 Task: Look for Airbnb options in Urmston, United Kingdom from 1st November, 2023 to 9th November, 2023 for 6 adults.3 bedrooms having 3 beds and 3 bathrooms. Property type can be house. Look for 3 properties as per requirement.
Action: Mouse moved to (455, 88)
Screenshot: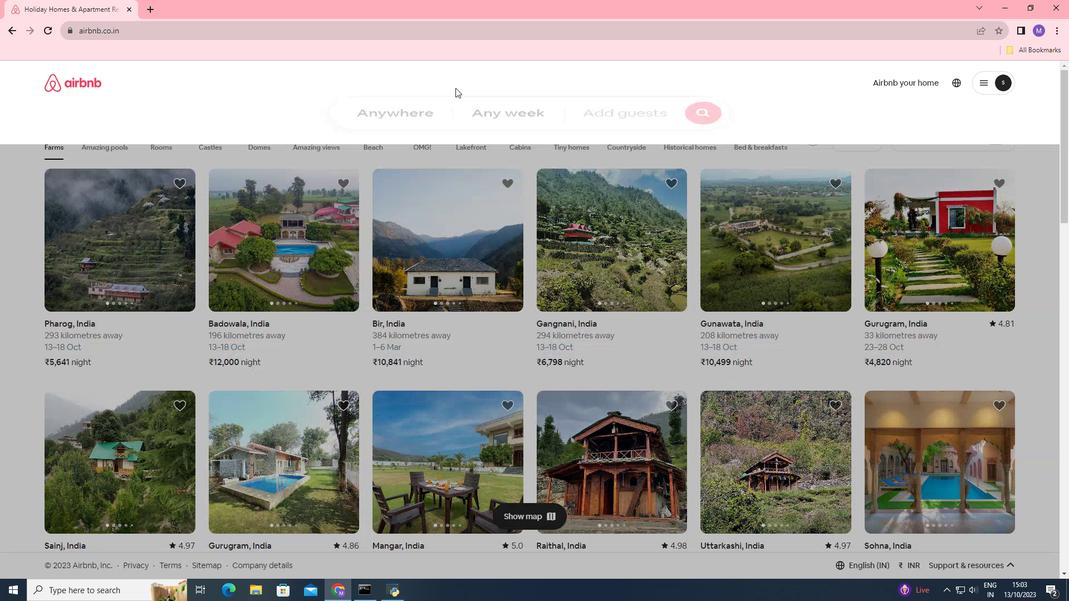 
Action: Mouse pressed left at (455, 88)
Screenshot: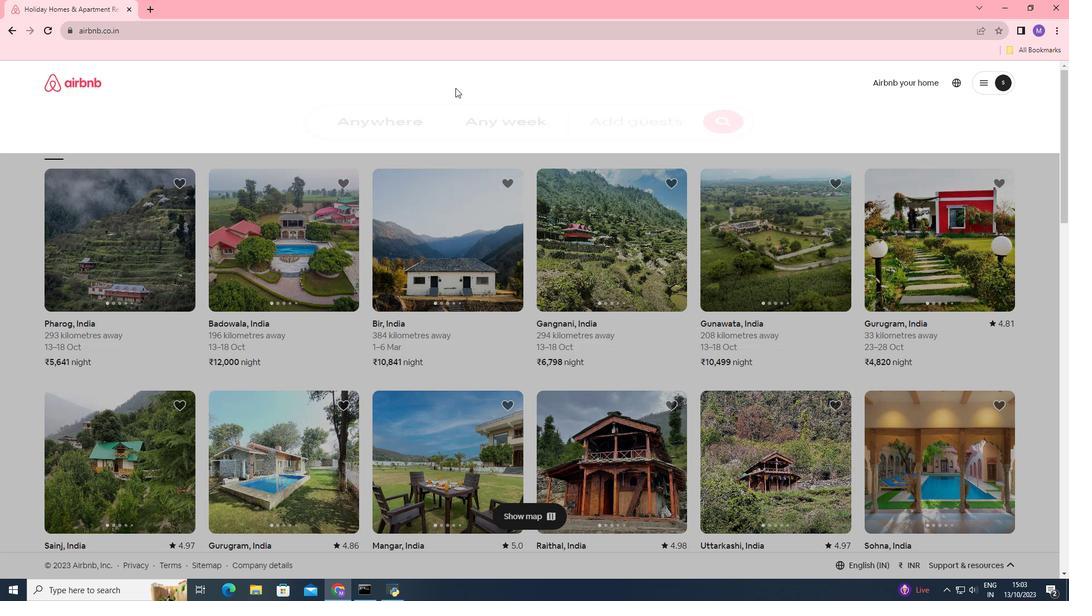 
Action: Mouse moved to (348, 128)
Screenshot: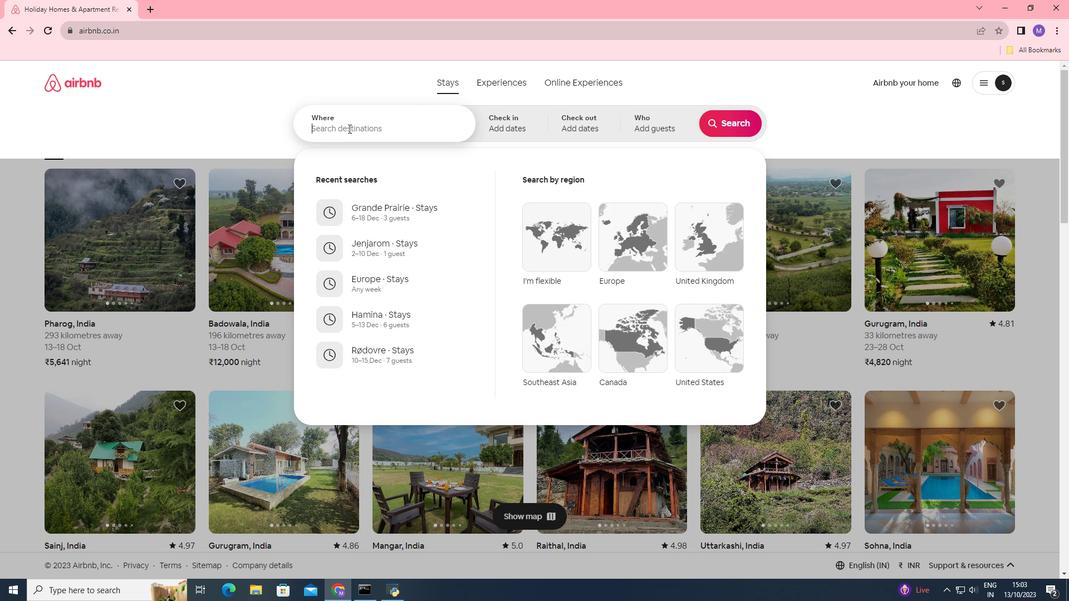 
Action: Mouse pressed left at (348, 128)
Screenshot: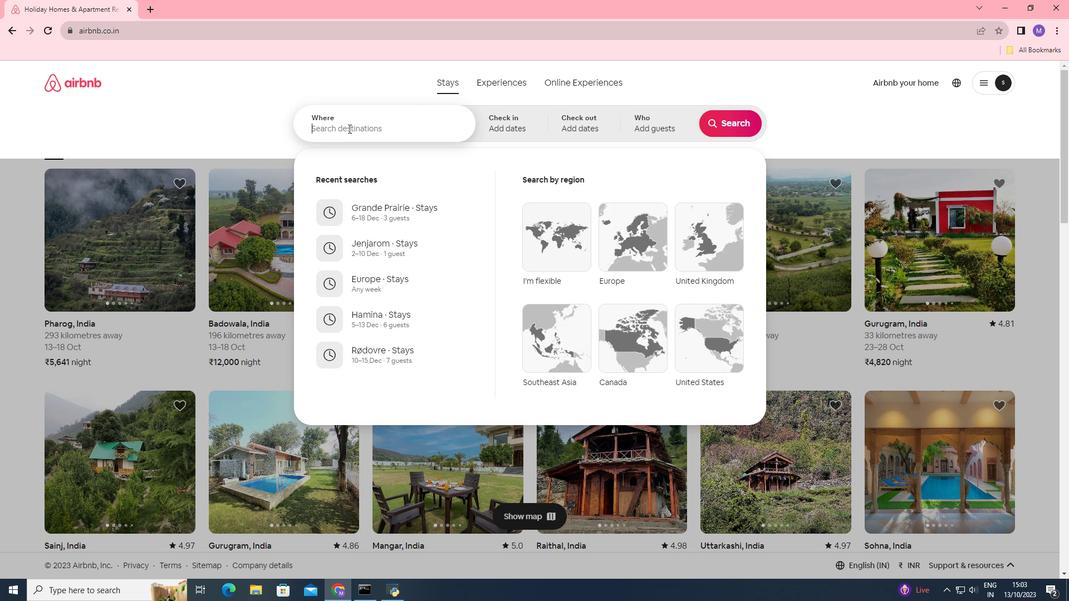 
Action: Key pressed <Key.shift_r><Key.shift_r><Key.shift_r><Key.shift_r><Key.shift_r><Key.shift_r><Key.shift_r><Key.shift_r><Key.shift_r><Key.shift_r><Key.shift_r><Key.shift_r><Key.shift_r><Key.shift_r><Key.shift_r><Key.shift_r><Key.shift_r><Key.shift_r><Key.shift_r><Key.shift_r><Key.shift_r><Key.shift_r><Key.shift_r><Key.shift_r><Key.shift_r><Key.shift_r><Key.shift_r><Key.shift_r><Key.shift_r>Urmston,<Key.space><Key.shift_r><Key.shift_r><Key.shift_r><Key.shift_r><Key.shift_r>United<Key.space><Key.shift><Key.shift><Key.shift><Key.shift><Key.shift><Key.shift><Key.shift><Key.shift><Key.shift>Kingdom
Screenshot: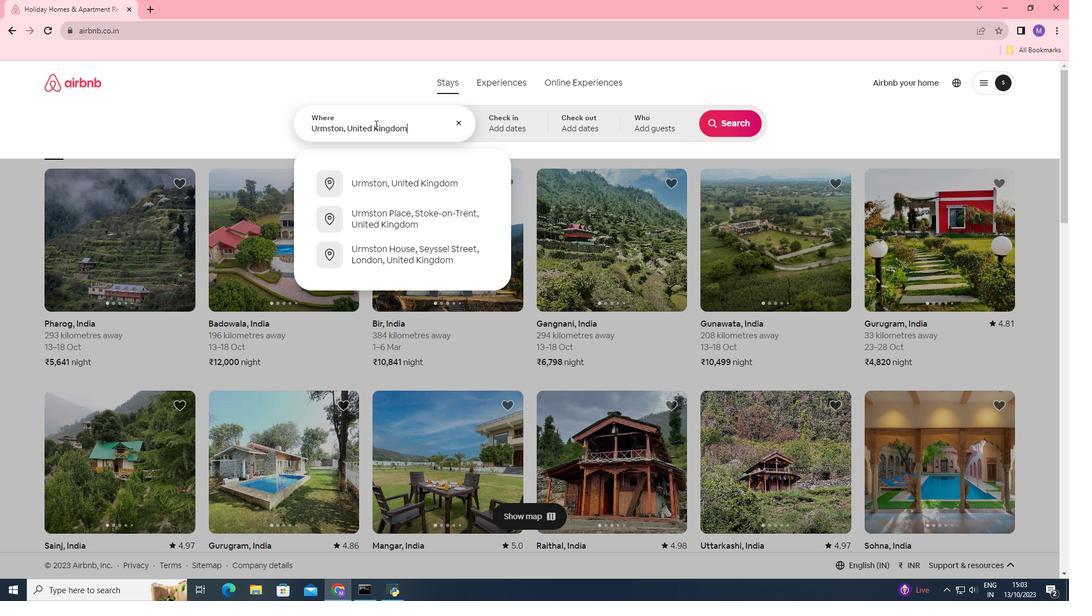 
Action: Mouse moved to (512, 124)
Screenshot: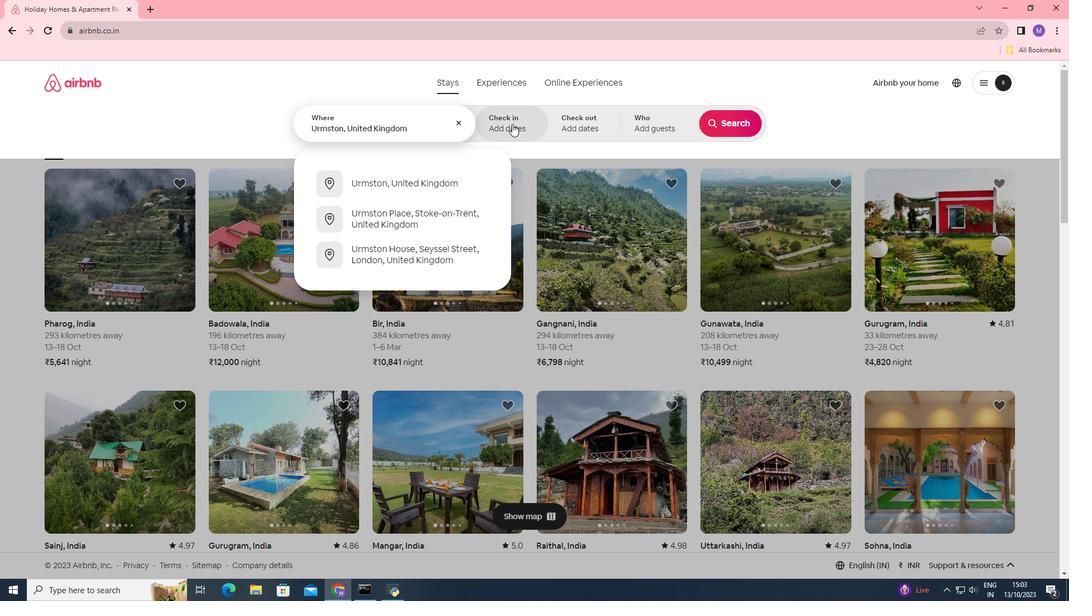 
Action: Mouse pressed left at (512, 124)
Screenshot: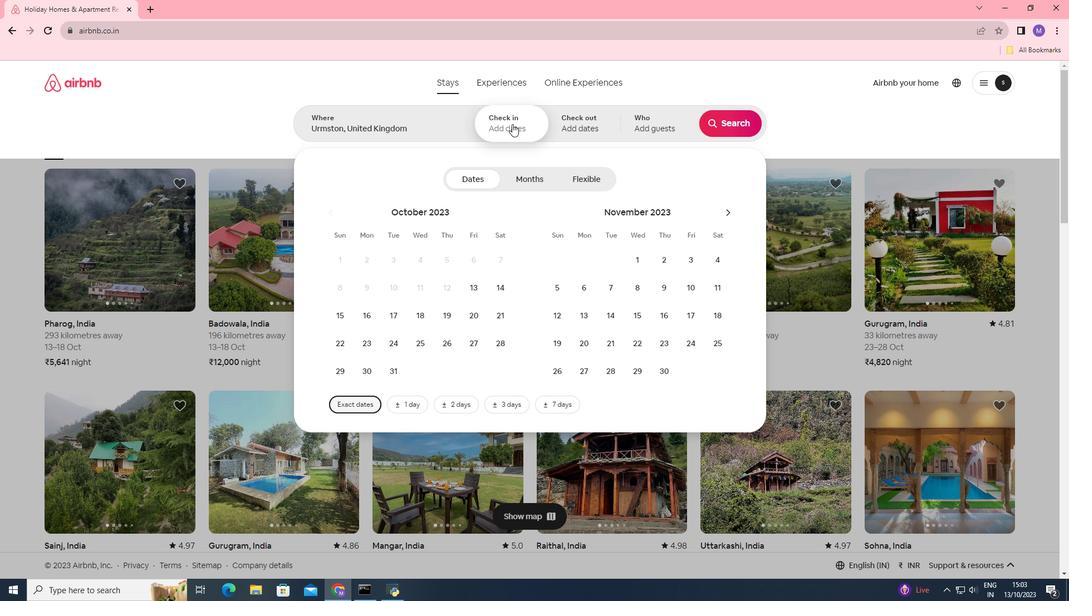 
Action: Mouse moved to (635, 252)
Screenshot: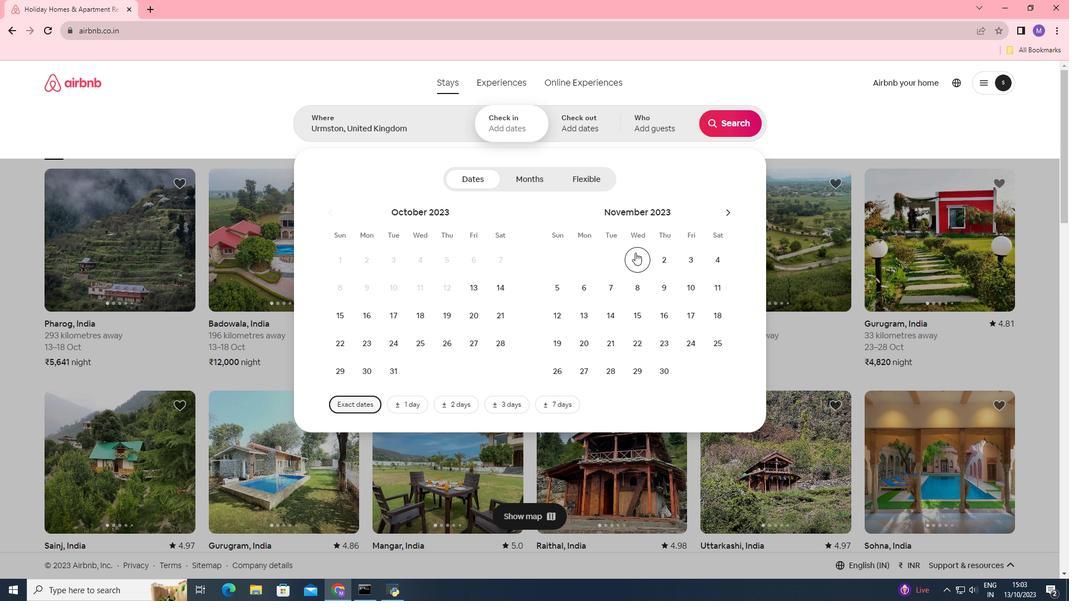 
Action: Mouse pressed left at (635, 252)
Screenshot: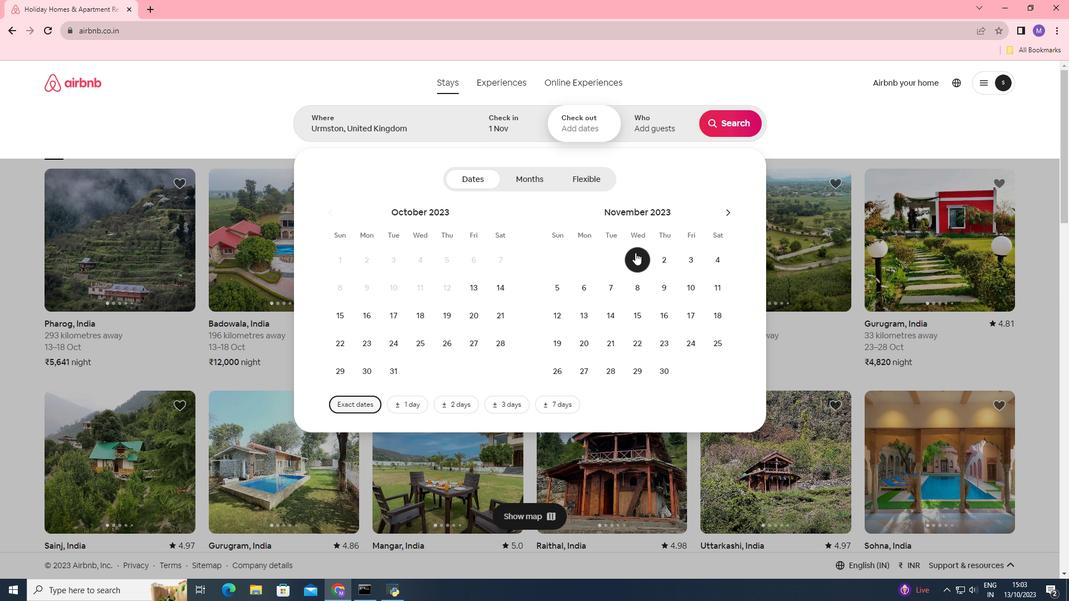 
Action: Mouse moved to (657, 289)
Screenshot: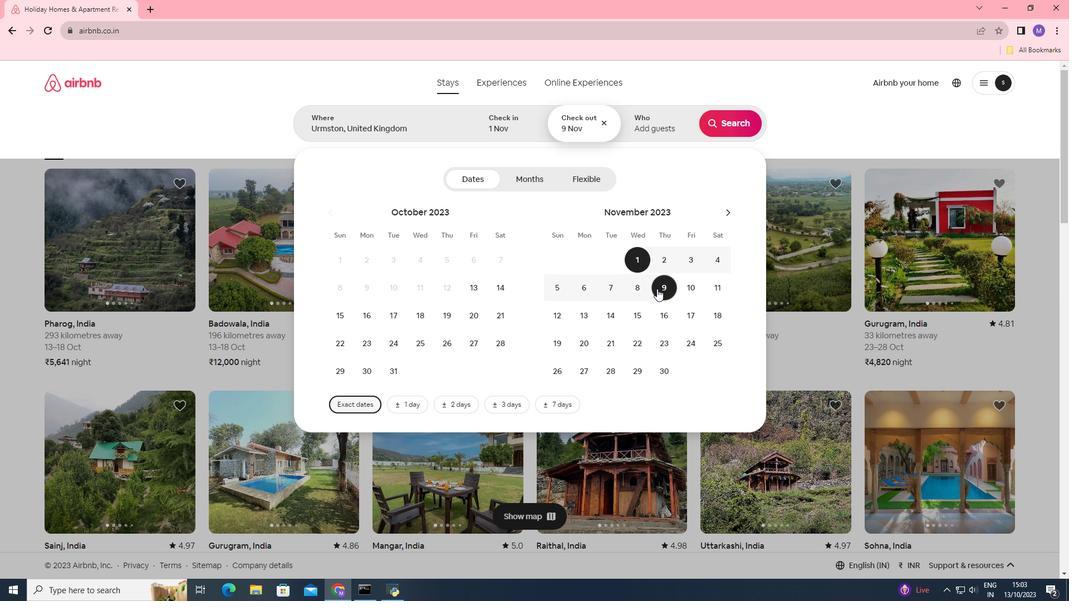 
Action: Mouse pressed left at (657, 289)
Screenshot: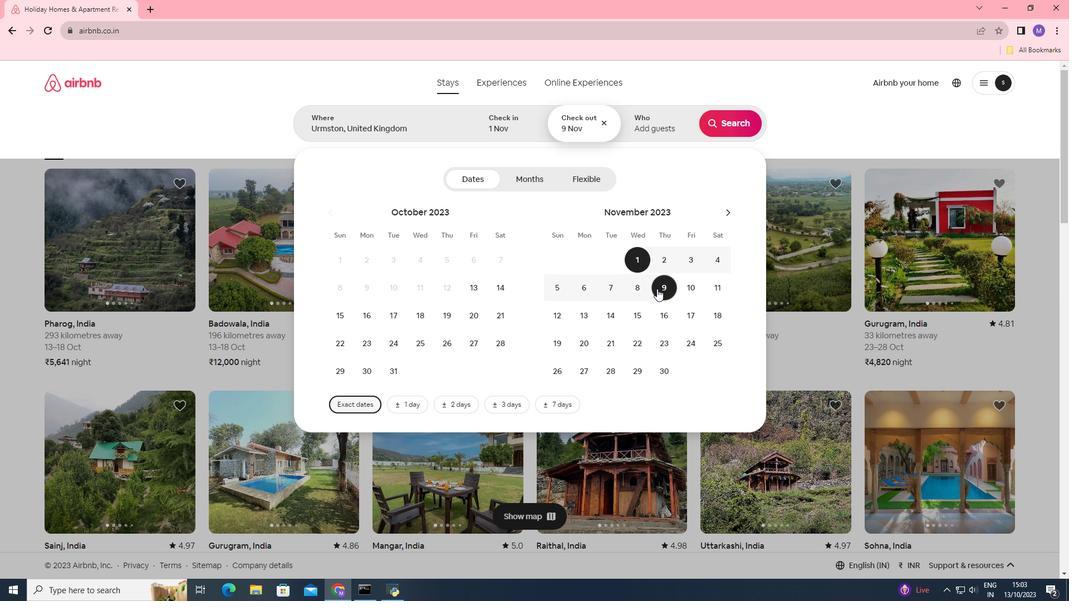 
Action: Mouse moved to (664, 127)
Screenshot: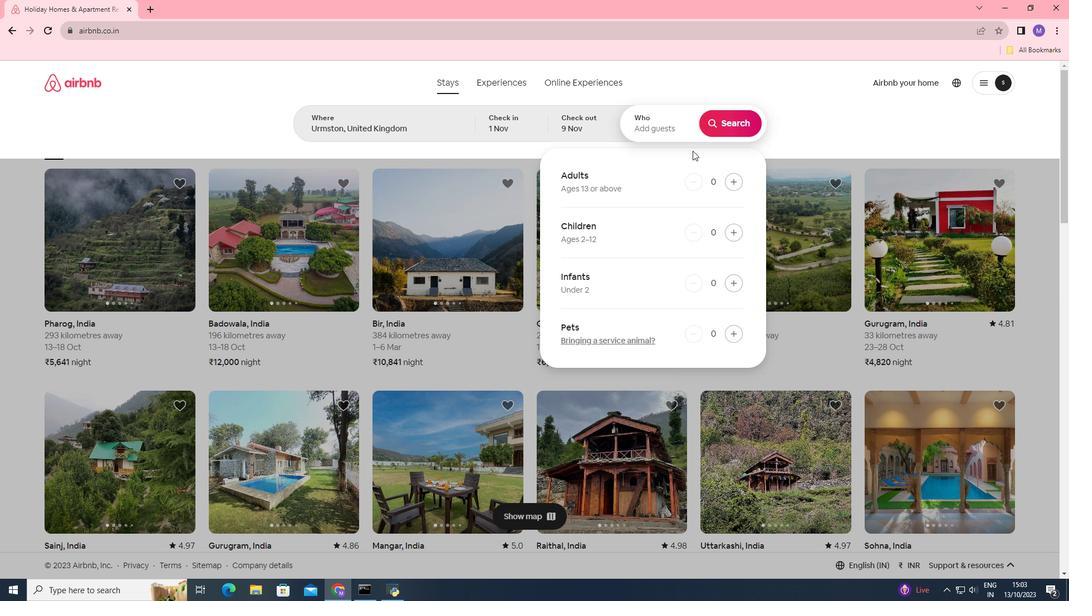 
Action: Mouse pressed left at (664, 127)
Screenshot: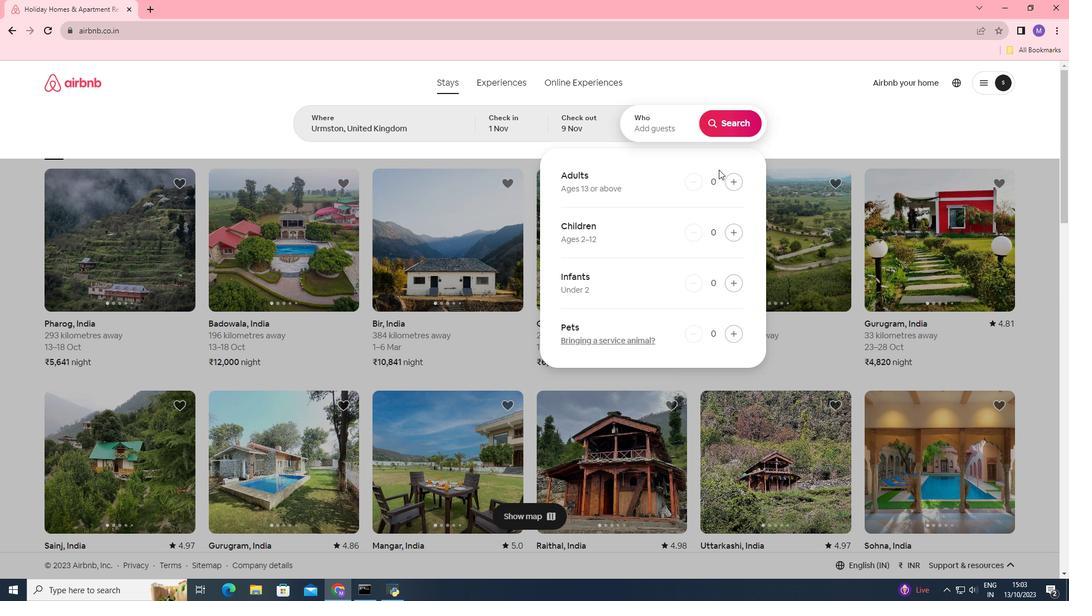 
Action: Mouse moved to (733, 179)
Screenshot: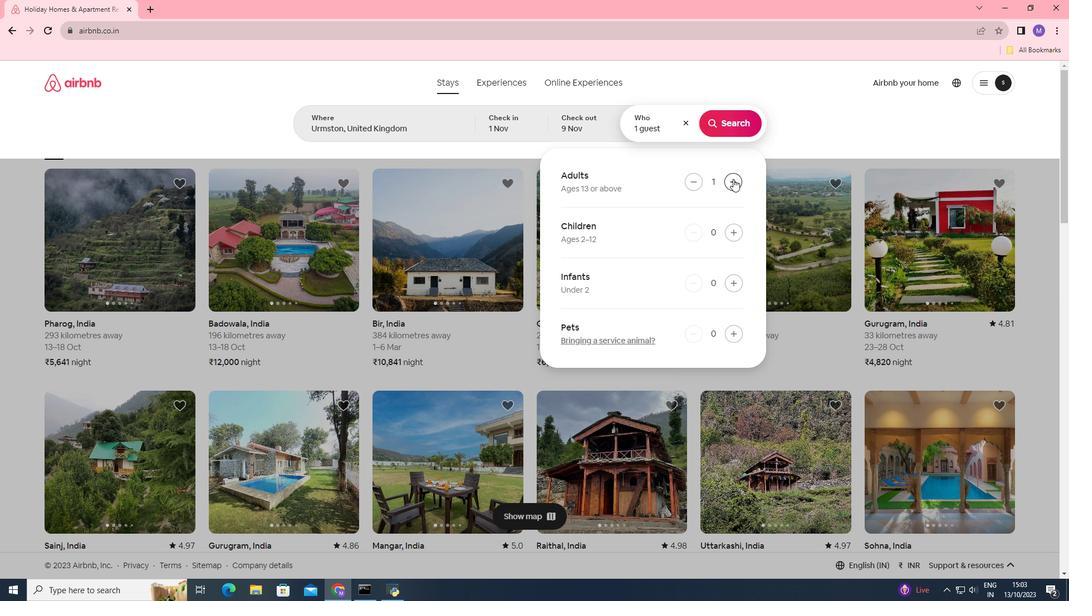 
Action: Mouse pressed left at (733, 179)
Screenshot: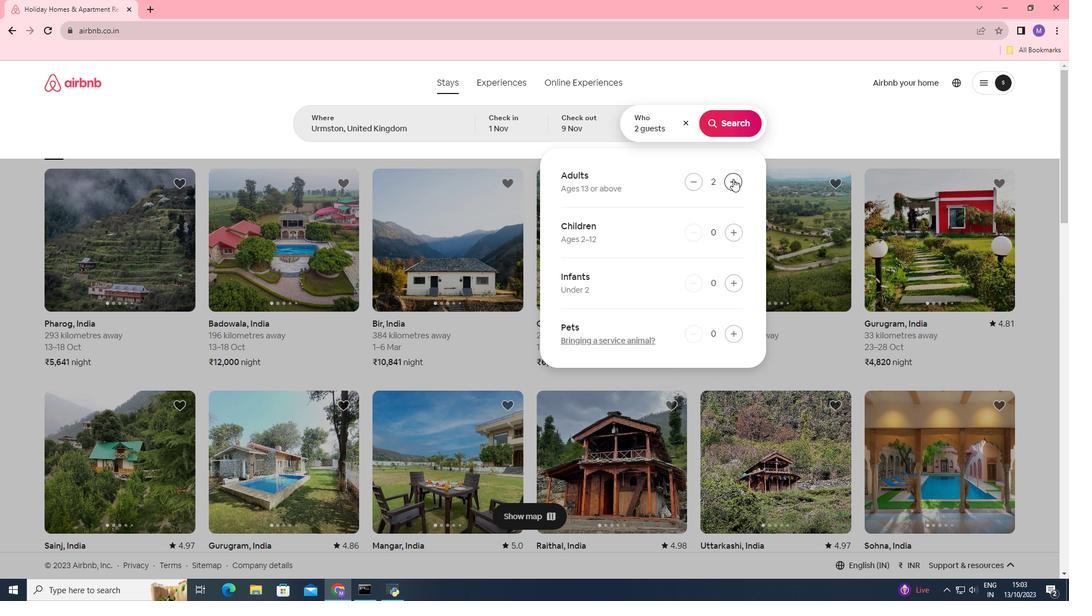 
Action: Mouse pressed left at (733, 179)
Screenshot: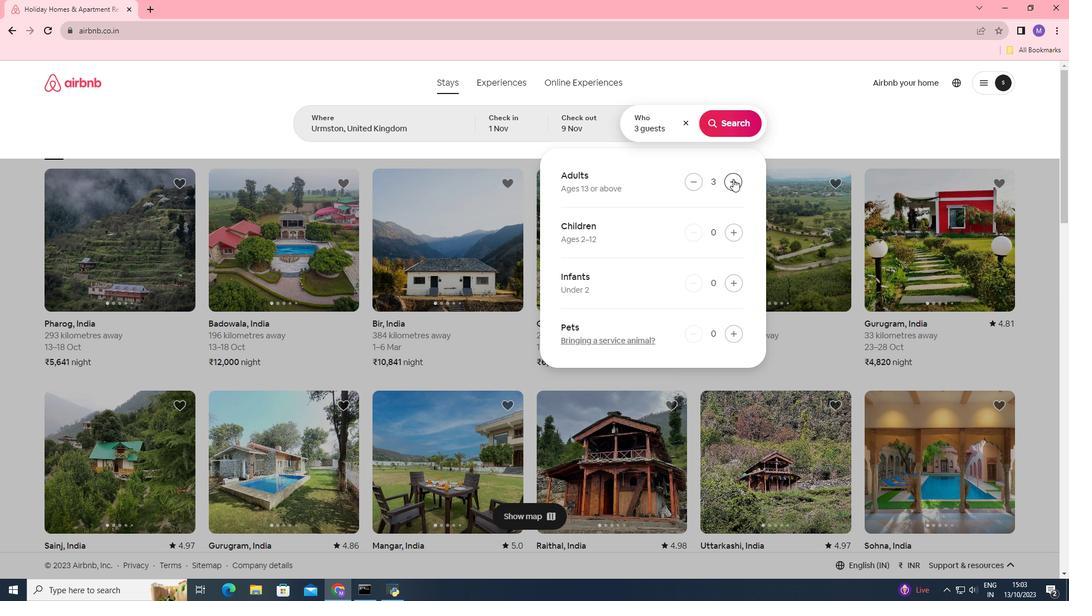 
Action: Mouse pressed left at (733, 179)
Screenshot: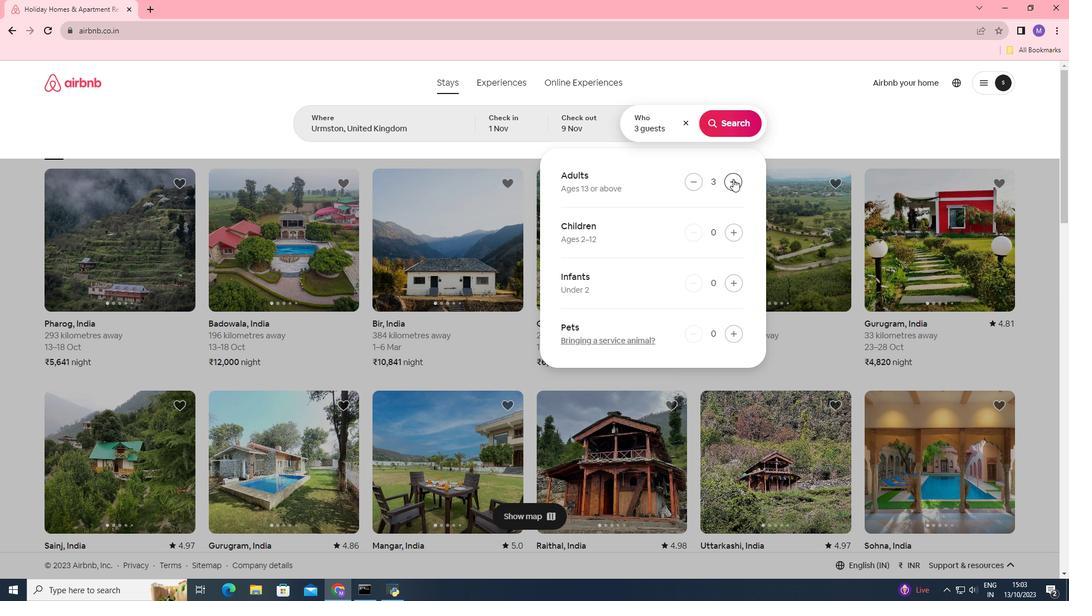 
Action: Mouse pressed left at (733, 179)
Screenshot: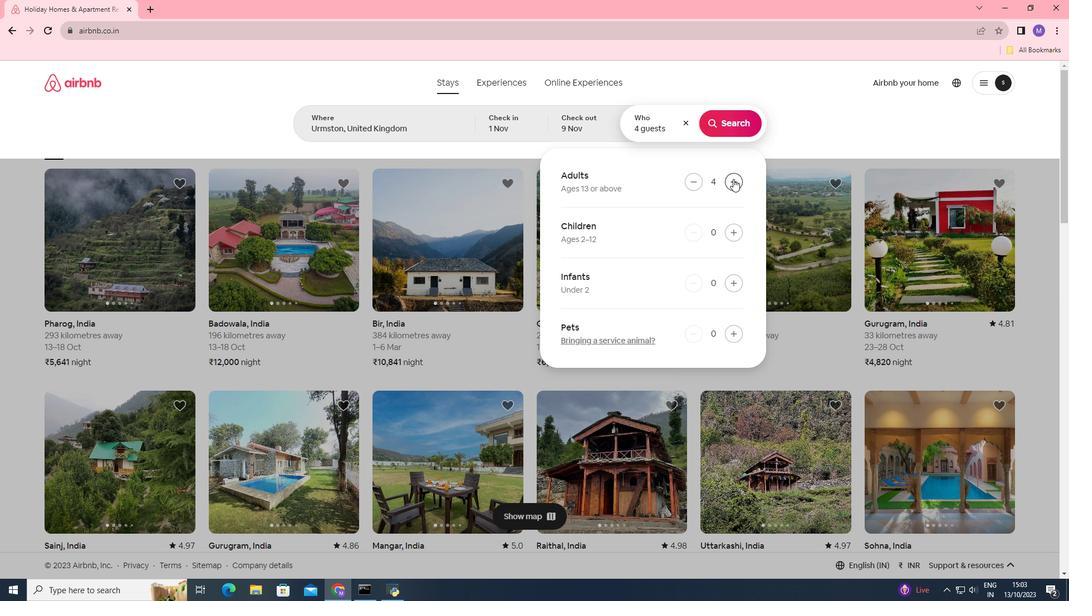 
Action: Mouse pressed left at (733, 179)
Screenshot: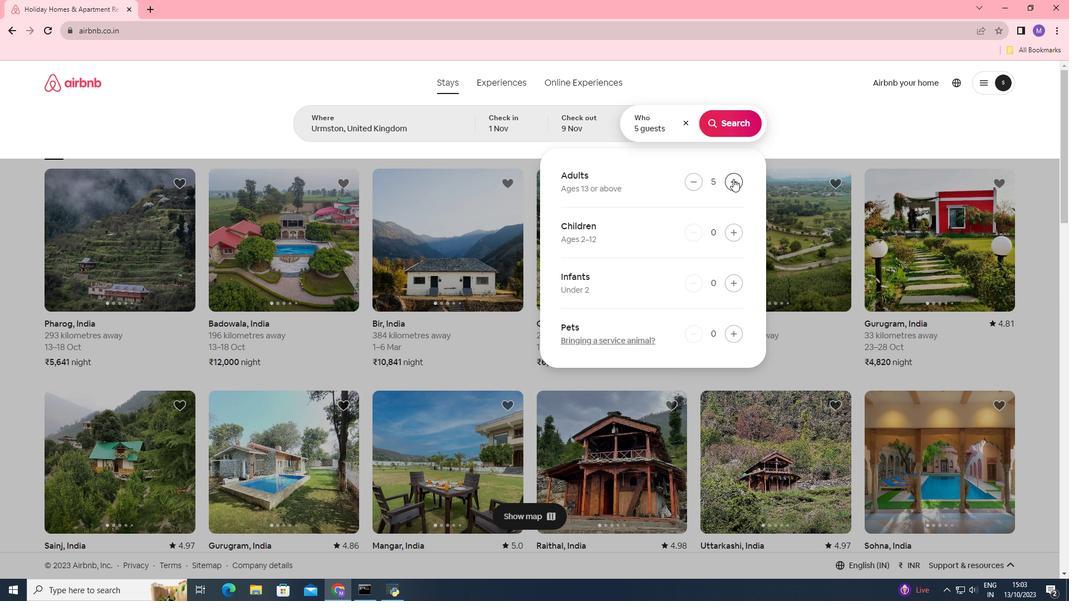 
Action: Mouse pressed left at (733, 179)
Screenshot: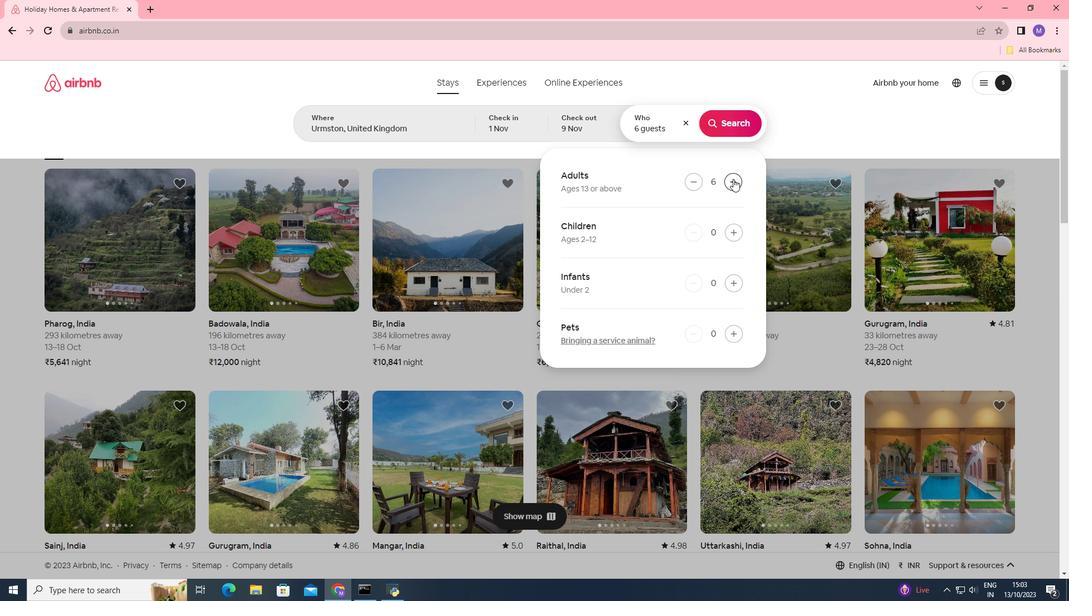 
Action: Mouse moved to (728, 122)
Screenshot: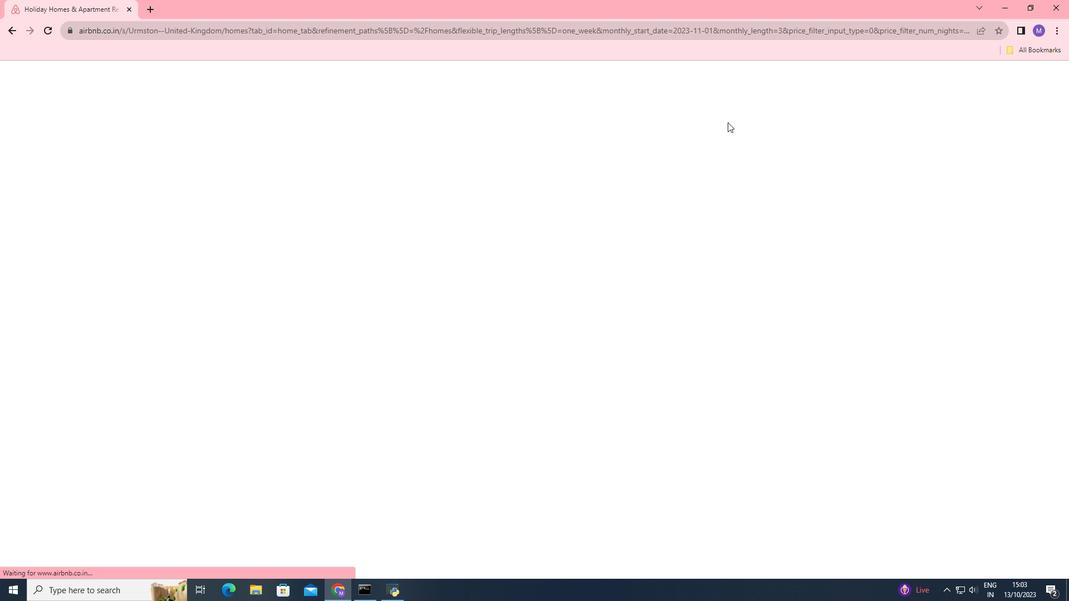 
Action: Mouse pressed left at (728, 122)
Screenshot: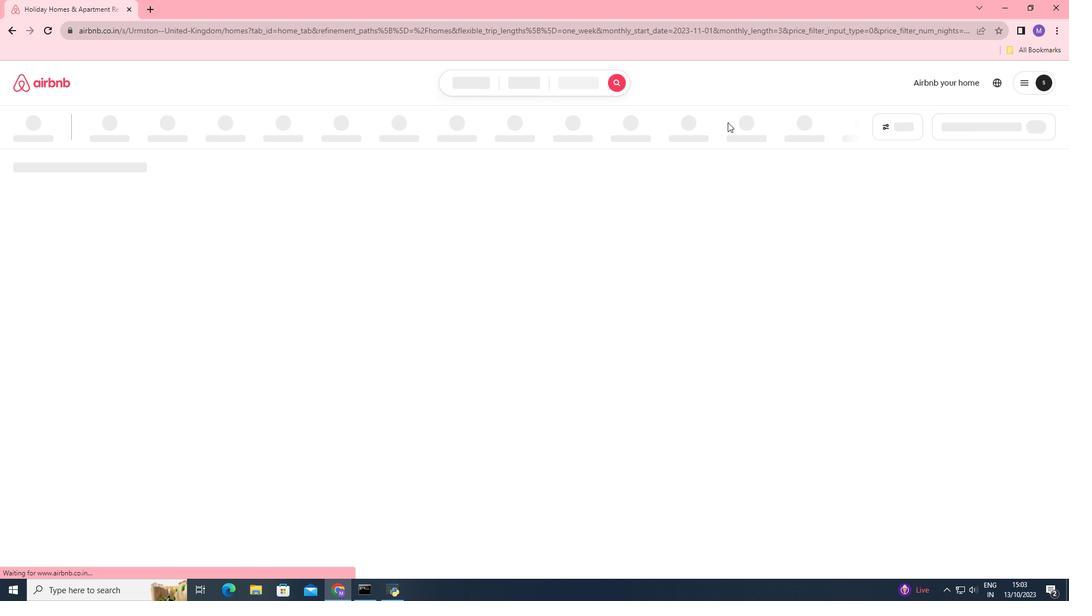 
Action: Mouse moved to (883, 132)
Screenshot: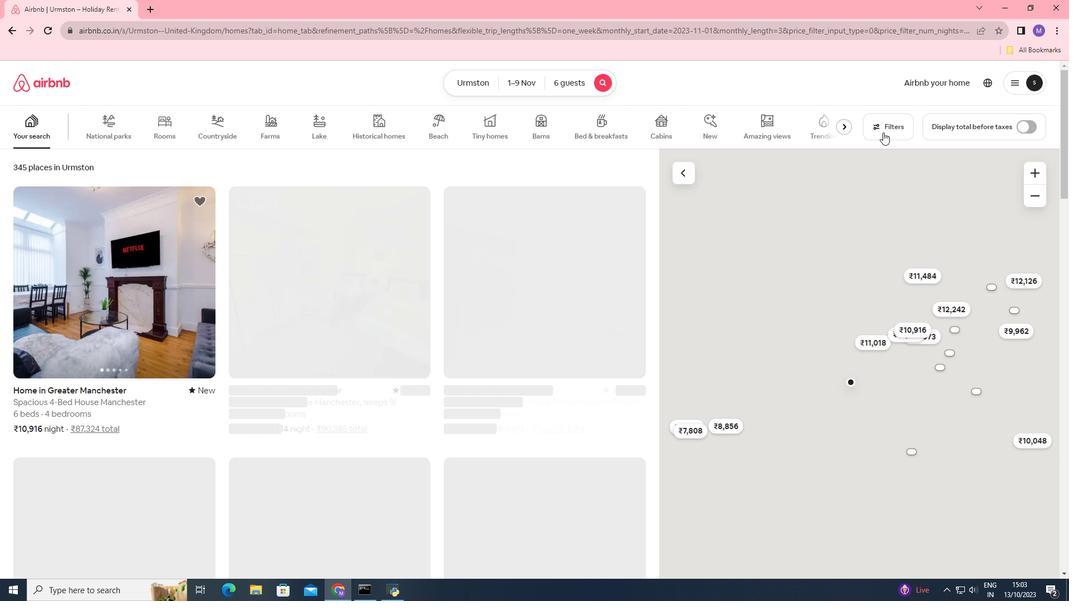 
Action: Mouse pressed left at (883, 132)
Screenshot: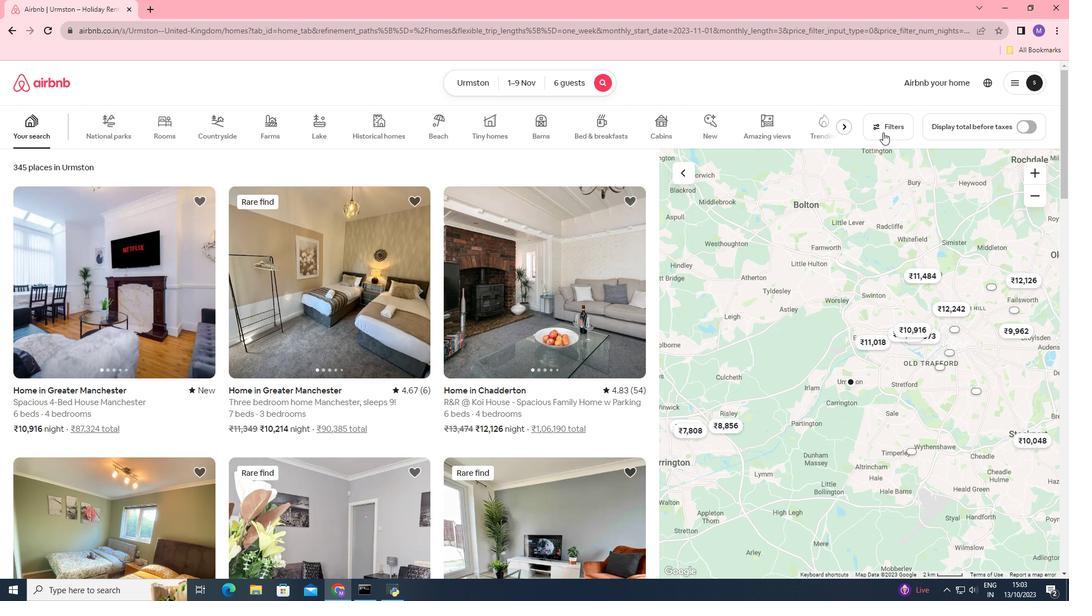 
Action: Mouse moved to (568, 264)
Screenshot: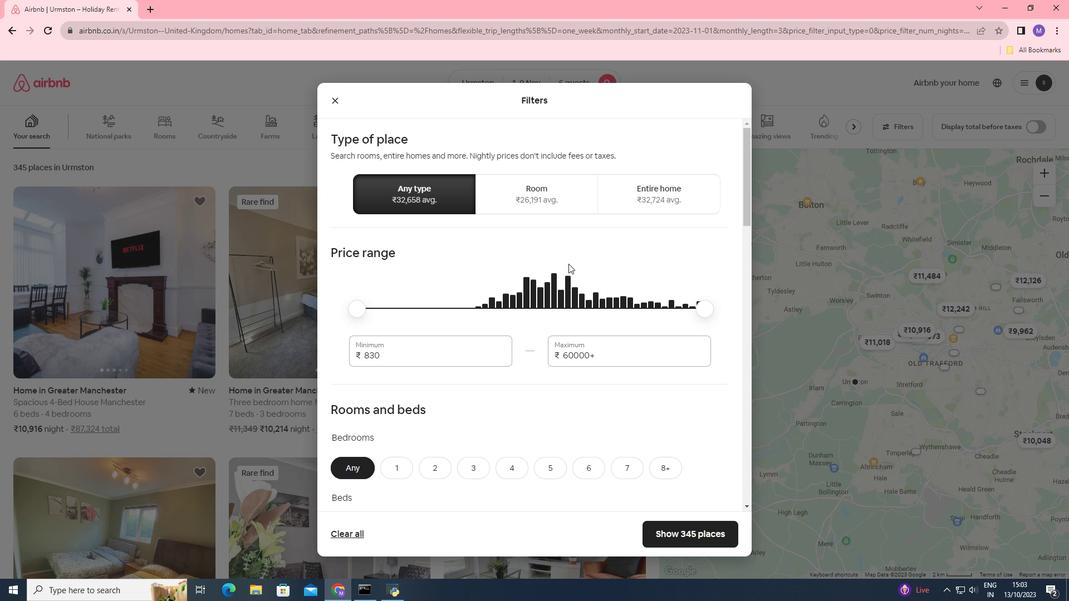 
Action: Mouse scrolled (568, 263) with delta (0, 0)
Screenshot: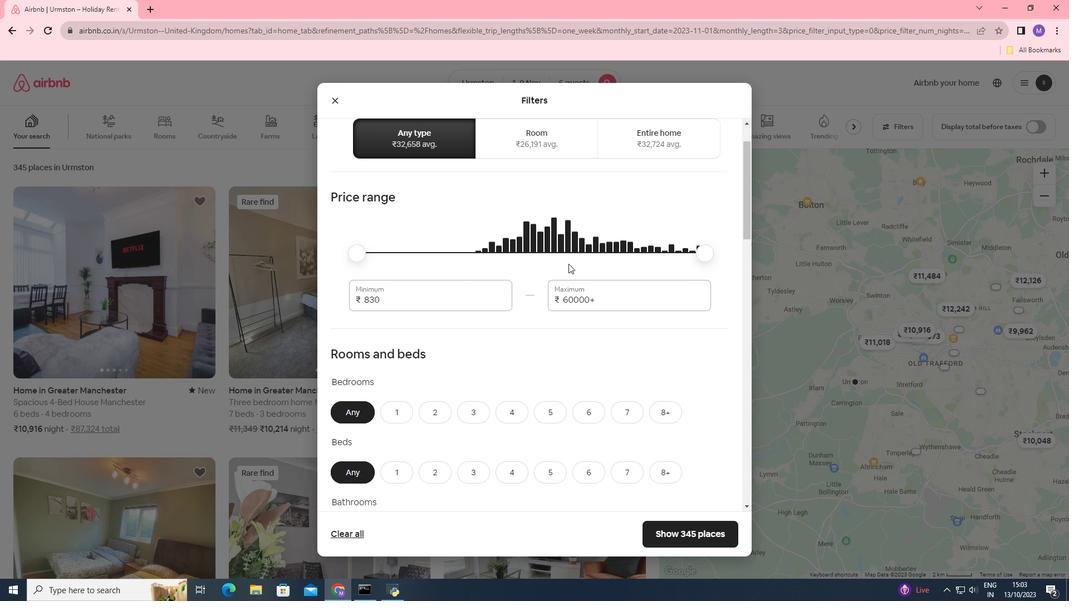 
Action: Mouse moved to (567, 268)
Screenshot: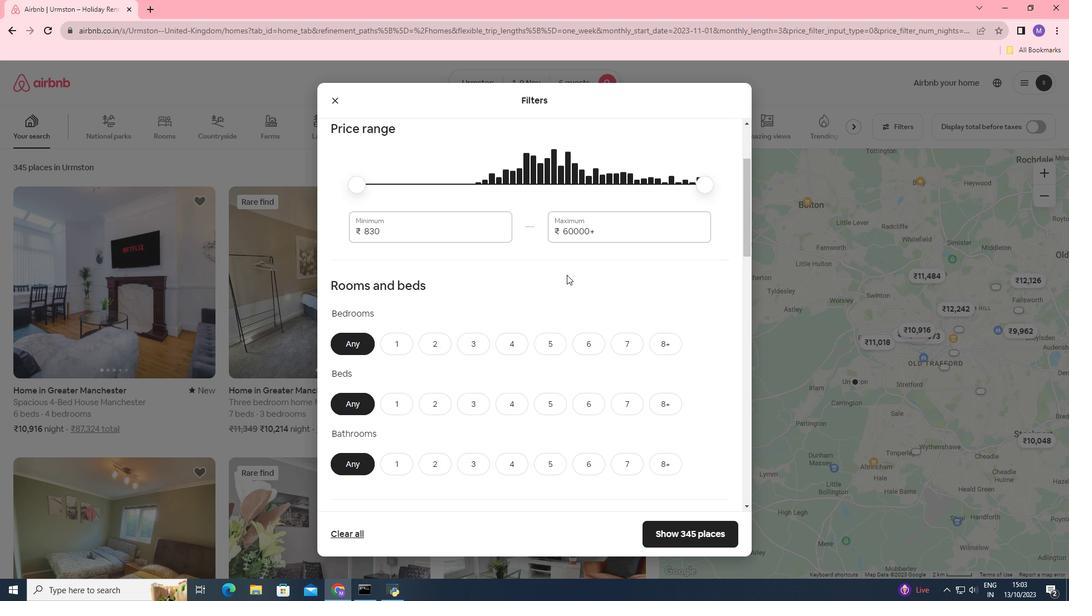 
Action: Mouse scrolled (567, 267) with delta (0, 0)
Screenshot: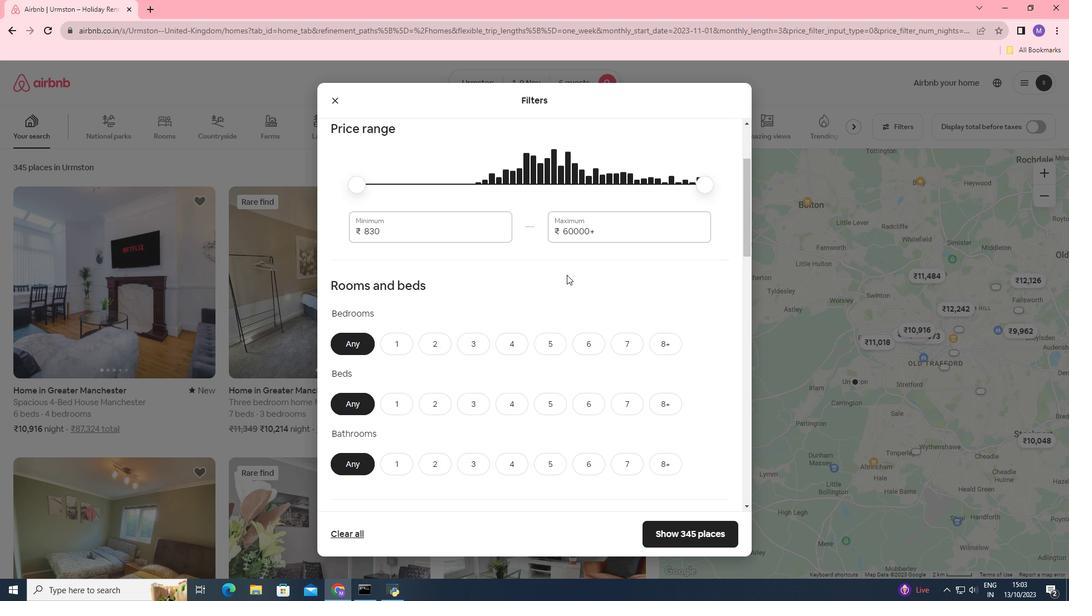 
Action: Mouse moved to (567, 275)
Screenshot: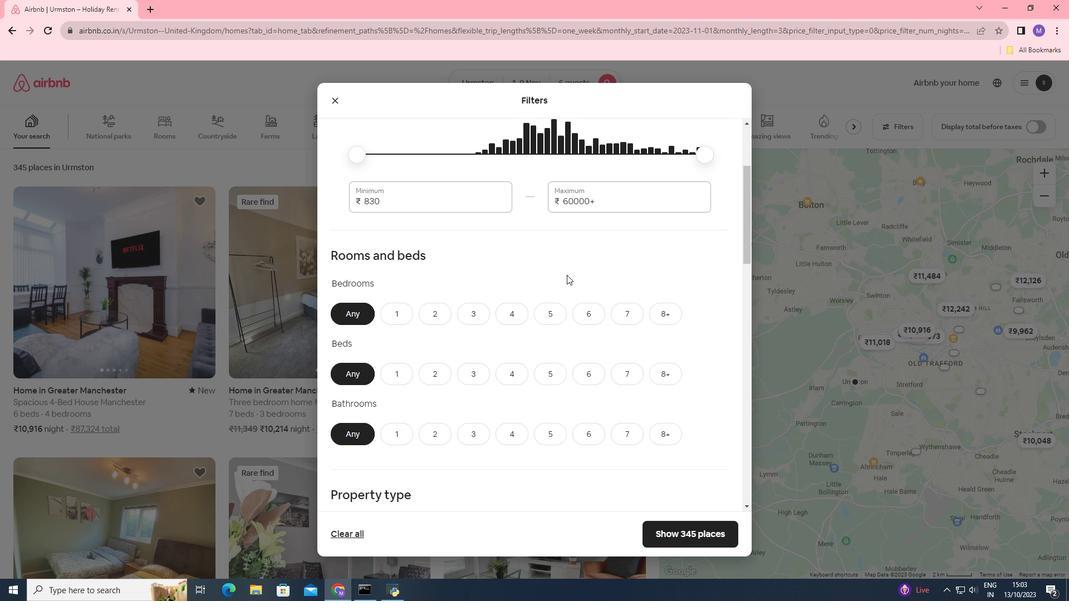
Action: Mouse scrolled (567, 274) with delta (0, 0)
Screenshot: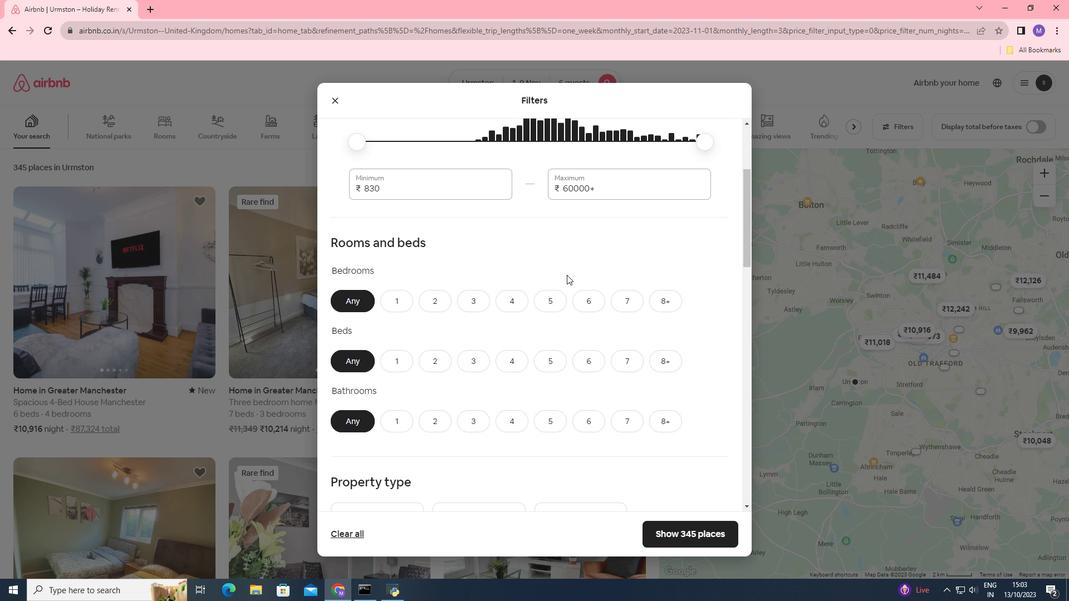 
Action: Mouse moved to (471, 300)
Screenshot: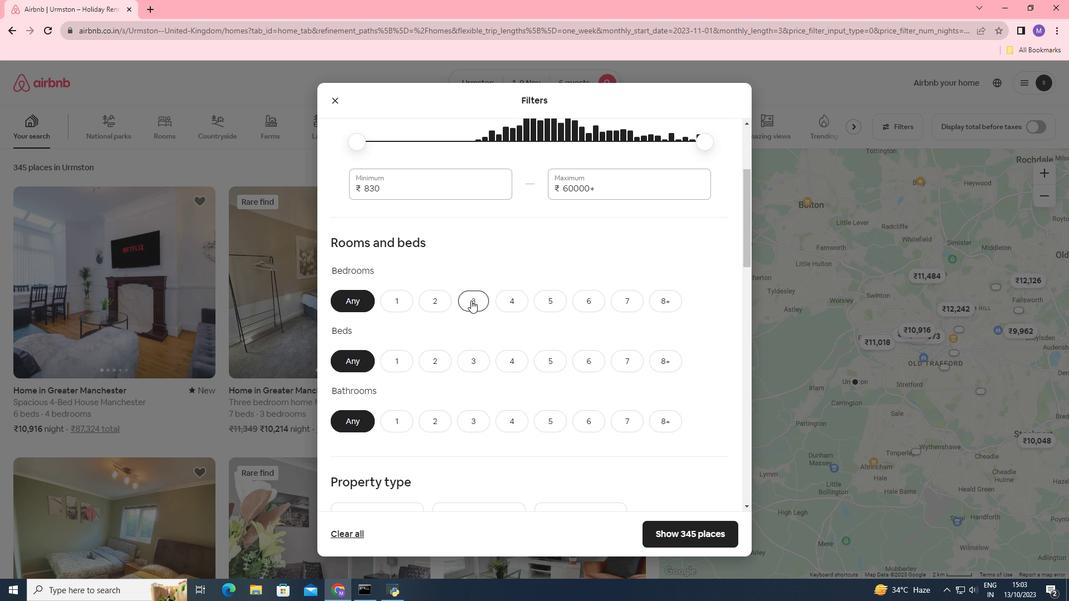 
Action: Mouse pressed left at (471, 300)
Screenshot: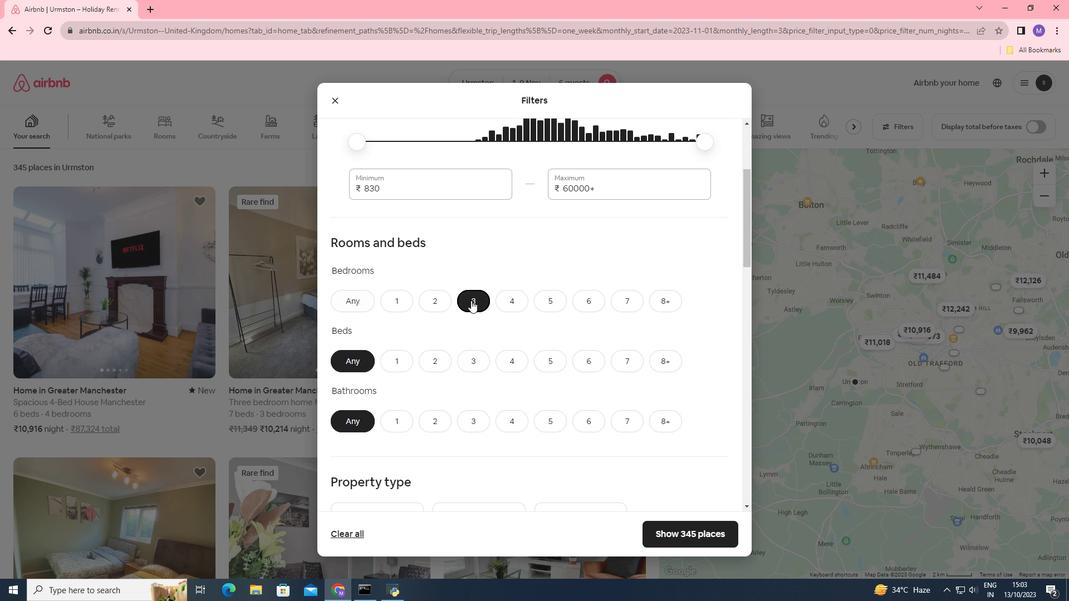
Action: Mouse moved to (462, 369)
Screenshot: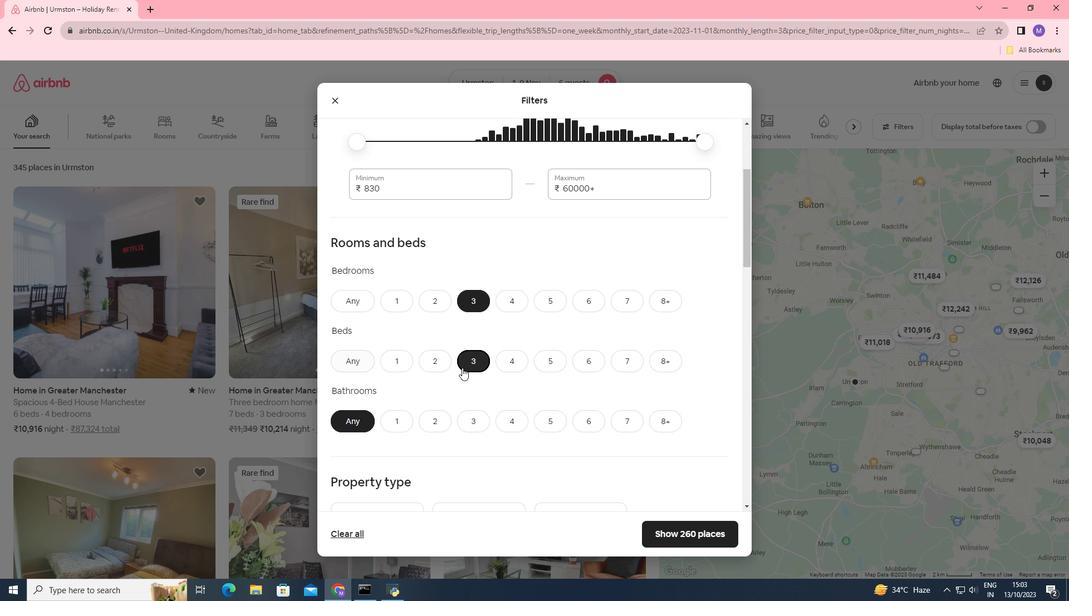 
Action: Mouse pressed left at (462, 369)
Screenshot: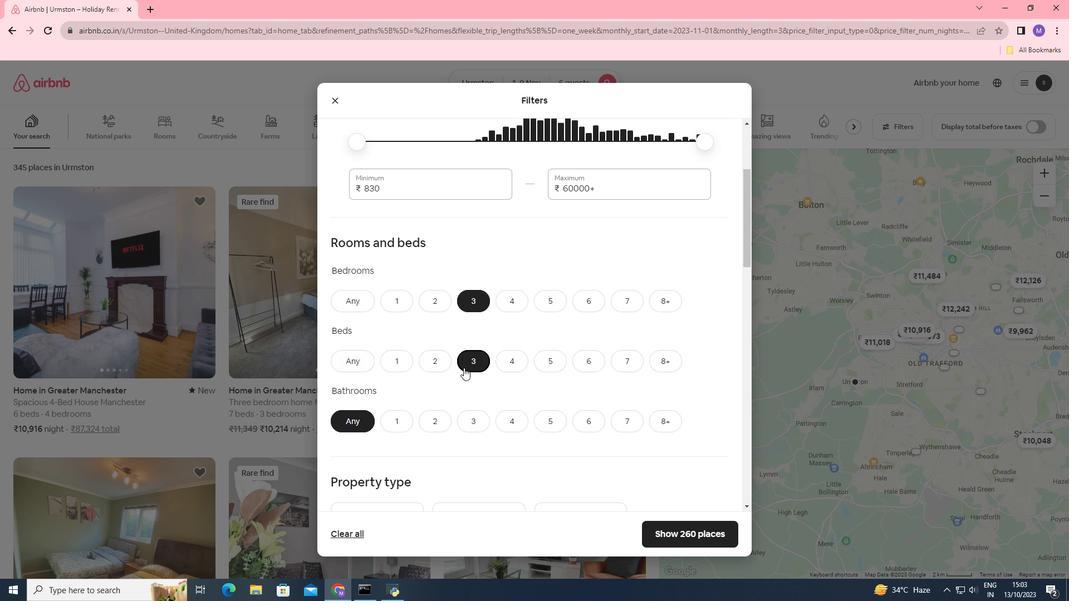 
Action: Mouse moved to (477, 420)
Screenshot: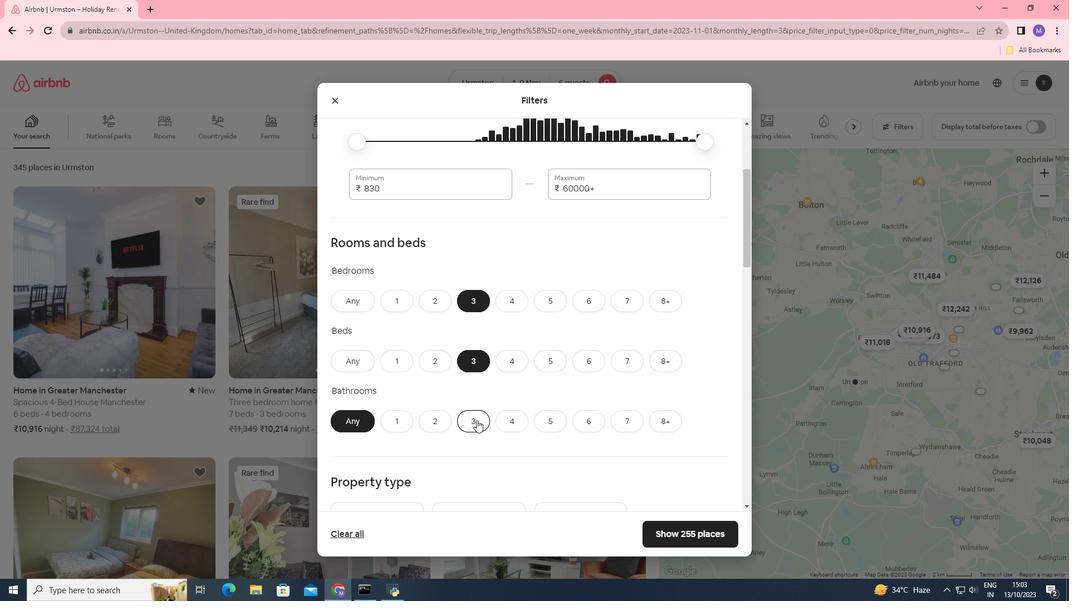
Action: Mouse pressed left at (477, 420)
Screenshot: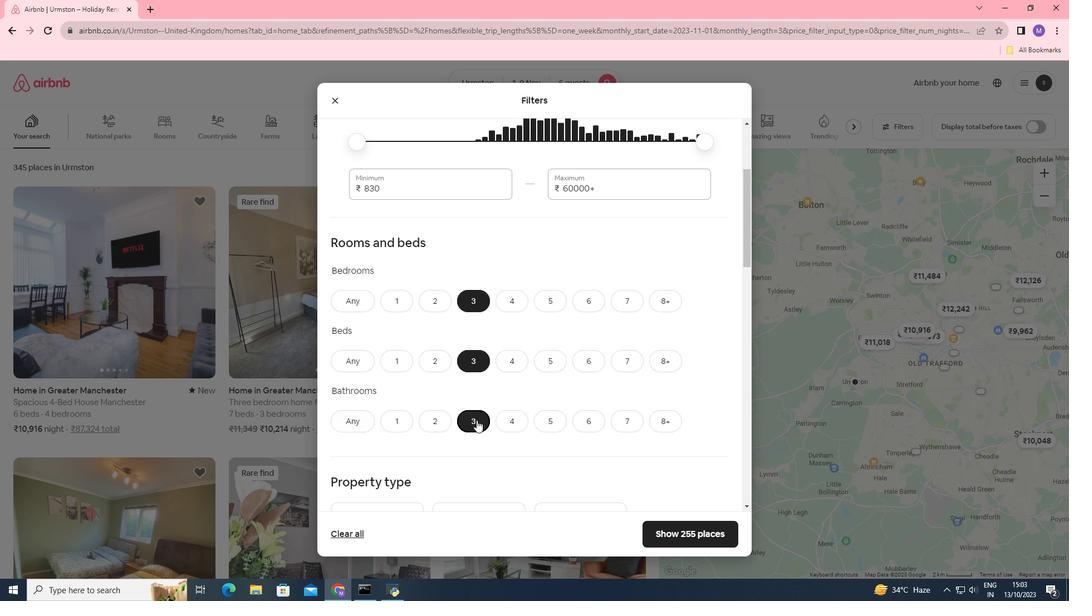 
Action: Mouse moved to (620, 370)
Screenshot: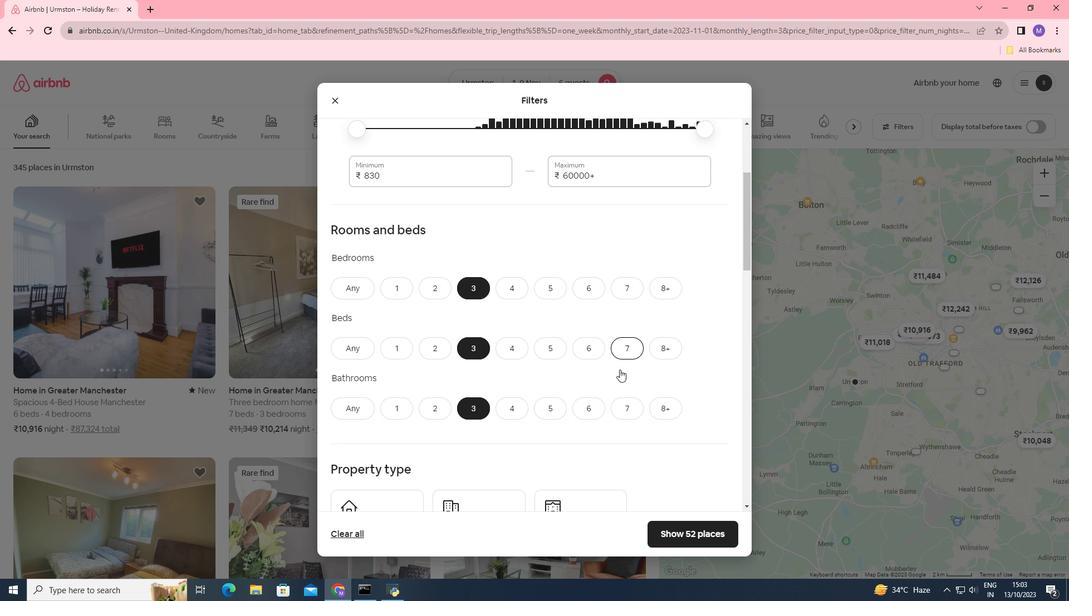 
Action: Mouse scrolled (620, 369) with delta (0, 0)
Screenshot: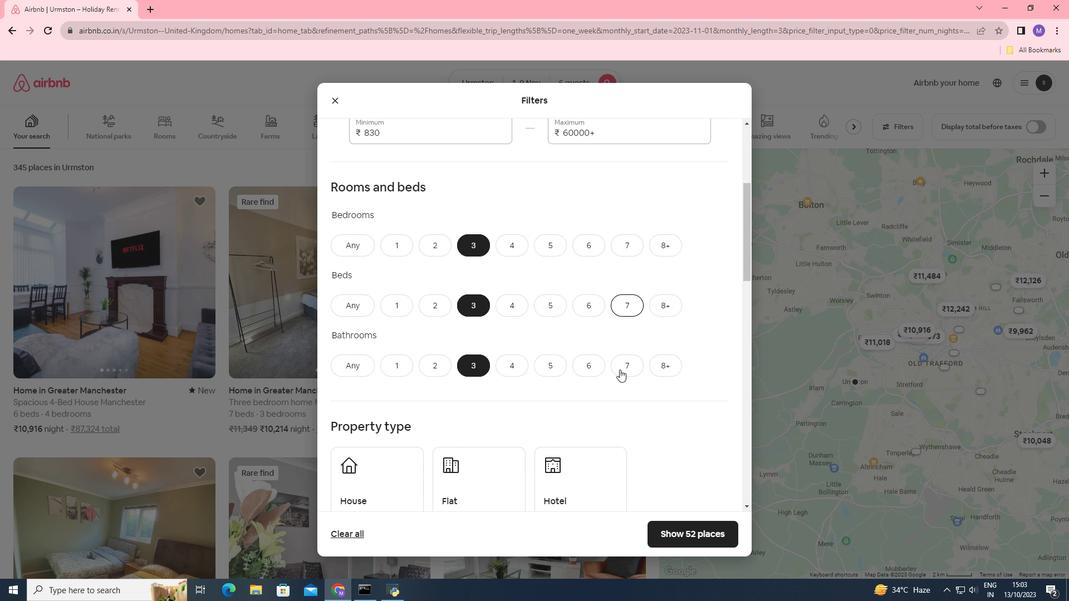 
Action: Mouse scrolled (620, 369) with delta (0, 0)
Screenshot: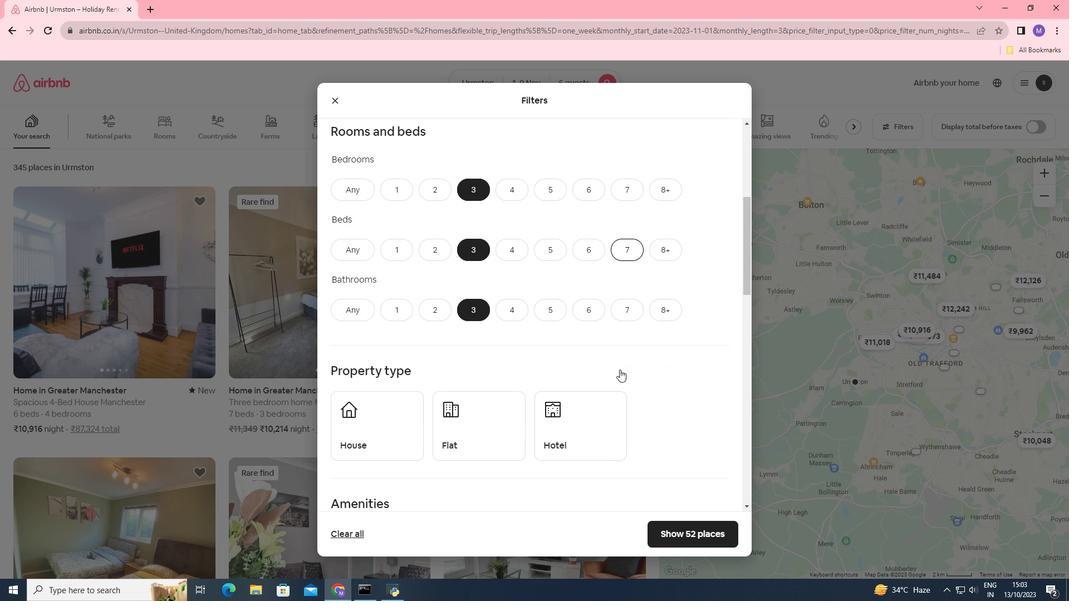 
Action: Mouse moved to (404, 433)
Screenshot: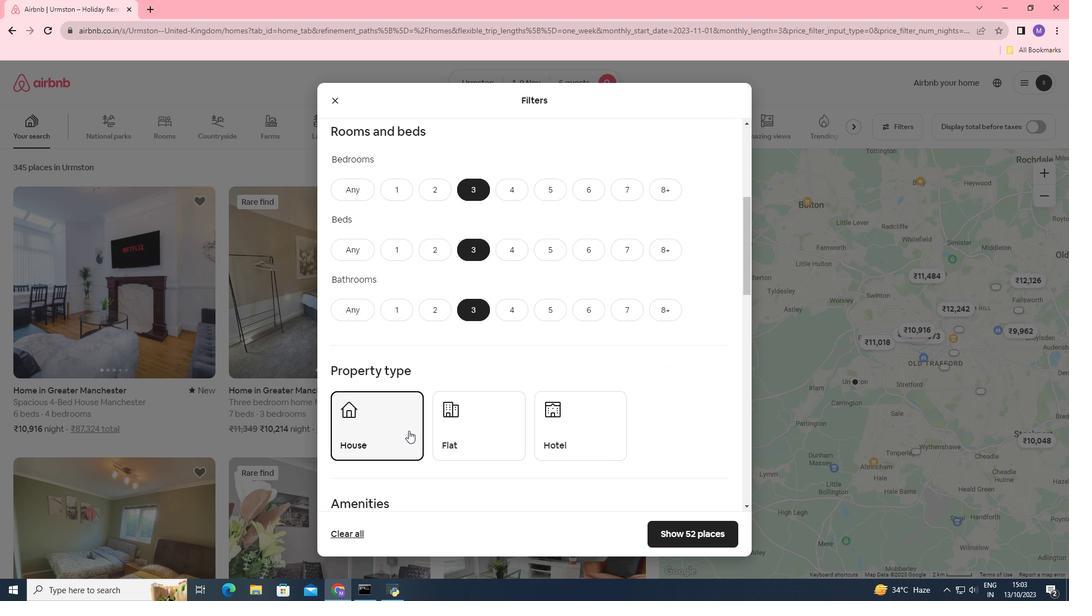 
Action: Mouse pressed left at (404, 433)
Screenshot: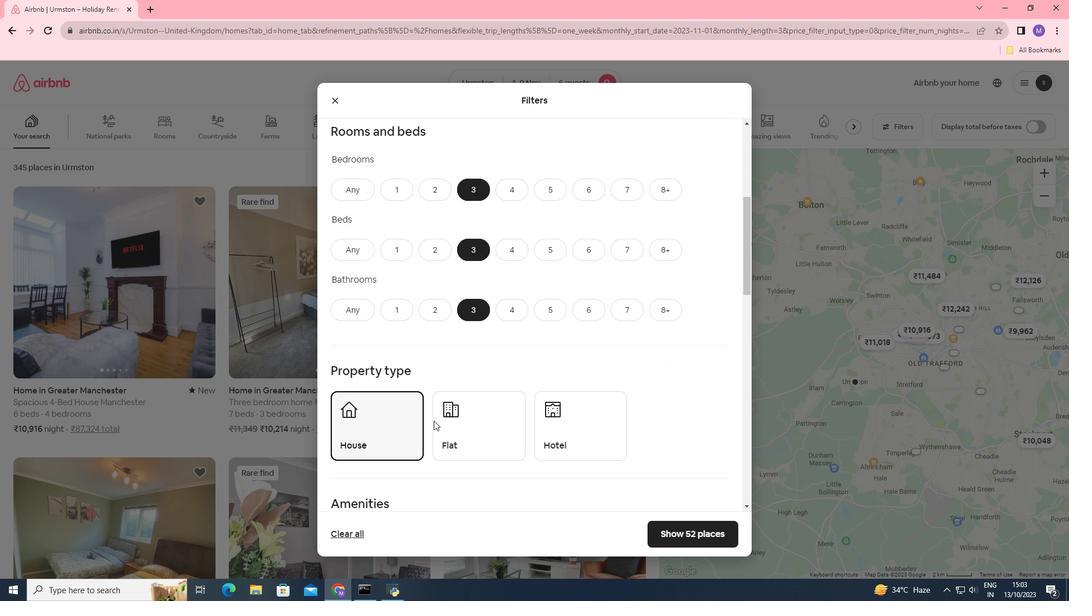 
Action: Mouse moved to (566, 362)
Screenshot: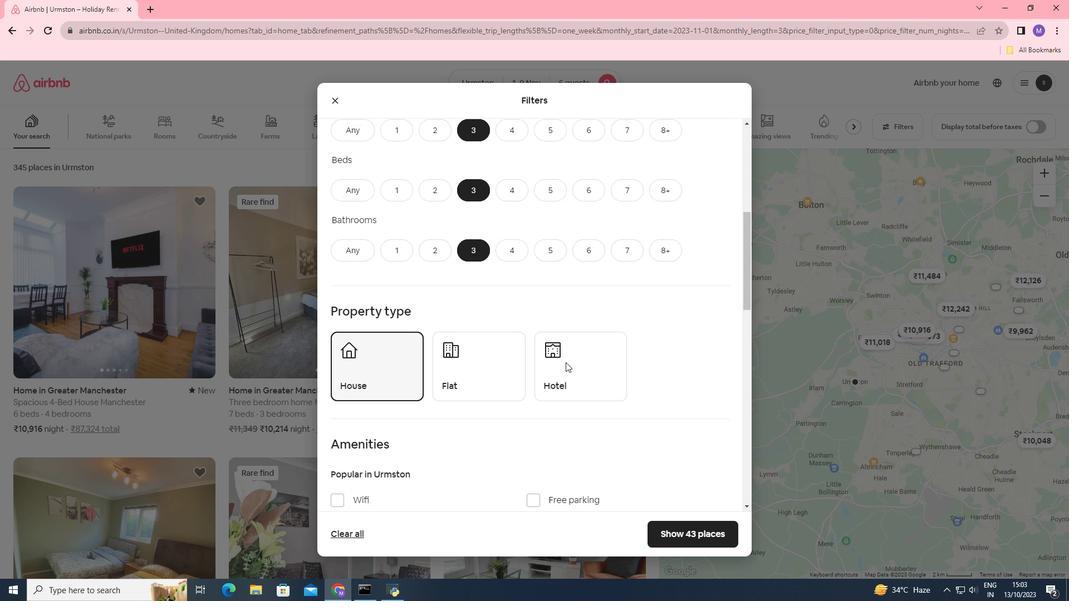 
Action: Mouse scrolled (566, 362) with delta (0, 0)
Screenshot: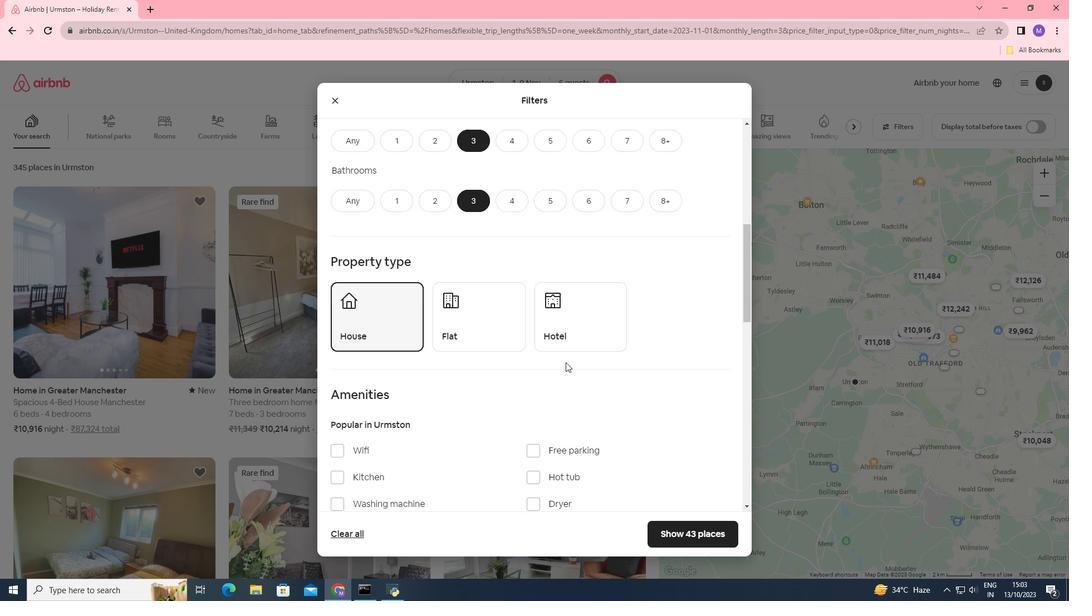 
Action: Mouse scrolled (566, 362) with delta (0, 0)
Screenshot: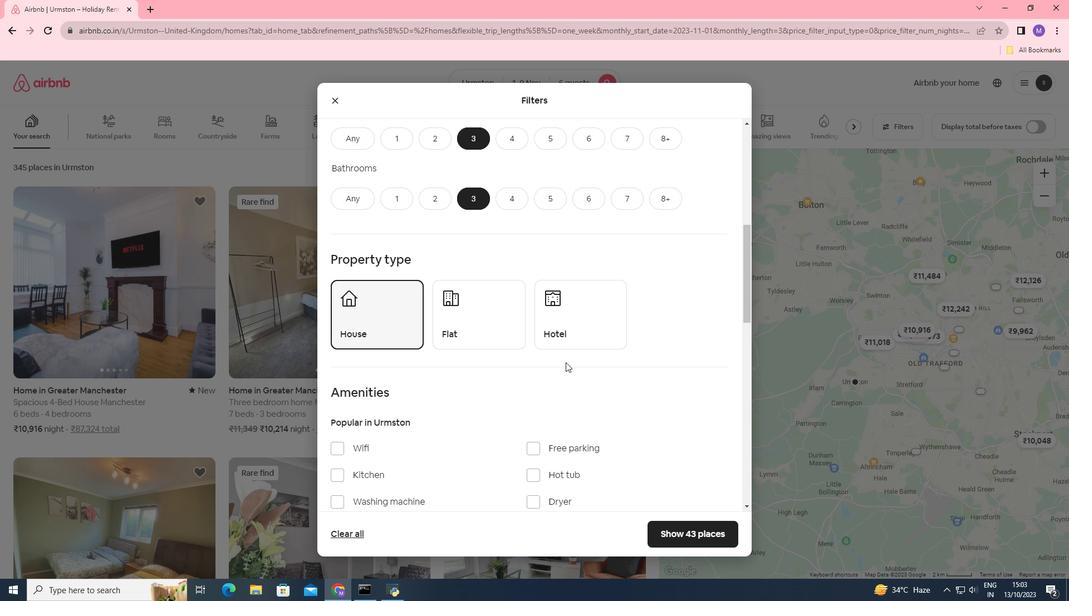 
Action: Mouse scrolled (566, 362) with delta (0, 0)
Screenshot: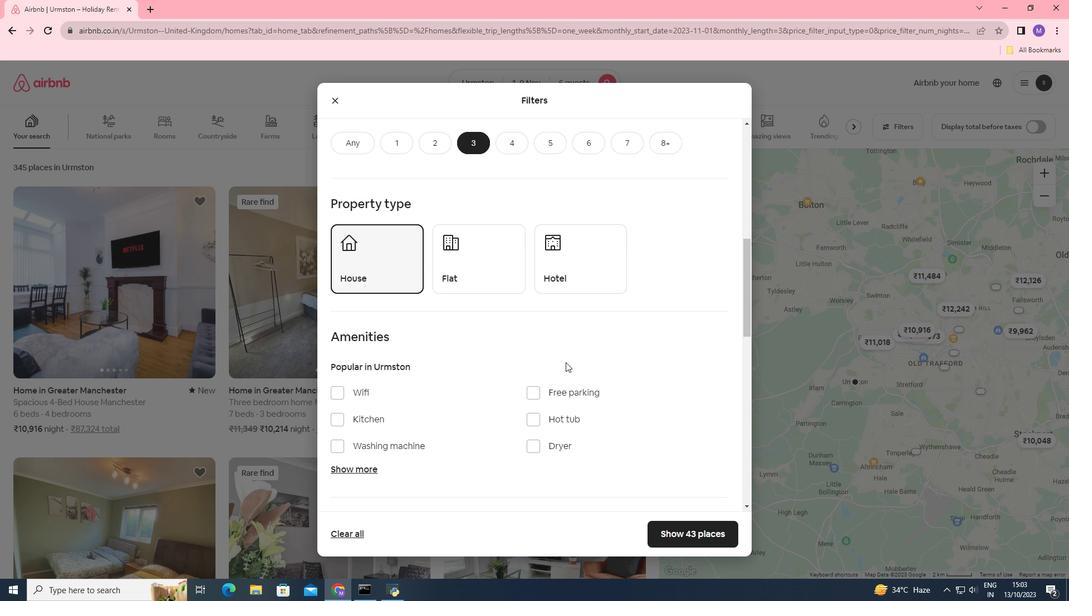 
Action: Mouse scrolled (566, 362) with delta (0, 0)
Screenshot: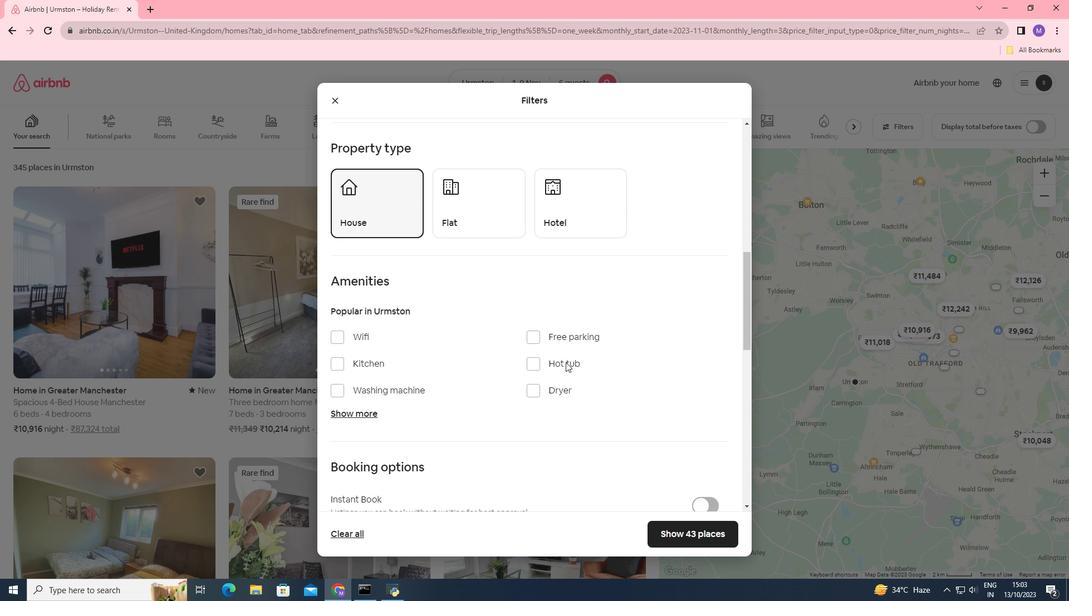 
Action: Mouse moved to (697, 528)
Screenshot: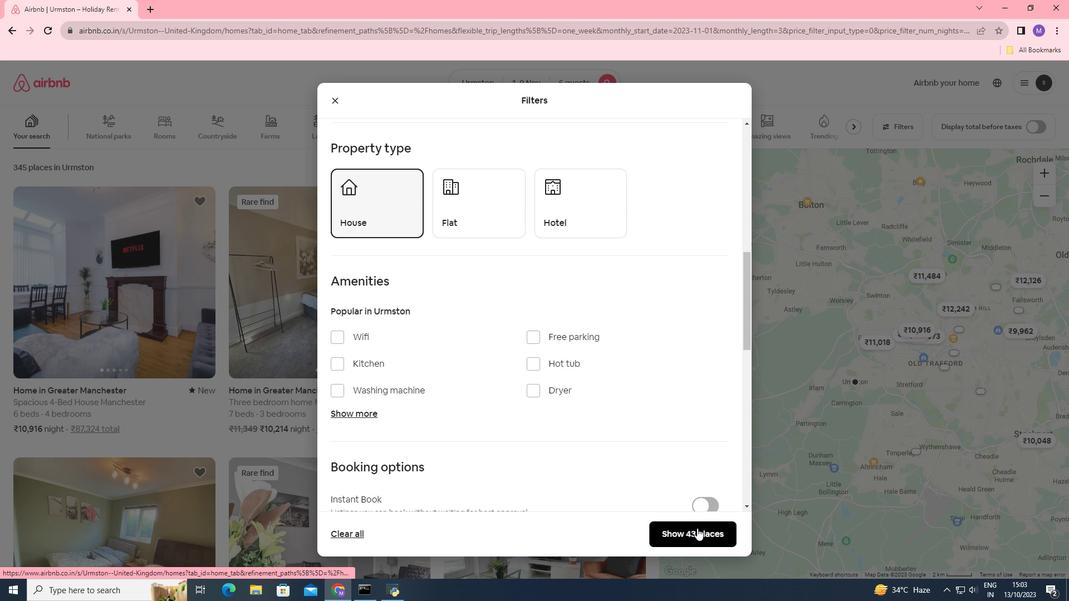 
Action: Mouse pressed left at (697, 528)
Screenshot: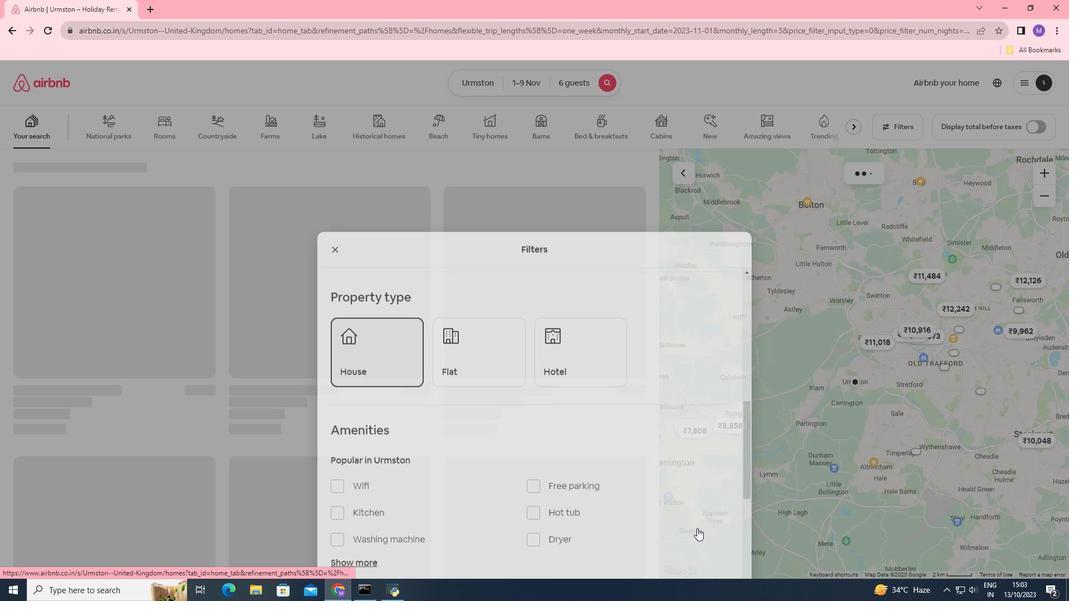 
Action: Mouse moved to (173, 300)
Screenshot: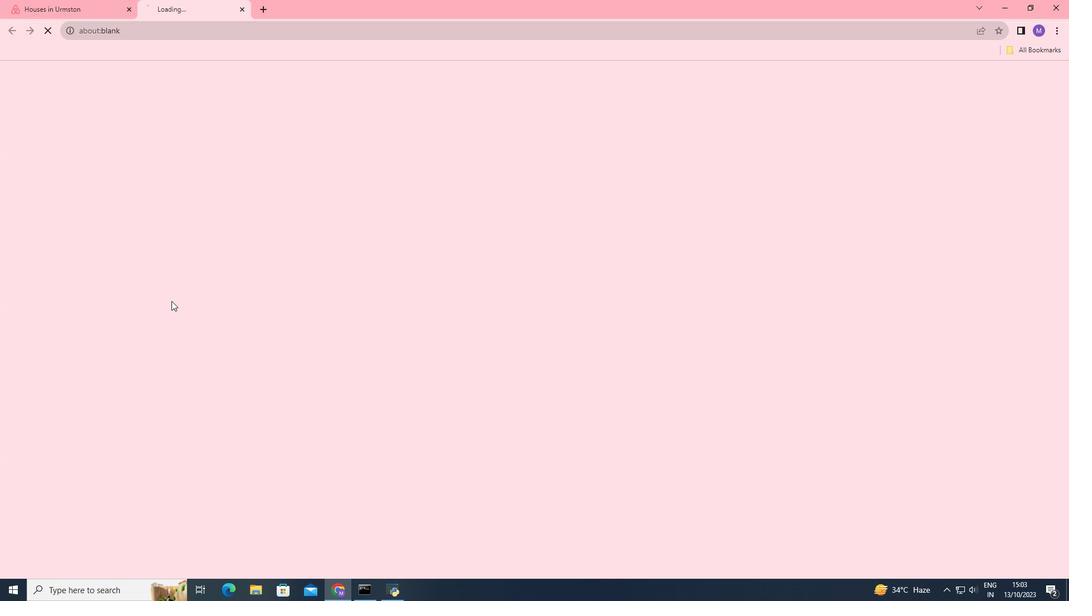 
Action: Mouse pressed left at (173, 300)
Screenshot: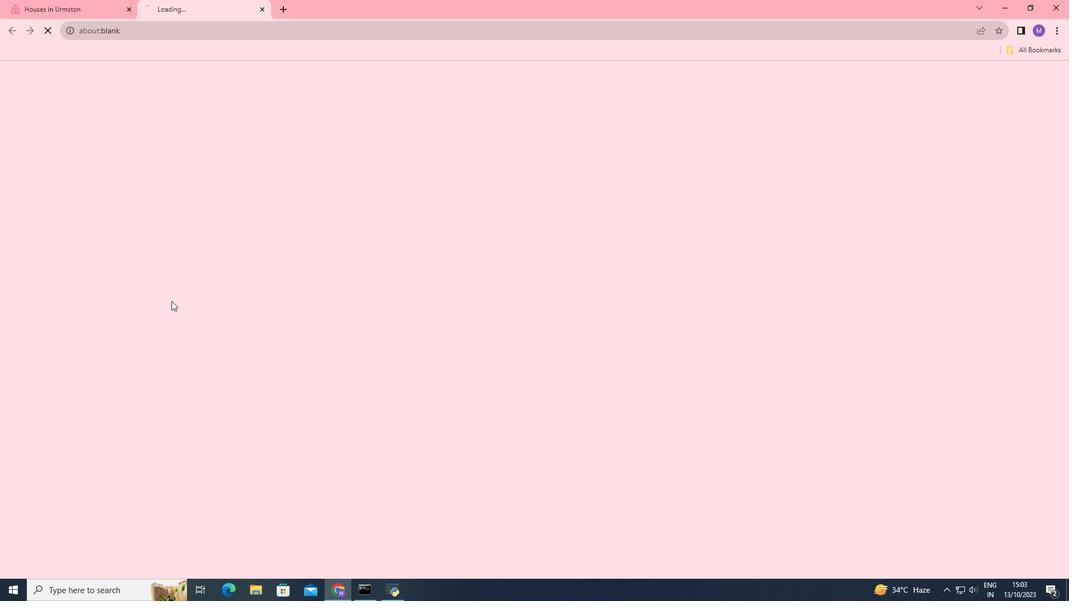 
Action: Mouse moved to (765, 414)
Screenshot: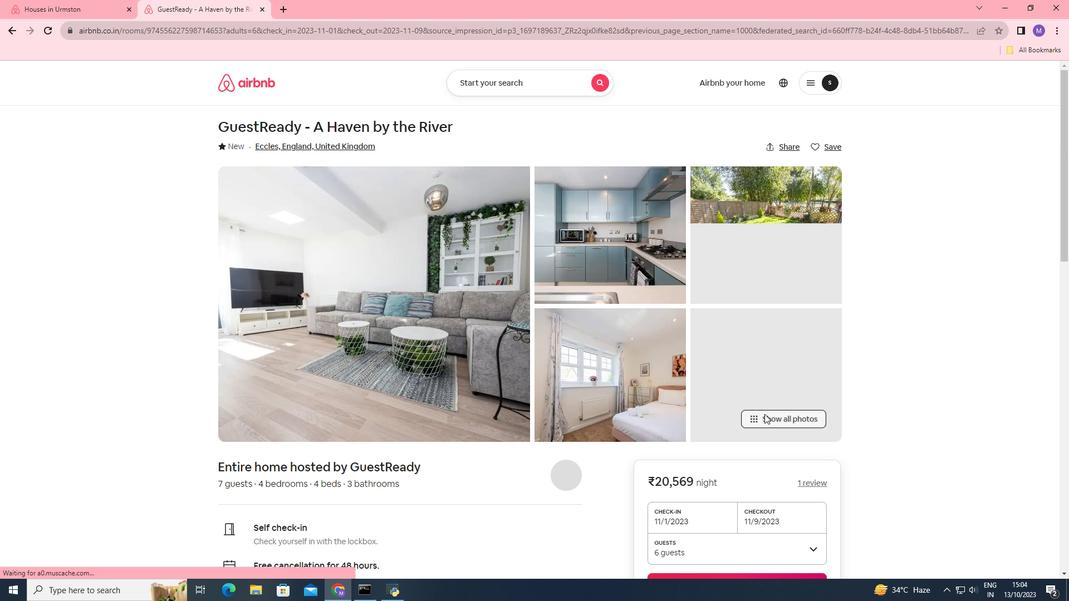
Action: Mouse pressed left at (765, 414)
Screenshot: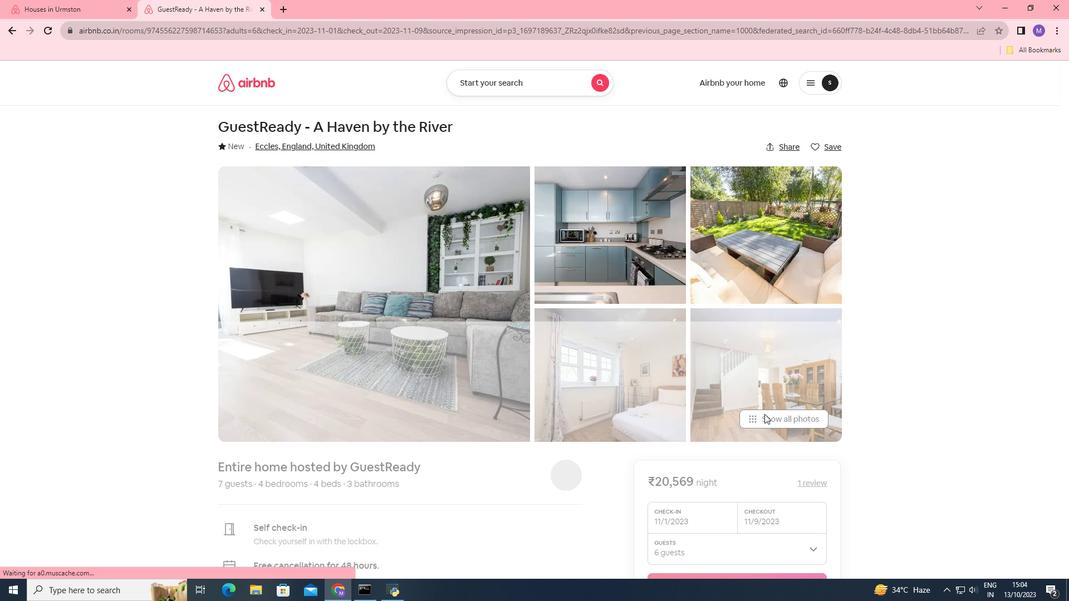 
Action: Mouse moved to (583, 373)
Screenshot: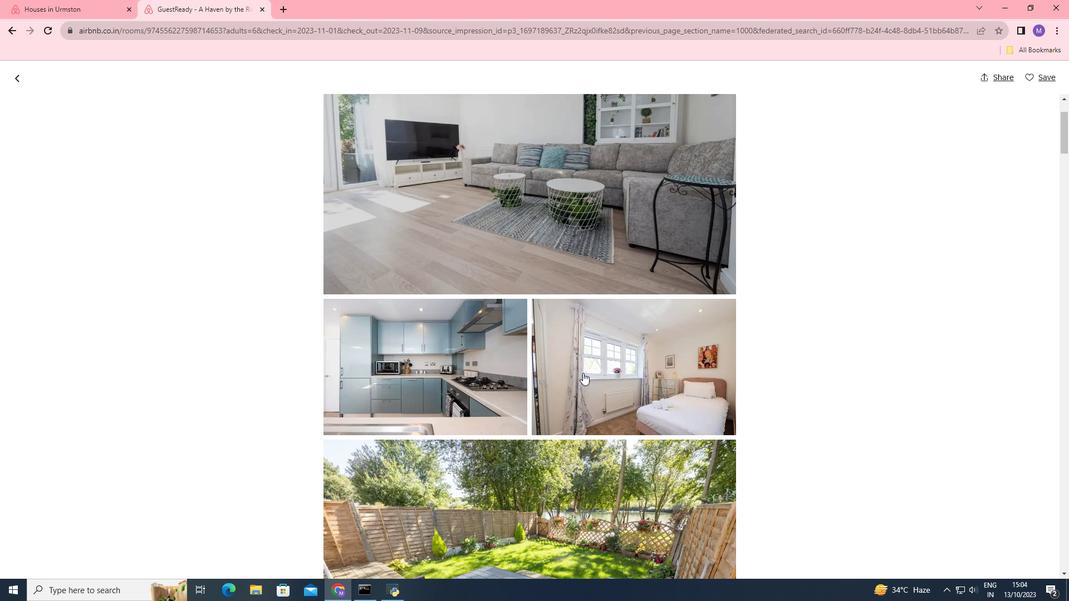 
Action: Mouse scrolled (583, 372) with delta (0, 0)
Screenshot: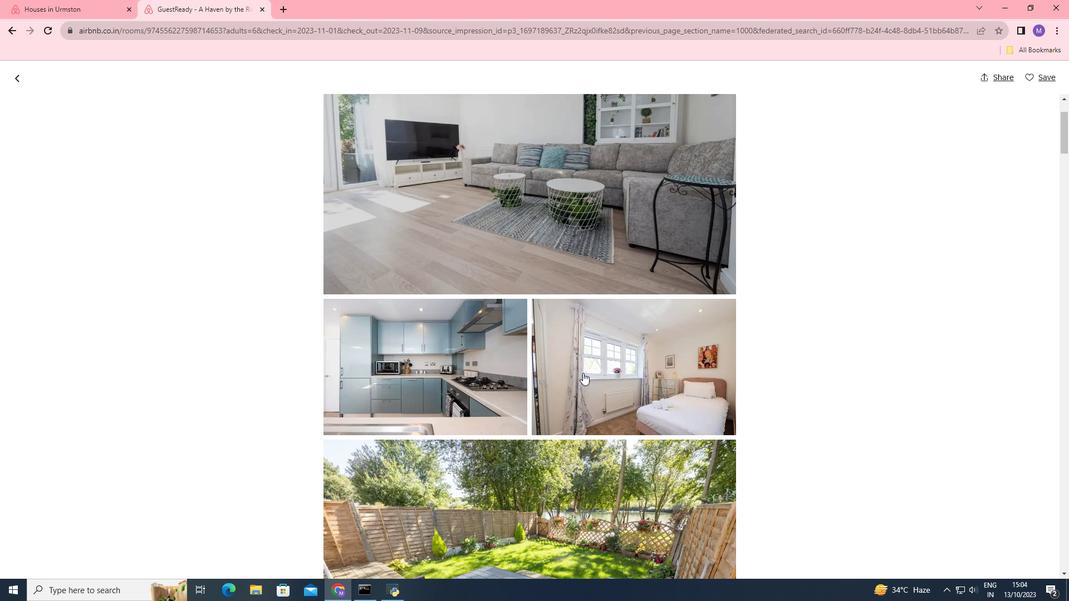 
Action: Mouse scrolled (583, 372) with delta (0, 0)
Screenshot: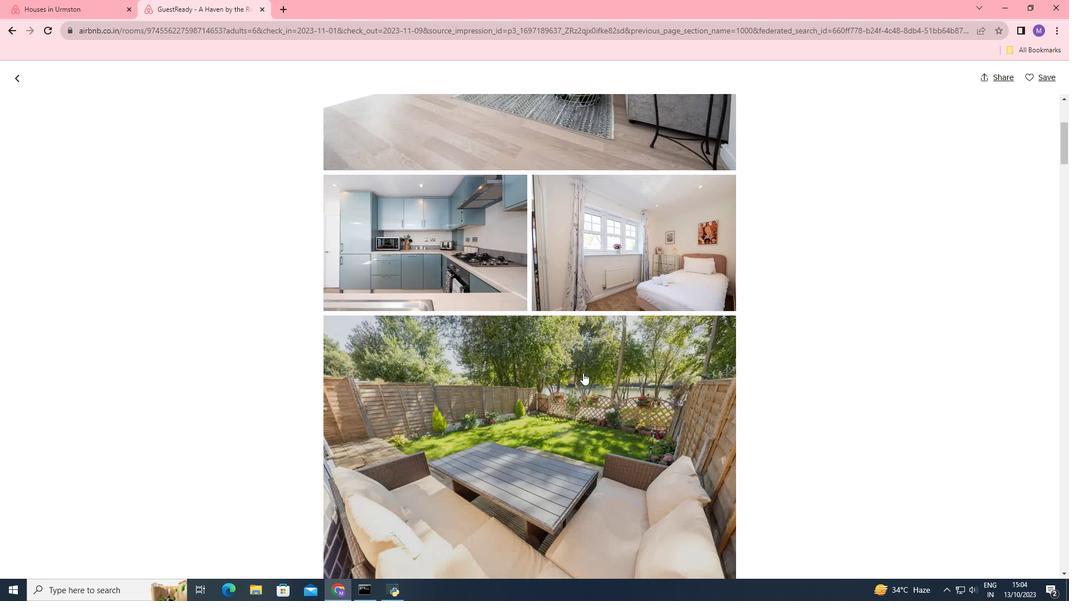 
Action: Mouse scrolled (583, 372) with delta (0, 0)
Screenshot: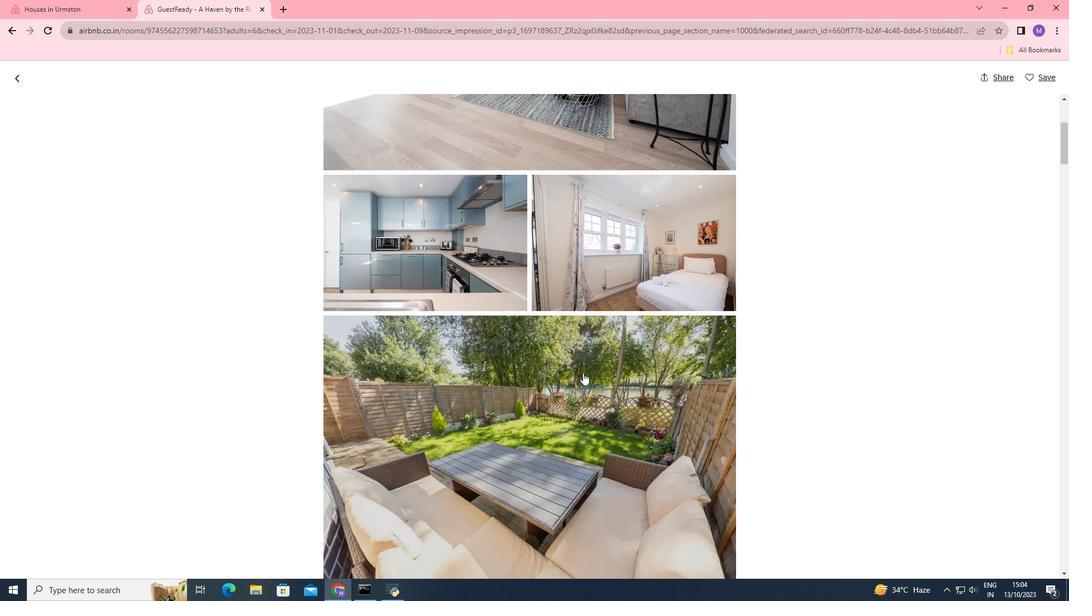 
Action: Mouse scrolled (583, 372) with delta (0, 0)
Screenshot: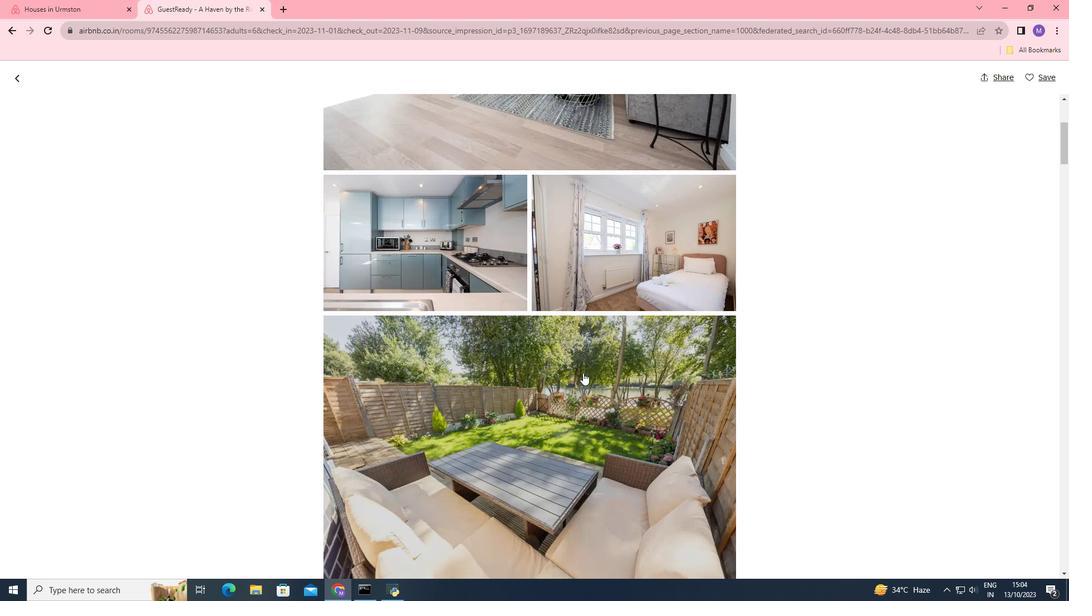 
Action: Mouse moved to (572, 376)
Screenshot: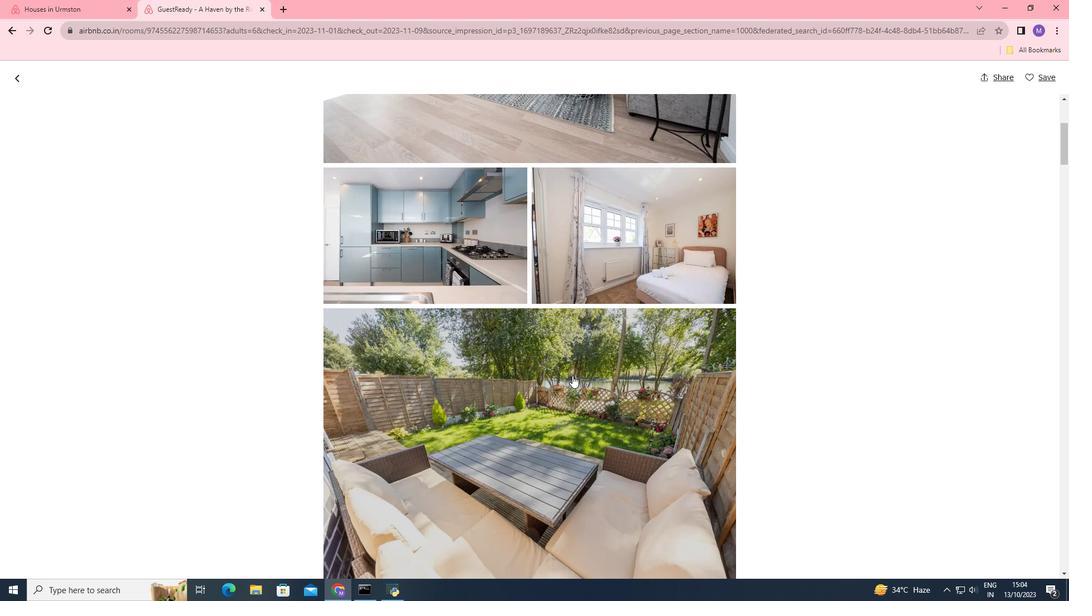 
Action: Mouse scrolled (572, 375) with delta (0, 0)
Screenshot: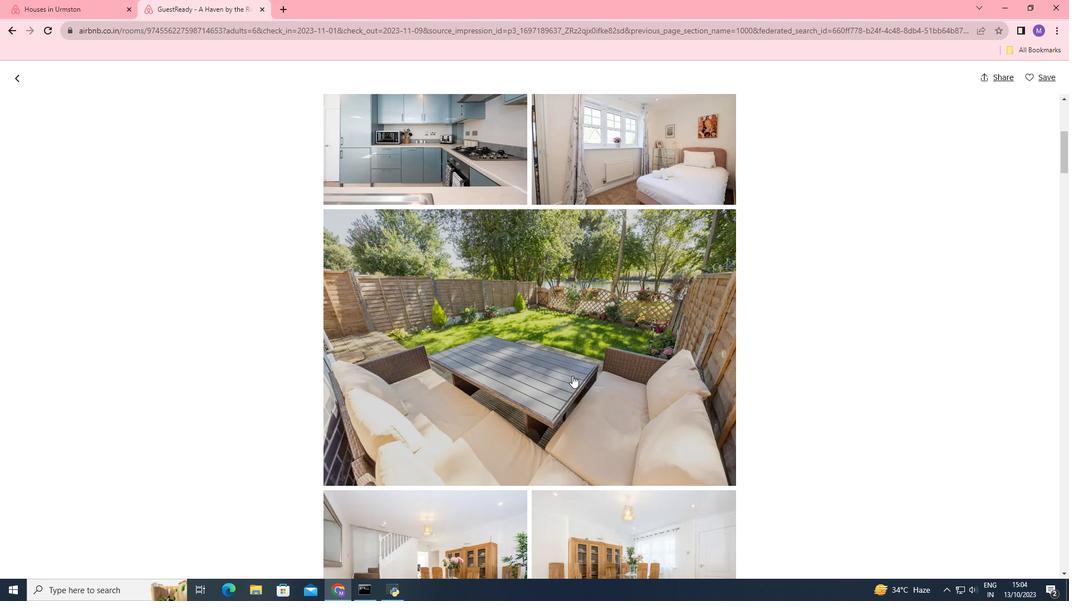 
Action: Mouse scrolled (572, 375) with delta (0, 0)
Screenshot: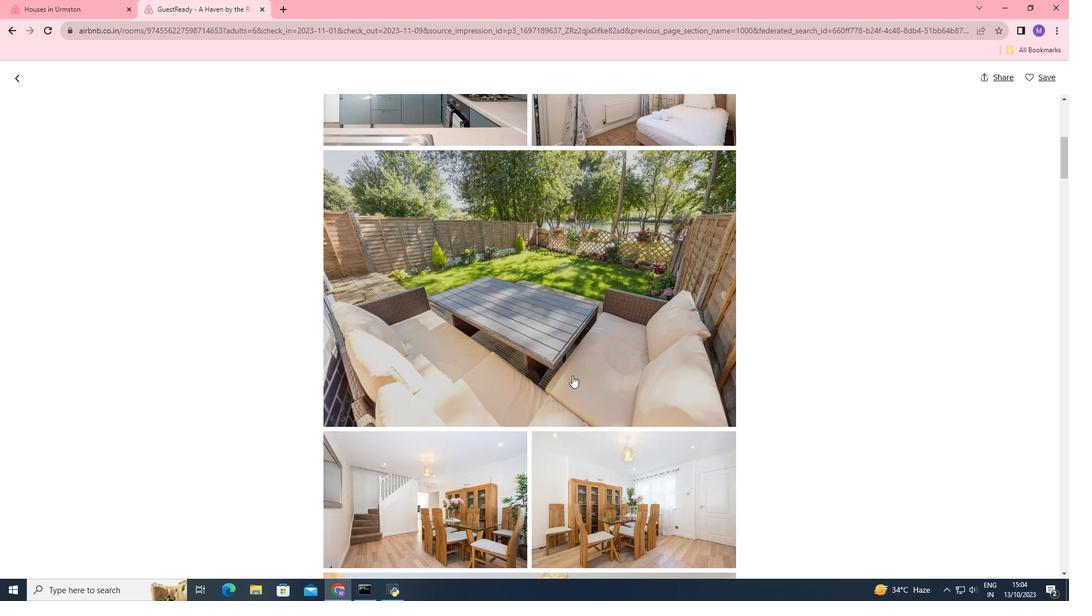 
Action: Mouse scrolled (572, 375) with delta (0, 0)
Screenshot: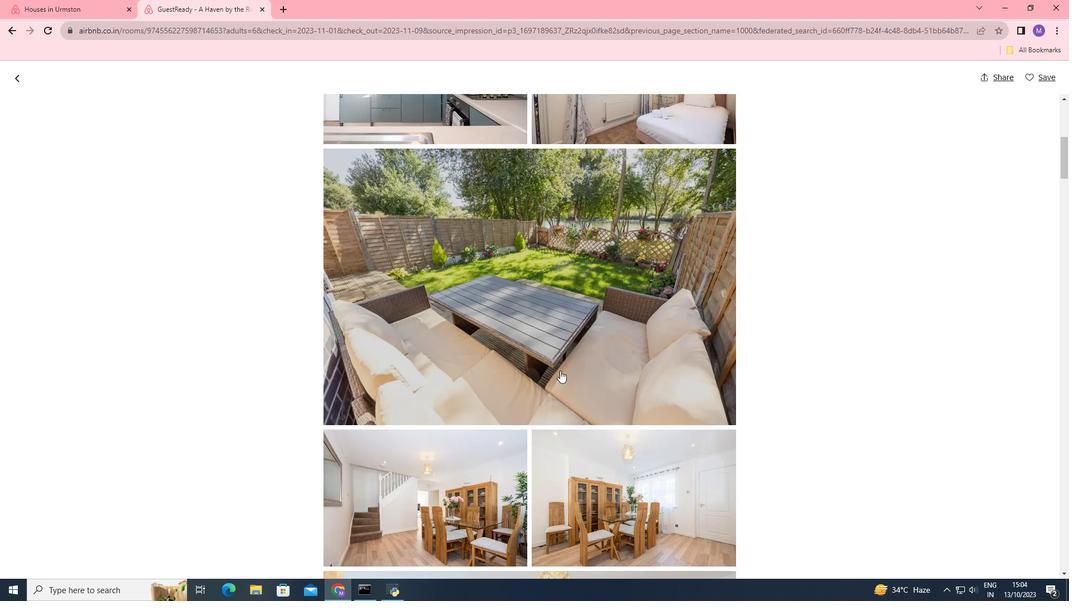 
Action: Mouse moved to (556, 361)
Screenshot: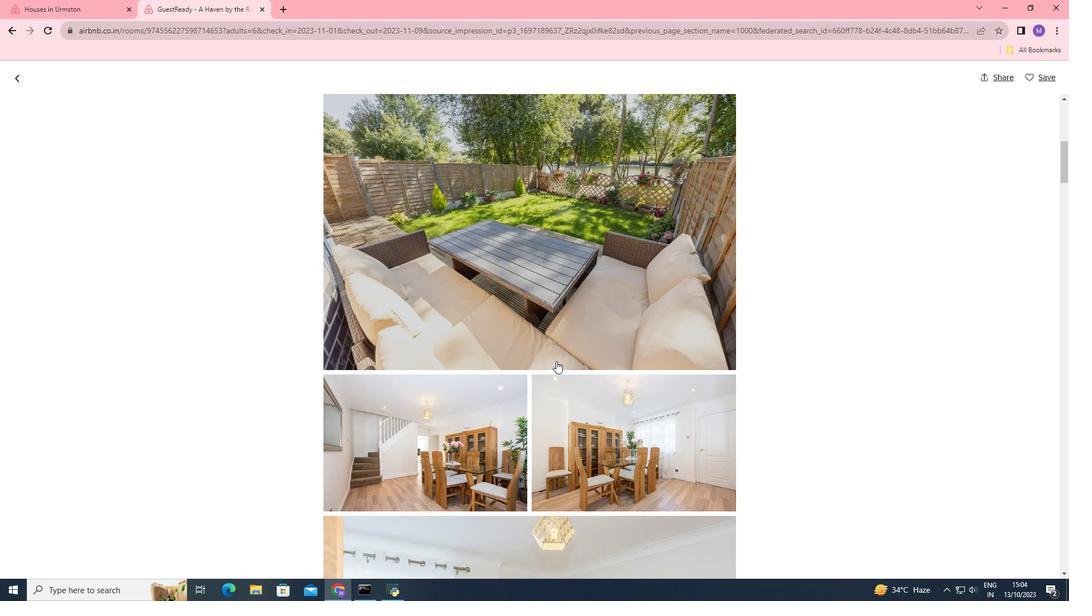 
Action: Mouse scrolled (556, 361) with delta (0, 0)
Screenshot: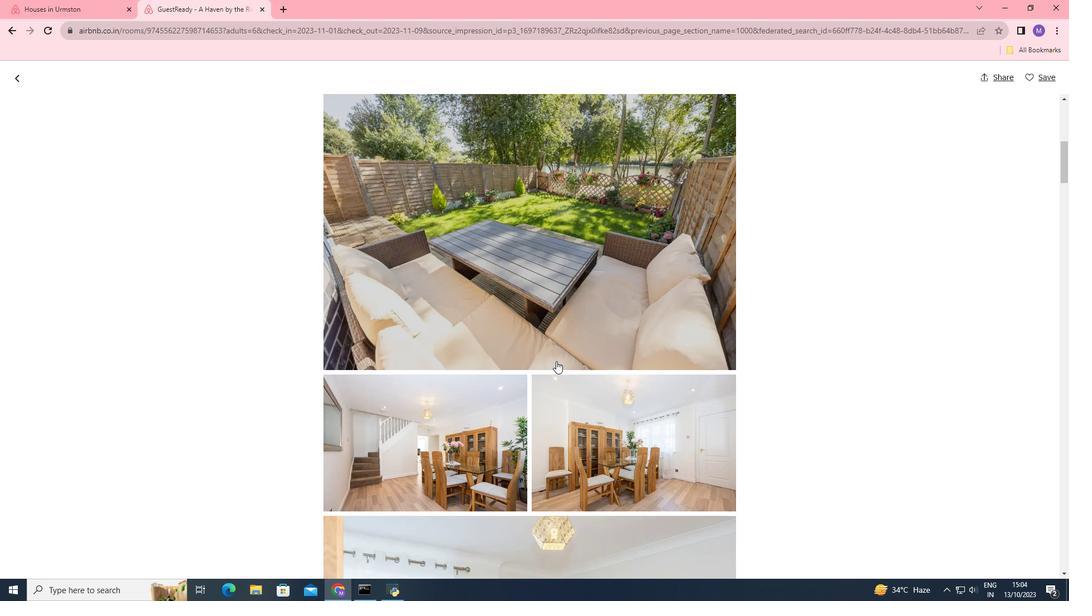 
Action: Mouse scrolled (556, 361) with delta (0, 0)
Screenshot: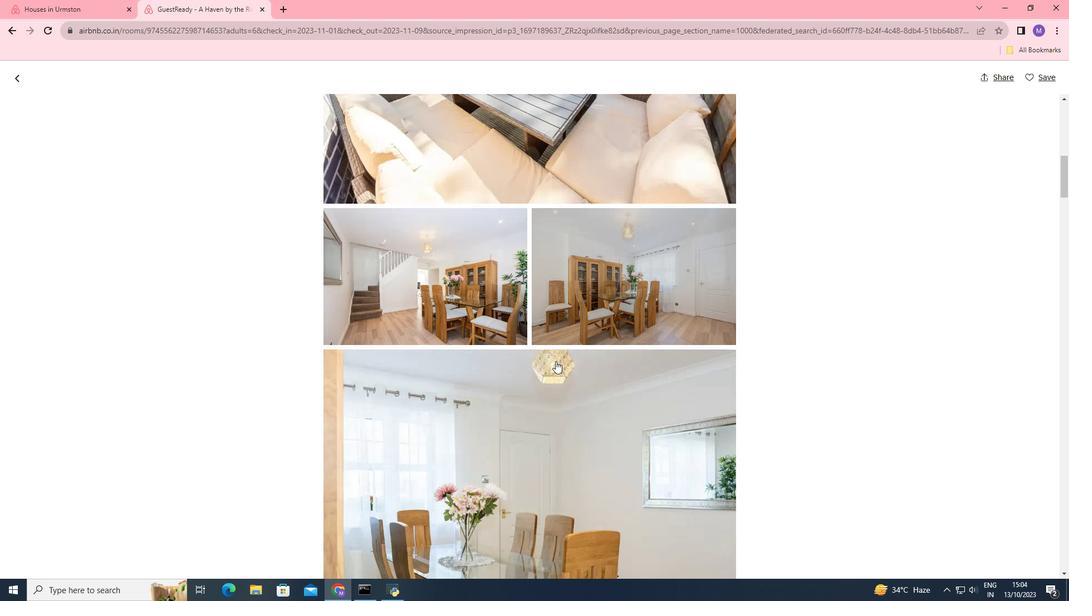 
Action: Mouse scrolled (556, 361) with delta (0, 0)
Screenshot: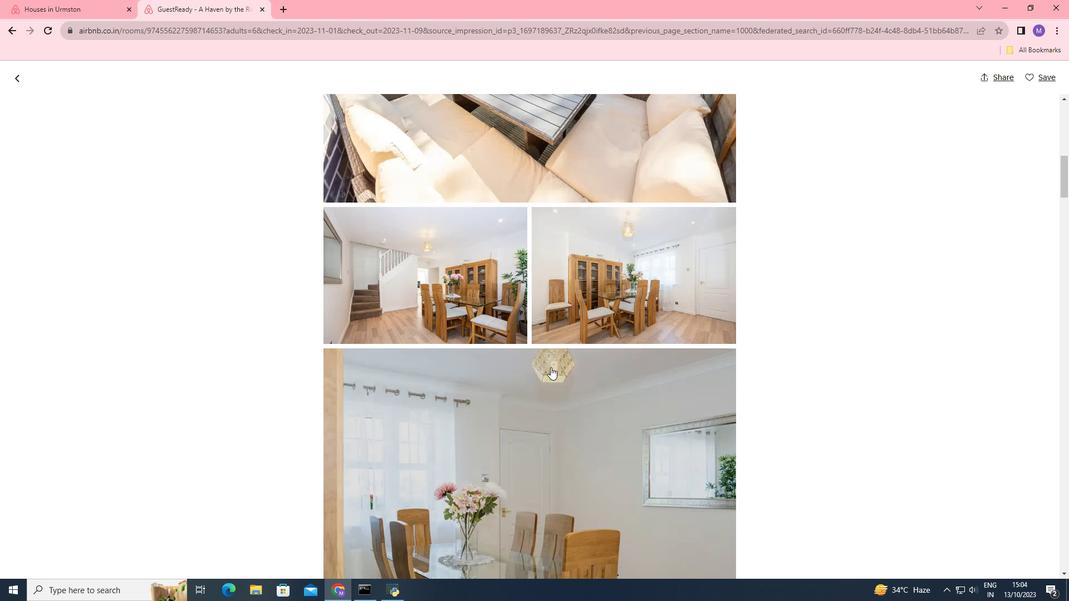 
Action: Mouse scrolled (556, 361) with delta (0, 0)
Screenshot: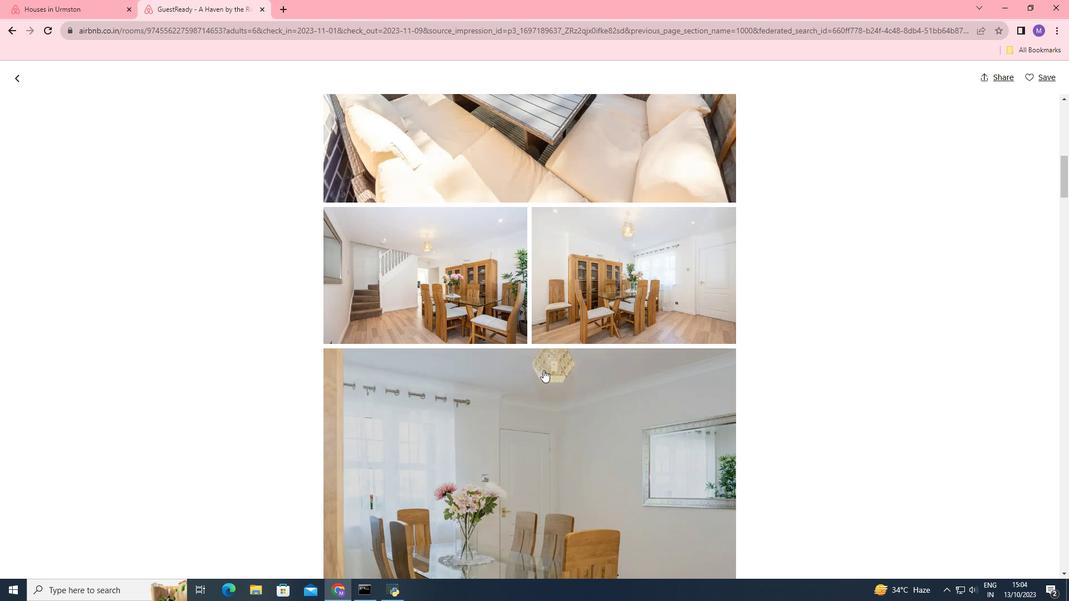 
Action: Mouse moved to (540, 371)
Screenshot: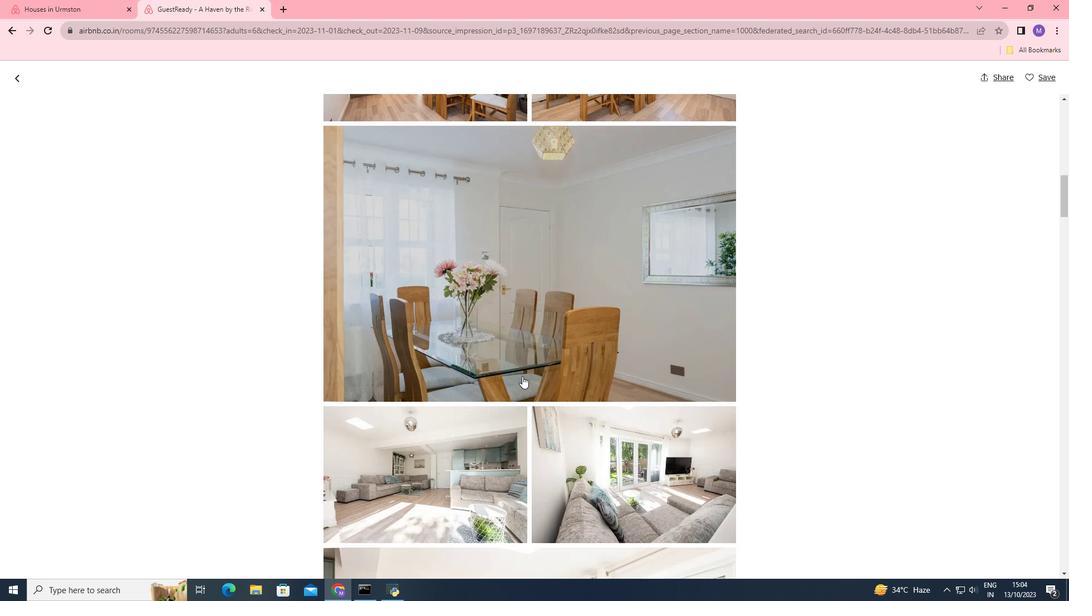 
Action: Mouse scrolled (540, 371) with delta (0, 0)
Screenshot: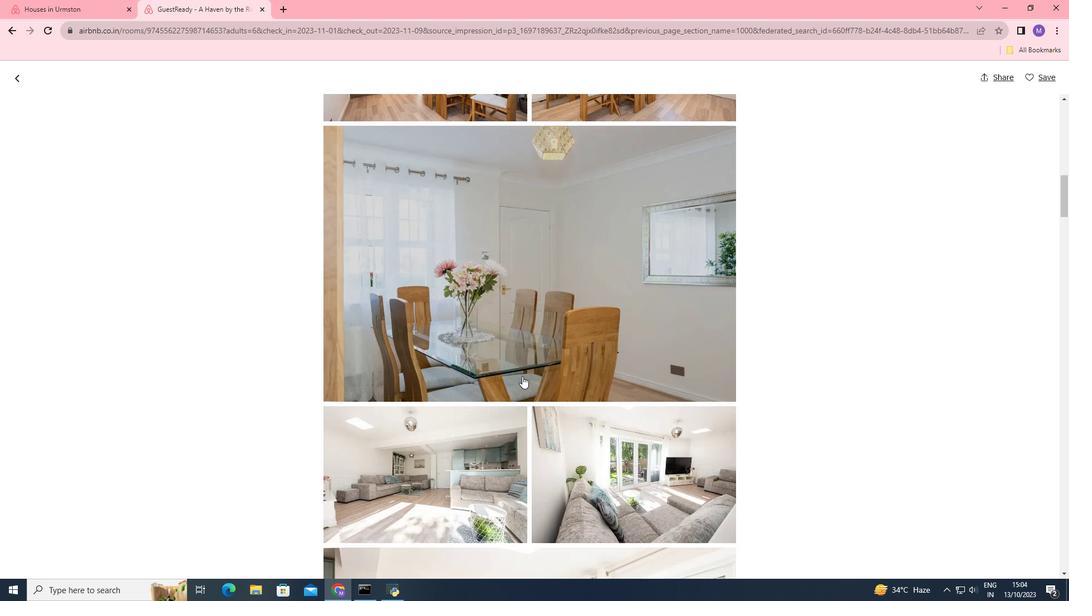 
Action: Mouse moved to (539, 371)
Screenshot: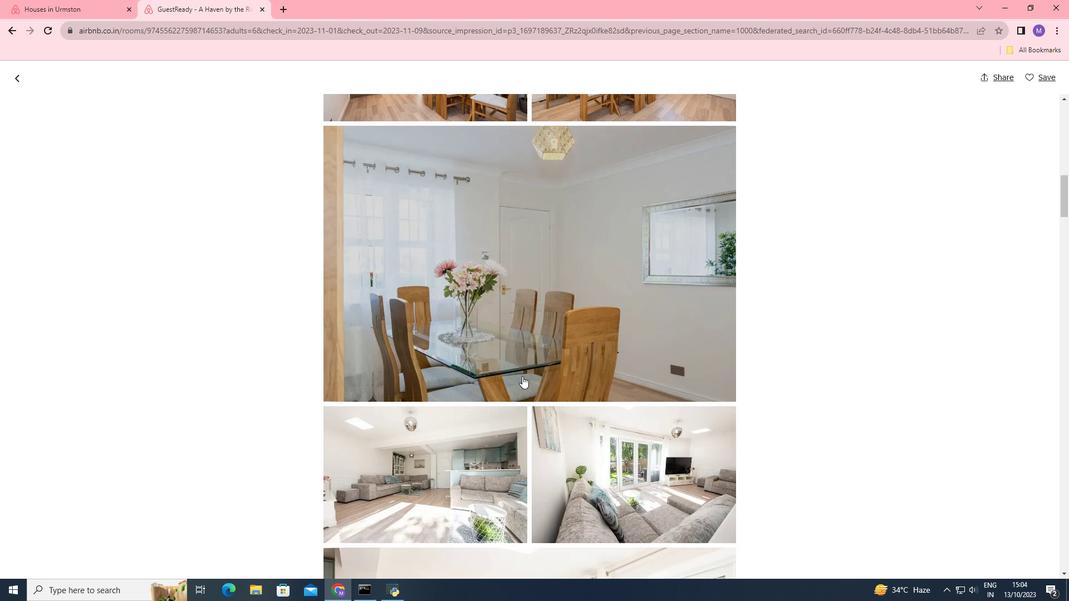 
Action: Mouse scrolled (539, 371) with delta (0, 0)
Screenshot: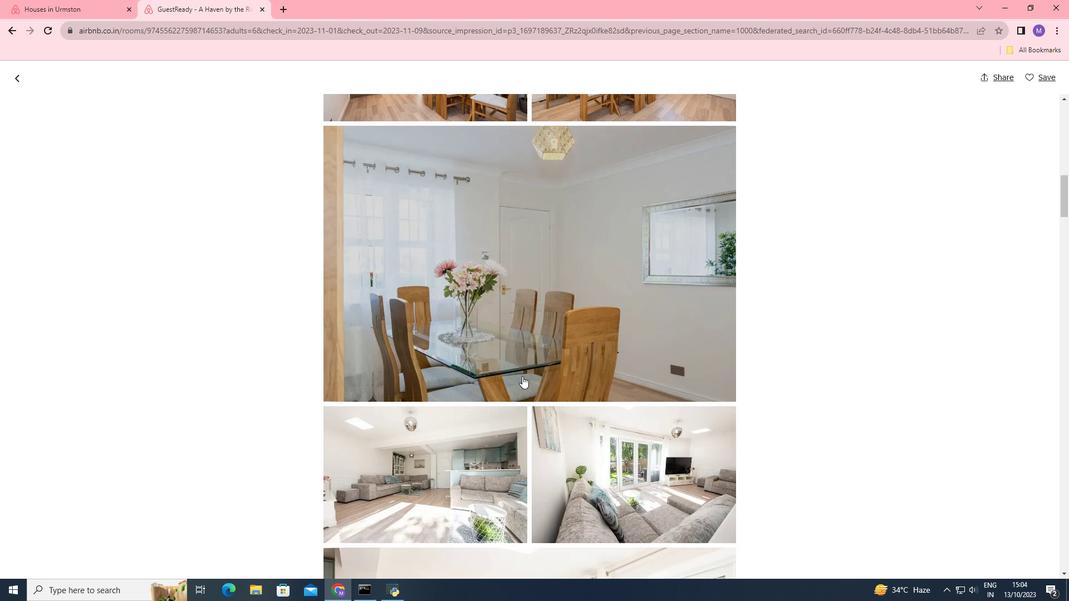 
Action: Mouse scrolled (539, 371) with delta (0, 0)
Screenshot: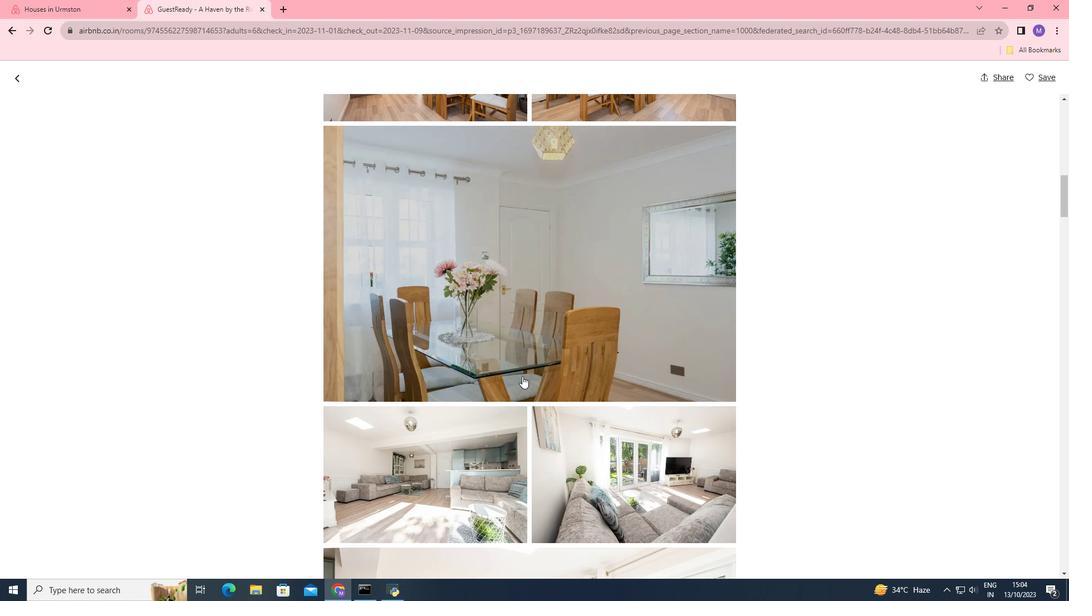 
Action: Mouse moved to (538, 372)
Screenshot: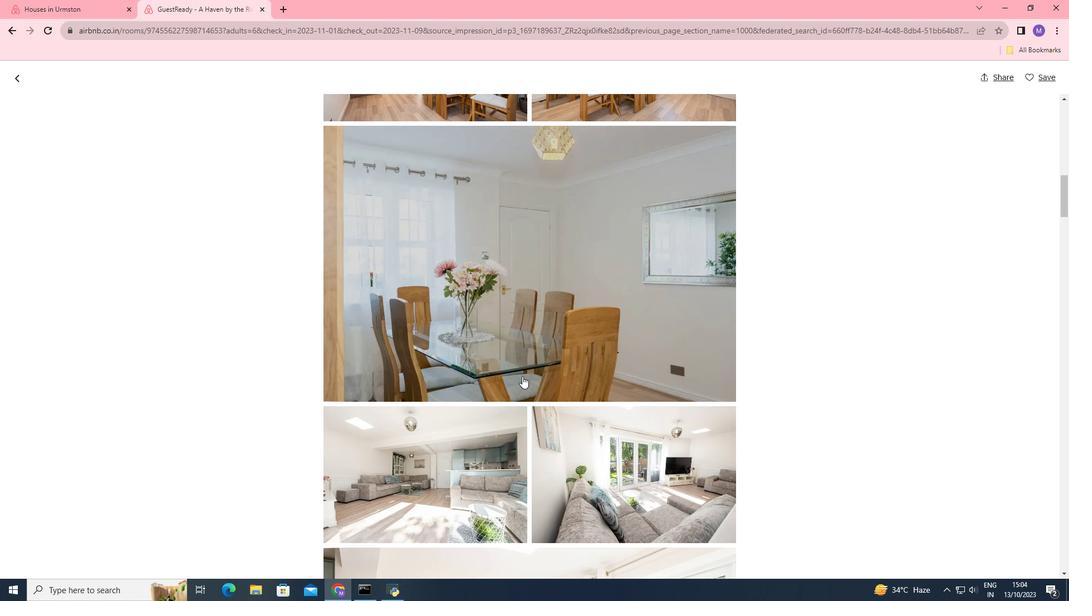 
Action: Mouse scrolled (538, 371) with delta (0, 0)
Screenshot: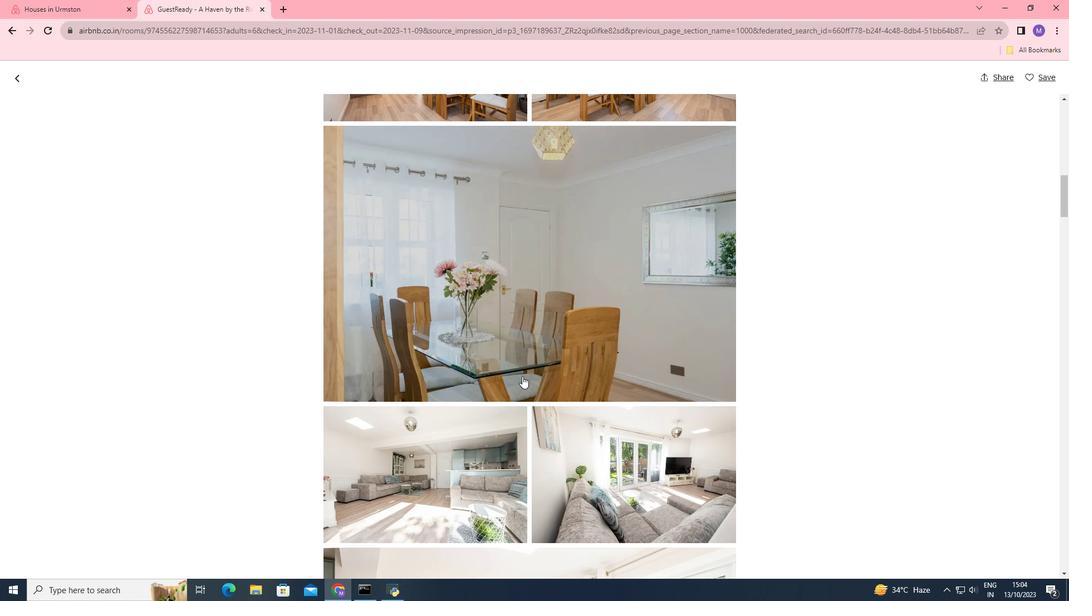 
Action: Mouse moved to (521, 376)
Screenshot: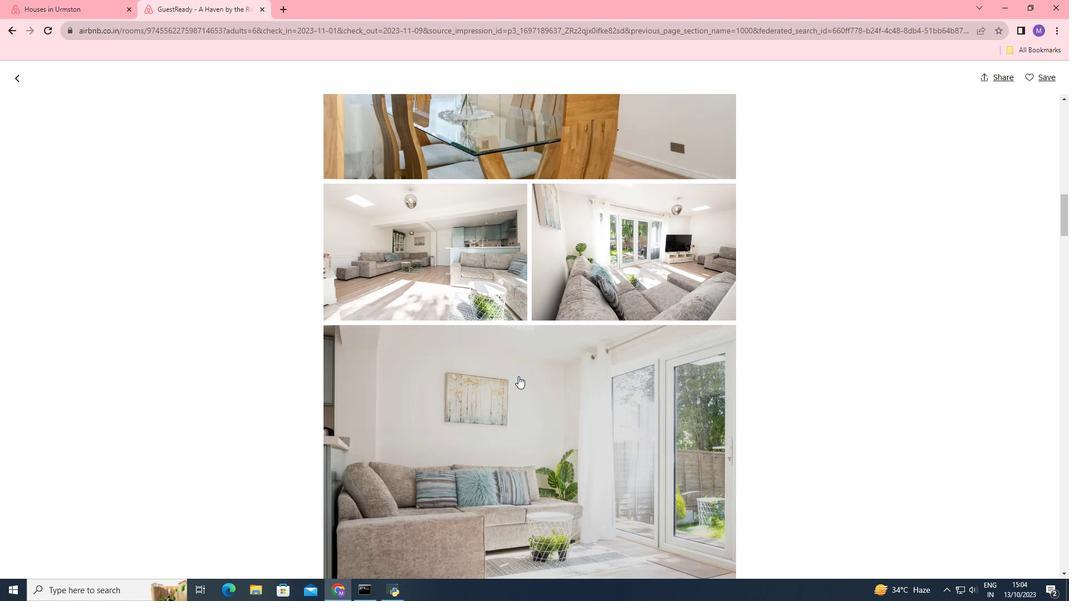 
Action: Mouse scrolled (521, 376) with delta (0, 0)
Screenshot: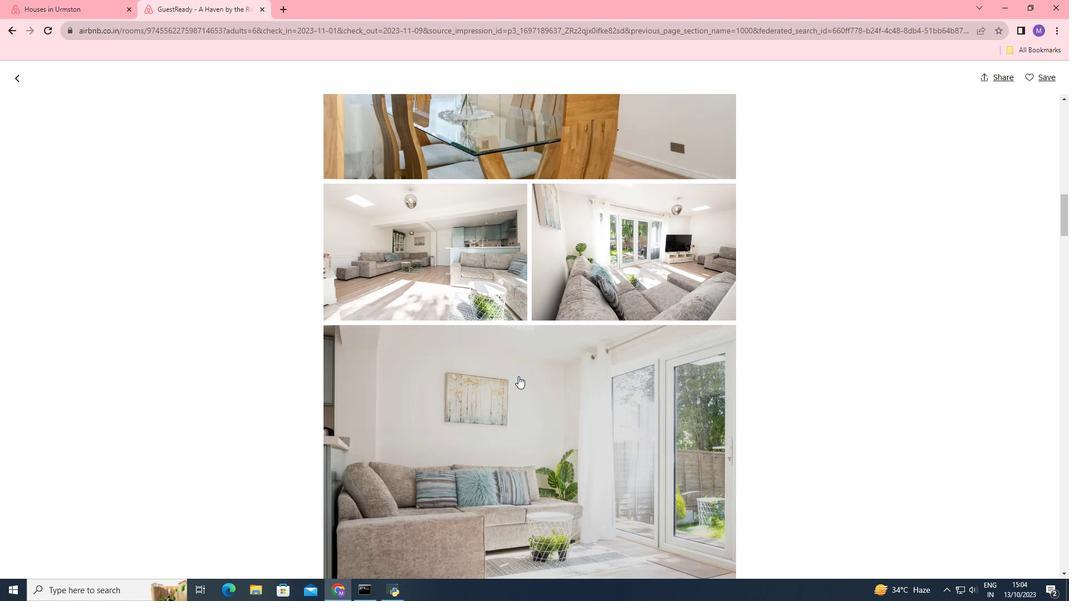 
Action: Mouse moved to (518, 376)
Screenshot: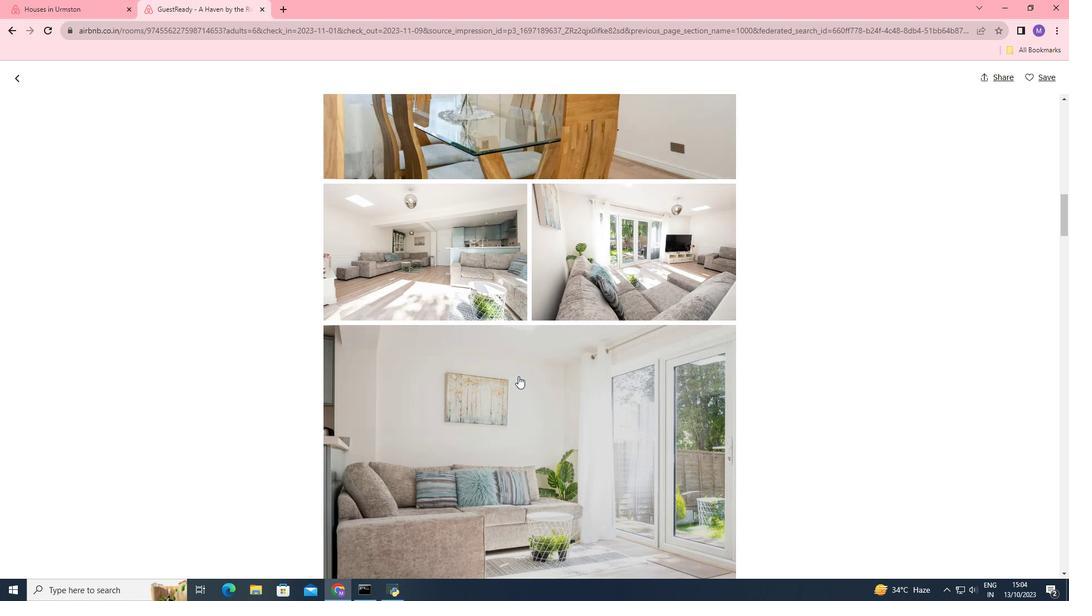 
Action: Mouse scrolled (518, 376) with delta (0, 0)
Screenshot: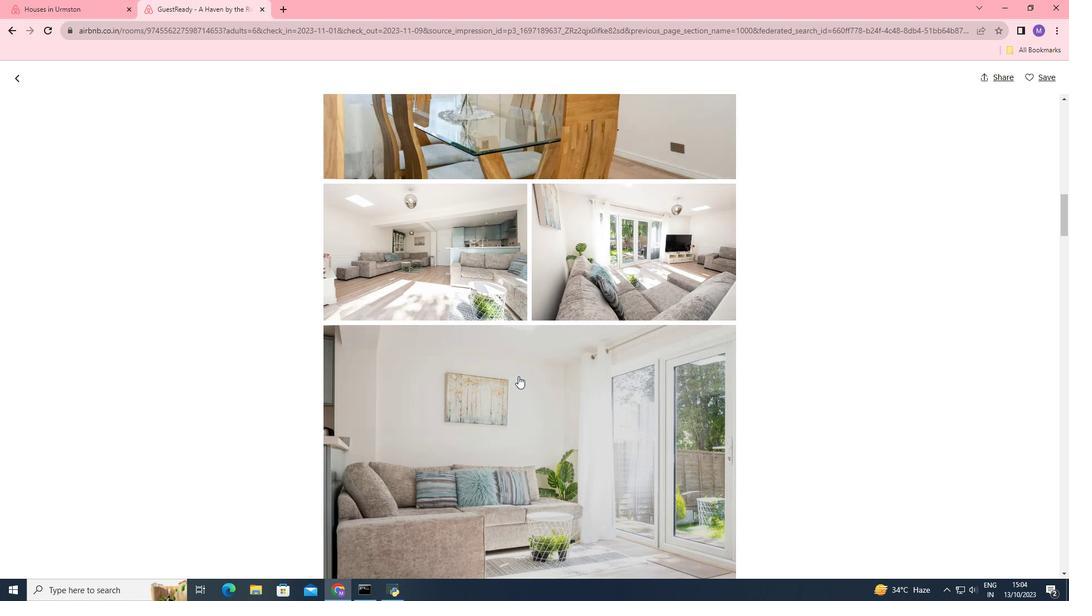 
Action: Mouse moved to (518, 376)
Screenshot: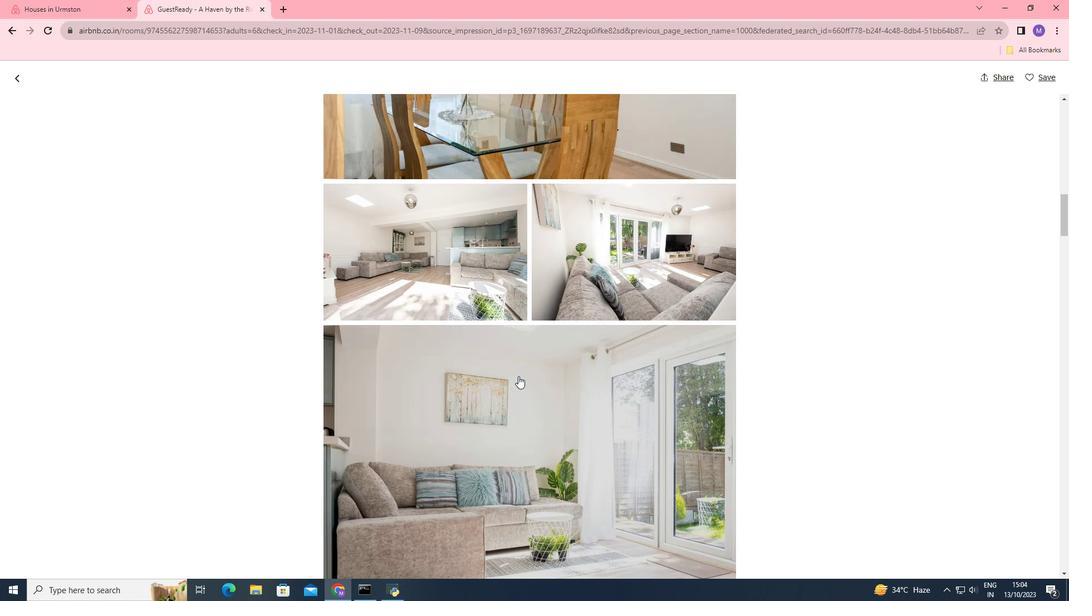 
Action: Mouse scrolled (518, 376) with delta (0, 0)
Screenshot: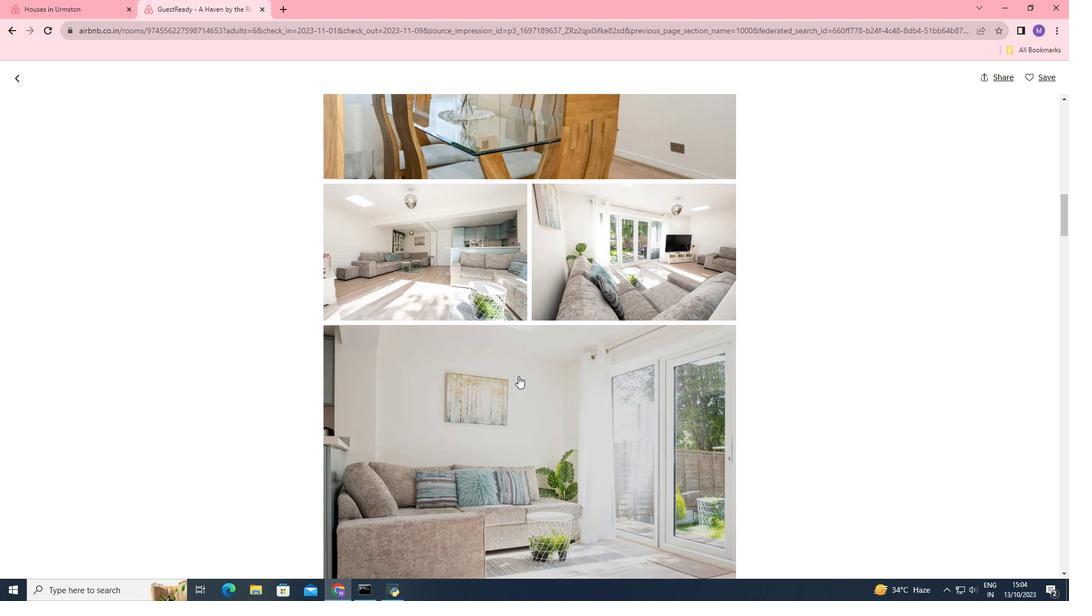 
Action: Mouse scrolled (518, 376) with delta (0, 0)
Screenshot: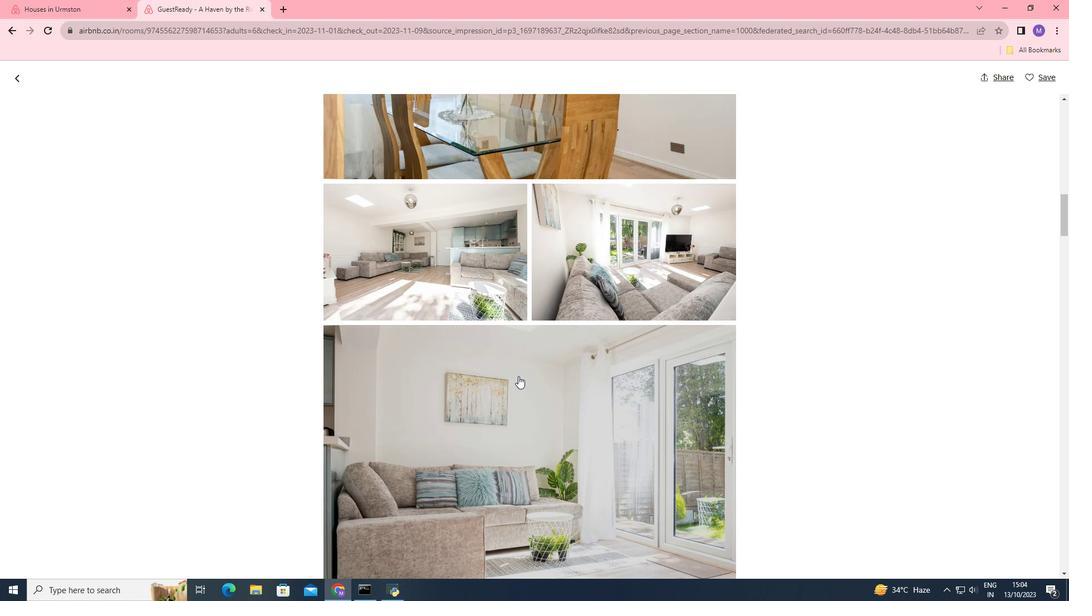 
Action: Mouse scrolled (518, 376) with delta (0, 0)
Screenshot: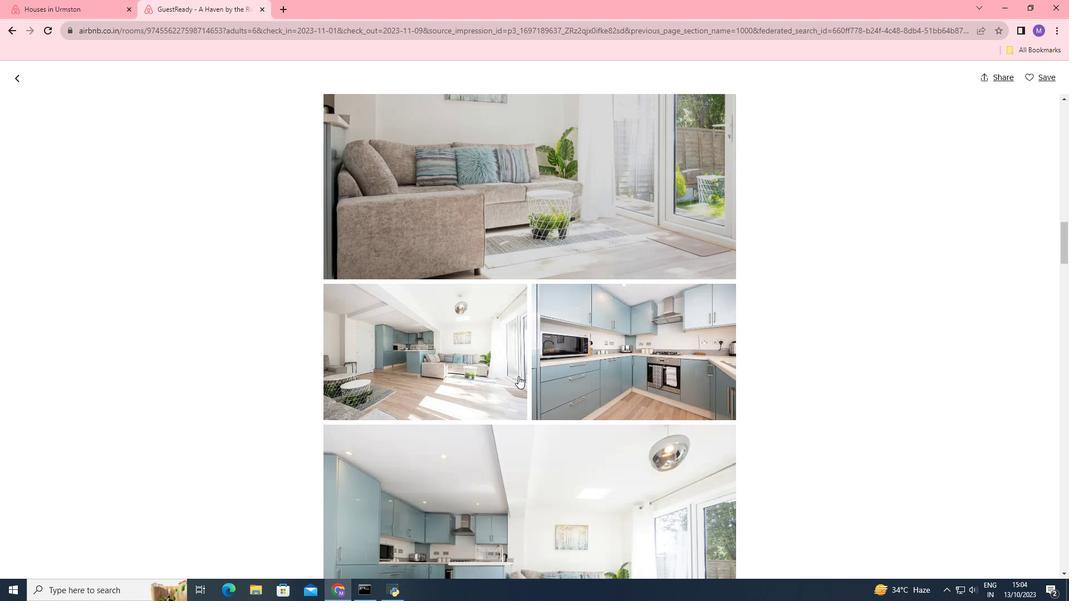 
Action: Mouse scrolled (518, 376) with delta (0, 0)
Screenshot: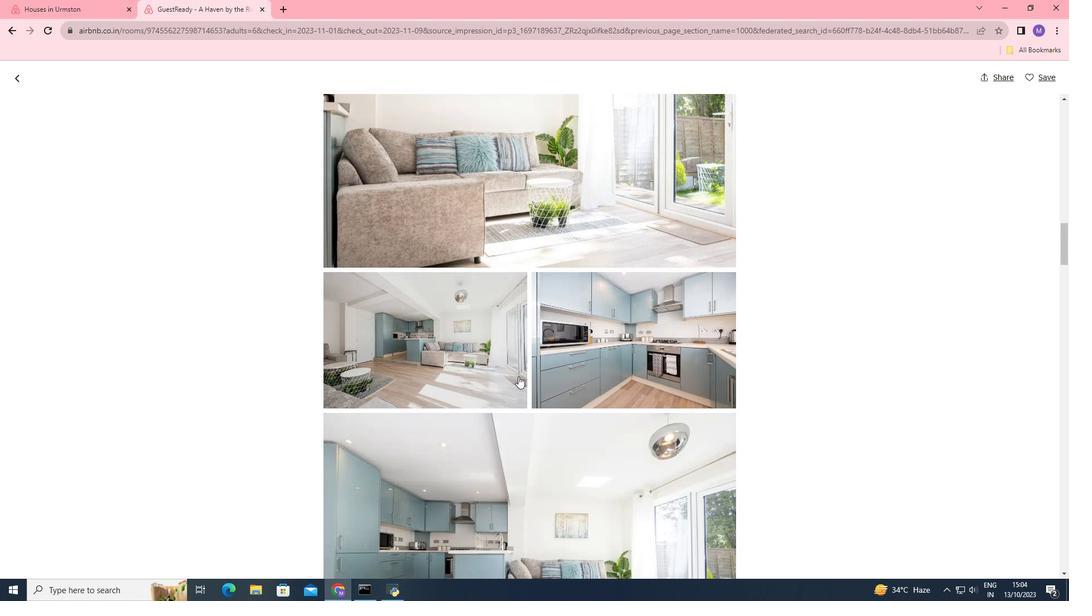 
Action: Mouse scrolled (518, 376) with delta (0, 0)
Screenshot: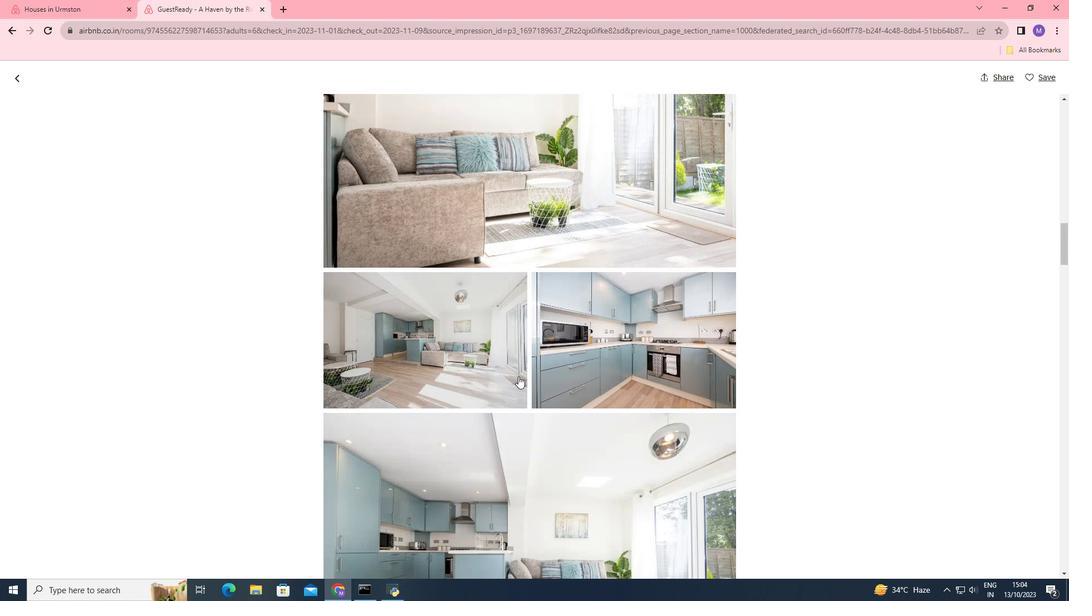 
Action: Mouse scrolled (518, 376) with delta (0, 0)
Screenshot: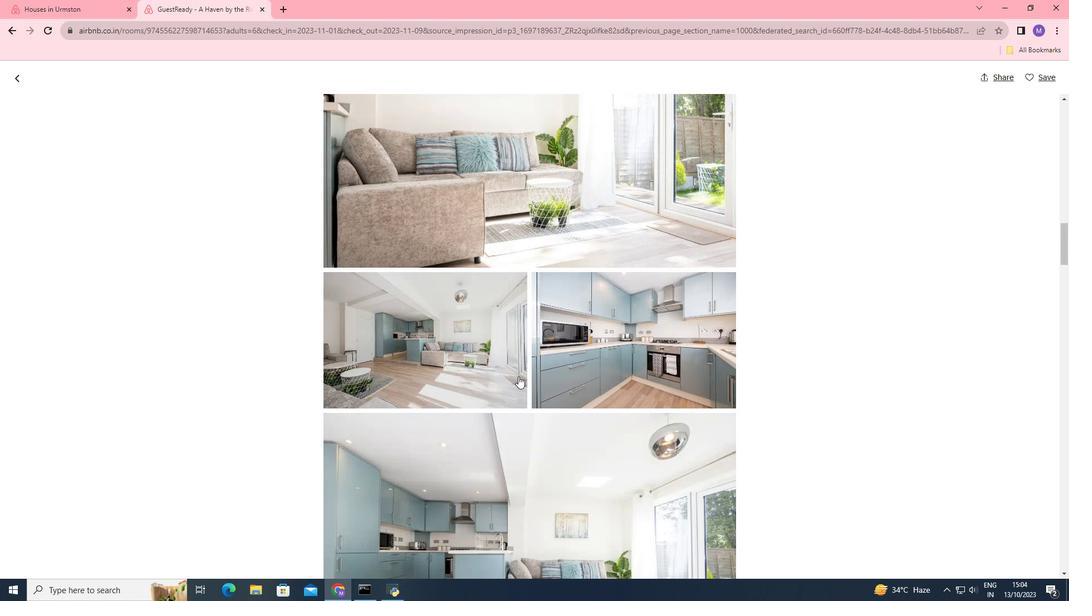 
Action: Mouse scrolled (518, 376) with delta (0, 0)
Screenshot: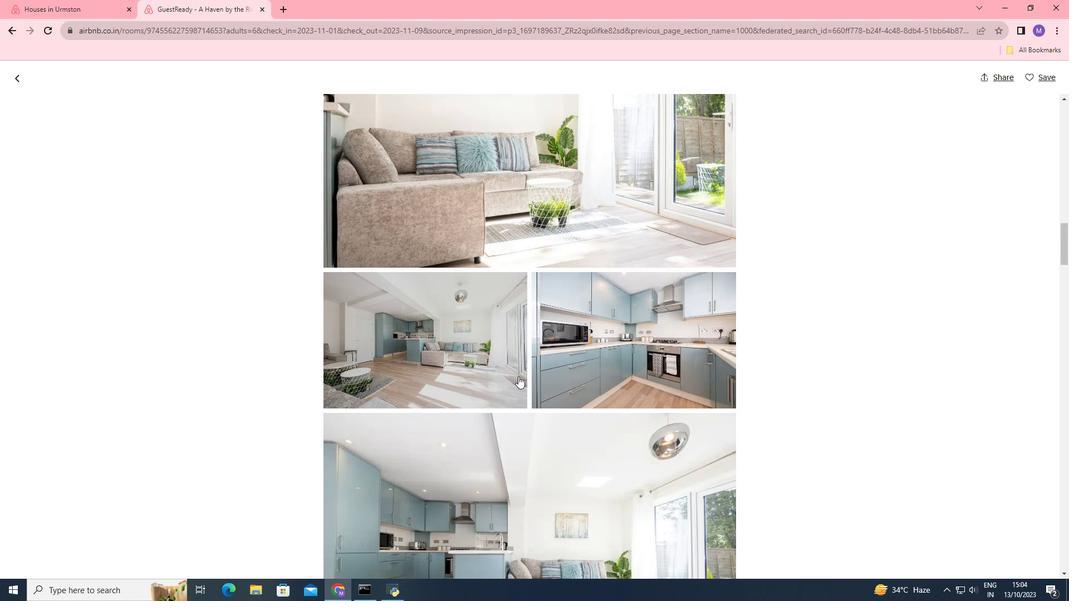 
Action: Mouse scrolled (518, 376) with delta (0, 0)
Screenshot: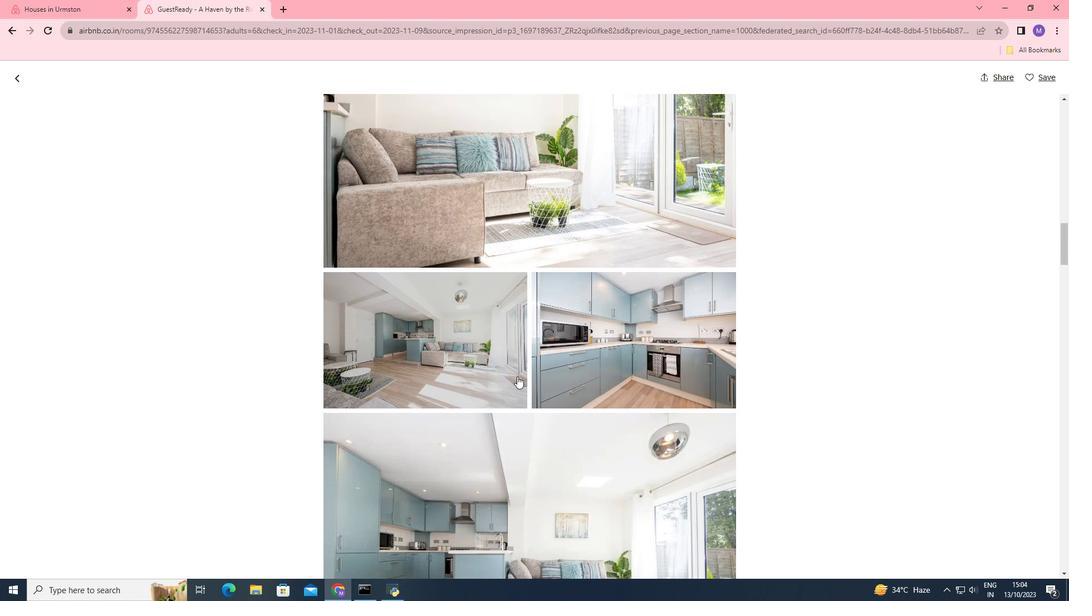 
Action: Mouse moved to (512, 376)
Screenshot: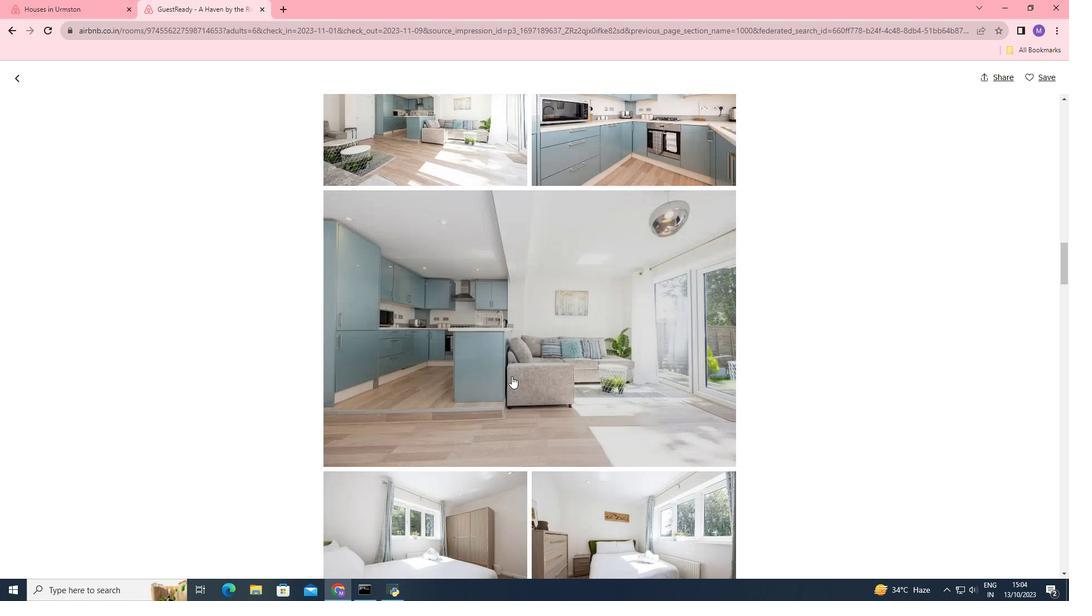 
Action: Mouse scrolled (512, 376) with delta (0, 0)
Screenshot: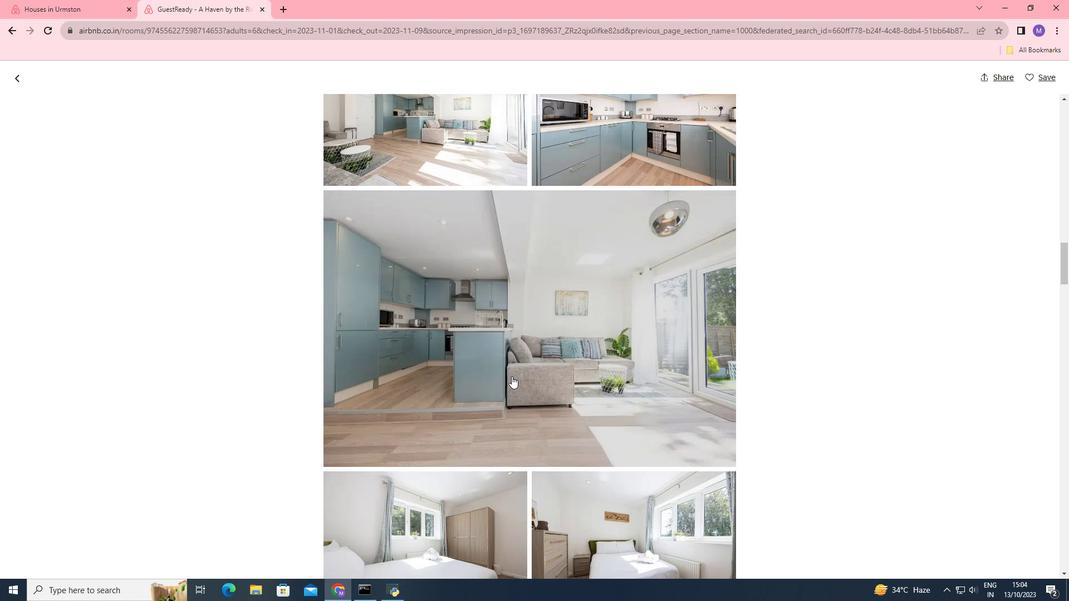 
Action: Mouse scrolled (512, 376) with delta (0, 0)
Screenshot: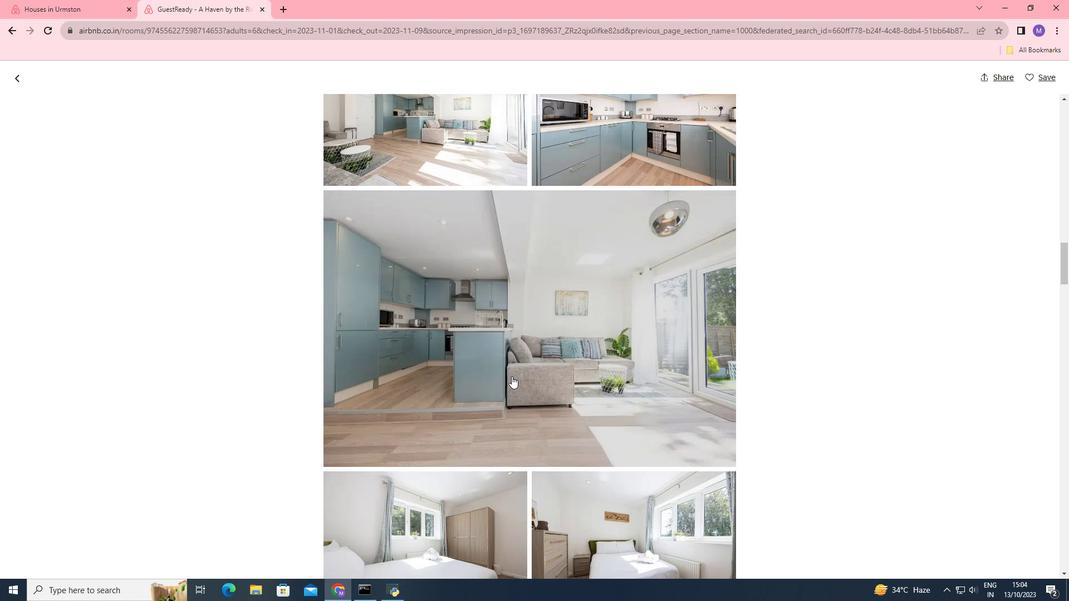 
Action: Mouse scrolled (512, 376) with delta (0, 0)
Screenshot: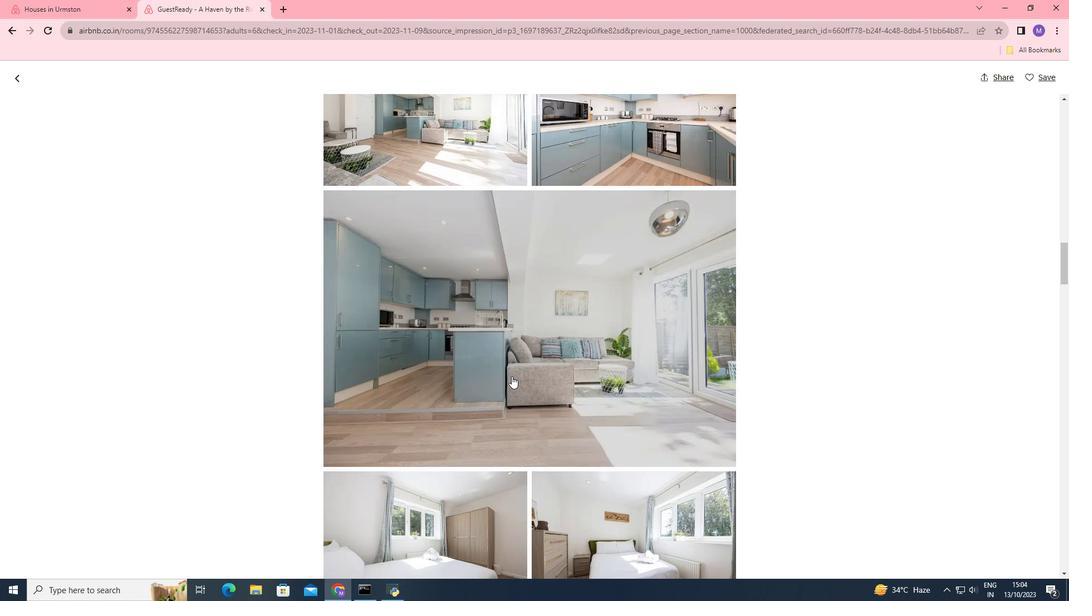 
Action: Mouse scrolled (512, 376) with delta (0, 0)
Screenshot: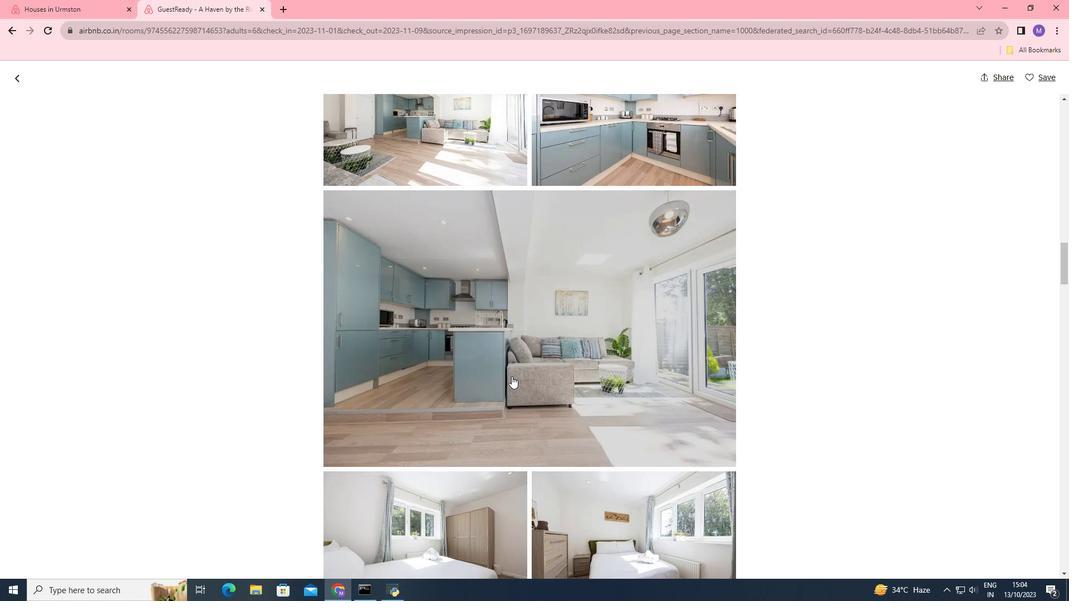 
Action: Mouse moved to (511, 372)
Screenshot: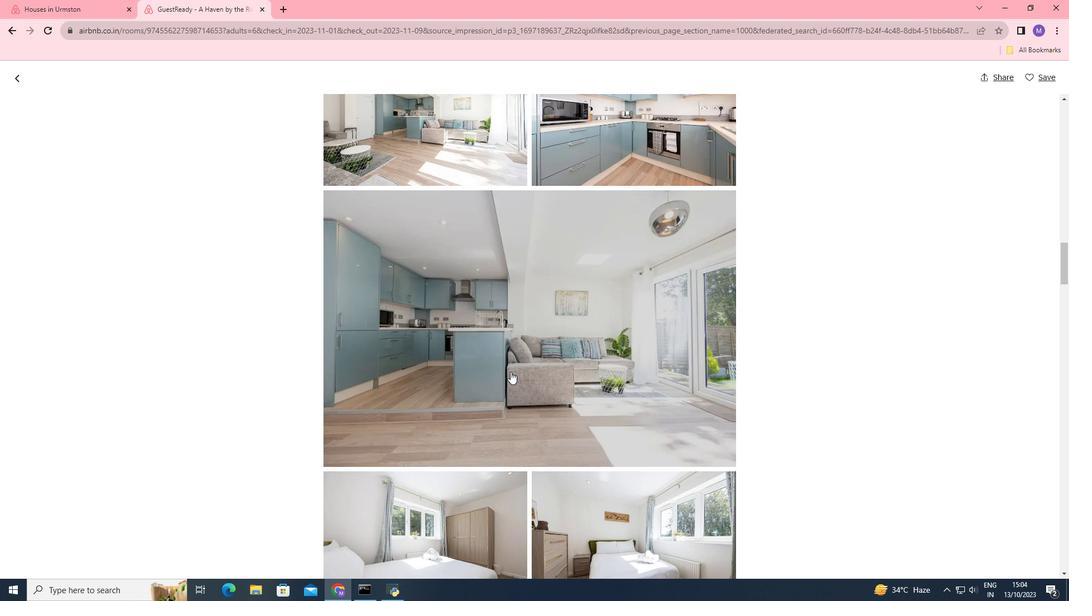 
Action: Mouse scrolled (511, 371) with delta (0, 0)
Screenshot: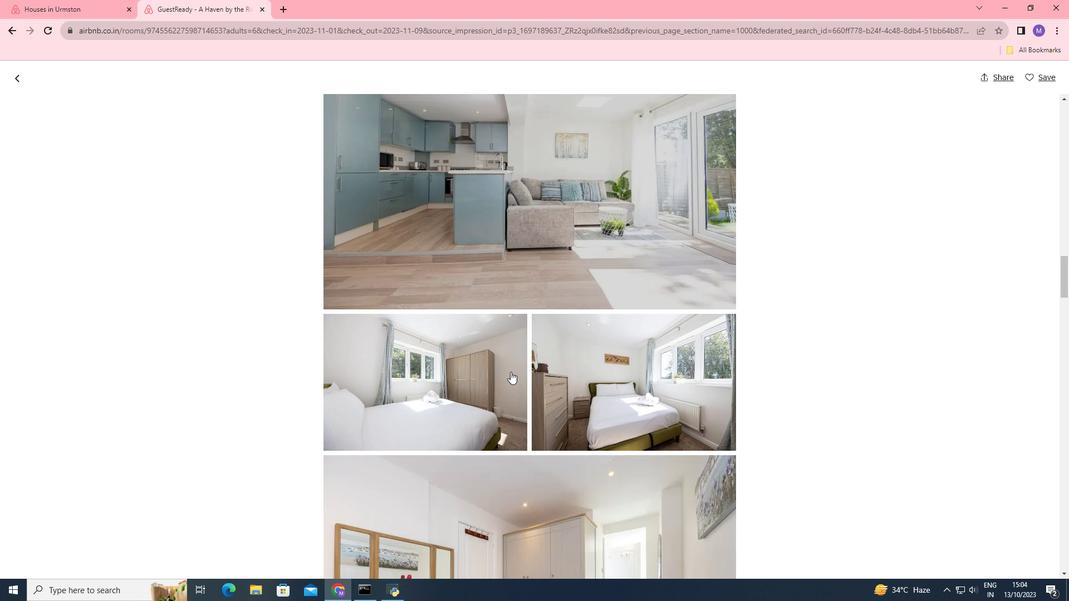 
Action: Mouse scrolled (511, 371) with delta (0, 0)
Screenshot: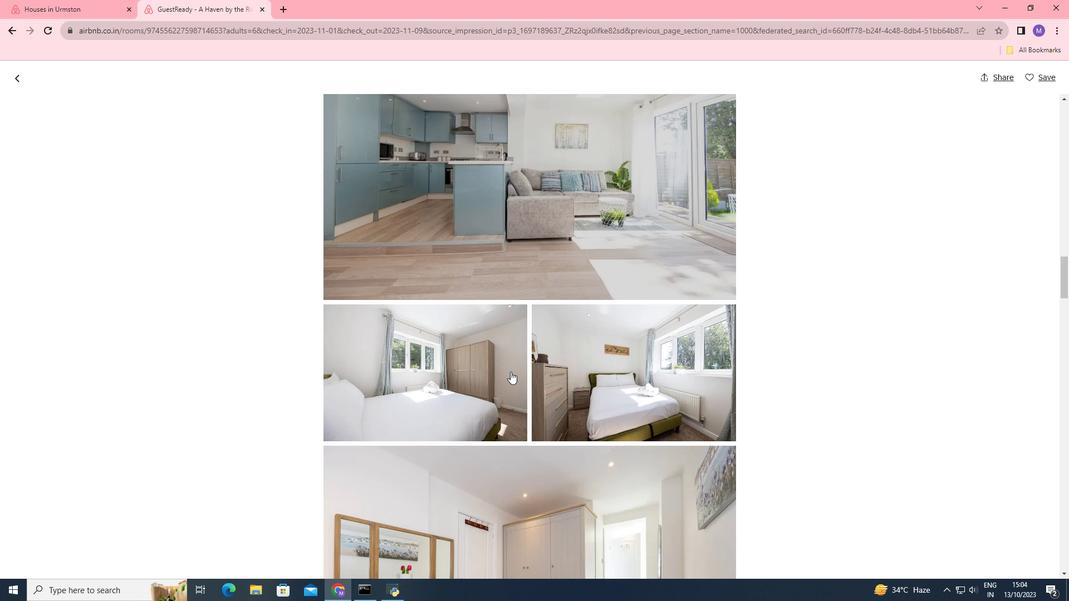 
Action: Mouse scrolled (511, 371) with delta (0, 0)
Screenshot: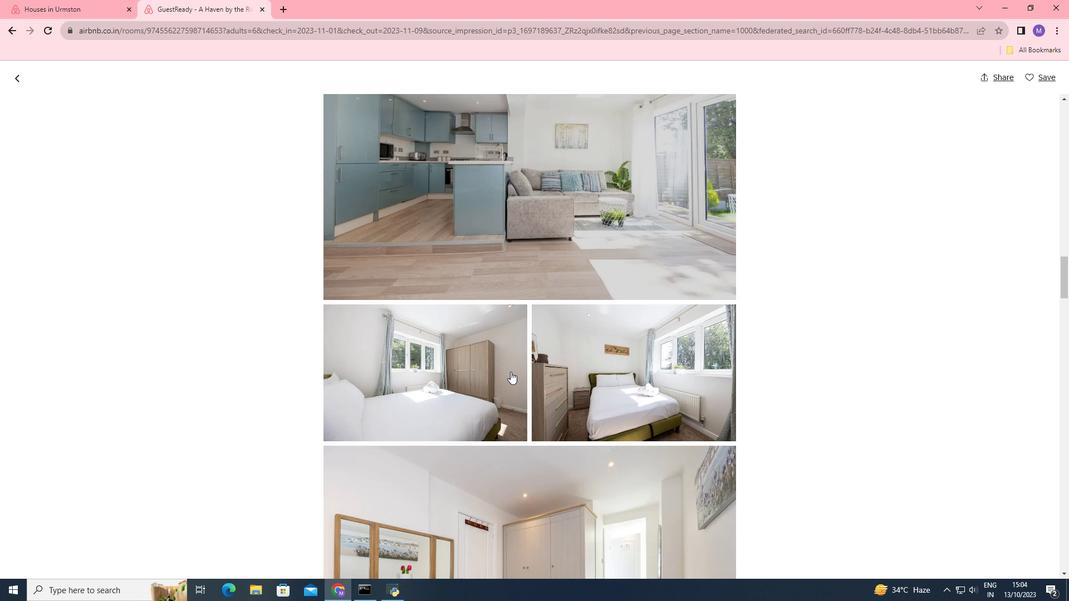 
Action: Mouse moved to (512, 353)
Screenshot: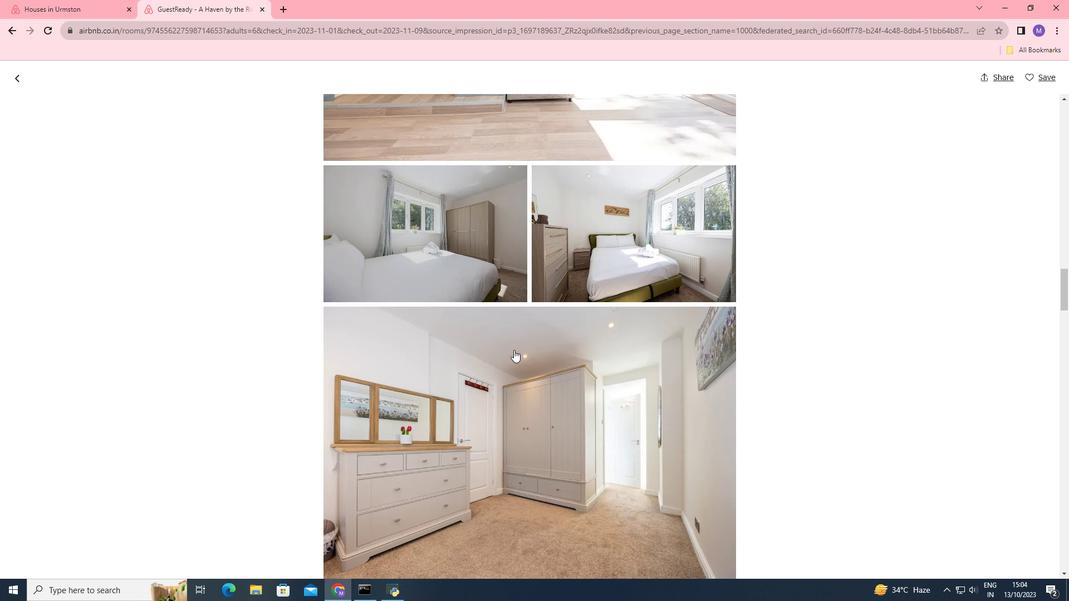 
Action: Mouse scrolled (512, 353) with delta (0, 0)
Screenshot: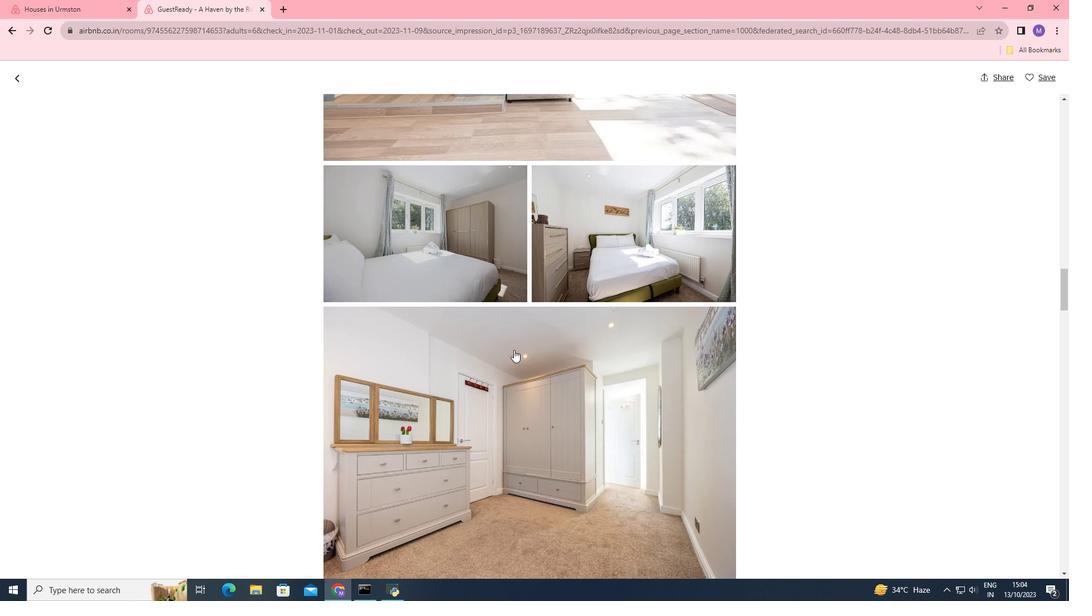 
Action: Mouse moved to (512, 353)
Screenshot: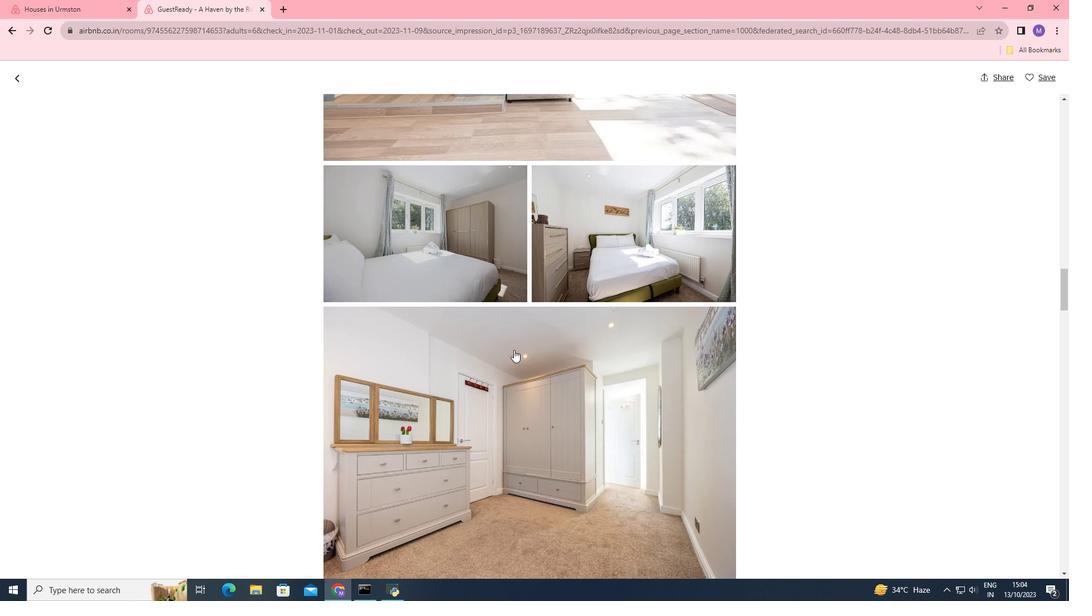 
Action: Mouse scrolled (512, 352) with delta (0, 0)
Screenshot: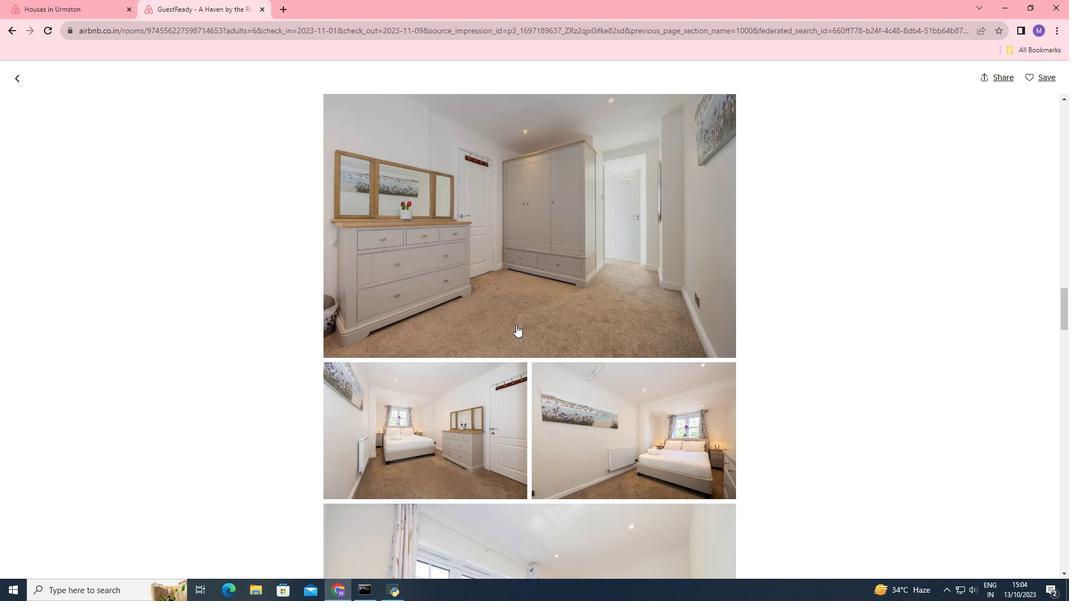 
Action: Mouse scrolled (512, 352) with delta (0, 0)
Screenshot: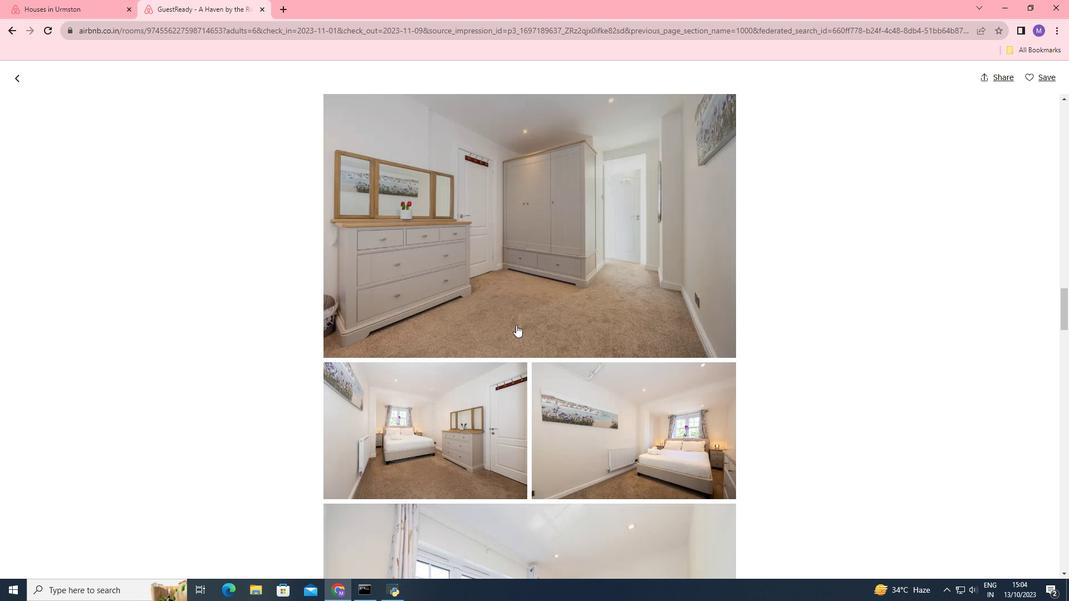 
Action: Mouse scrolled (512, 352) with delta (0, 0)
Screenshot: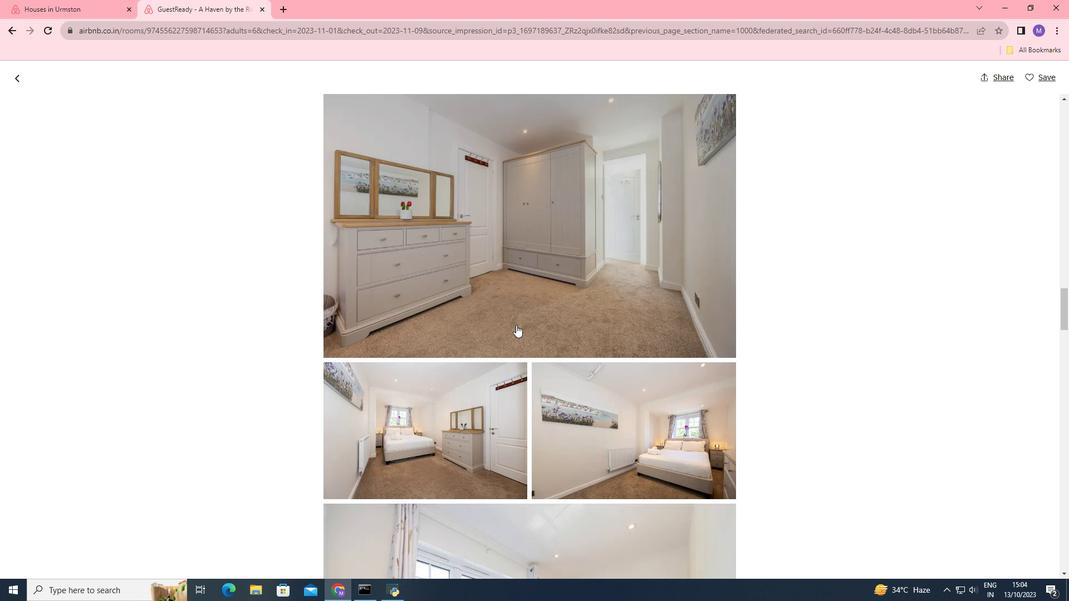 
Action: Mouse scrolled (512, 352) with delta (0, 0)
Screenshot: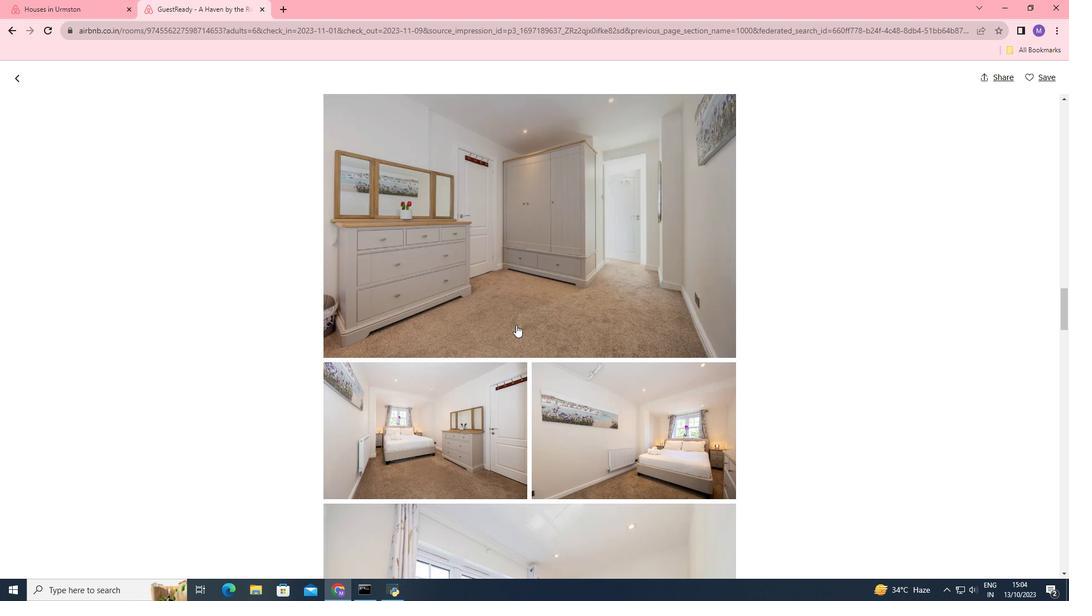 
Action: Mouse moved to (512, 353)
Screenshot: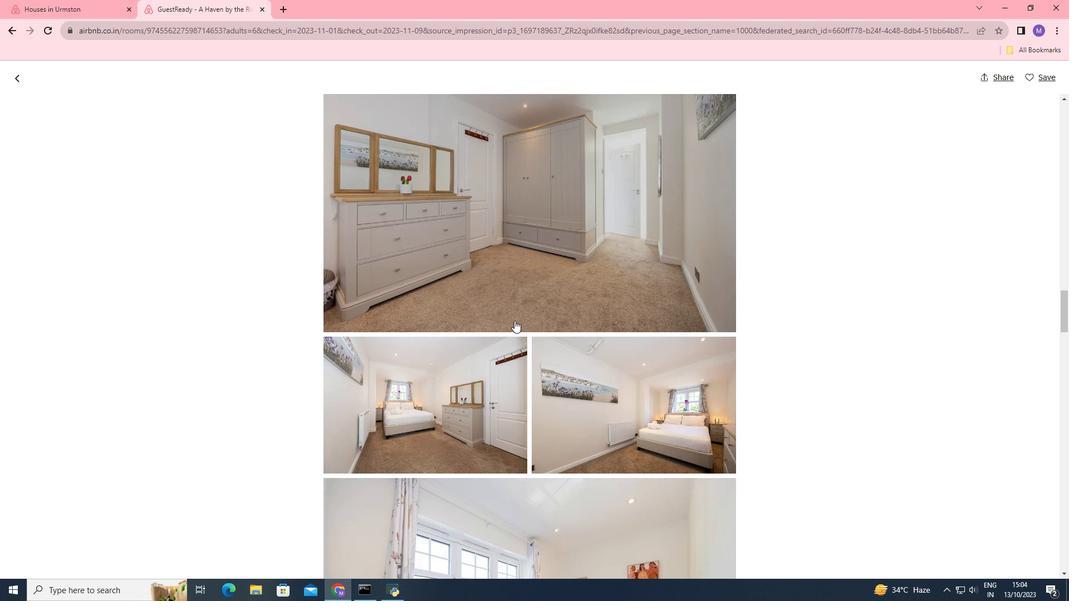 
Action: Mouse scrolled (512, 352) with delta (0, 0)
Screenshot: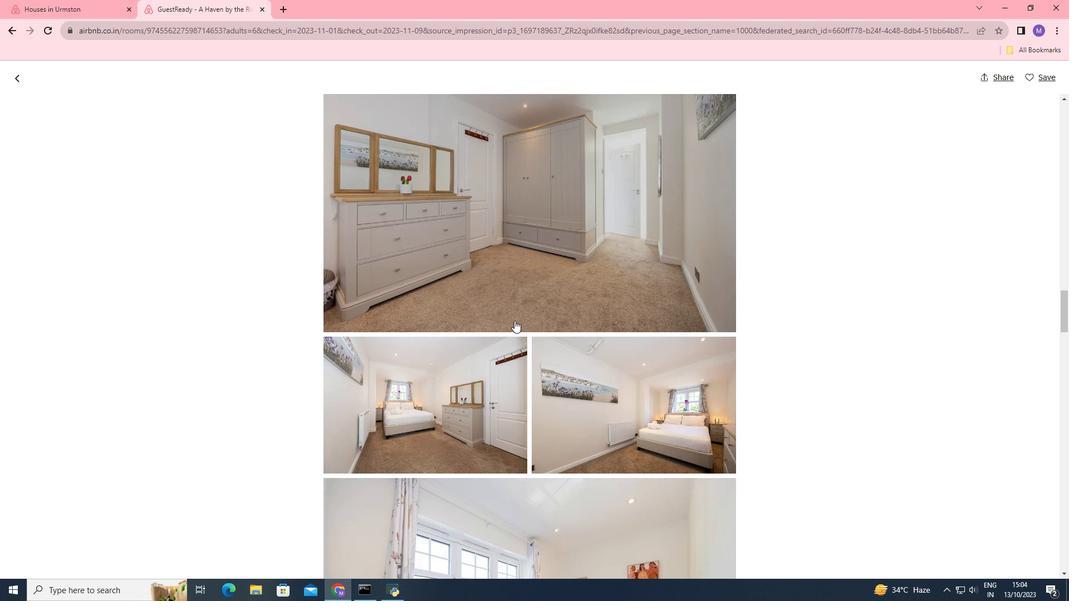 
Action: Mouse moved to (514, 351)
Screenshot: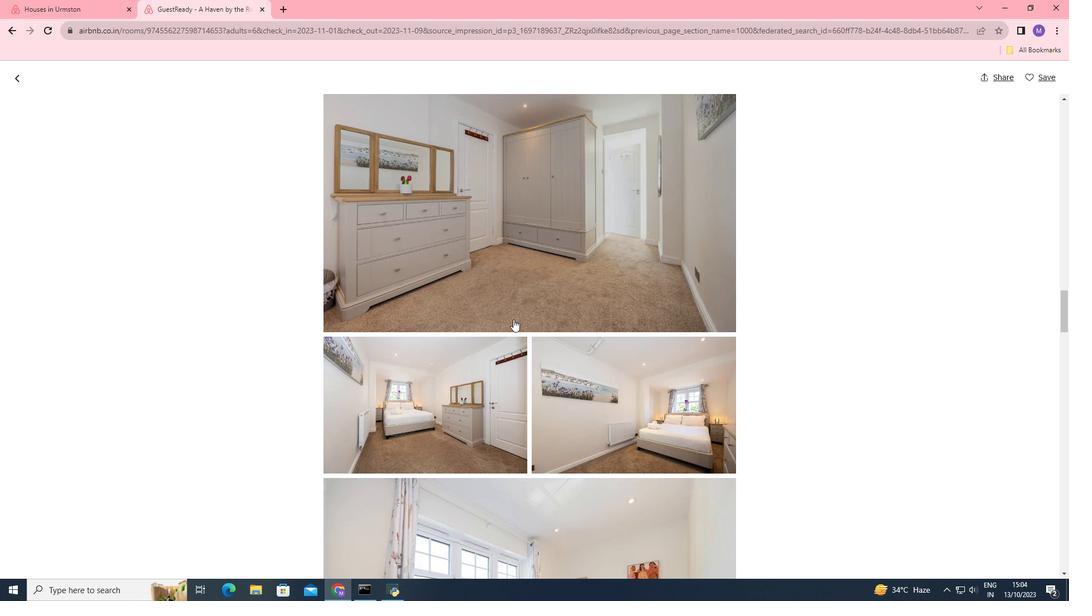 
Action: Mouse scrolled (514, 351) with delta (0, 0)
Screenshot: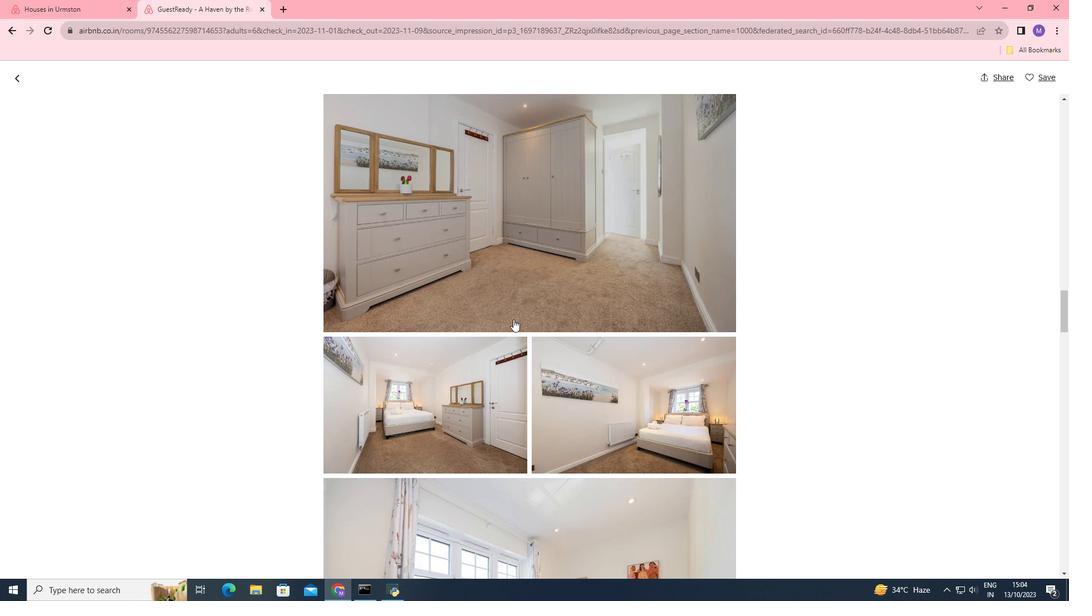 
Action: Mouse moved to (513, 319)
Screenshot: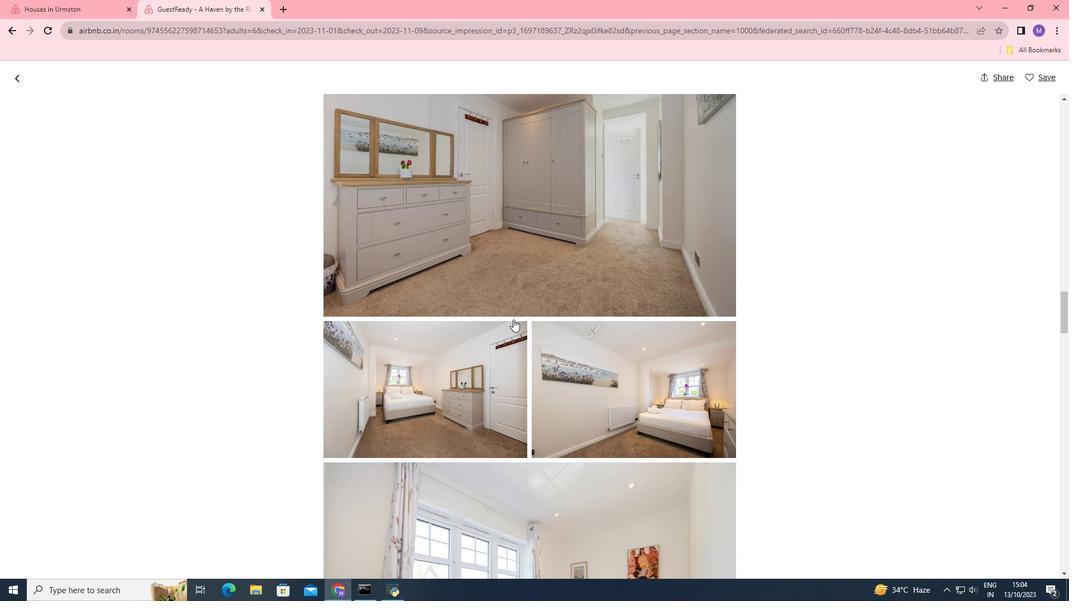 
Action: Mouse scrolled (513, 319) with delta (0, 0)
Screenshot: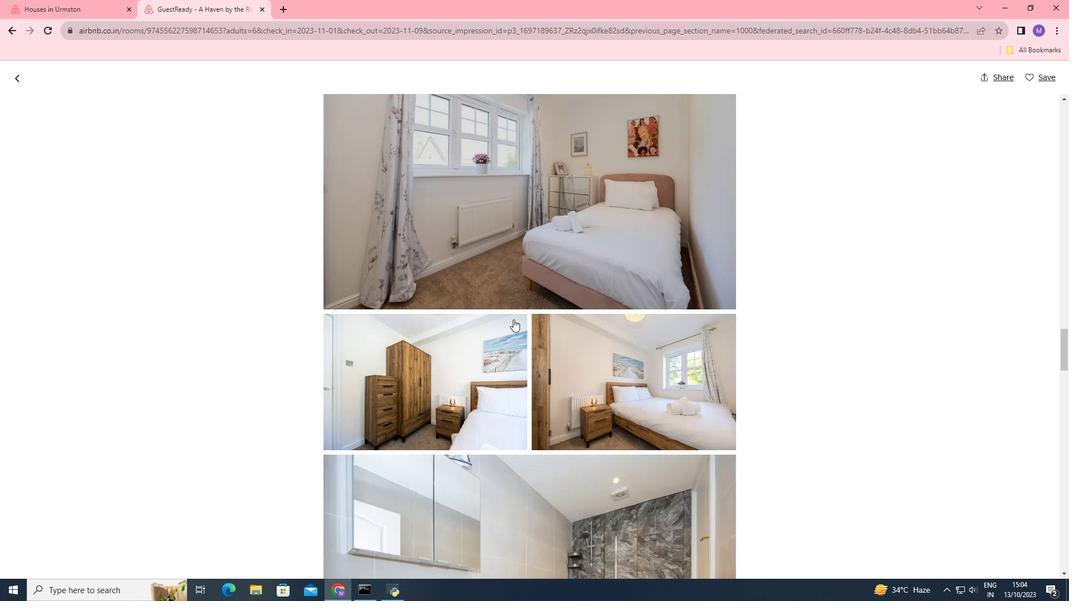 
Action: Mouse scrolled (513, 319) with delta (0, 0)
Screenshot: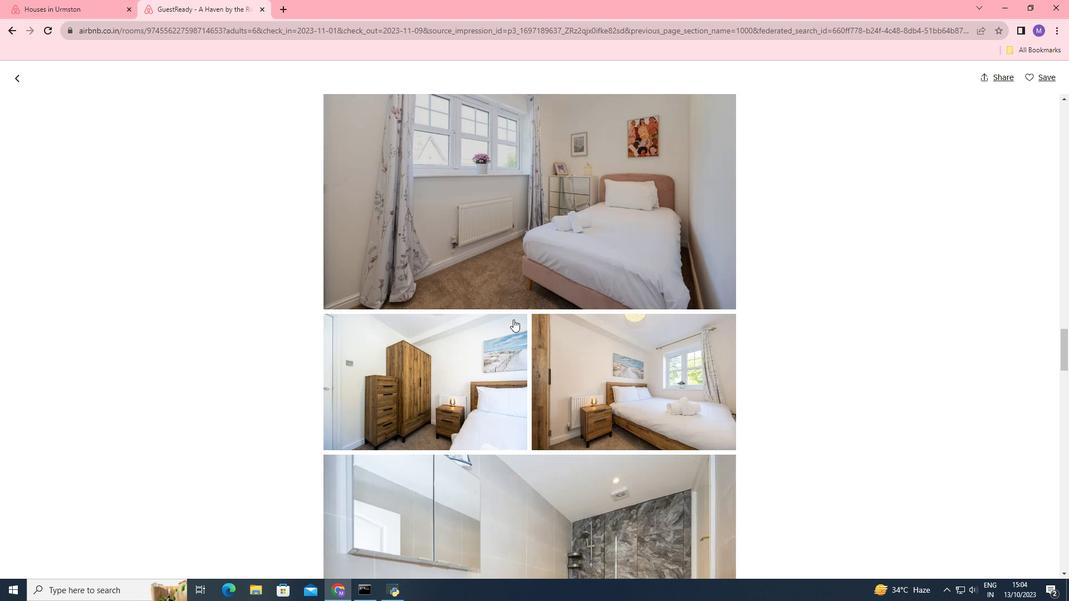 
Action: Mouse scrolled (513, 319) with delta (0, 0)
Screenshot: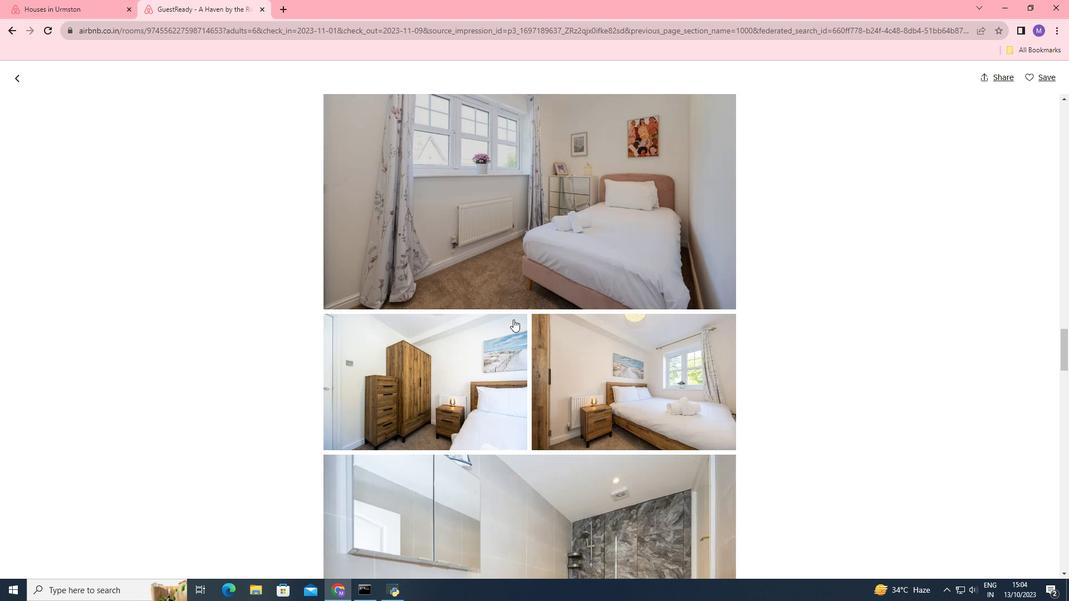 
Action: Mouse scrolled (513, 319) with delta (0, 0)
Screenshot: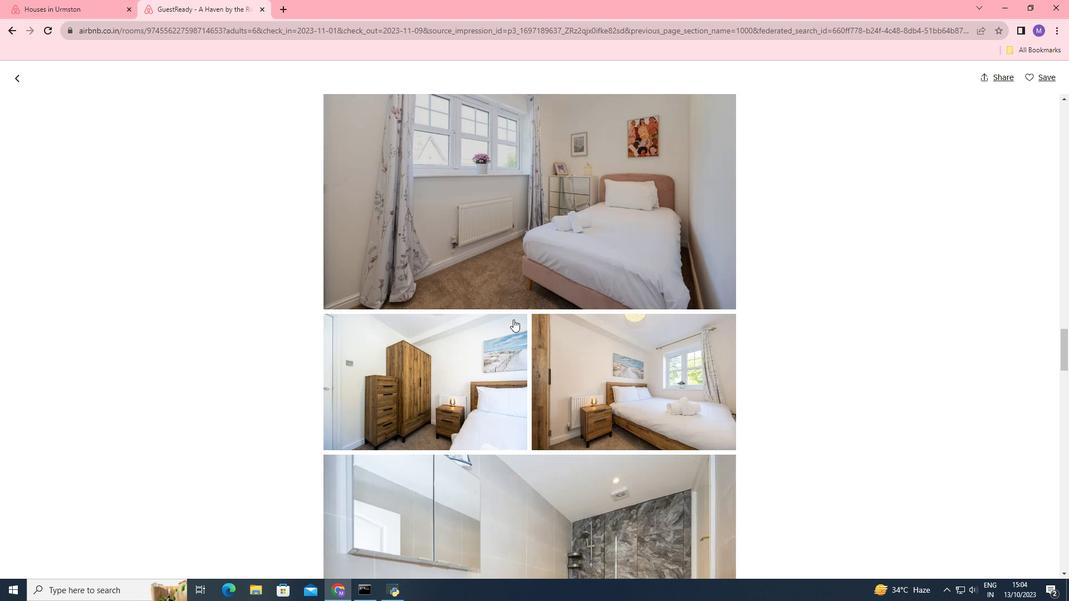 
Action: Mouse scrolled (513, 319) with delta (0, 0)
Screenshot: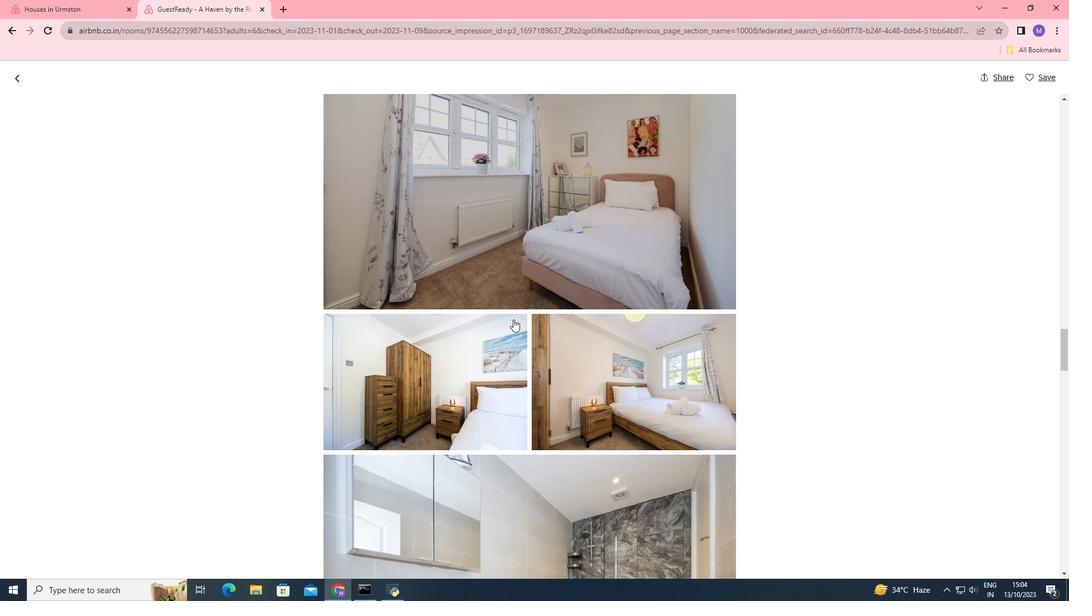 
Action: Mouse scrolled (513, 319) with delta (0, 0)
Screenshot: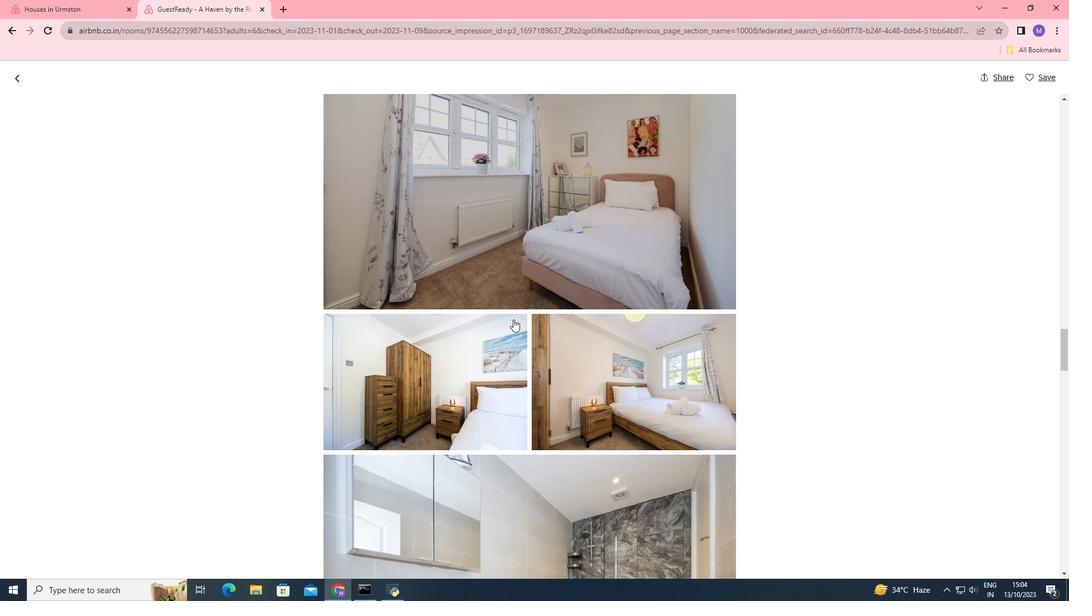 
Action: Mouse scrolled (513, 319) with delta (0, 0)
Screenshot: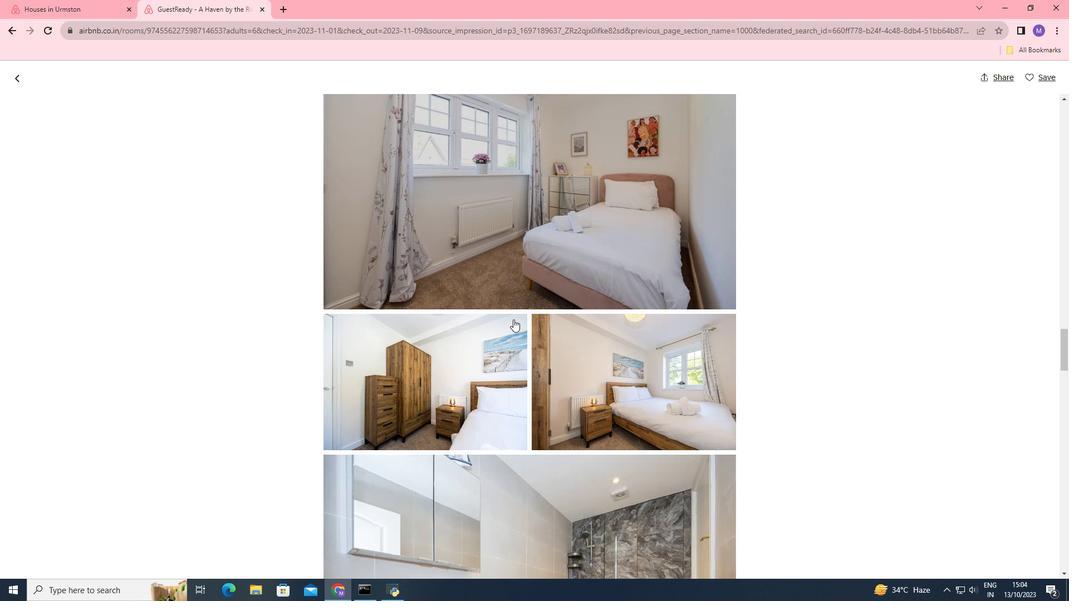 
Action: Mouse scrolled (513, 319) with delta (0, 0)
Screenshot: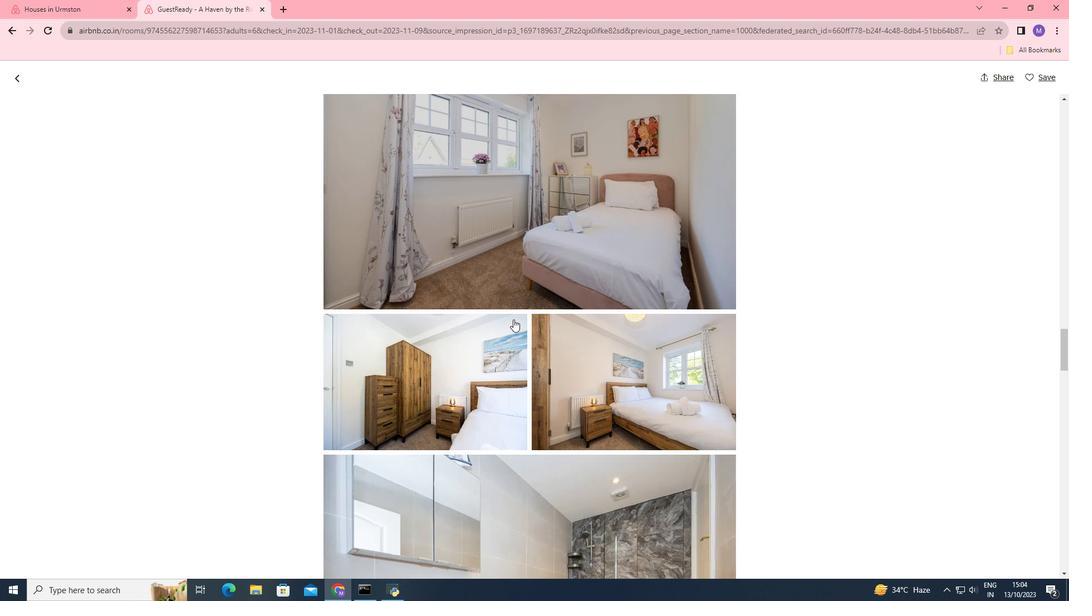 
Action: Mouse scrolled (513, 319) with delta (0, 0)
Screenshot: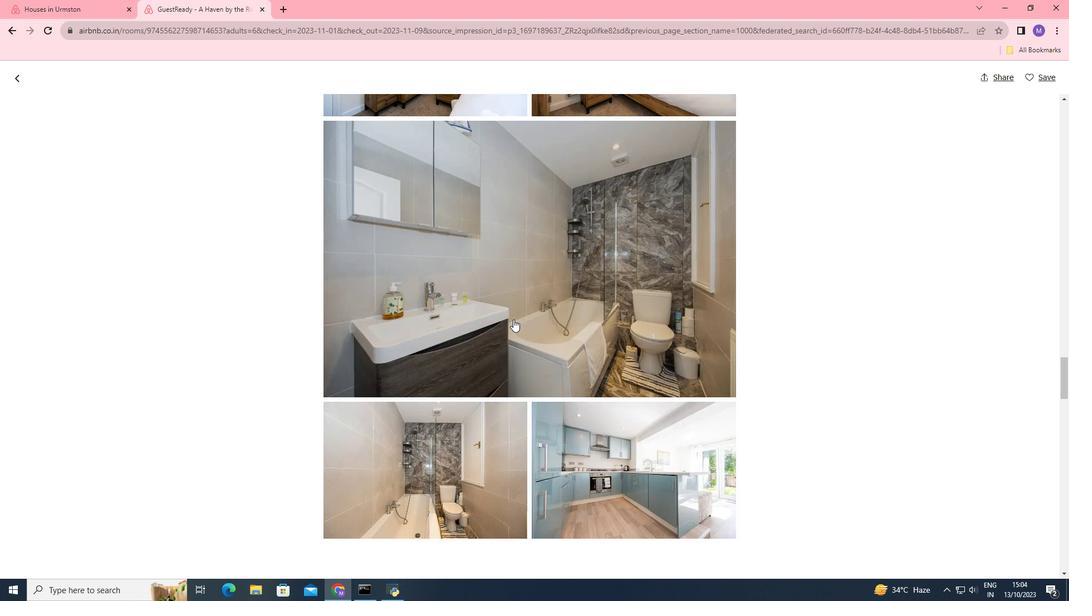 
Action: Mouse scrolled (513, 319) with delta (0, 0)
Screenshot: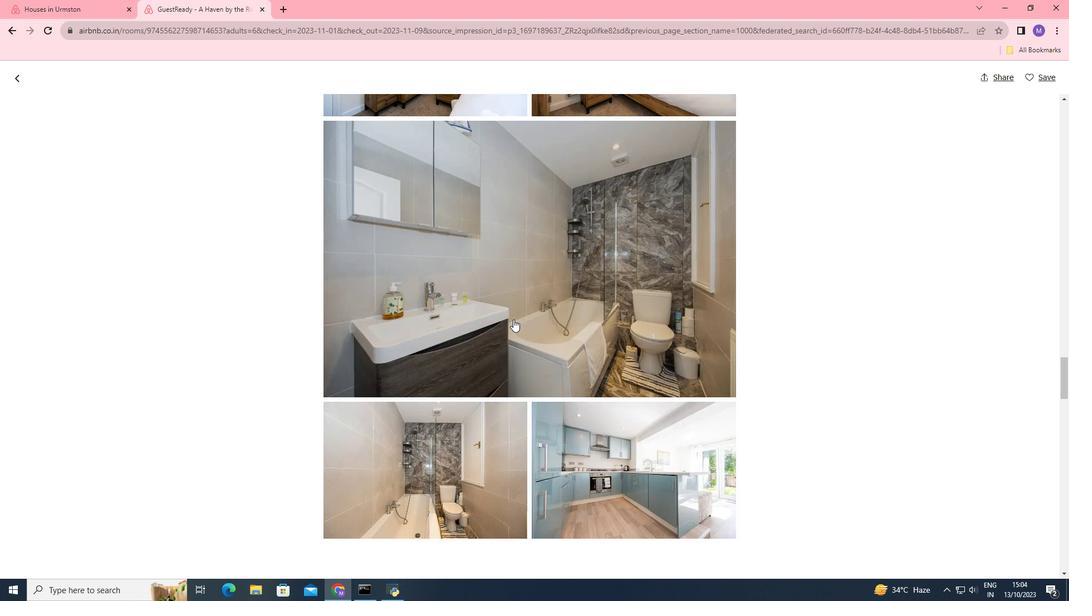 
Action: Mouse scrolled (513, 319) with delta (0, 0)
Screenshot: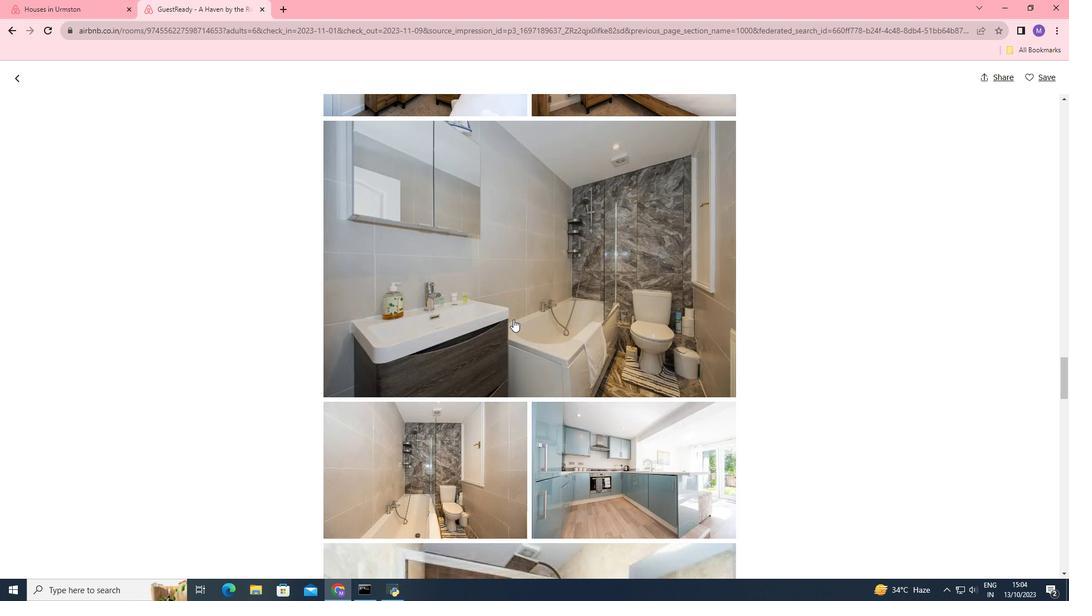 
Action: Mouse scrolled (513, 319) with delta (0, 0)
Screenshot: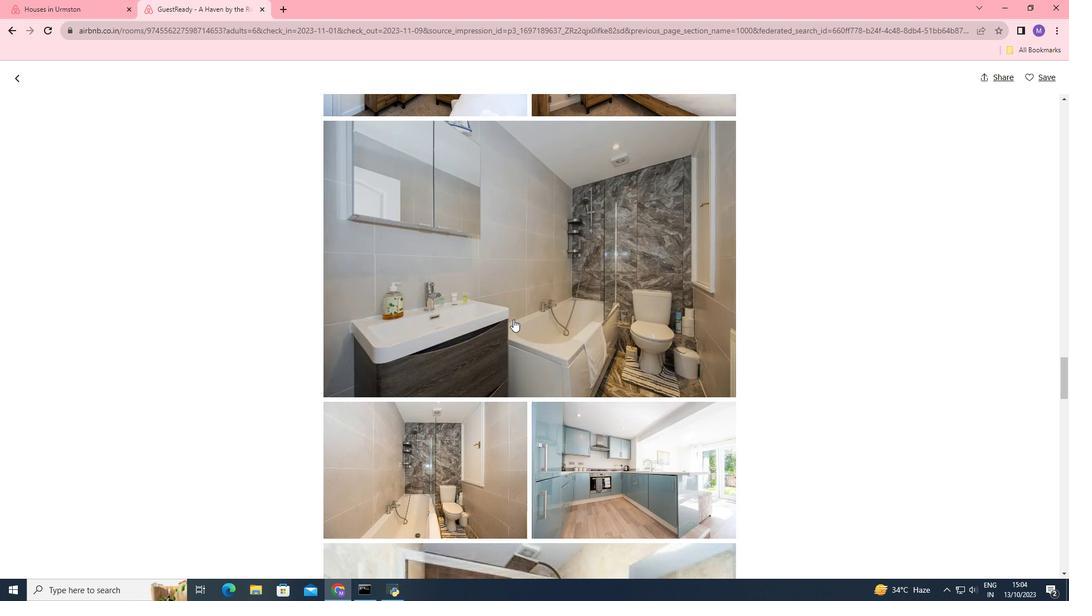 
Action: Mouse scrolled (513, 319) with delta (0, 0)
Screenshot: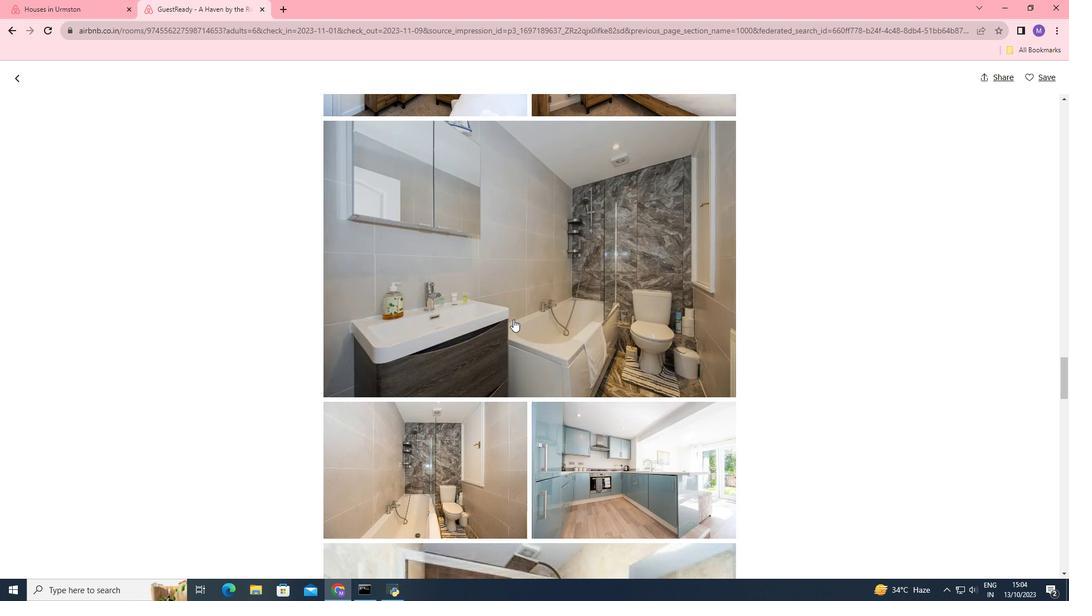
Action: Mouse scrolled (513, 319) with delta (0, 0)
Screenshot: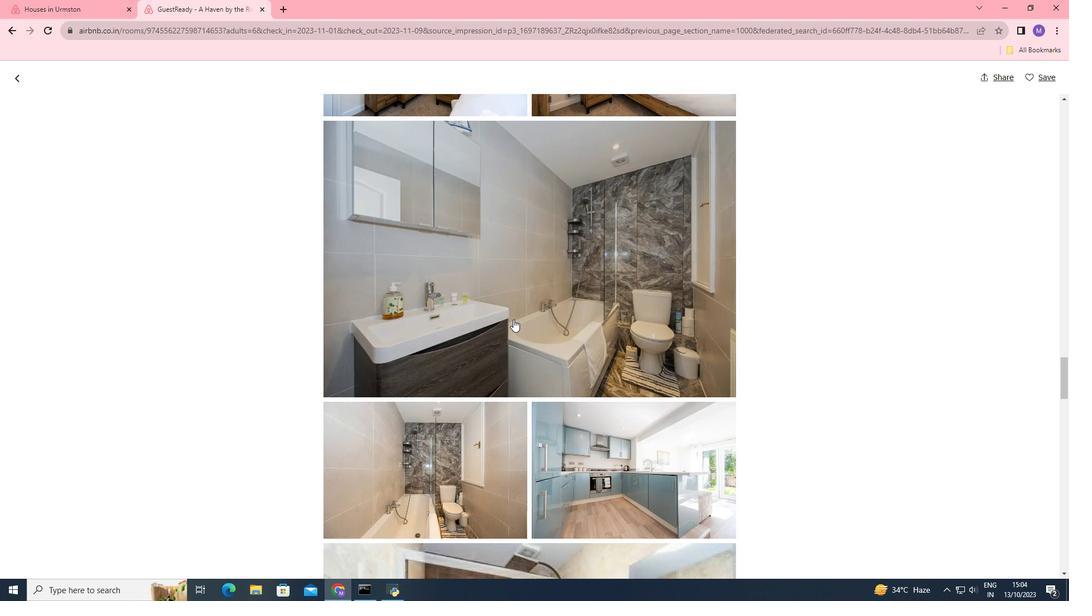 
Action: Mouse scrolled (513, 319) with delta (0, 0)
Screenshot: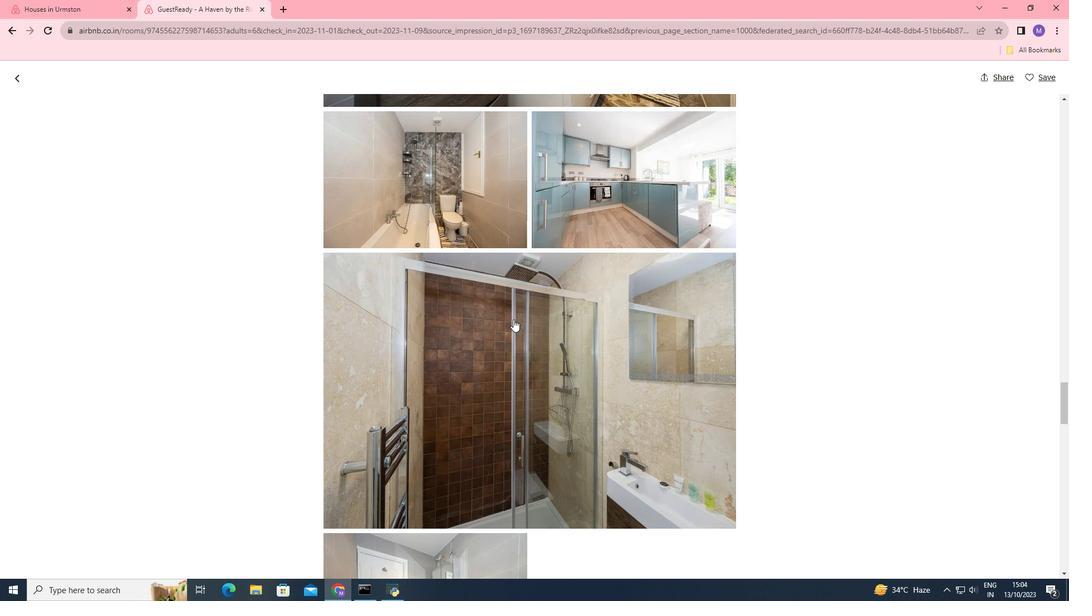 
Action: Mouse scrolled (513, 319) with delta (0, 0)
Screenshot: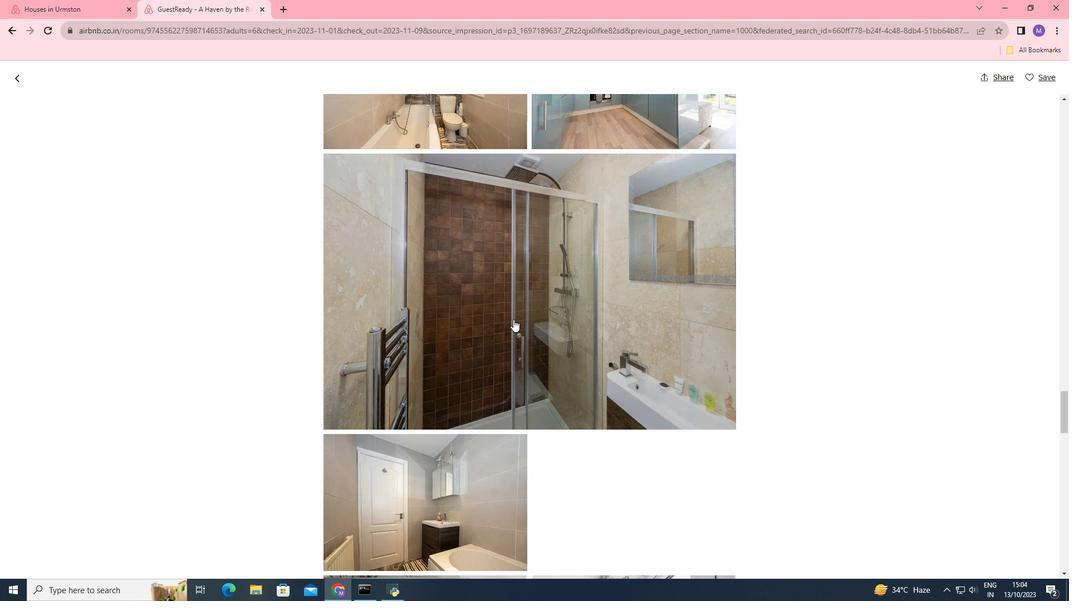 
Action: Mouse scrolled (513, 319) with delta (0, 0)
Screenshot: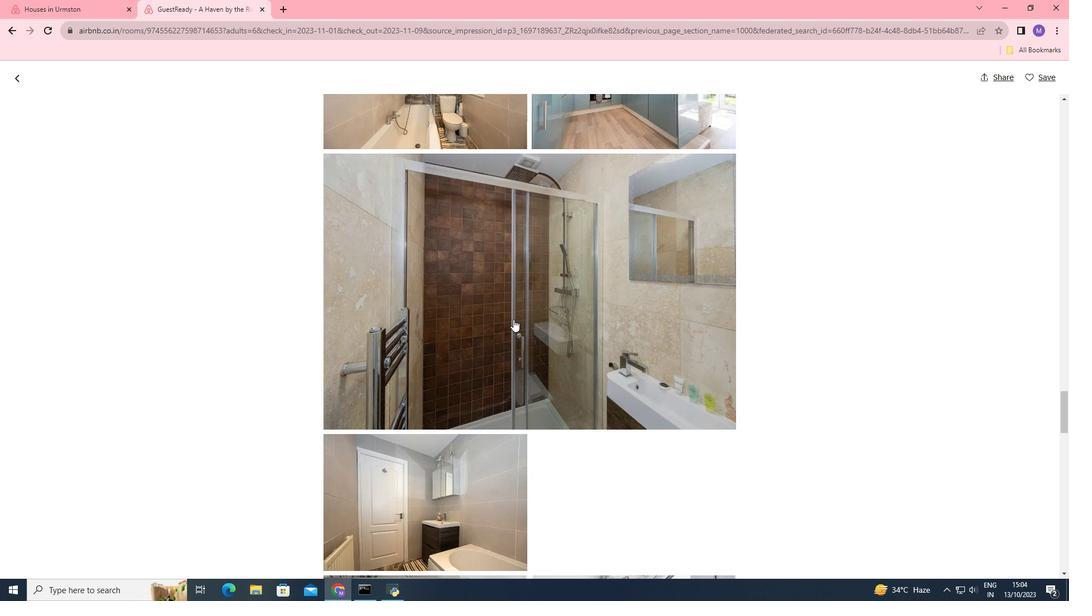 
Action: Mouse scrolled (513, 319) with delta (0, 0)
Screenshot: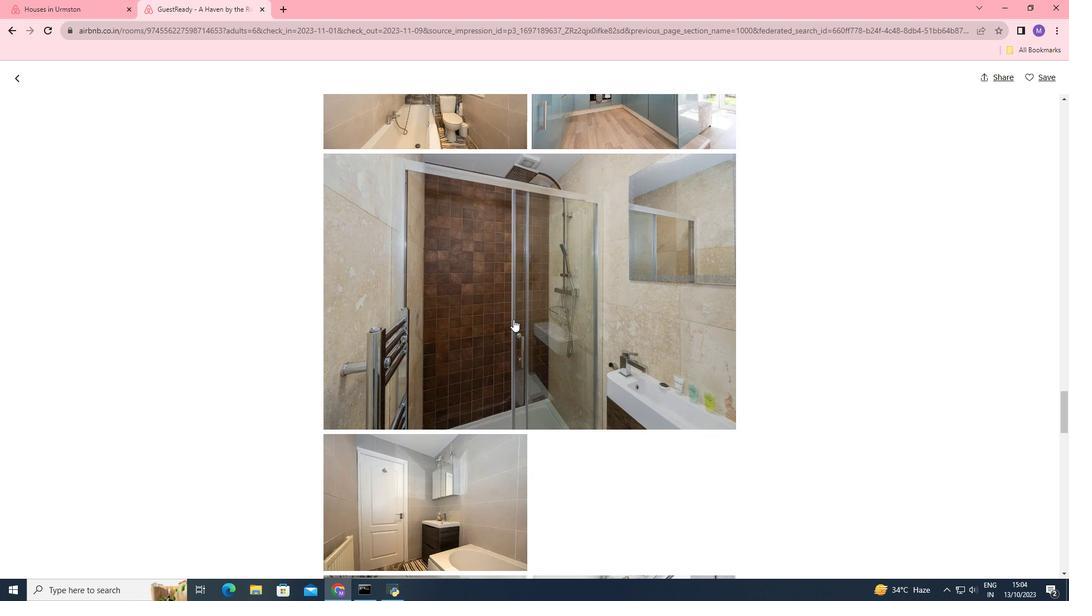 
Action: Mouse scrolled (513, 319) with delta (0, 0)
Screenshot: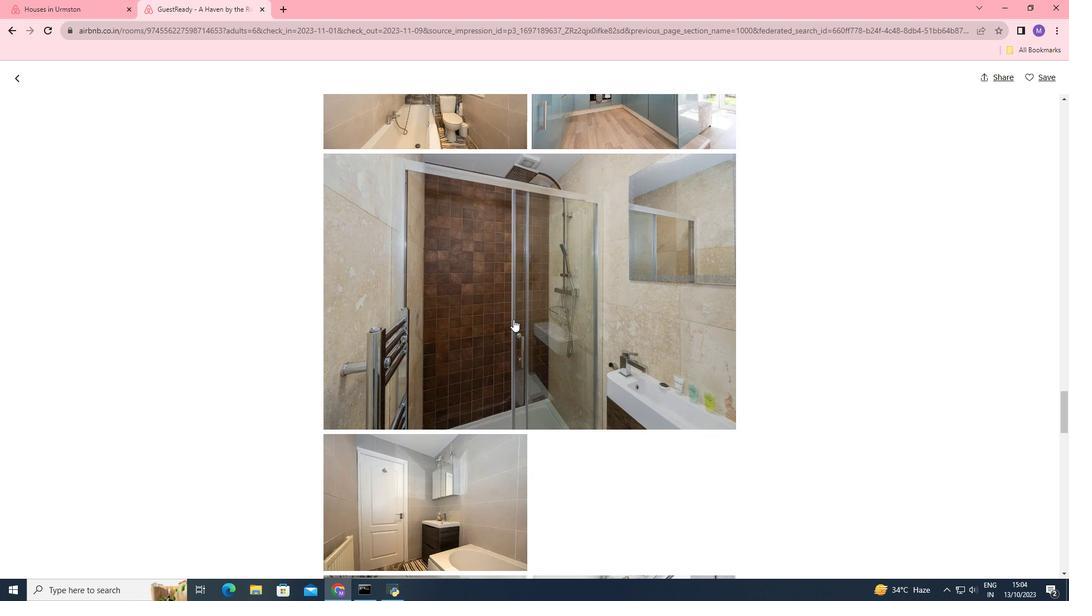 
Action: Mouse scrolled (513, 319) with delta (0, 0)
Screenshot: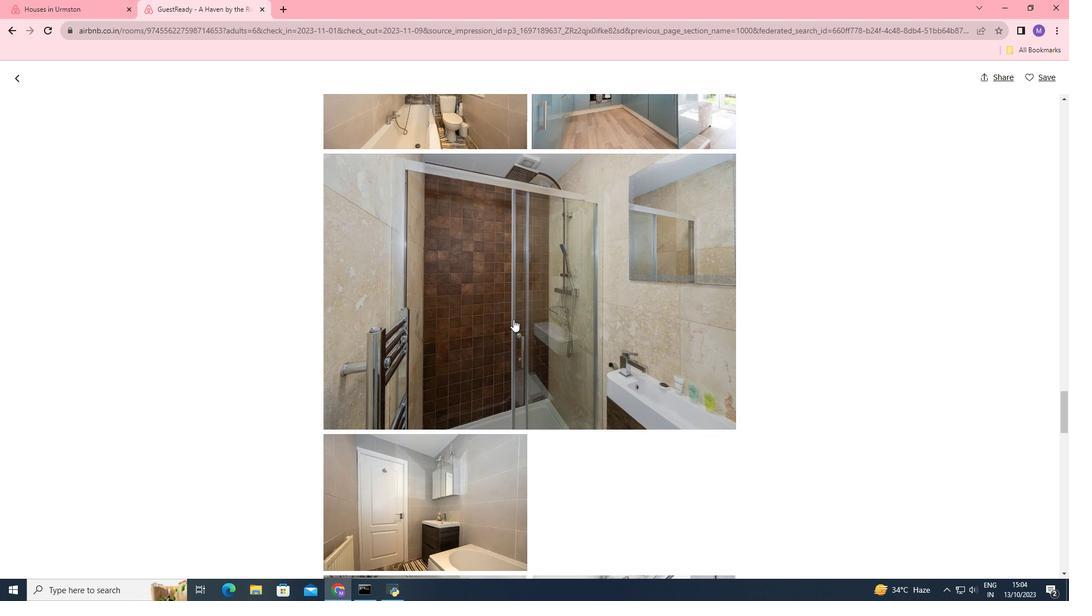 
Action: Mouse scrolled (513, 319) with delta (0, 0)
Screenshot: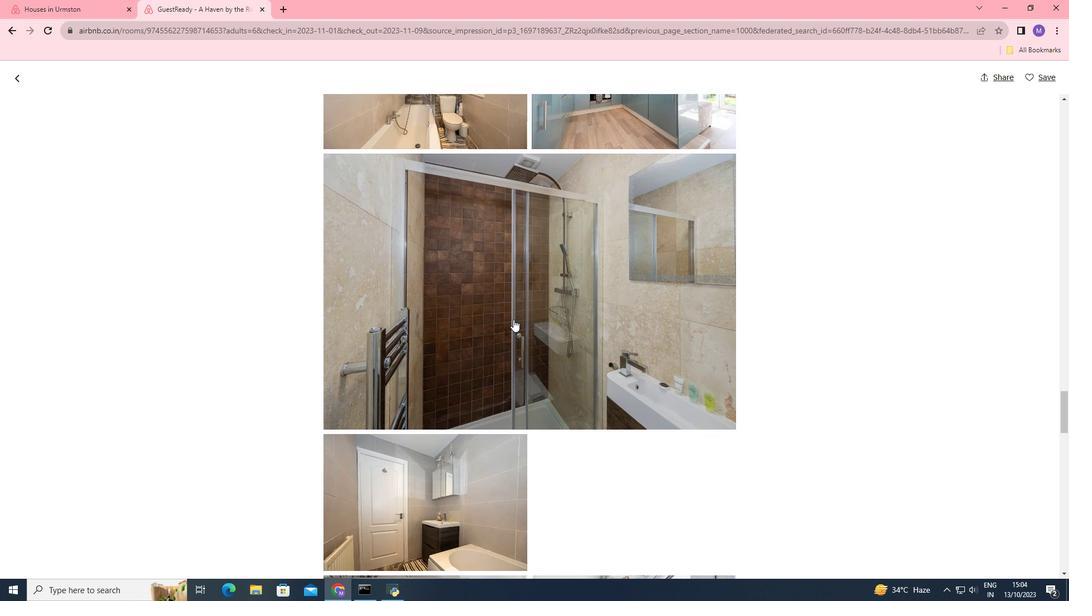 
Action: Mouse scrolled (513, 319) with delta (0, 0)
Screenshot: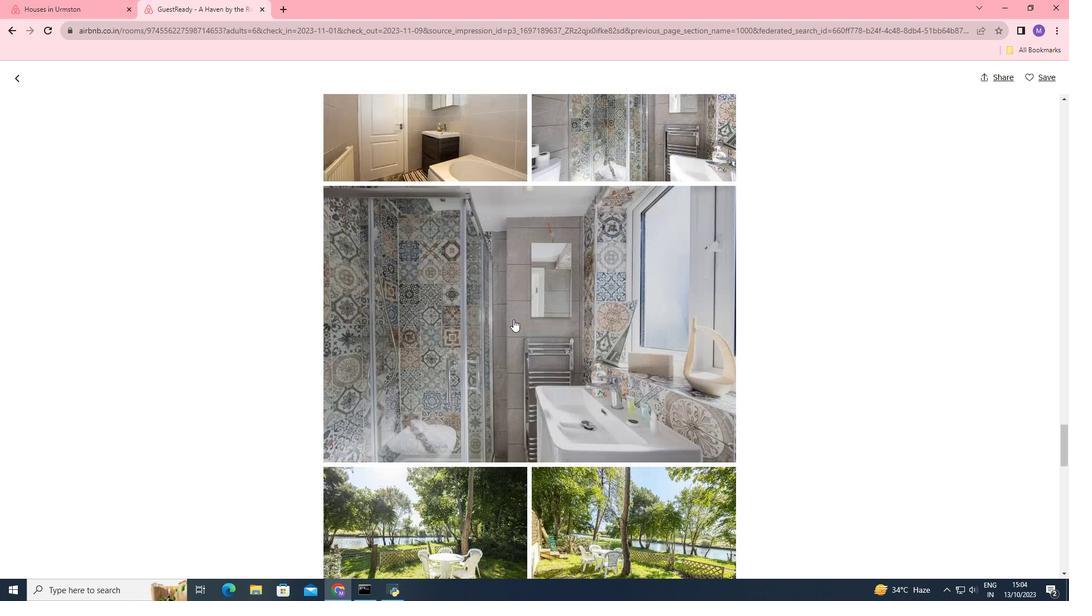 
Action: Mouse scrolled (513, 319) with delta (0, 0)
Screenshot: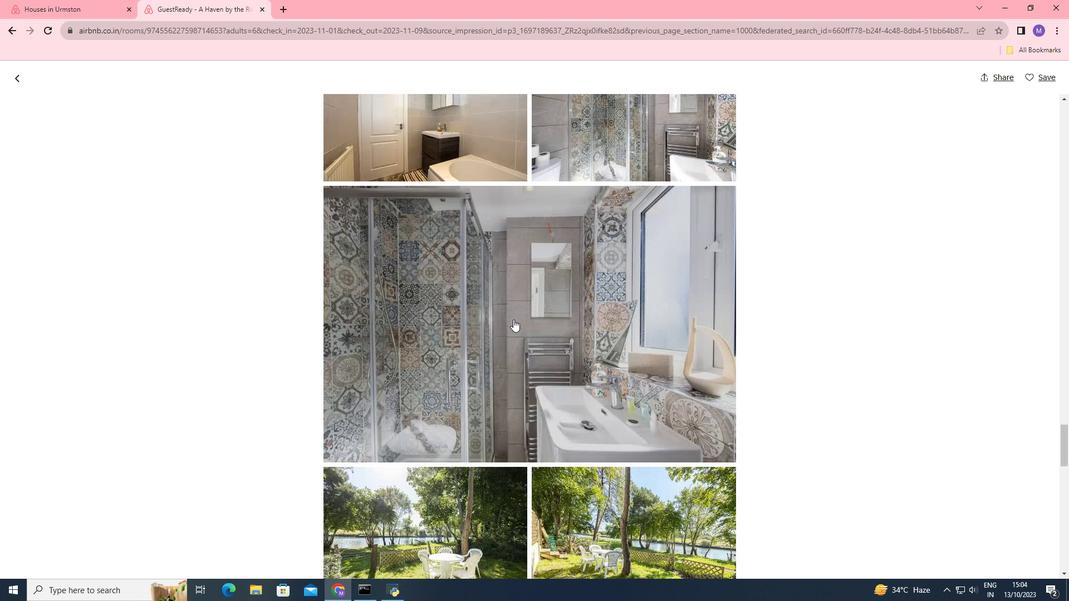 
Action: Mouse scrolled (513, 319) with delta (0, 0)
Screenshot: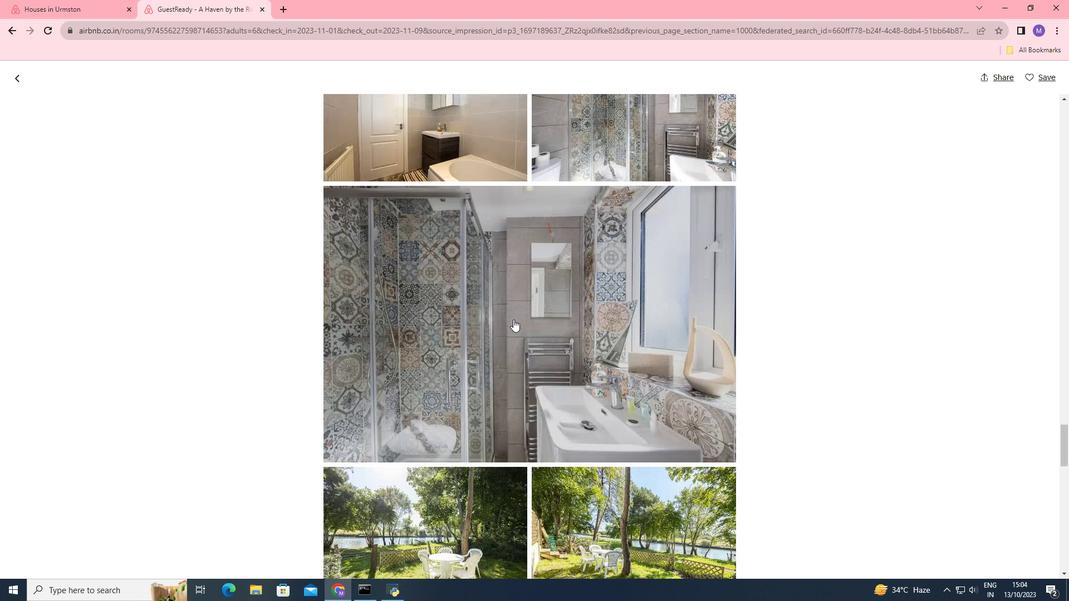 
Action: Mouse scrolled (513, 319) with delta (0, 0)
Screenshot: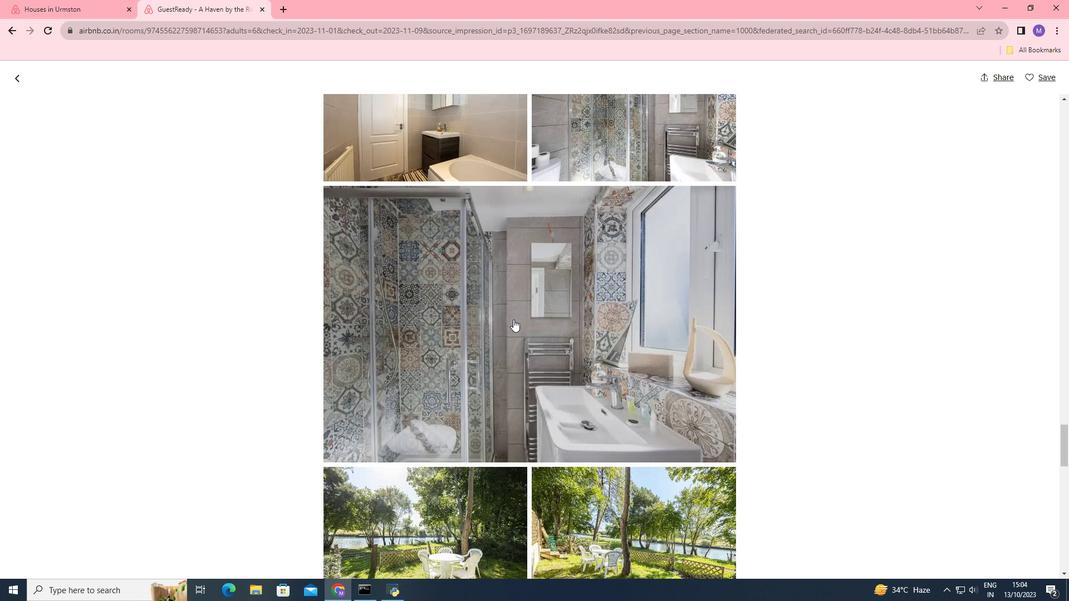 
Action: Mouse scrolled (513, 319) with delta (0, 0)
Screenshot: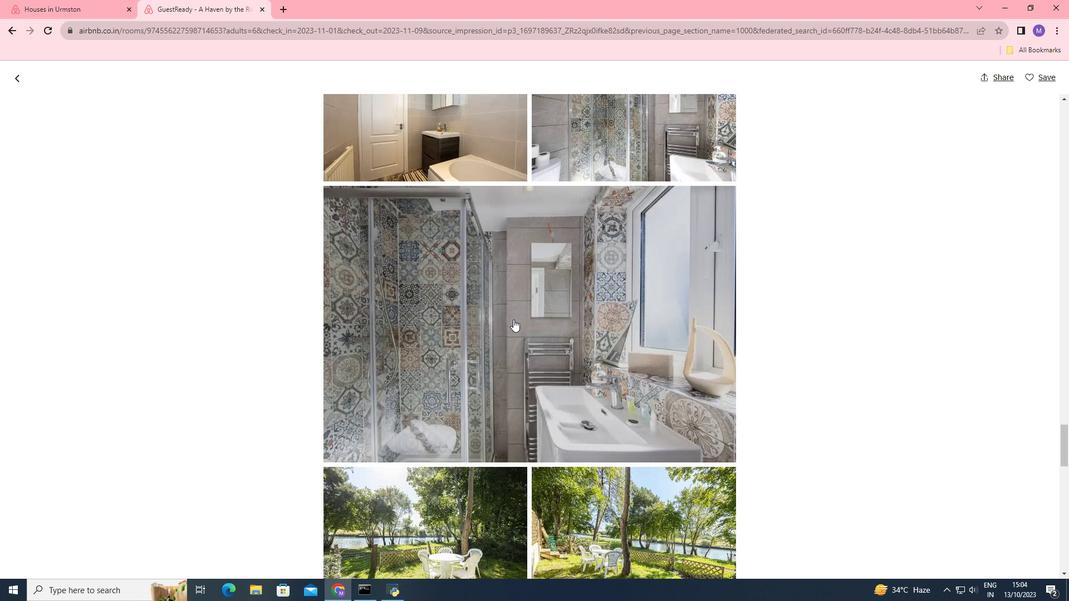 
Action: Mouse scrolled (513, 319) with delta (0, 0)
Screenshot: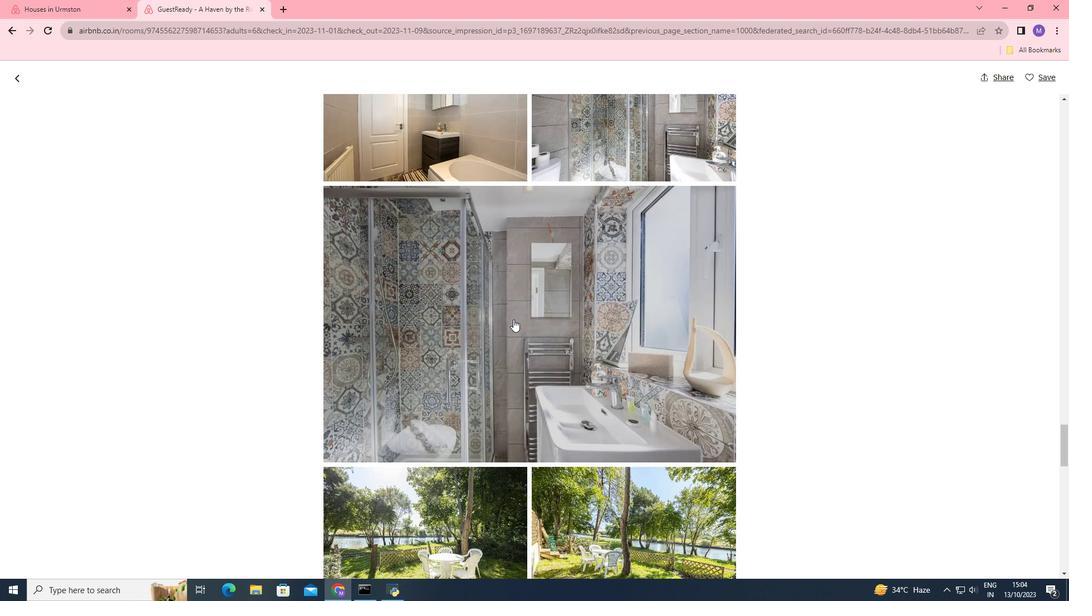 
Action: Mouse scrolled (513, 319) with delta (0, 0)
Screenshot: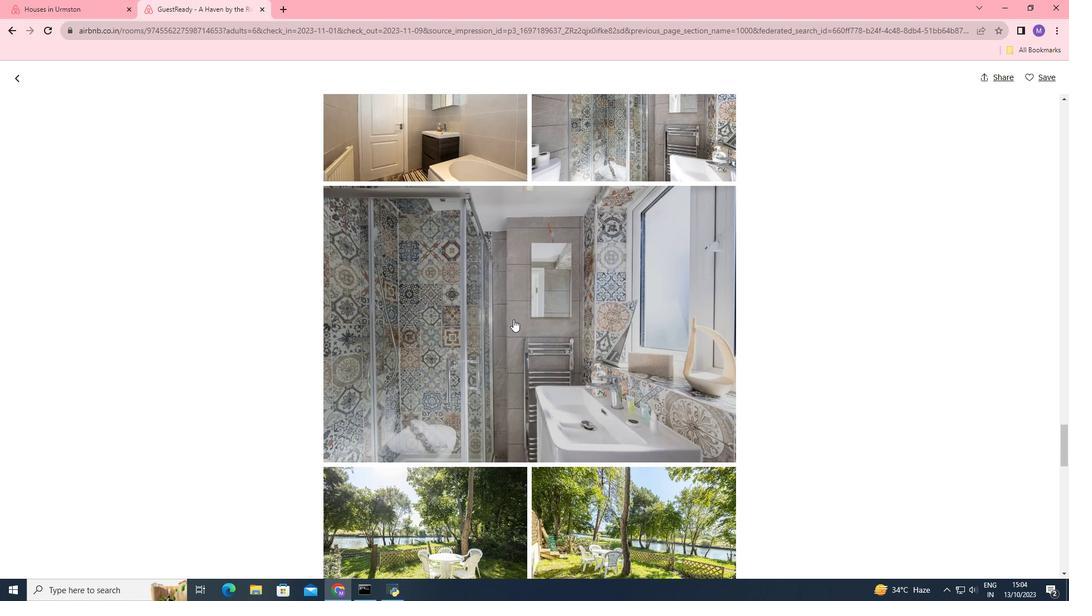 
Action: Mouse scrolled (513, 319) with delta (0, 0)
Screenshot: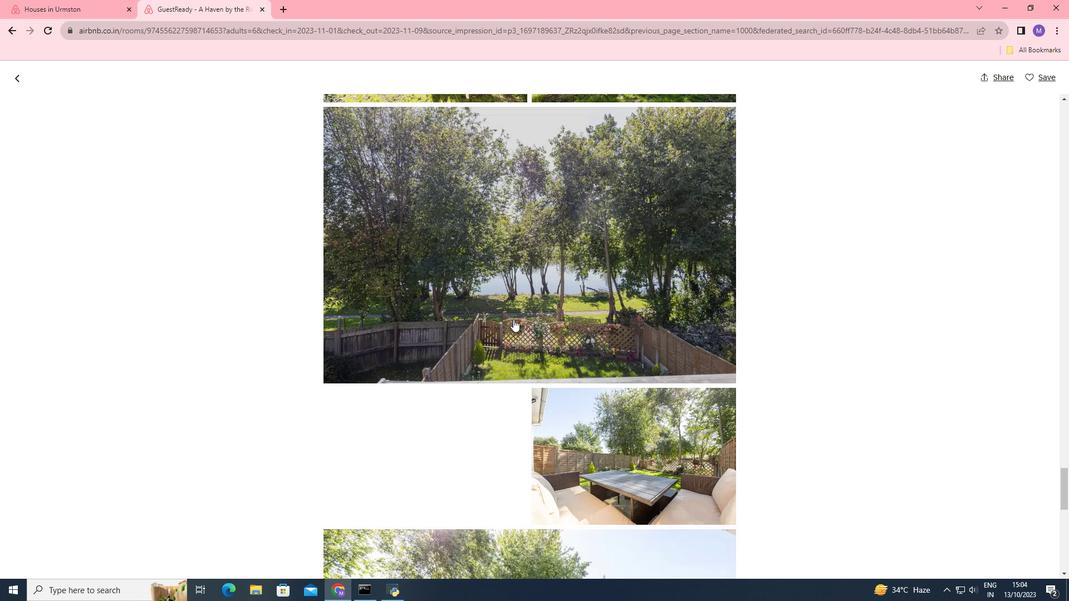 
Action: Mouse scrolled (513, 319) with delta (0, 0)
Screenshot: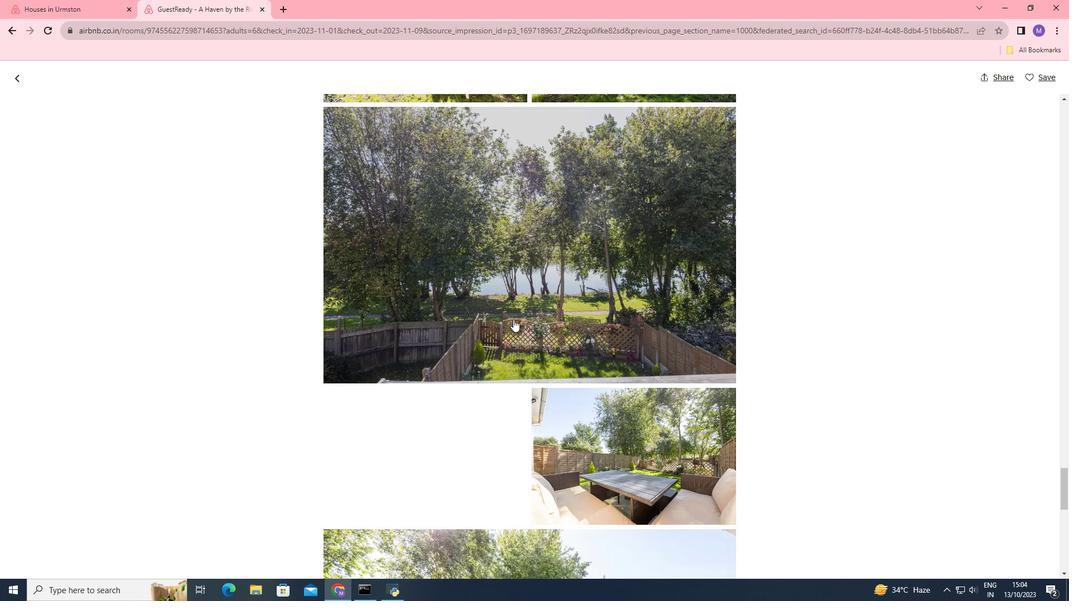 
Action: Mouse scrolled (513, 319) with delta (0, 0)
Screenshot: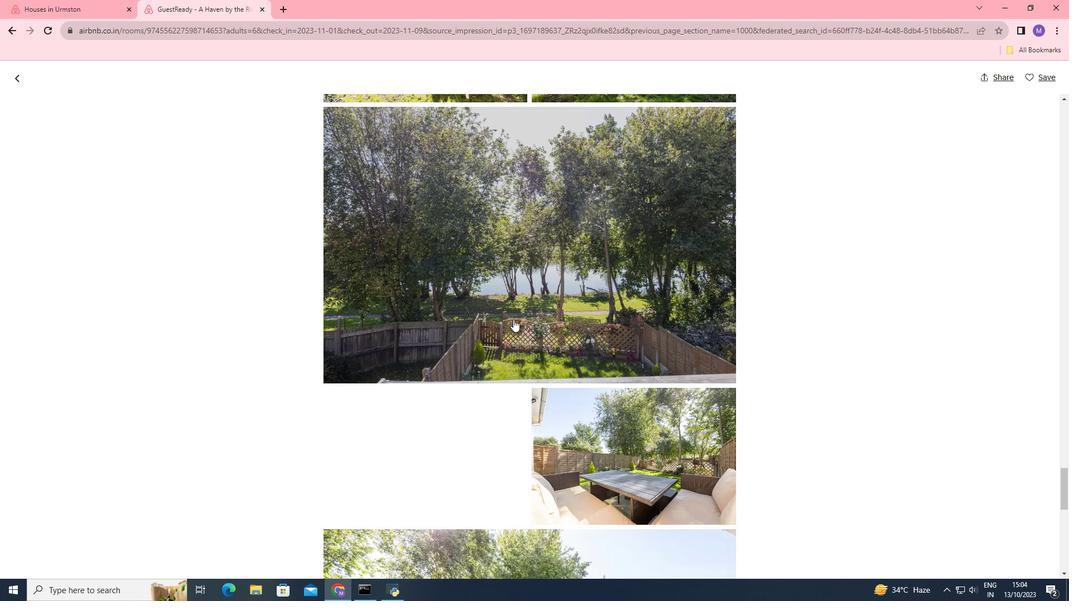 
Action: Mouse scrolled (513, 319) with delta (0, 0)
Screenshot: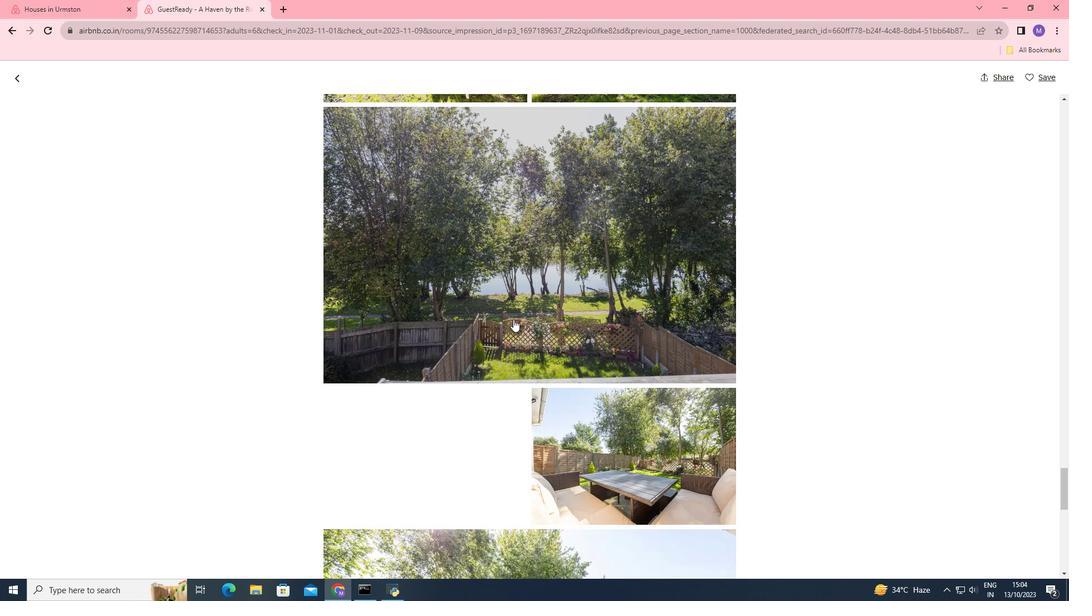 
Action: Mouse scrolled (513, 319) with delta (0, 0)
Screenshot: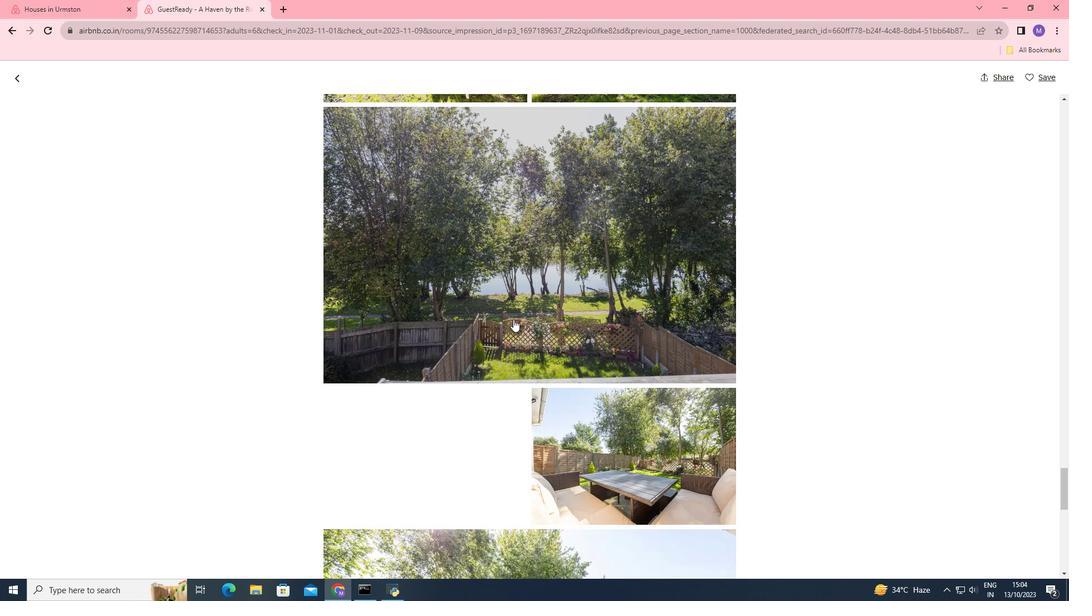 
Action: Mouse scrolled (513, 319) with delta (0, 0)
Screenshot: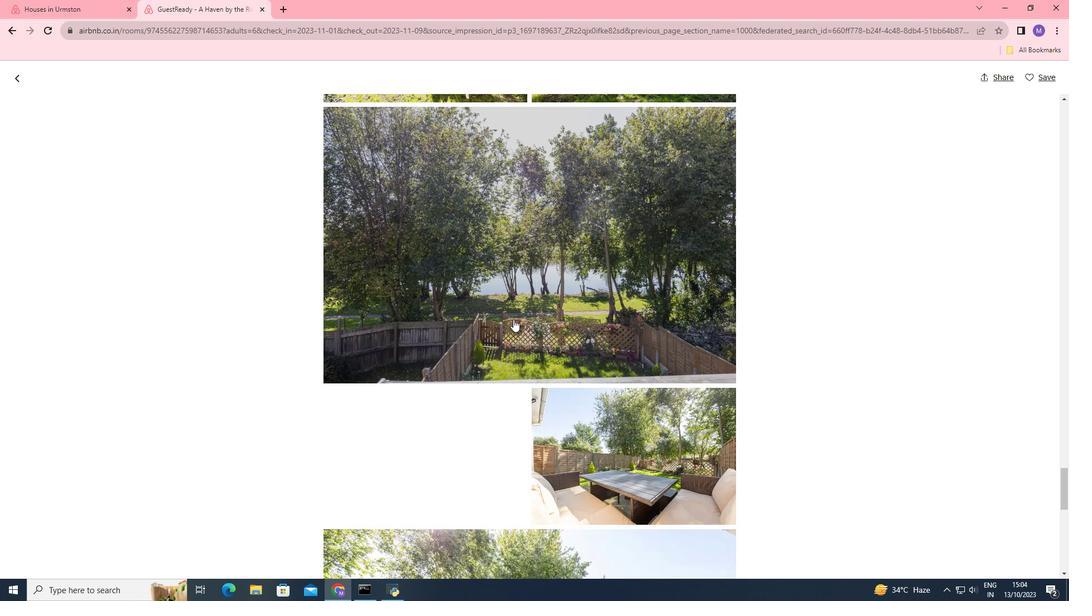 
Action: Mouse scrolled (513, 319) with delta (0, 0)
Screenshot: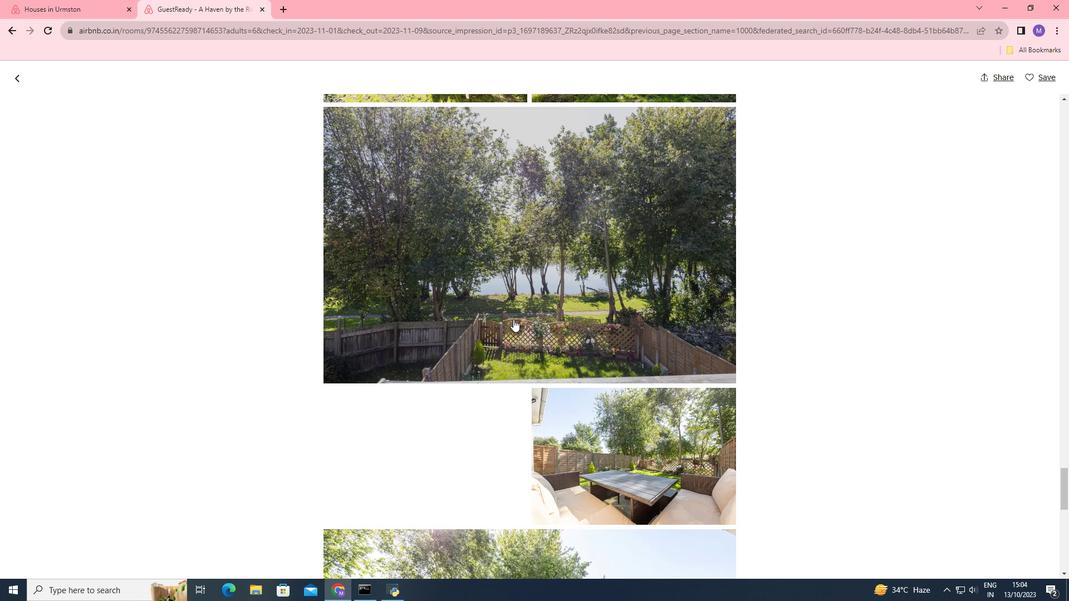
Action: Mouse scrolled (513, 319) with delta (0, 0)
Screenshot: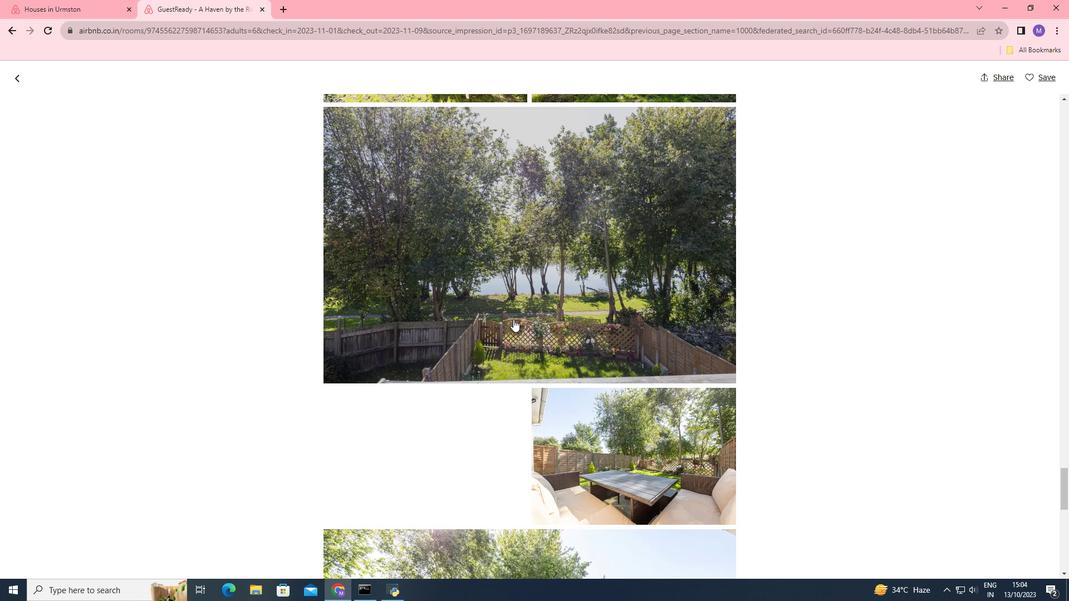 
Action: Mouse scrolled (513, 319) with delta (0, 0)
Screenshot: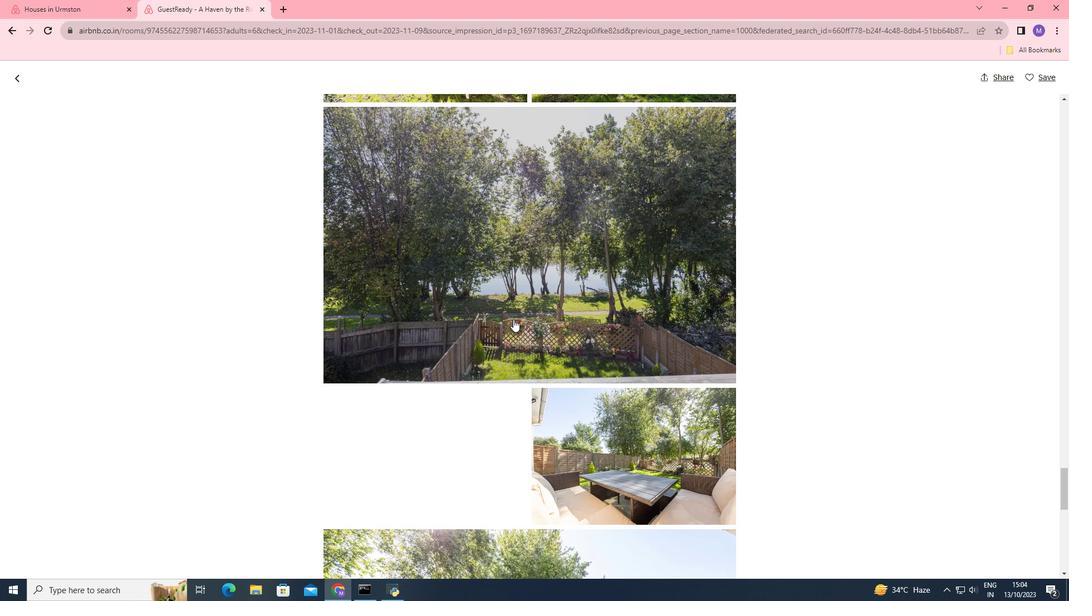 
Action: Mouse scrolled (513, 319) with delta (0, 0)
Screenshot: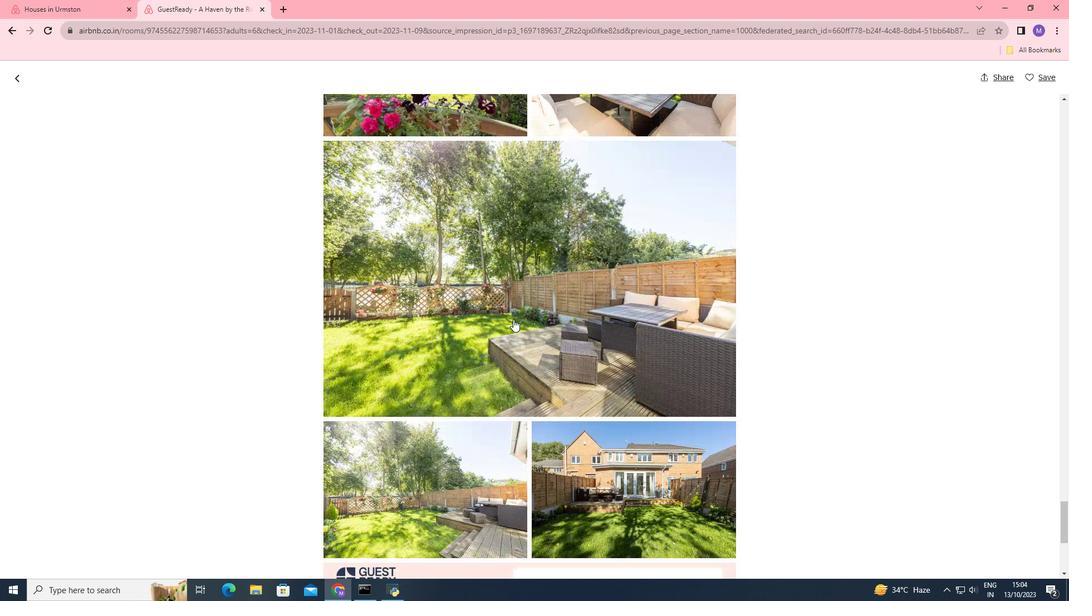 
Action: Mouse scrolled (513, 319) with delta (0, 0)
Screenshot: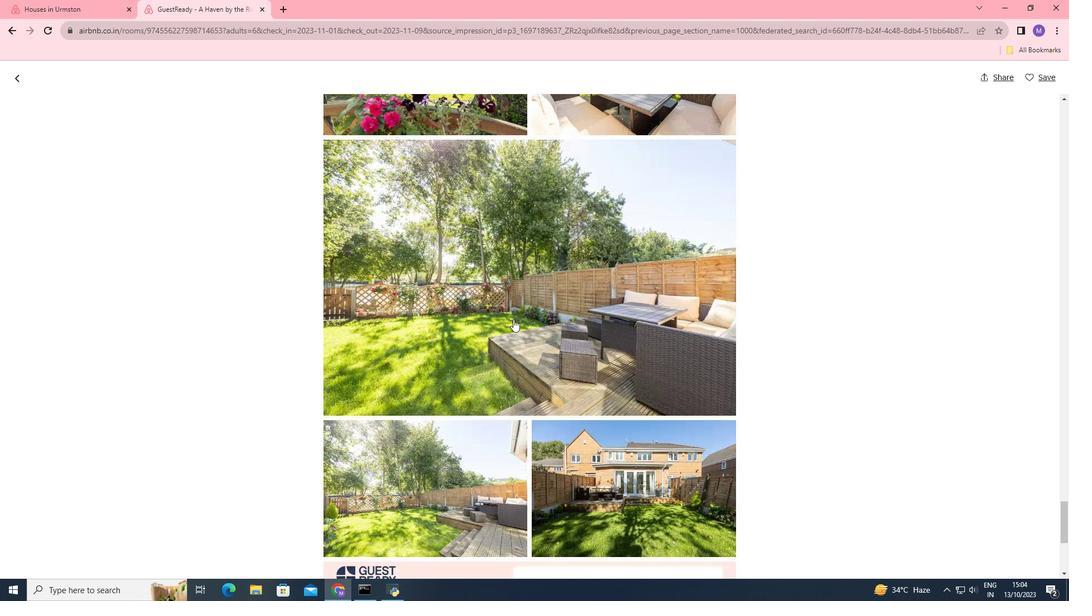 
Action: Mouse scrolled (513, 319) with delta (0, 0)
Screenshot: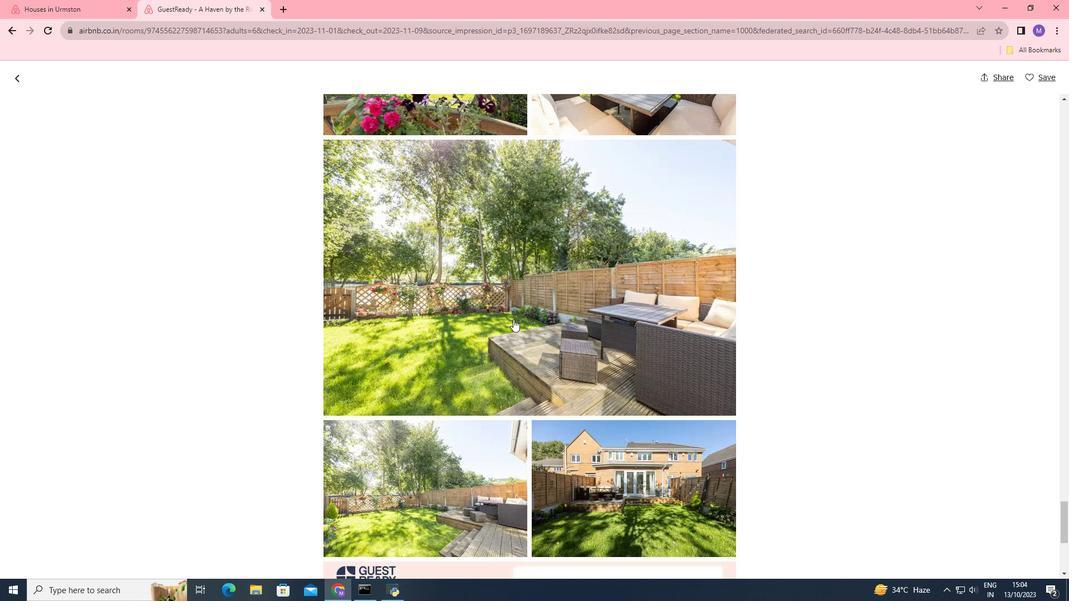 
Action: Mouse scrolled (513, 319) with delta (0, 0)
Screenshot: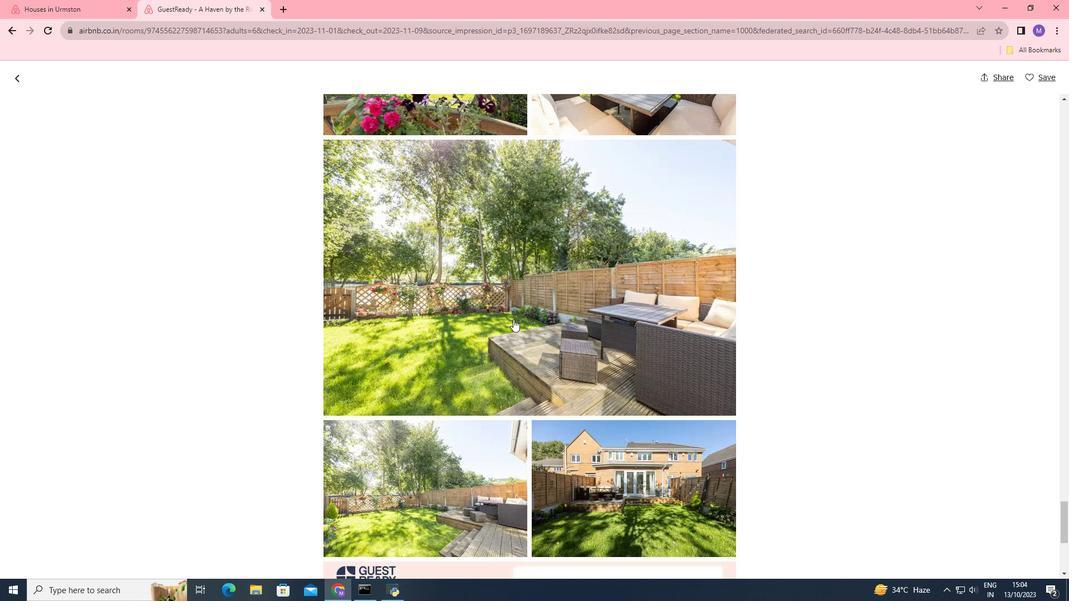 
Action: Mouse scrolled (513, 319) with delta (0, 0)
Screenshot: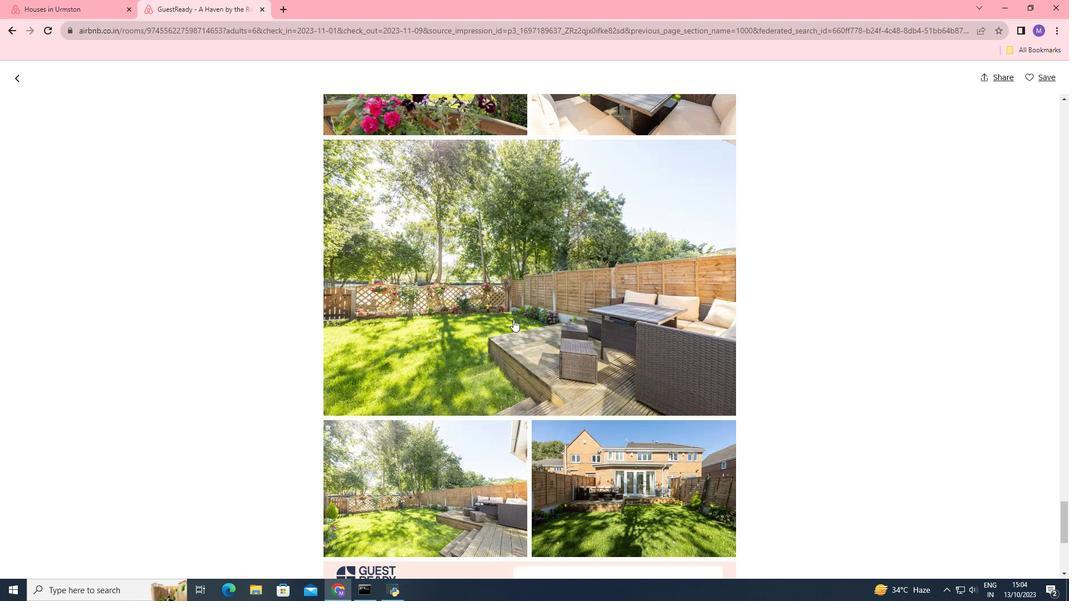 
Action: Mouse scrolled (513, 319) with delta (0, 0)
Screenshot: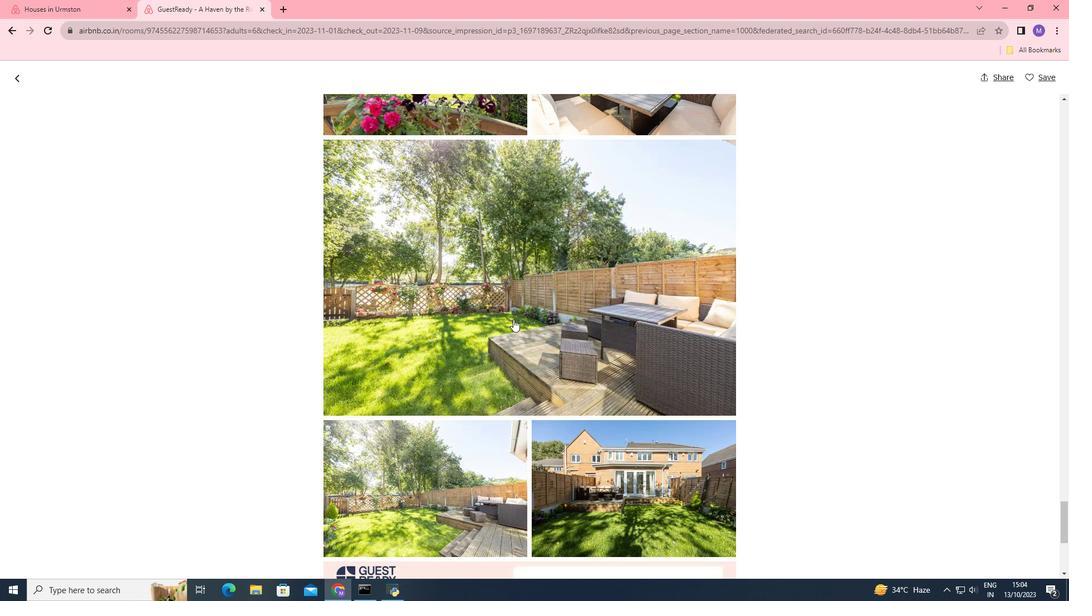 
Action: Mouse scrolled (513, 319) with delta (0, 0)
Screenshot: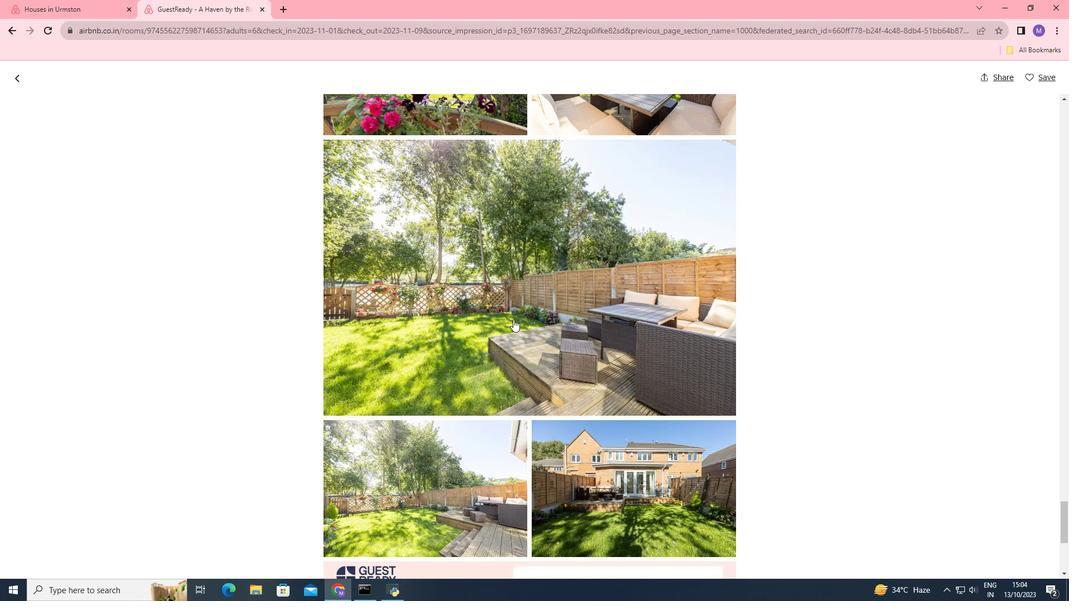 
Action: Mouse scrolled (513, 319) with delta (0, 0)
Screenshot: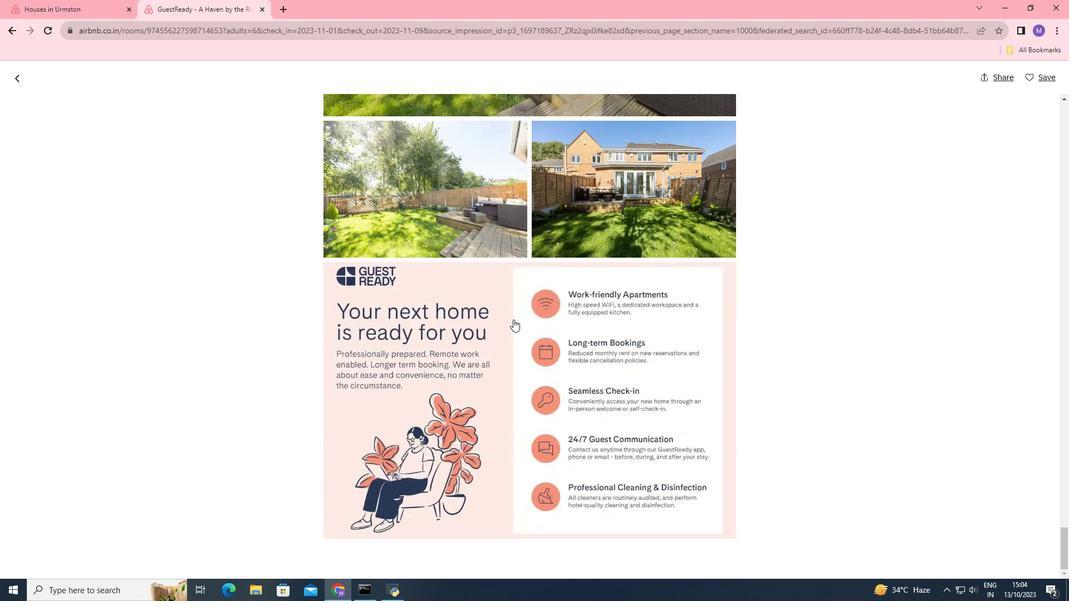 
Action: Mouse scrolled (513, 319) with delta (0, 0)
Screenshot: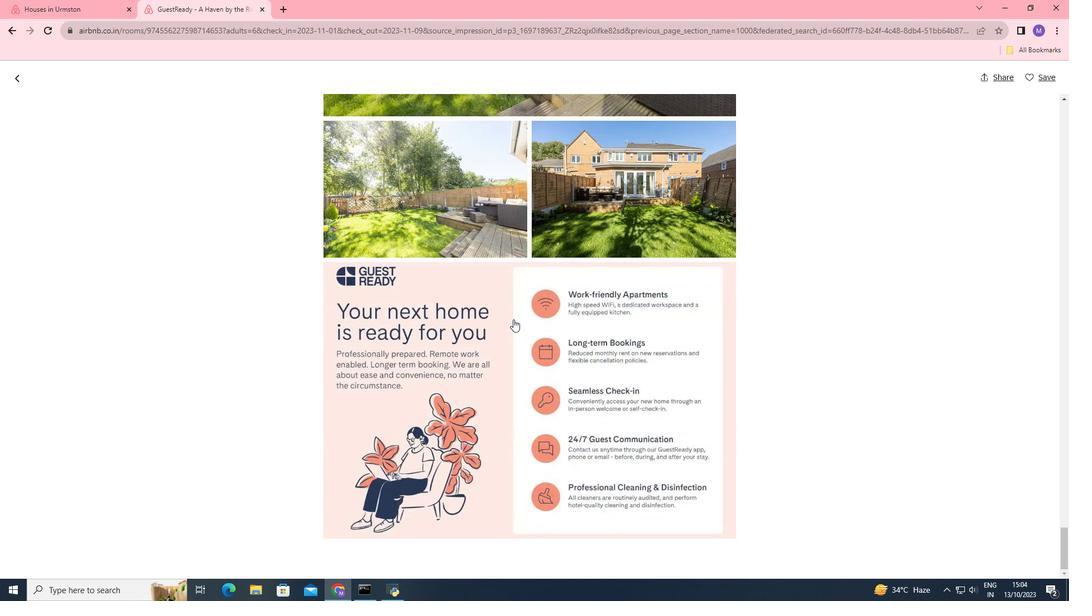
Action: Mouse scrolled (513, 319) with delta (0, 0)
Screenshot: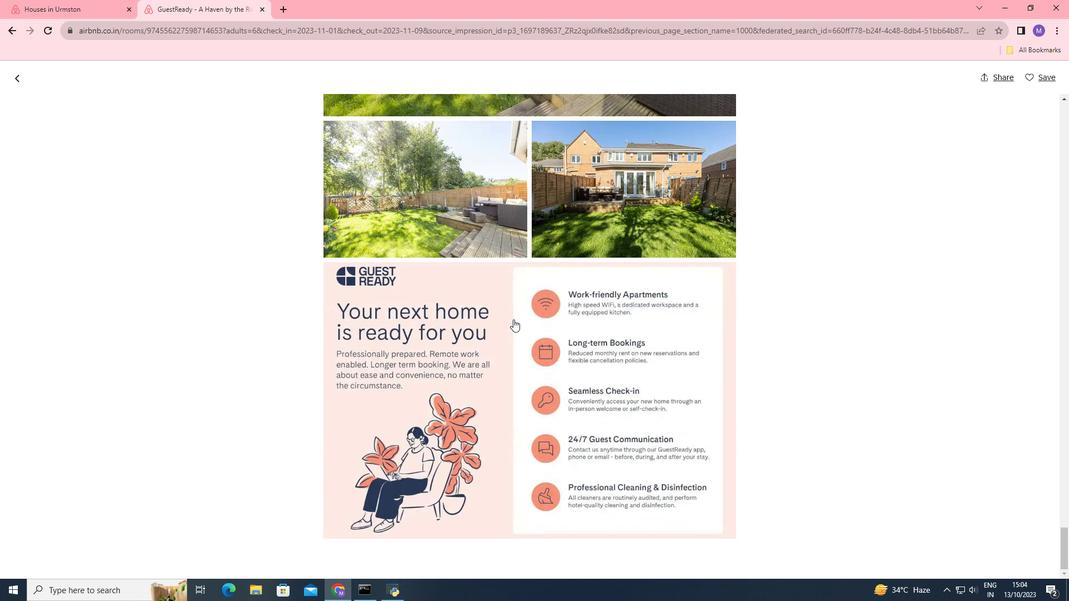 
Action: Mouse scrolled (513, 319) with delta (0, 0)
Screenshot: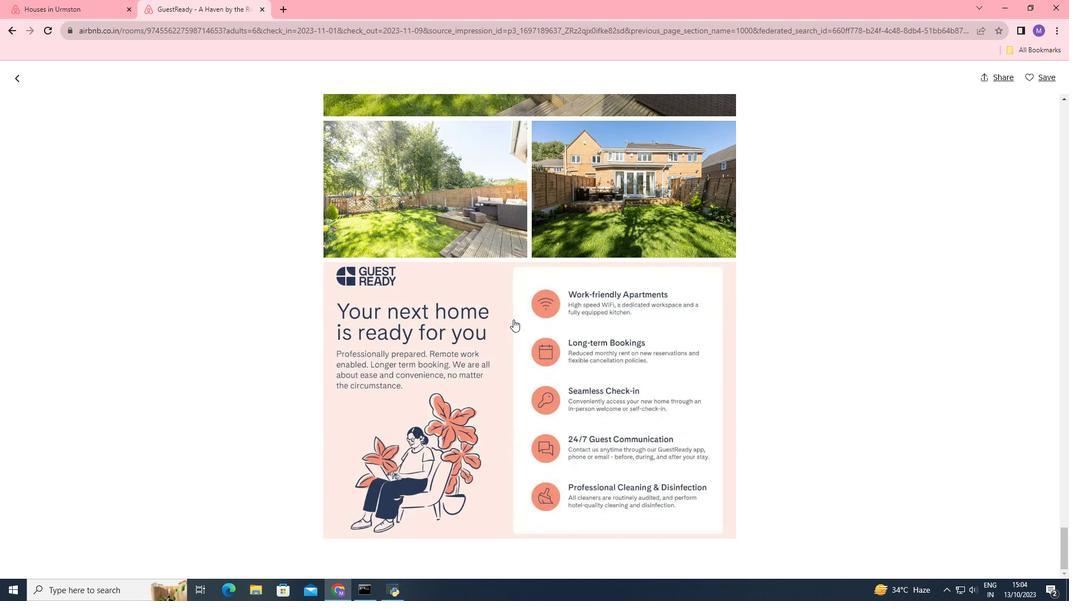 
Action: Mouse scrolled (513, 319) with delta (0, 0)
Screenshot: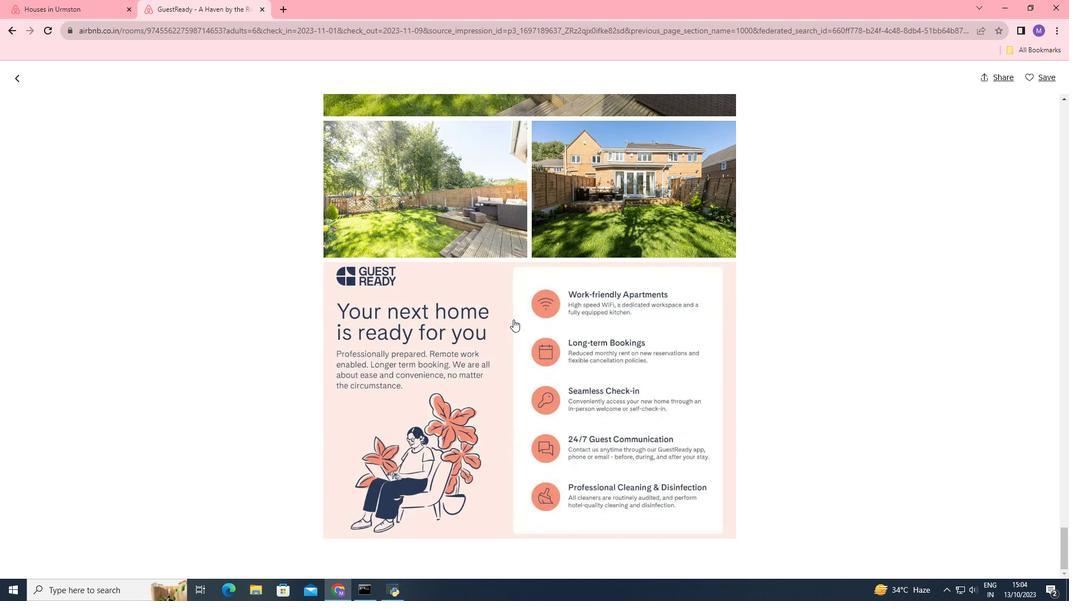 
Action: Mouse scrolled (513, 319) with delta (0, 0)
Screenshot: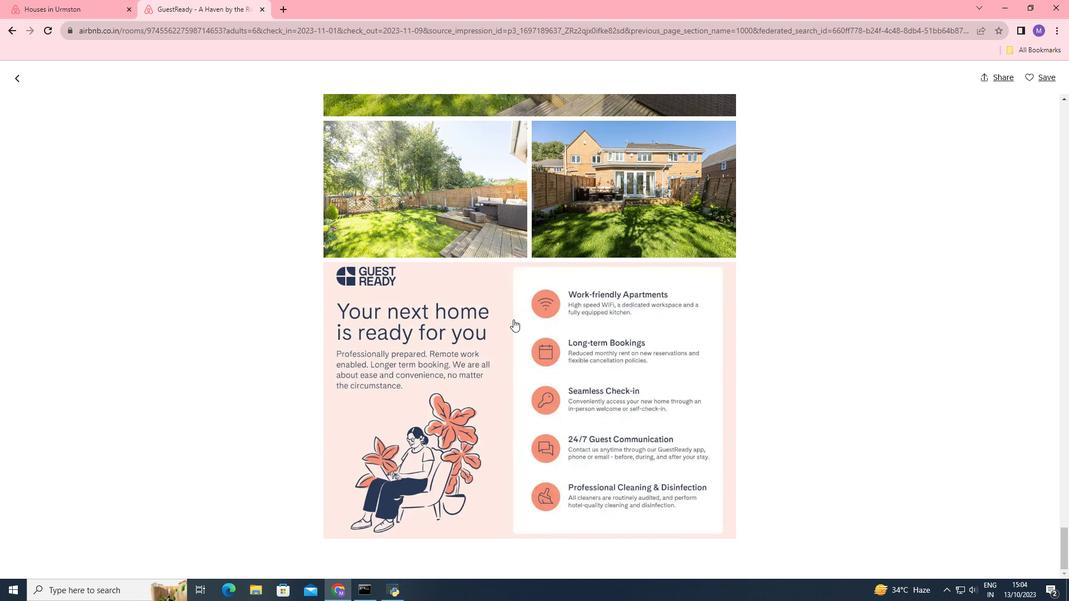 
Action: Mouse scrolled (513, 319) with delta (0, 0)
Screenshot: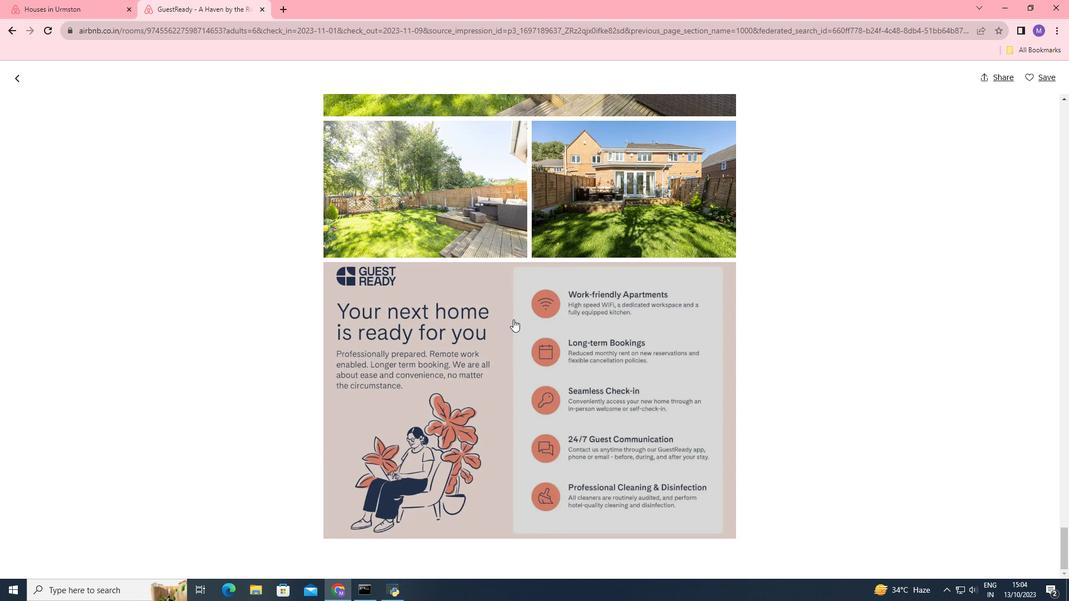 
Action: Mouse scrolled (513, 319) with delta (0, 0)
Screenshot: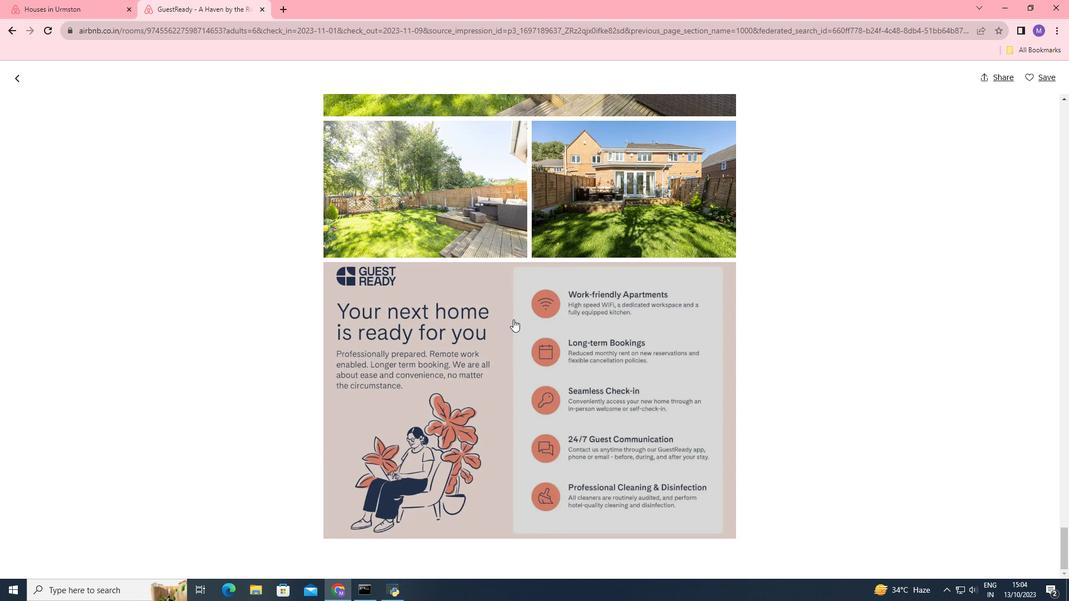 
Action: Mouse scrolled (513, 319) with delta (0, 0)
Screenshot: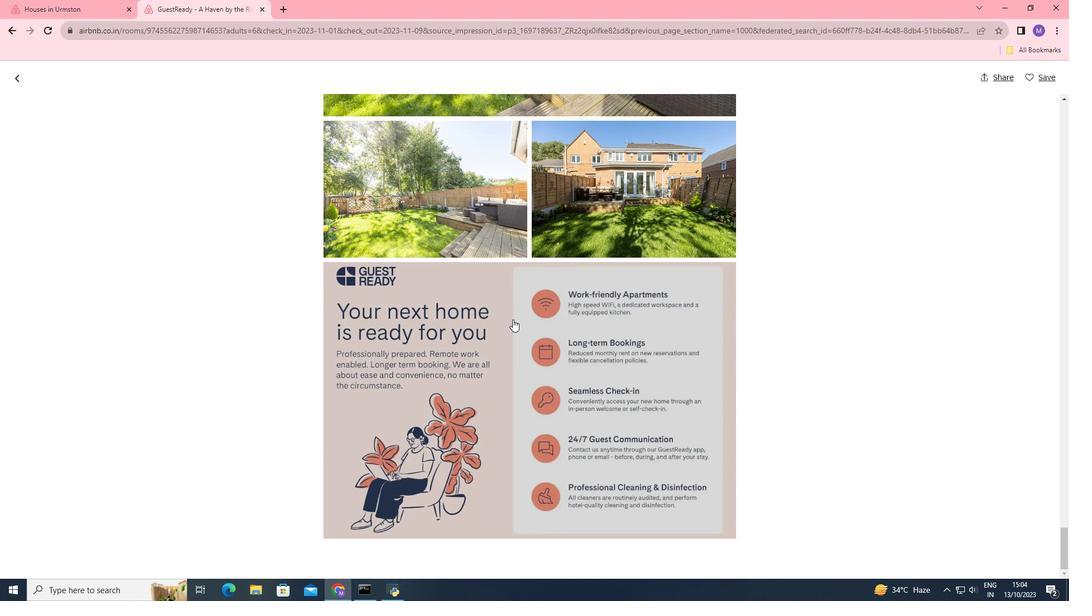 
Action: Mouse scrolled (513, 319) with delta (0, 0)
Screenshot: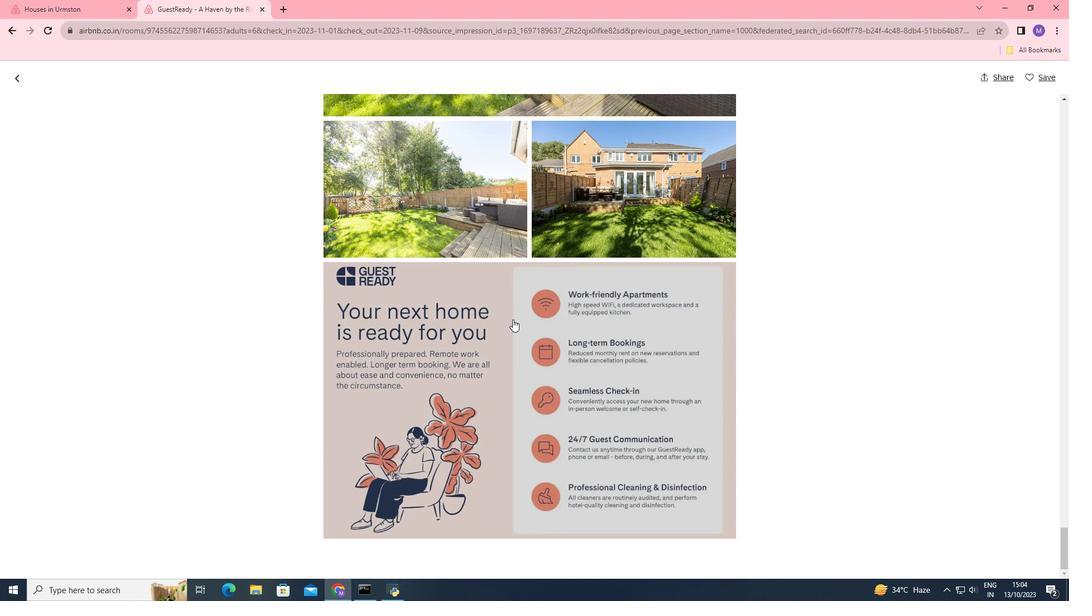 
Action: Mouse scrolled (513, 319) with delta (0, 0)
Screenshot: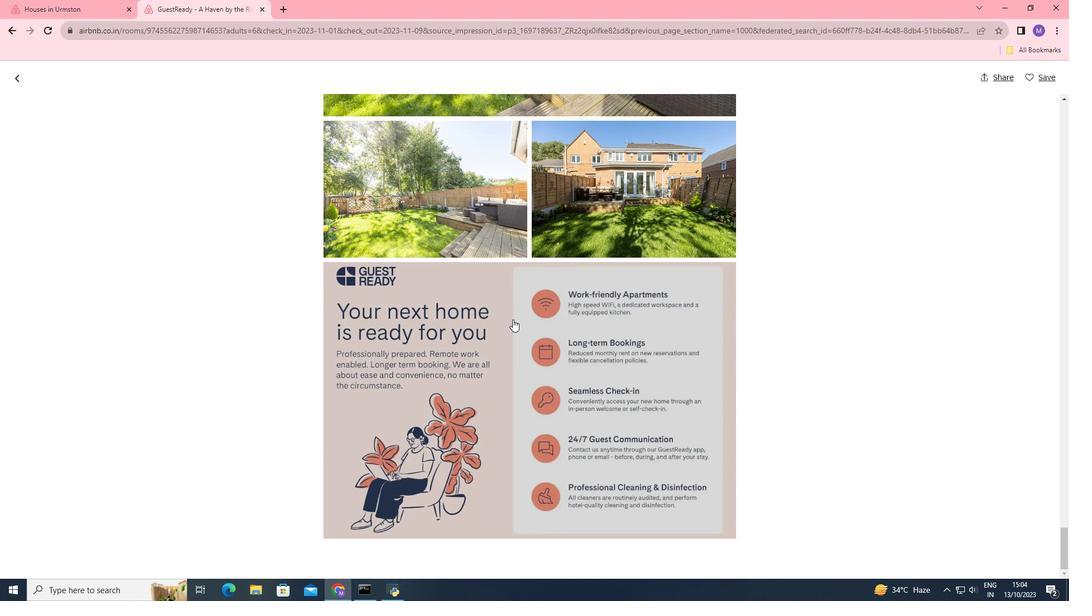 
Action: Mouse moved to (22, 80)
Screenshot: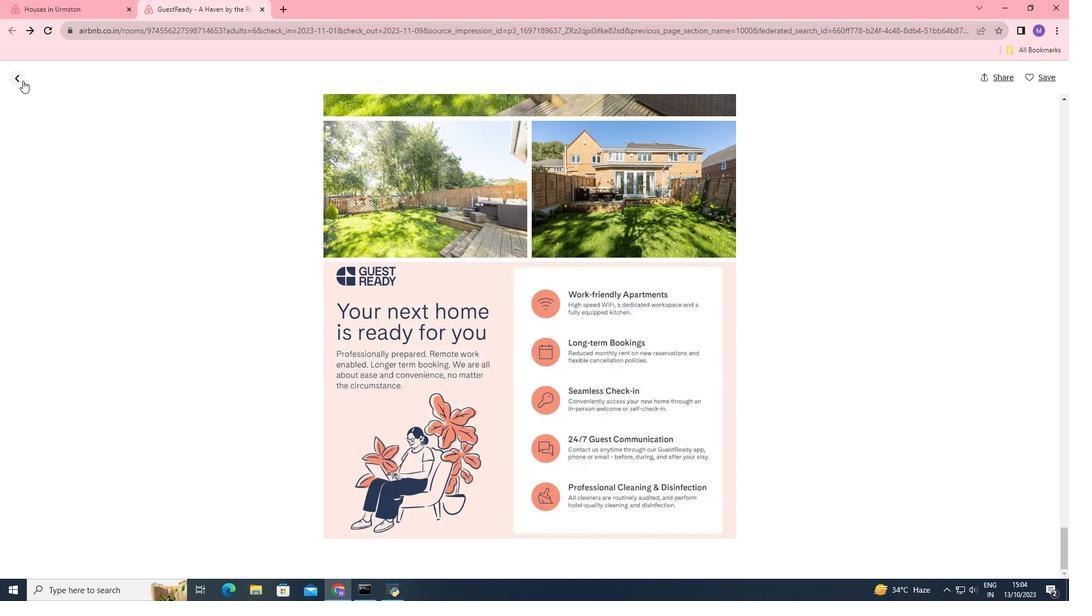 
Action: Mouse pressed left at (22, 80)
Screenshot: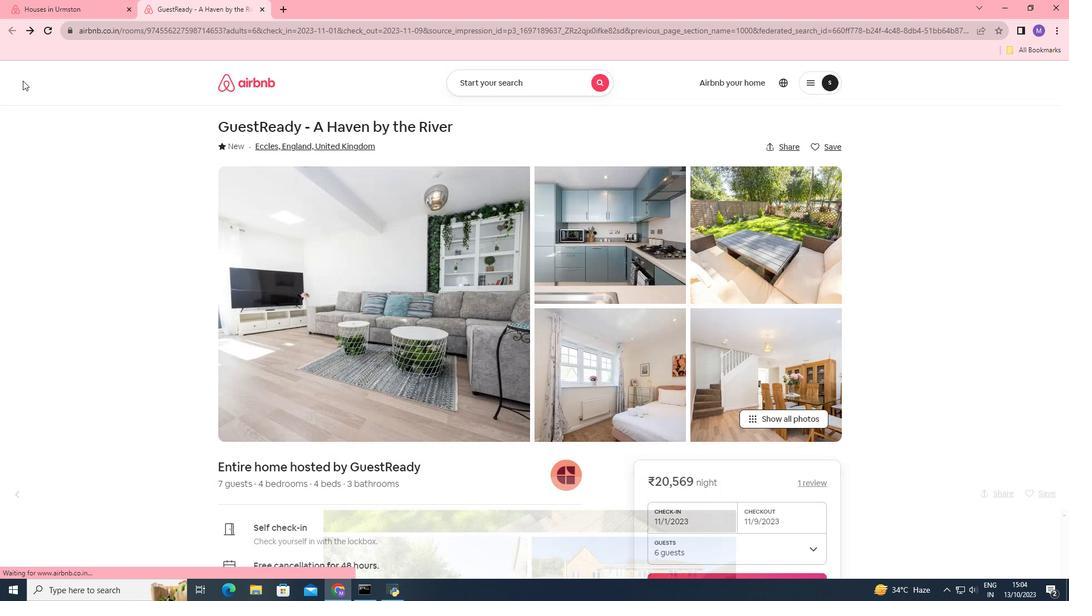 
Action: Mouse pressed left at (22, 80)
Screenshot: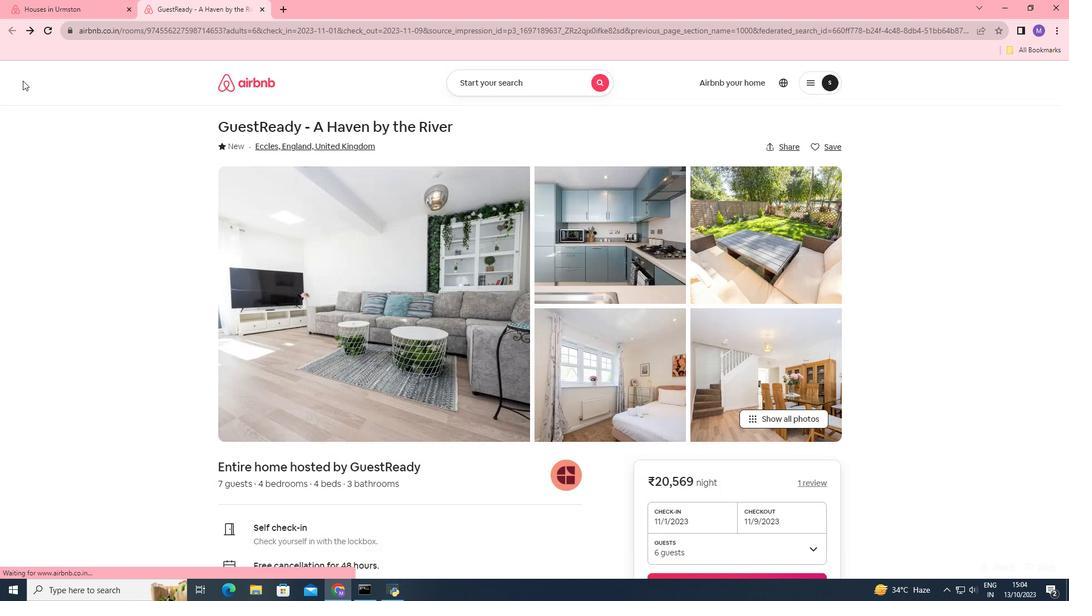 
Action: Mouse moved to (361, 352)
Screenshot: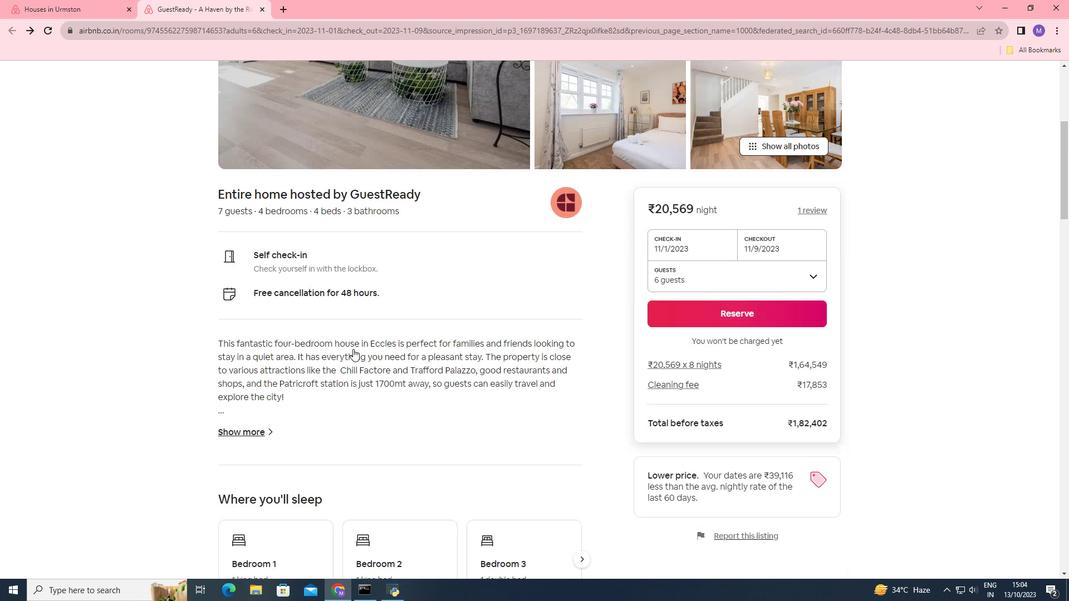 
Action: Mouse scrolled (361, 352) with delta (0, 0)
Screenshot: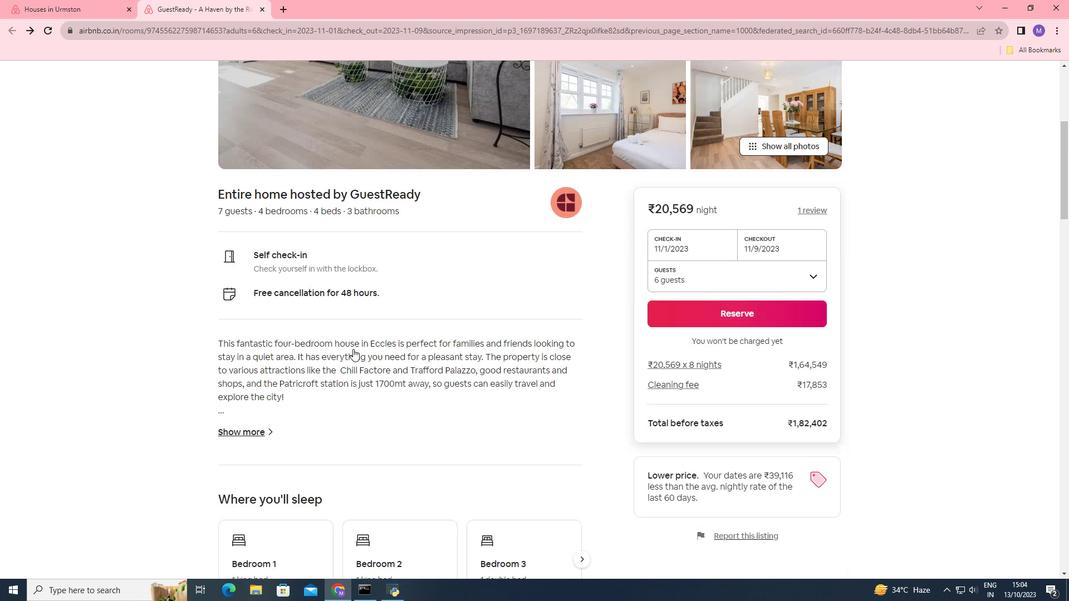
Action: Mouse moved to (353, 349)
Screenshot: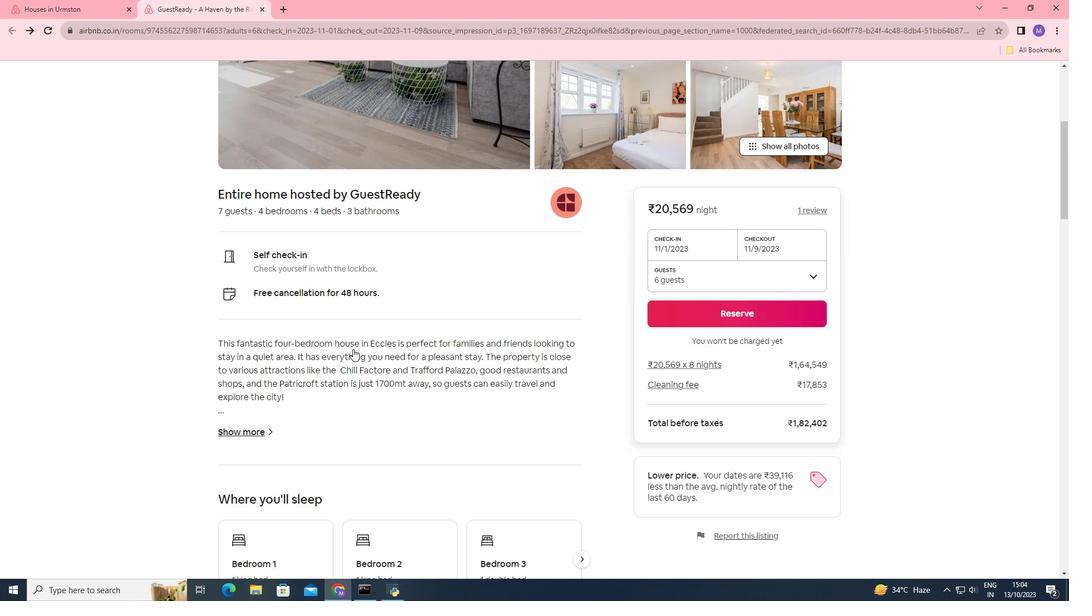 
Action: Mouse scrolled (353, 348) with delta (0, 0)
Screenshot: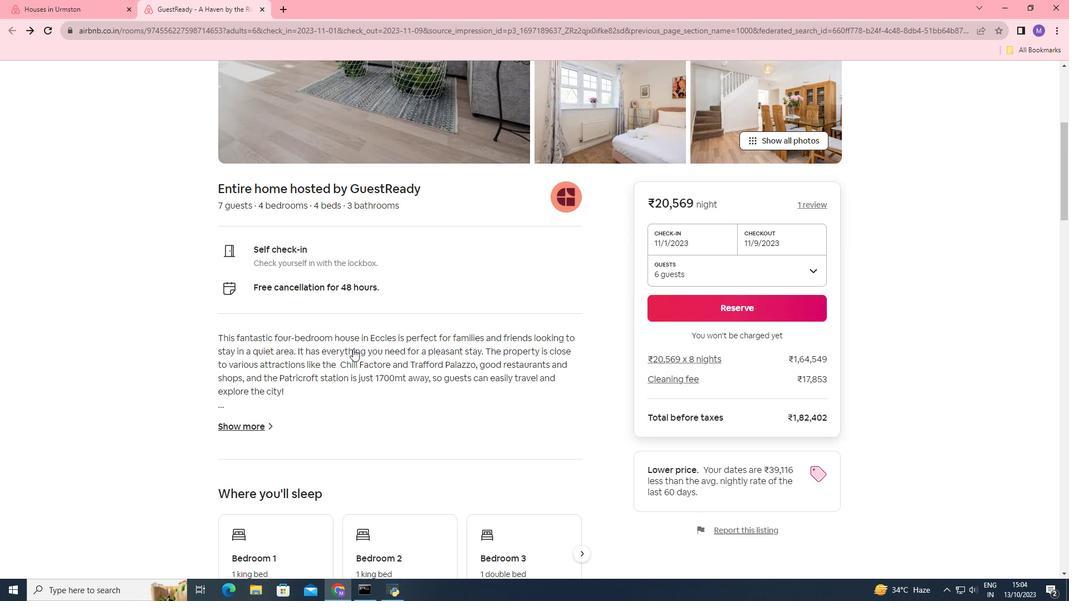 
Action: Mouse scrolled (353, 348) with delta (0, 0)
Screenshot: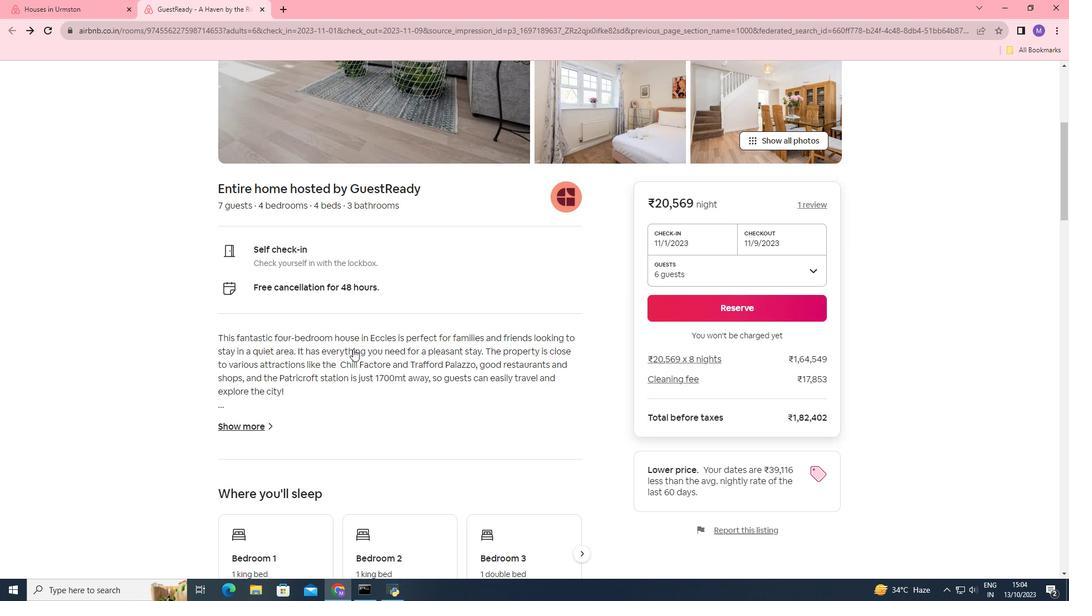 
Action: Mouse scrolled (353, 348) with delta (0, 0)
Screenshot: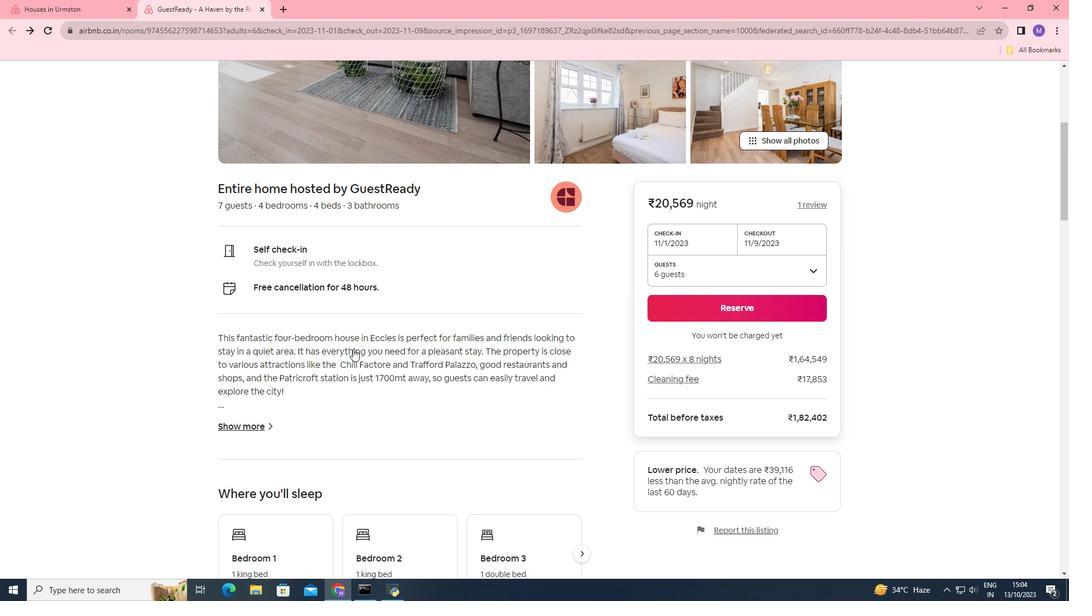 
Action: Mouse scrolled (353, 348) with delta (0, 0)
Screenshot: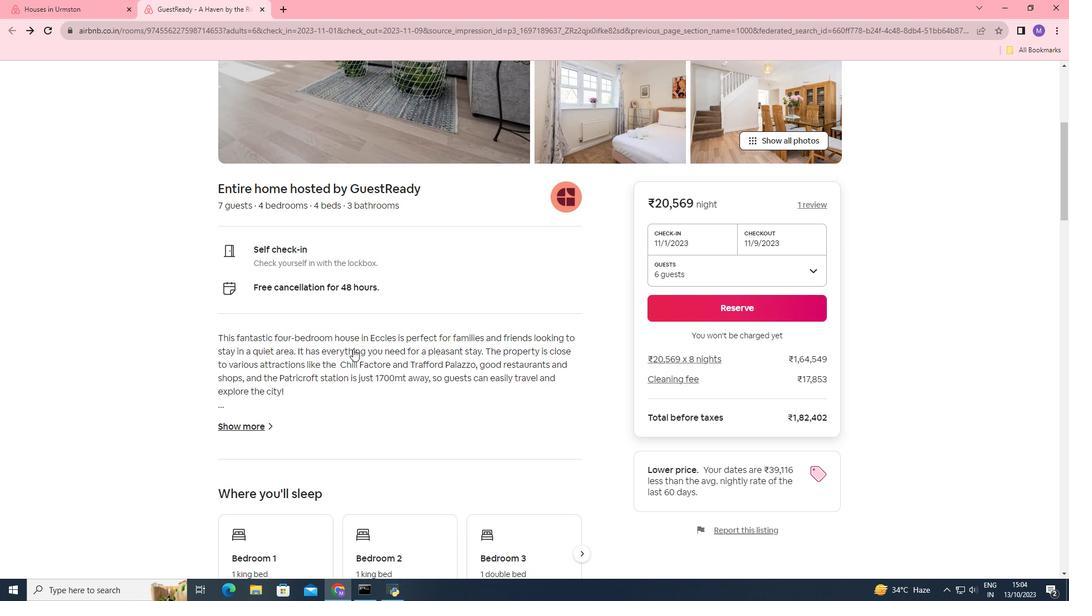 
Action: Mouse moved to (236, 424)
Screenshot: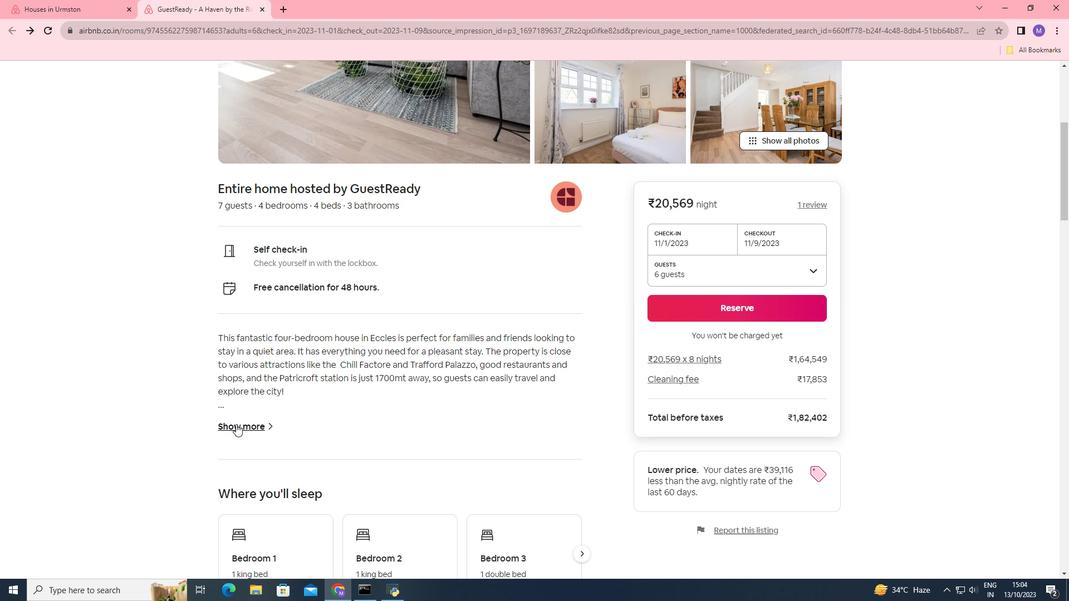 
Action: Mouse pressed left at (236, 424)
Screenshot: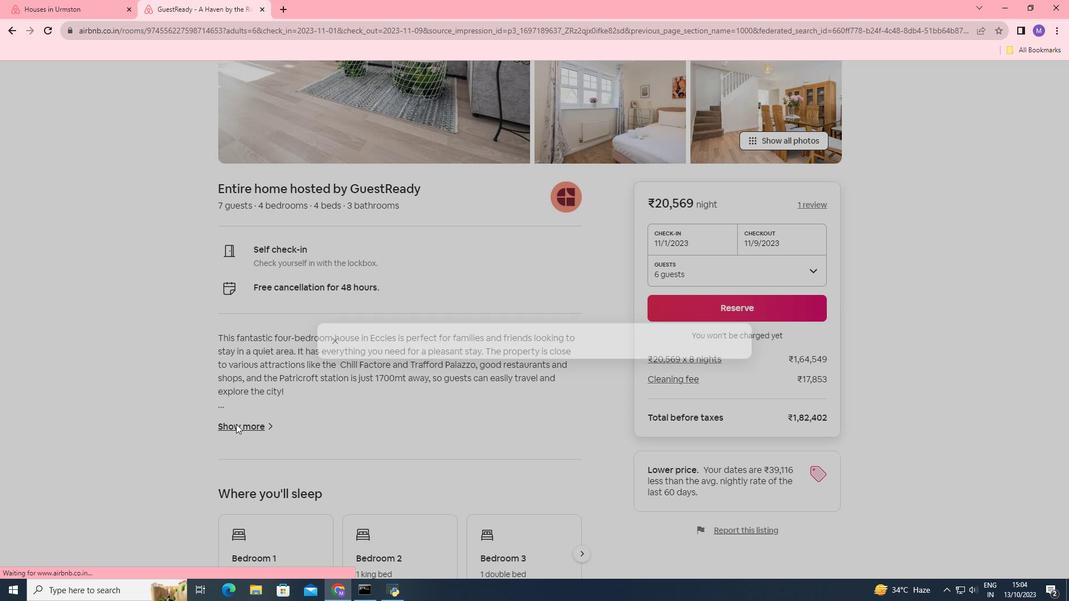 
Action: Mouse moved to (470, 340)
Screenshot: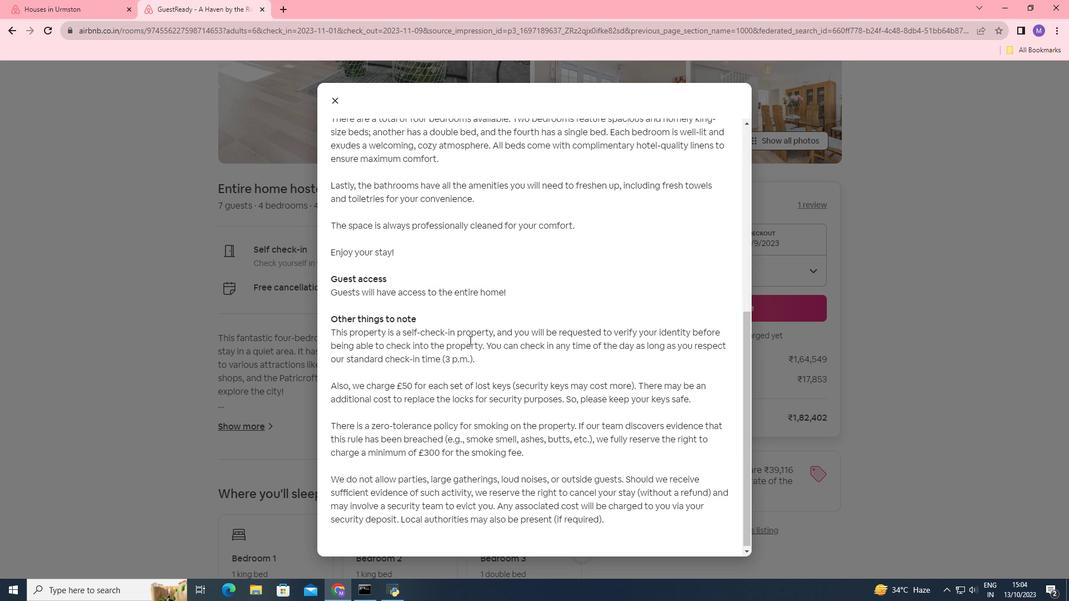 
Action: Mouse scrolled (470, 339) with delta (0, 0)
Screenshot: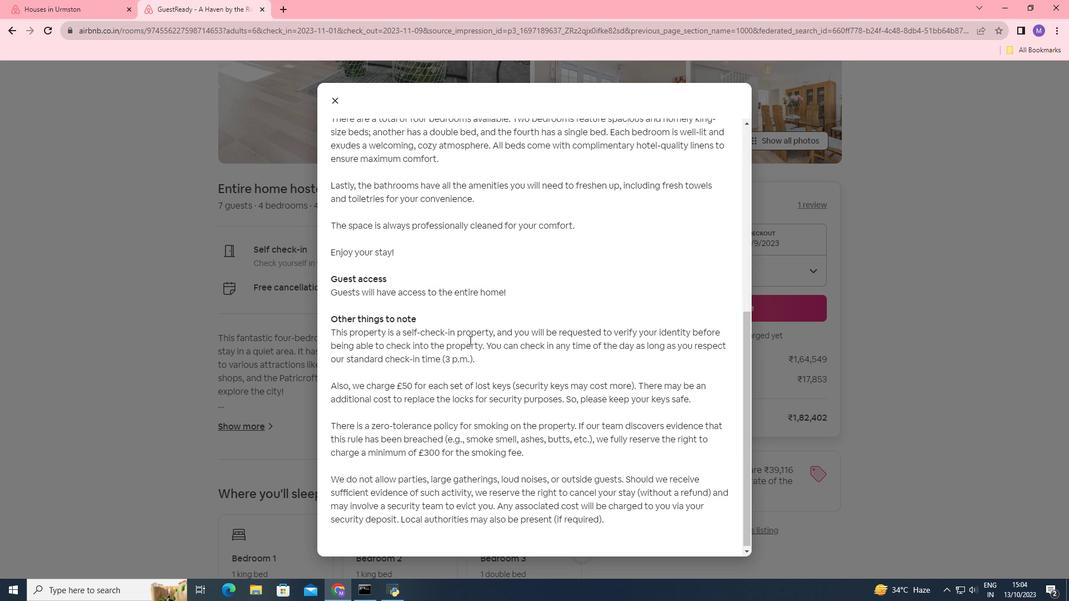 
Action: Mouse moved to (469, 340)
Screenshot: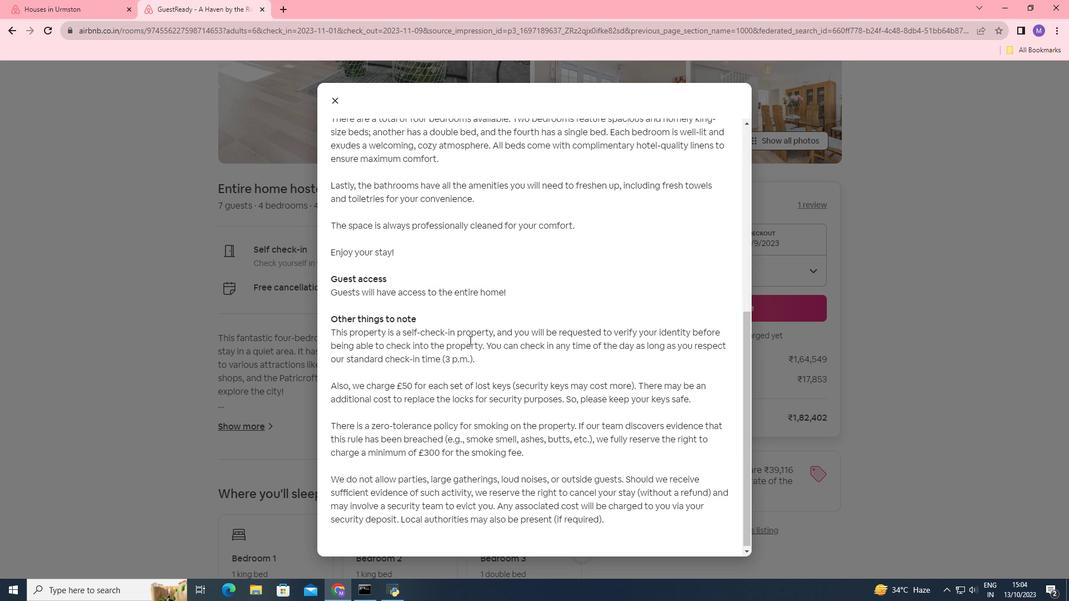 
Action: Mouse scrolled (469, 339) with delta (0, 0)
Screenshot: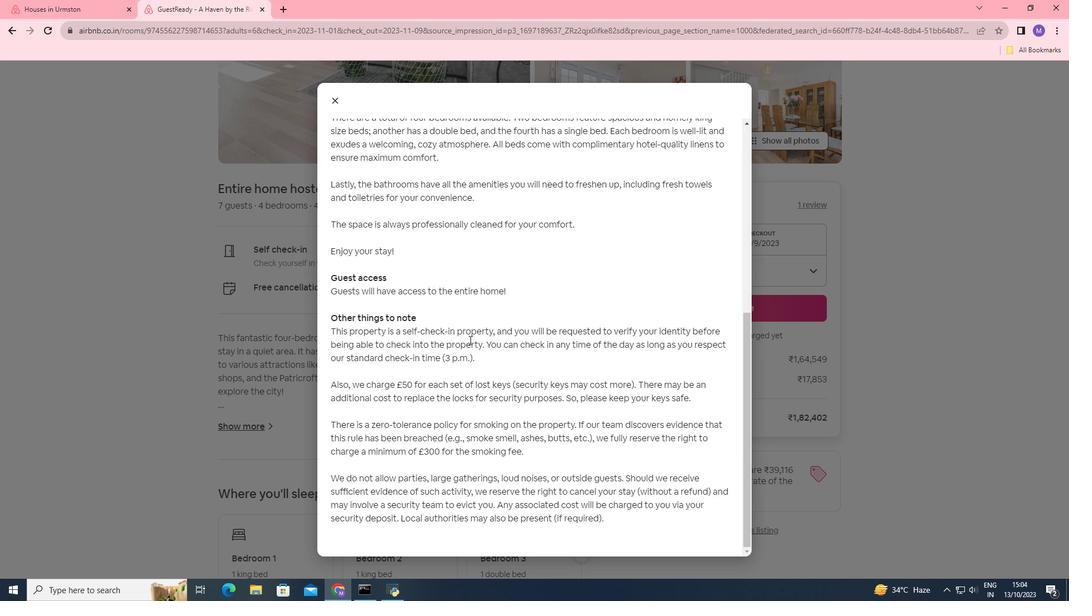 
Action: Mouse scrolled (469, 339) with delta (0, 0)
Screenshot: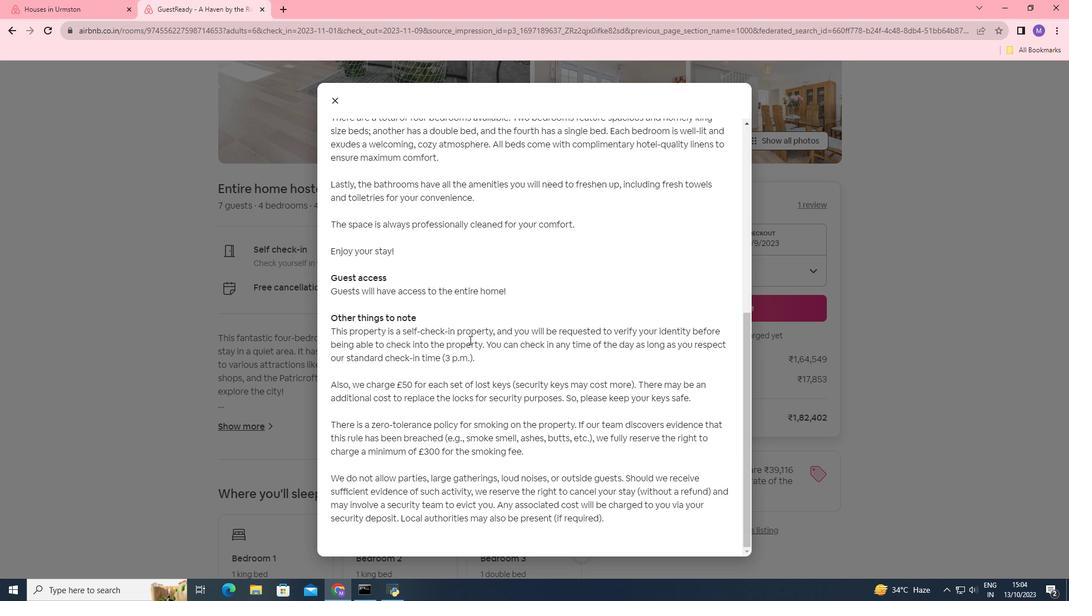 
Action: Mouse scrolled (469, 339) with delta (0, 0)
Screenshot: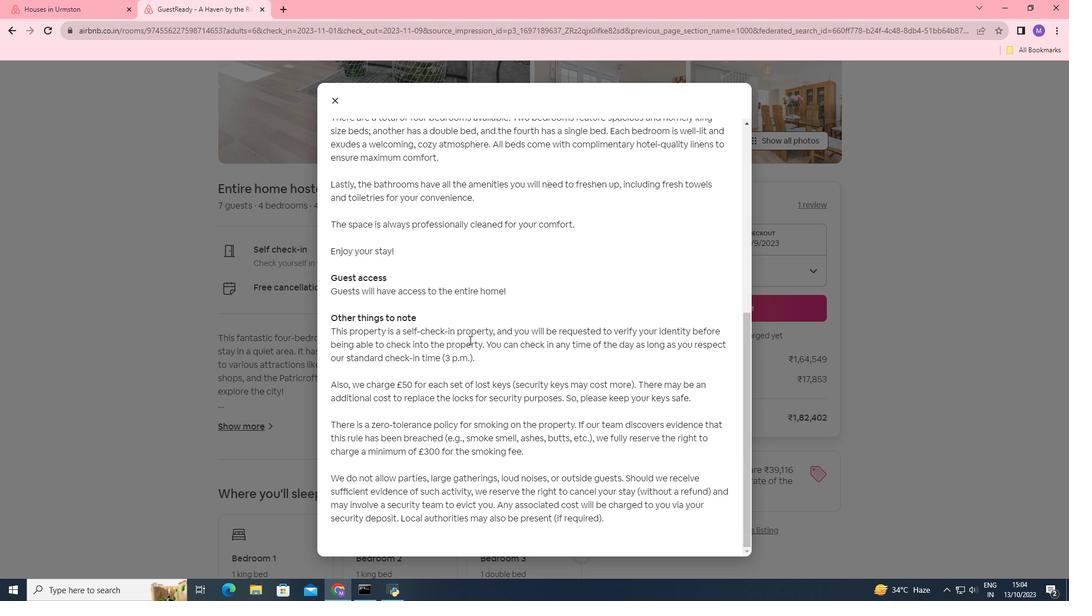 
Action: Mouse scrolled (469, 339) with delta (0, 0)
Screenshot: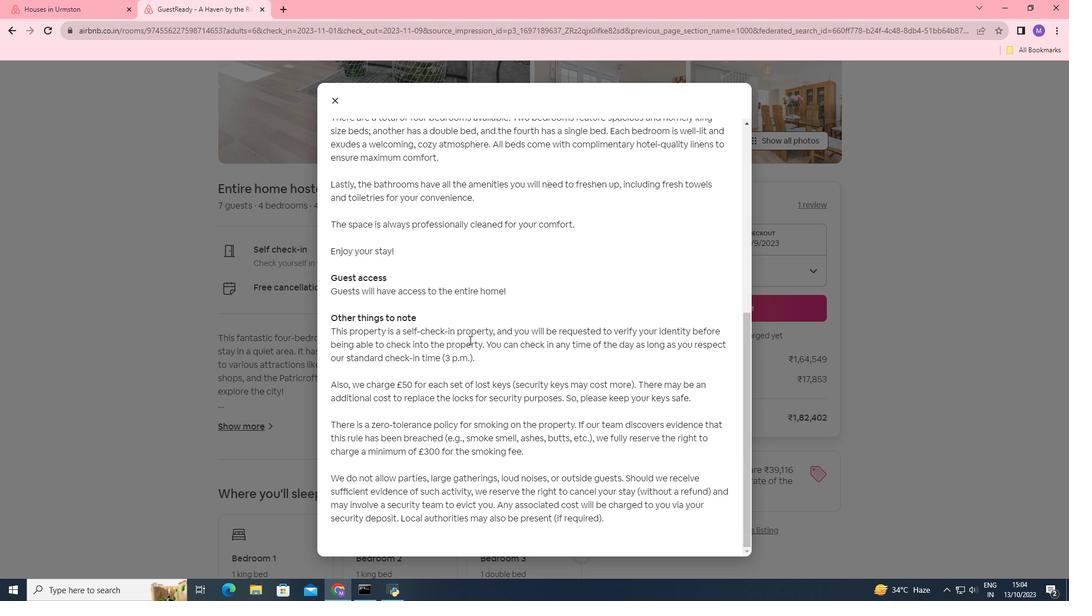 
Action: Mouse scrolled (469, 339) with delta (0, 0)
Screenshot: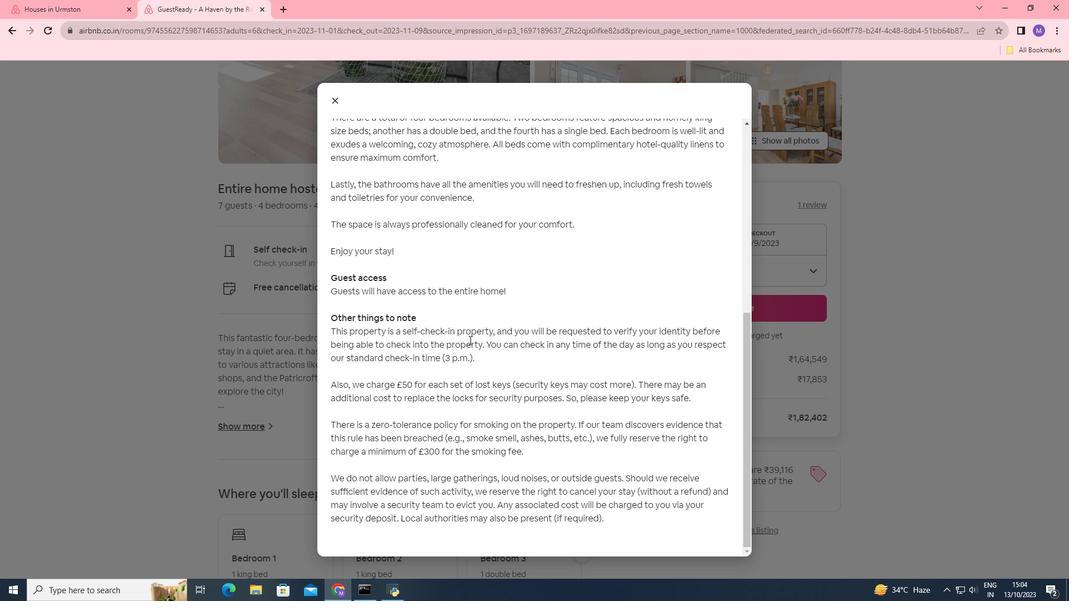 
Action: Mouse scrolled (469, 339) with delta (0, 0)
Screenshot: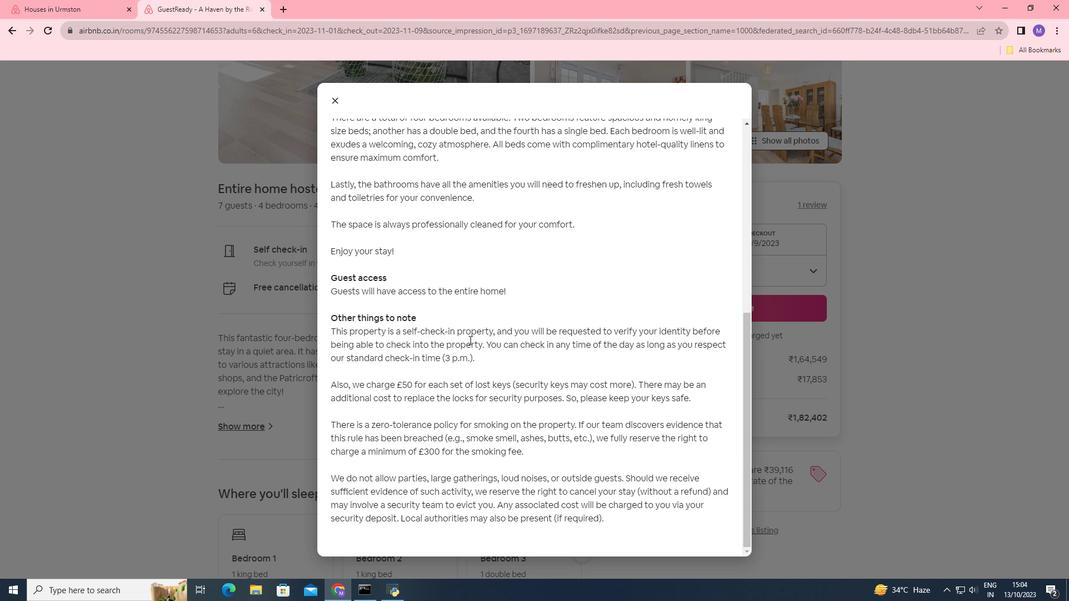 
Action: Mouse scrolled (469, 339) with delta (0, 0)
Screenshot: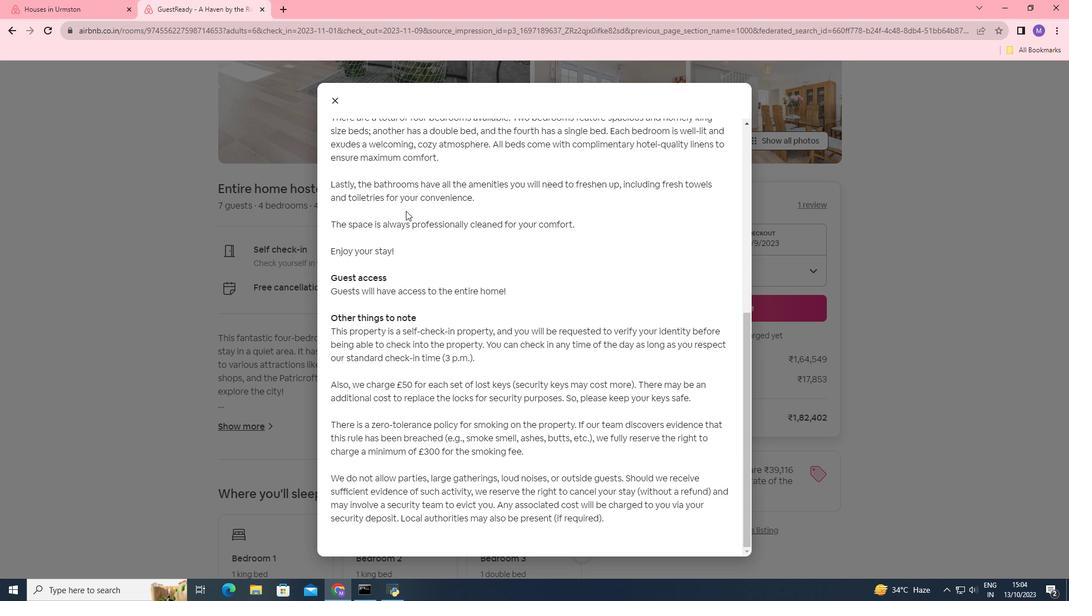 
Action: Mouse scrolled (469, 339) with delta (0, 0)
Screenshot: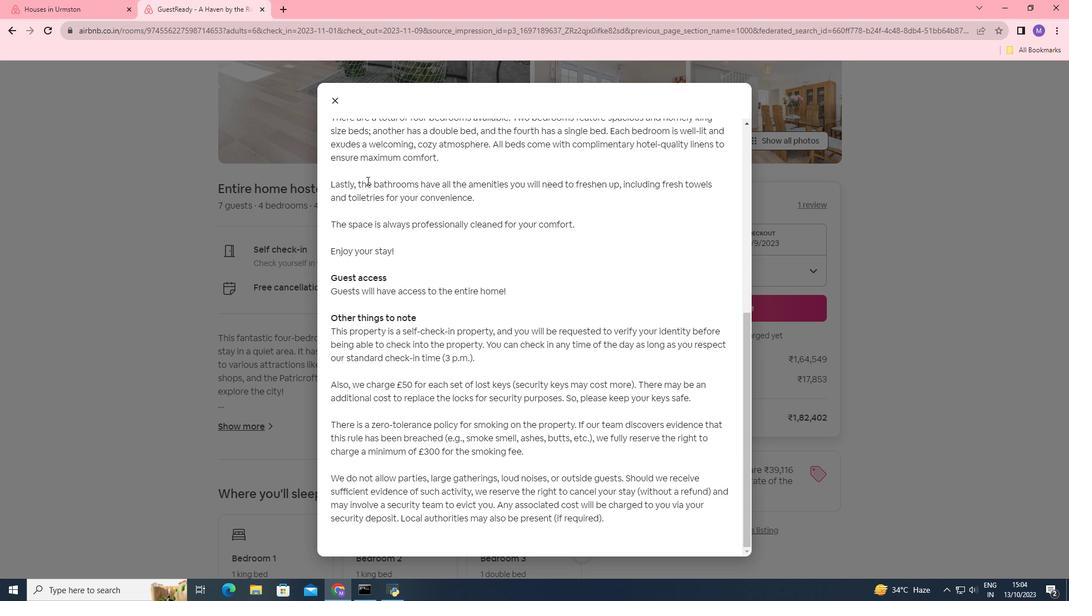 
Action: Mouse scrolled (469, 339) with delta (0, 0)
Screenshot: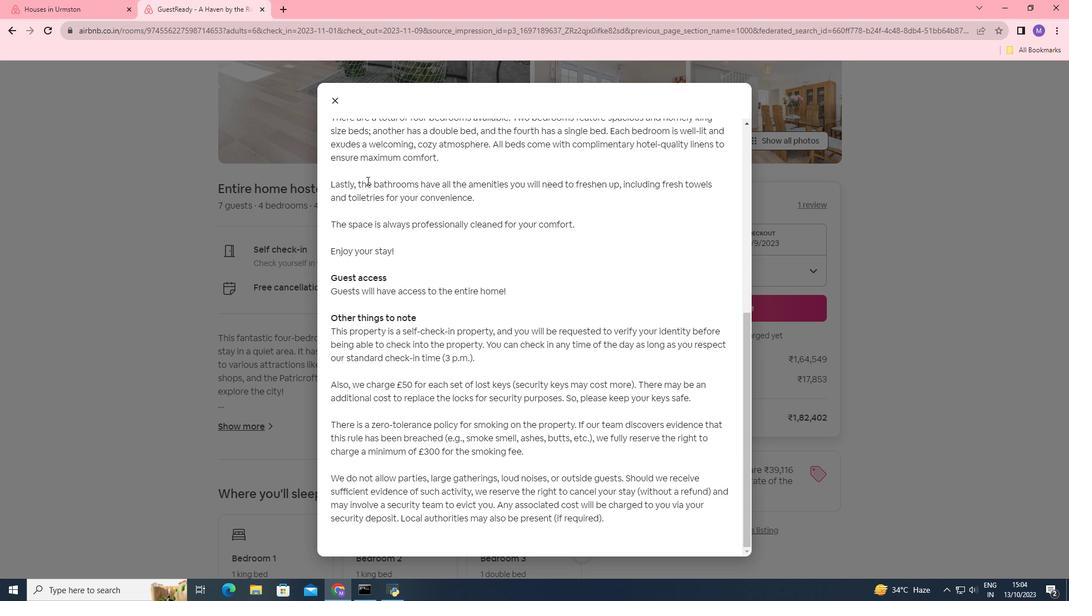 
Action: Mouse scrolled (469, 339) with delta (0, 0)
Screenshot: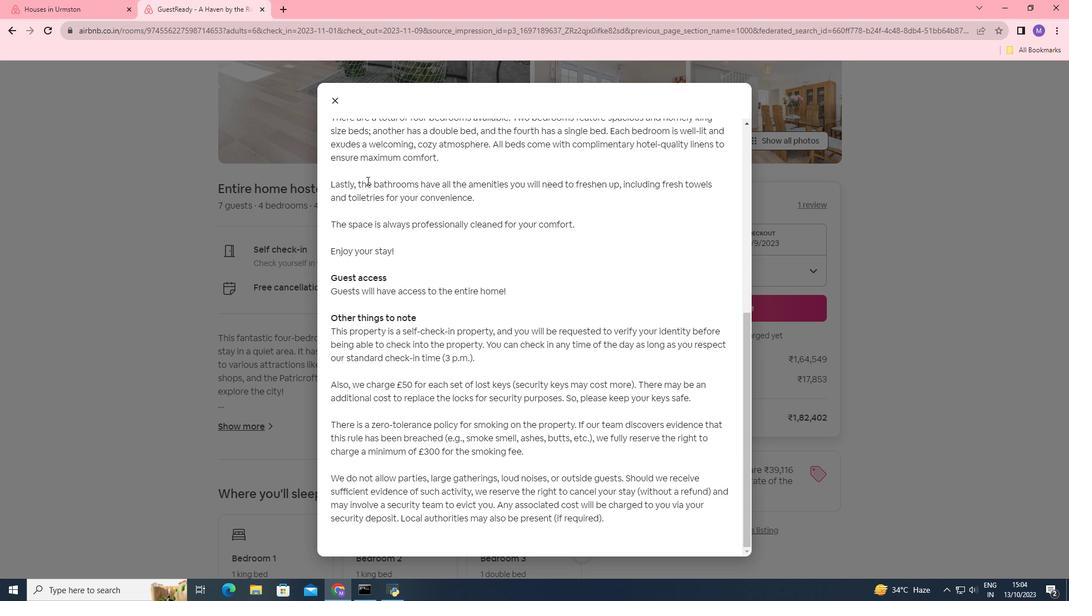 
Action: Mouse scrolled (469, 339) with delta (0, 0)
Screenshot: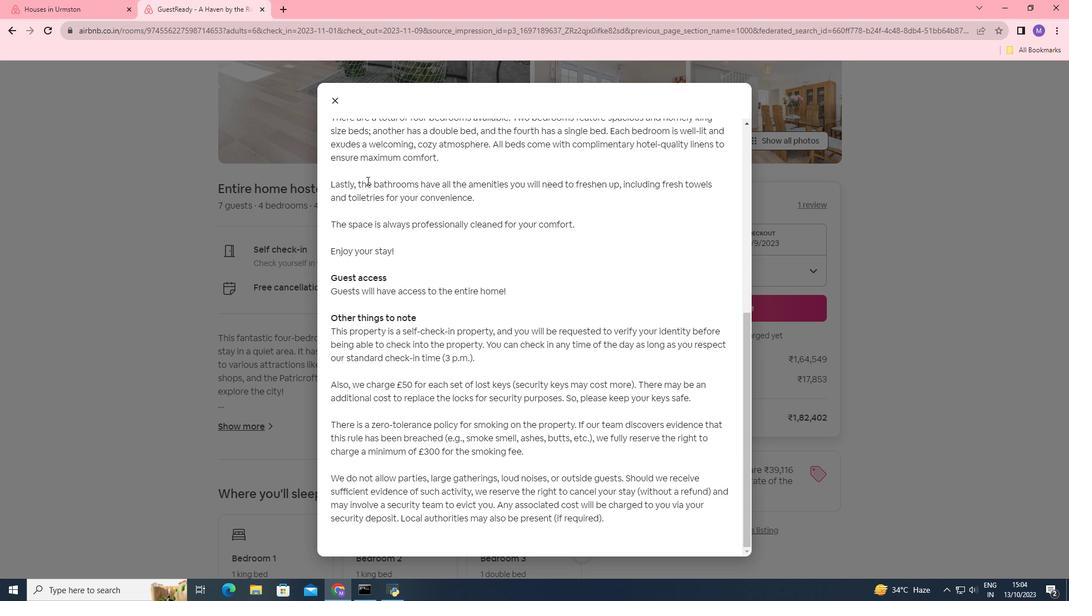 
Action: Mouse scrolled (469, 339) with delta (0, 0)
Screenshot: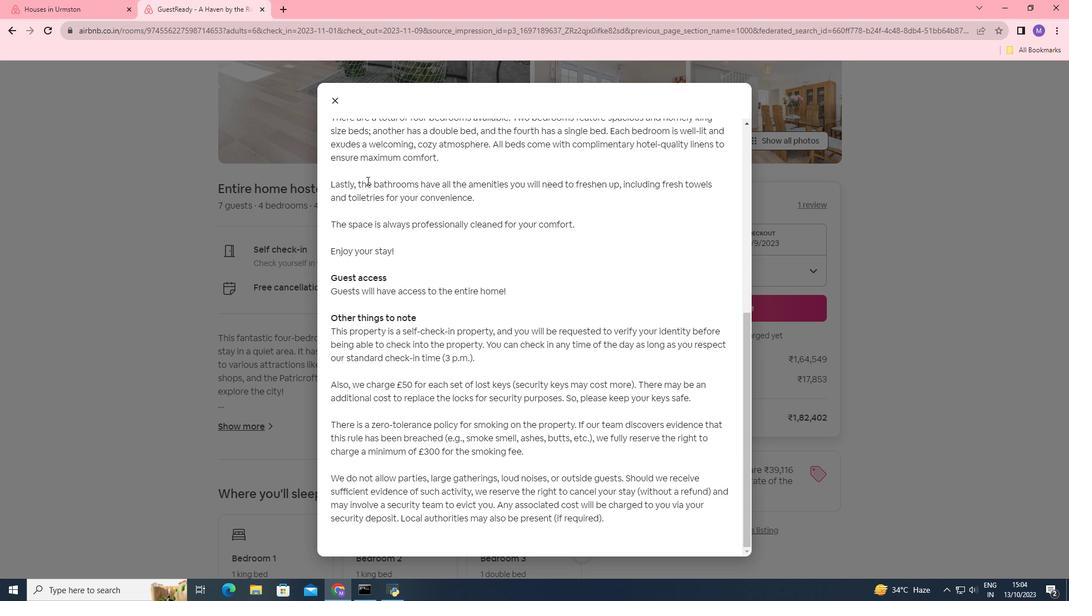 
Action: Mouse scrolled (469, 339) with delta (0, 0)
Screenshot: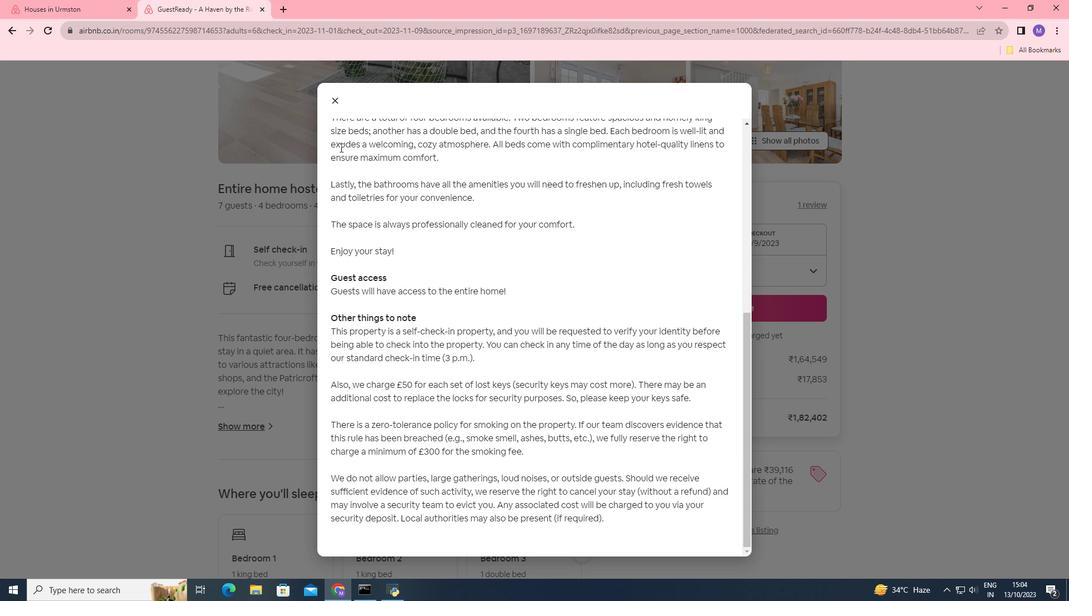 
Action: Mouse moved to (469, 339)
Screenshot: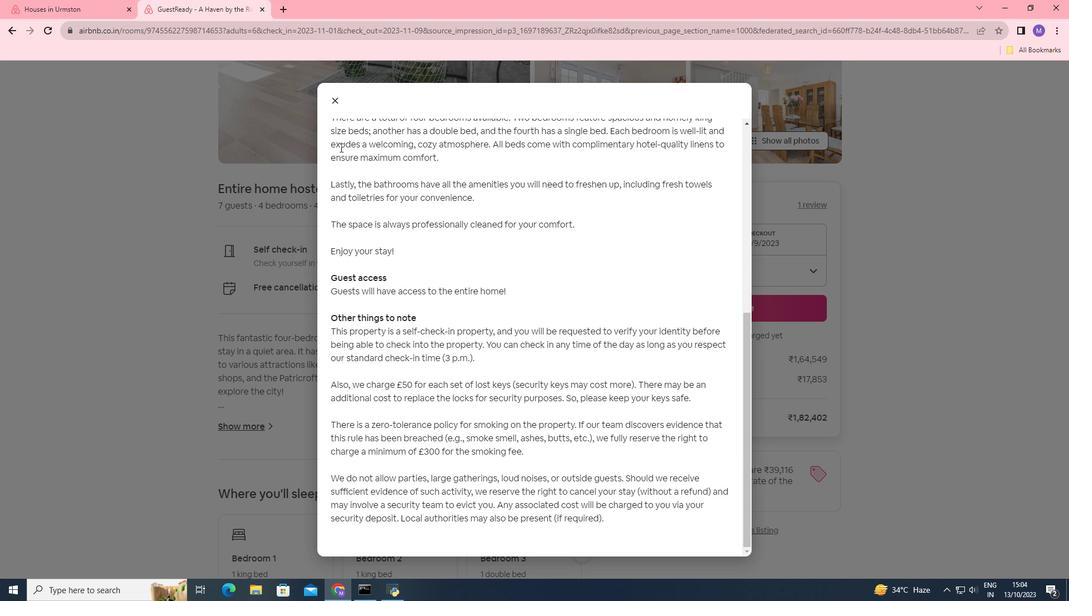 
Action: Mouse scrolled (469, 338) with delta (0, 0)
Screenshot: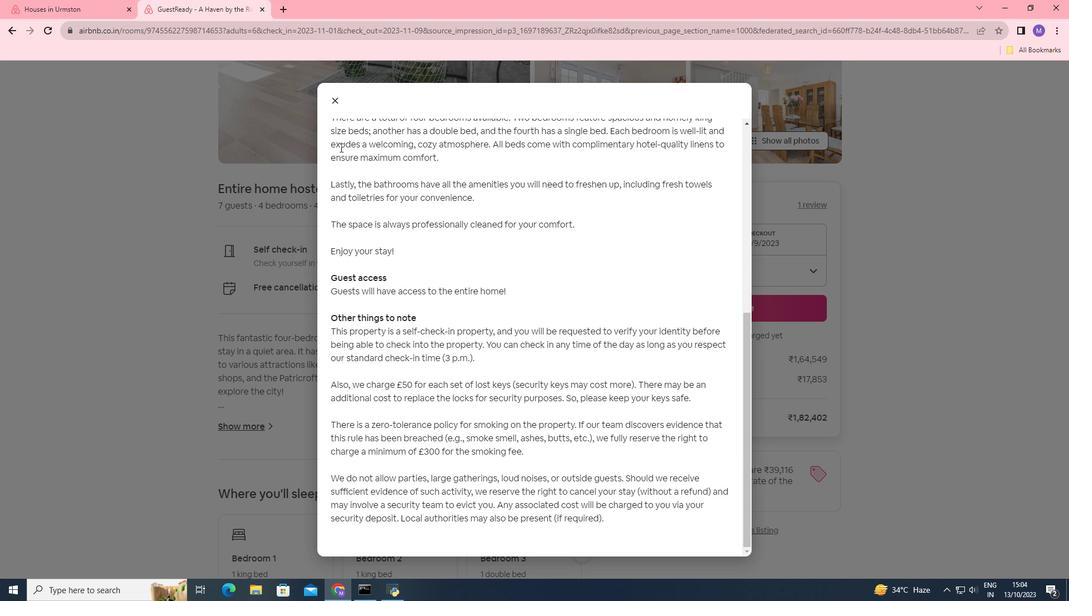 
Action: Mouse moved to (469, 331)
Screenshot: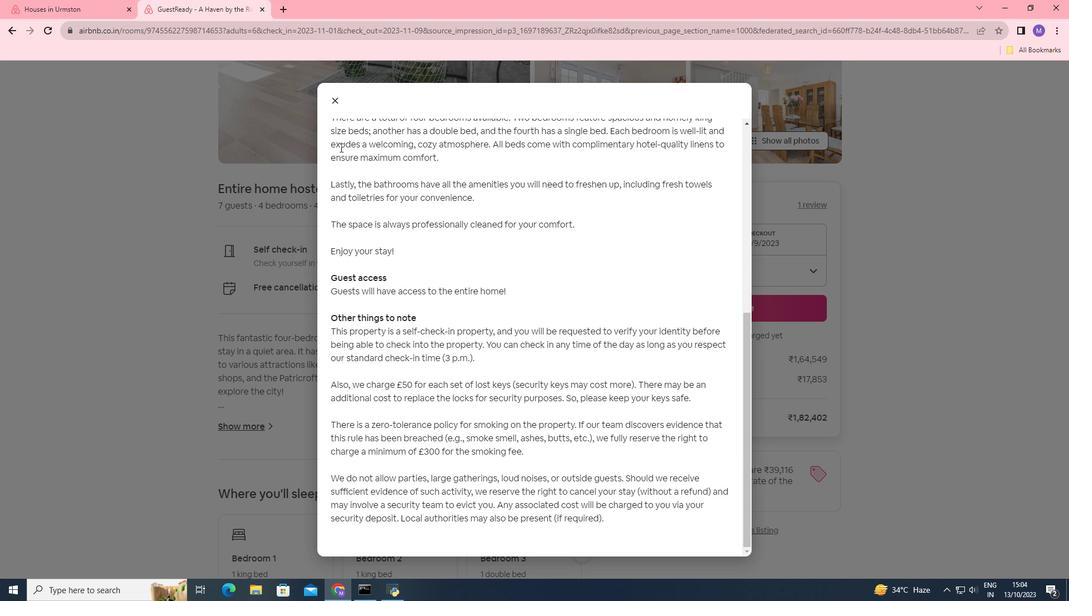 
Action: Mouse scrolled (469, 331) with delta (0, 0)
Screenshot: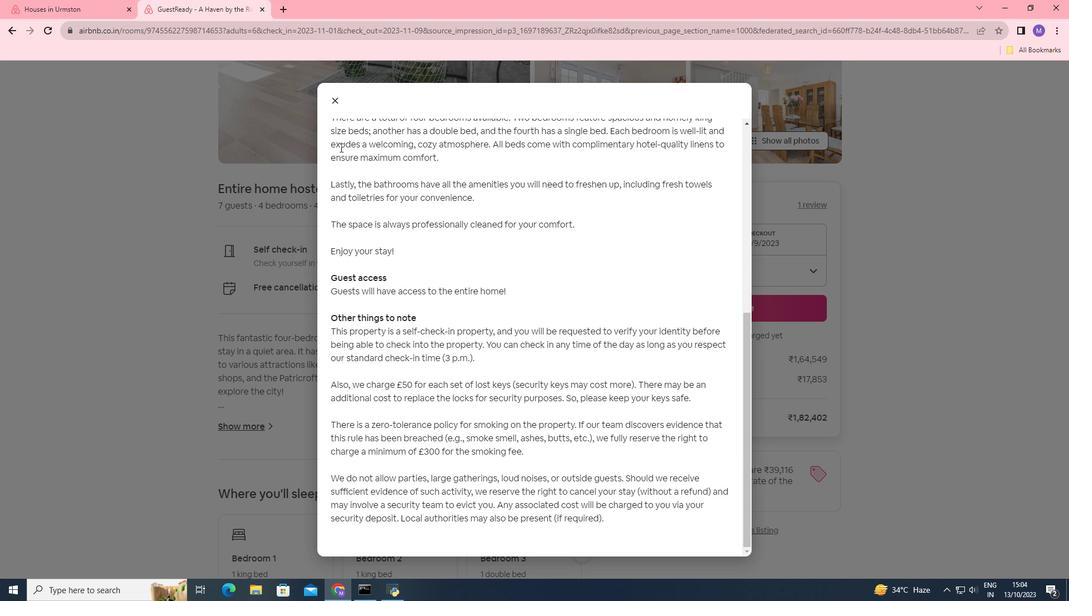 
Action: Mouse moved to (339, 102)
Screenshot: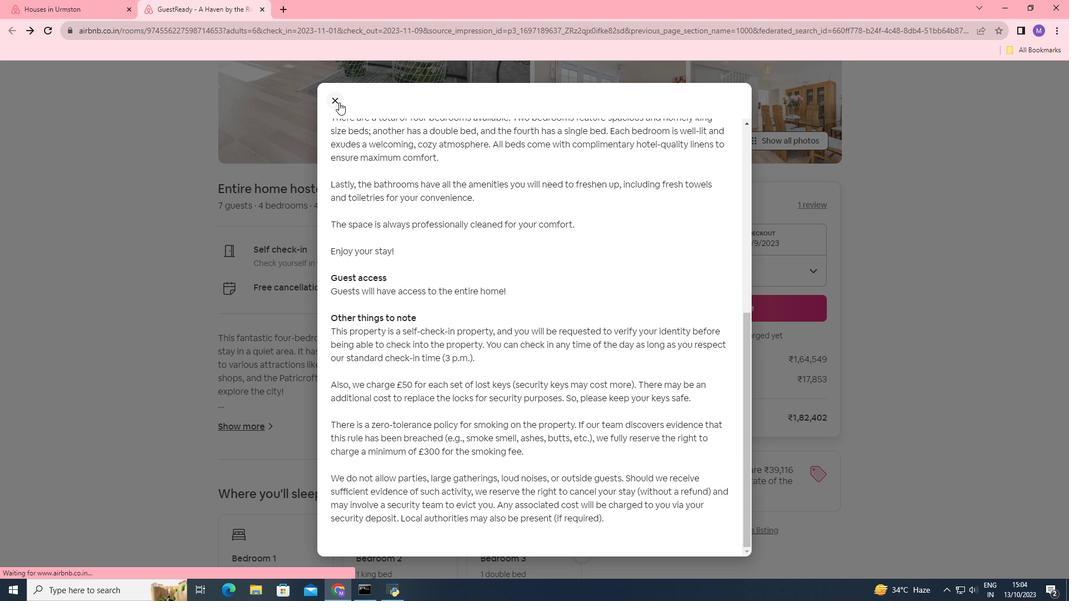 
Action: Mouse pressed left at (339, 102)
Screenshot: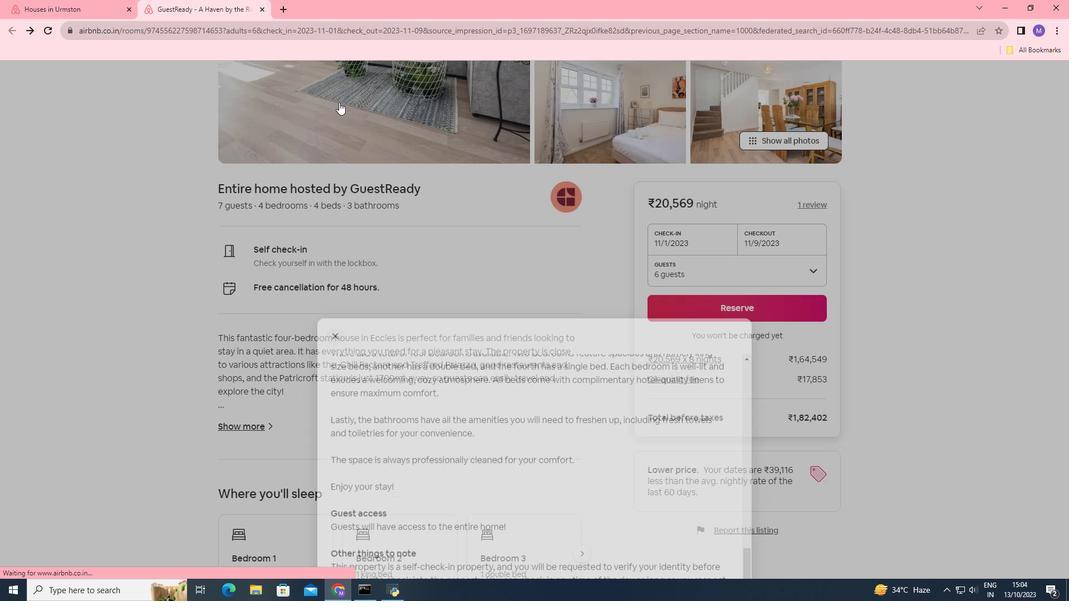 
Action: Mouse pressed left at (339, 102)
Screenshot: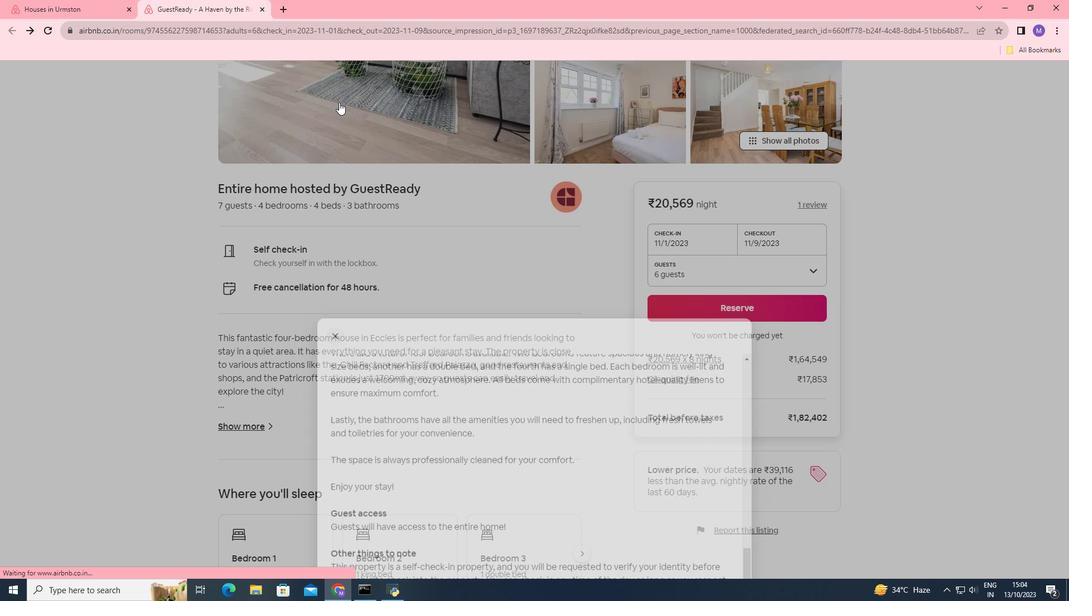 
Action: Mouse moved to (380, 356)
Screenshot: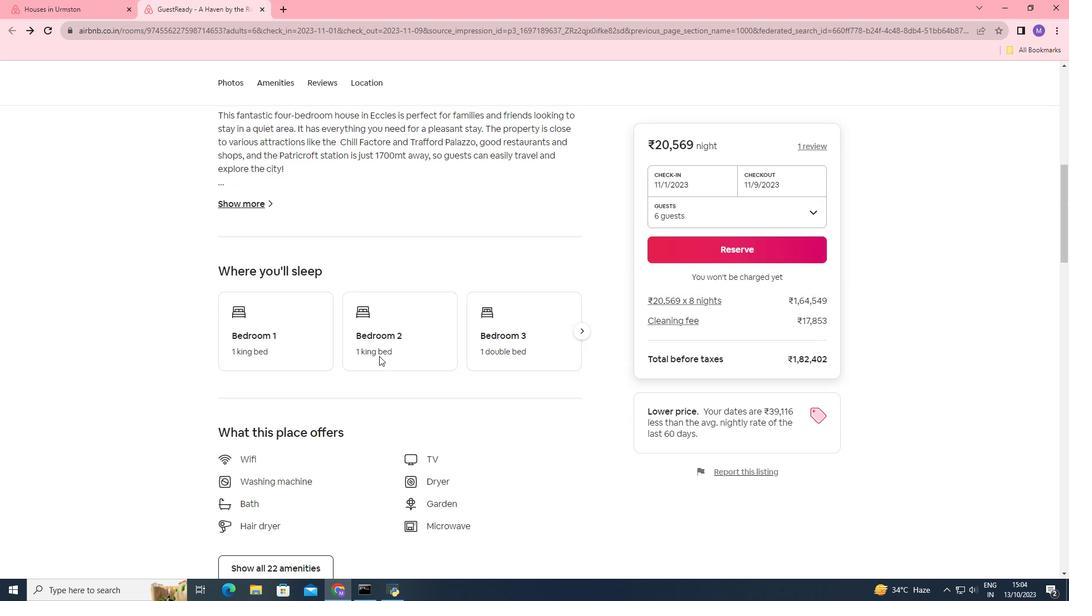 
Action: Mouse scrolled (380, 356) with delta (0, 0)
Screenshot: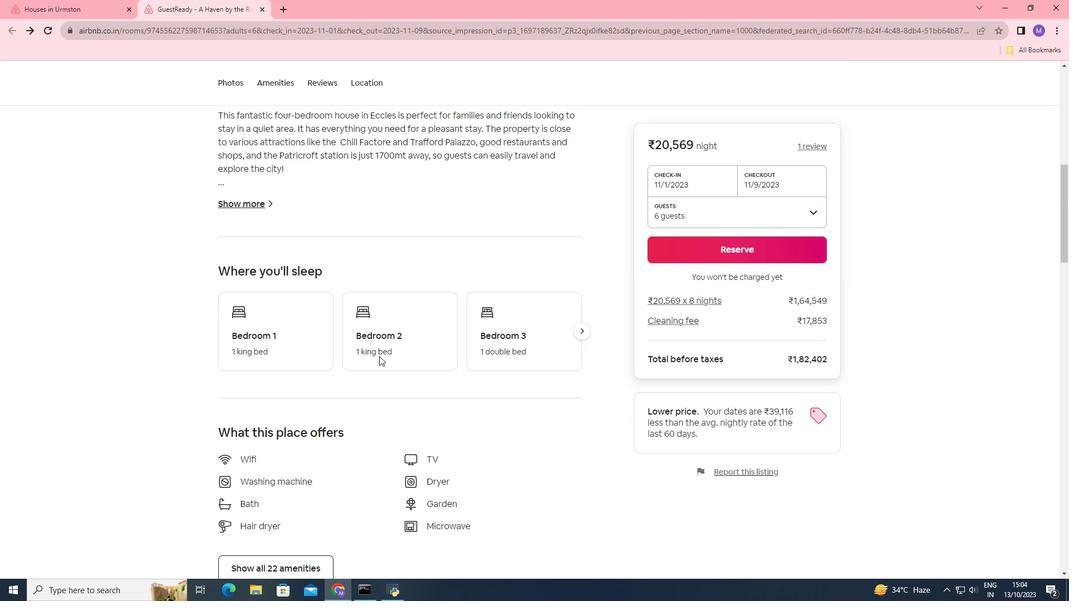 
Action: Mouse moved to (379, 356)
Screenshot: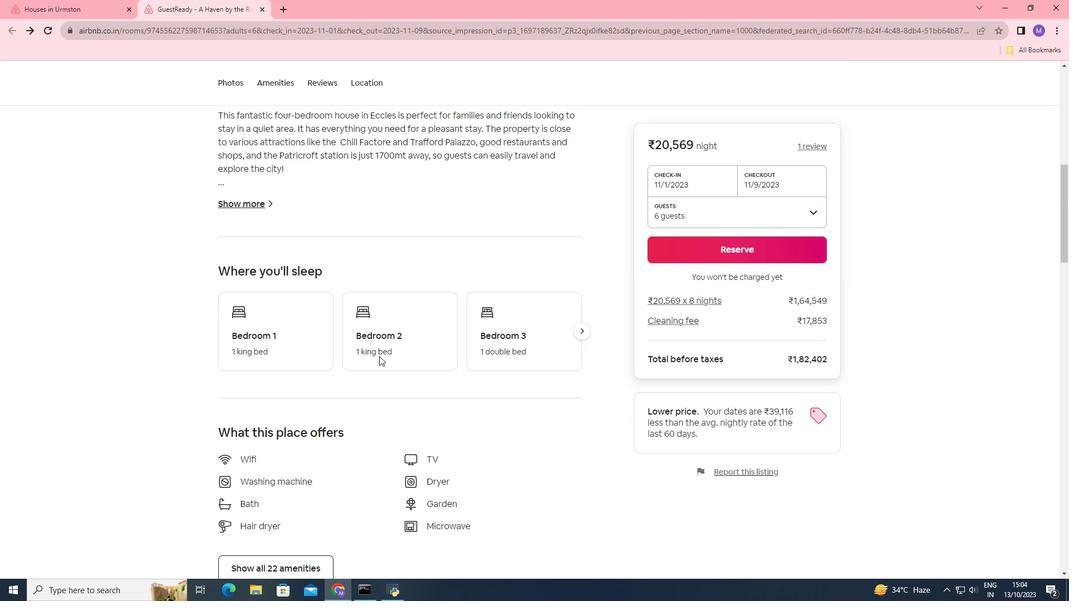 
Action: Mouse scrolled (379, 356) with delta (0, 0)
Screenshot: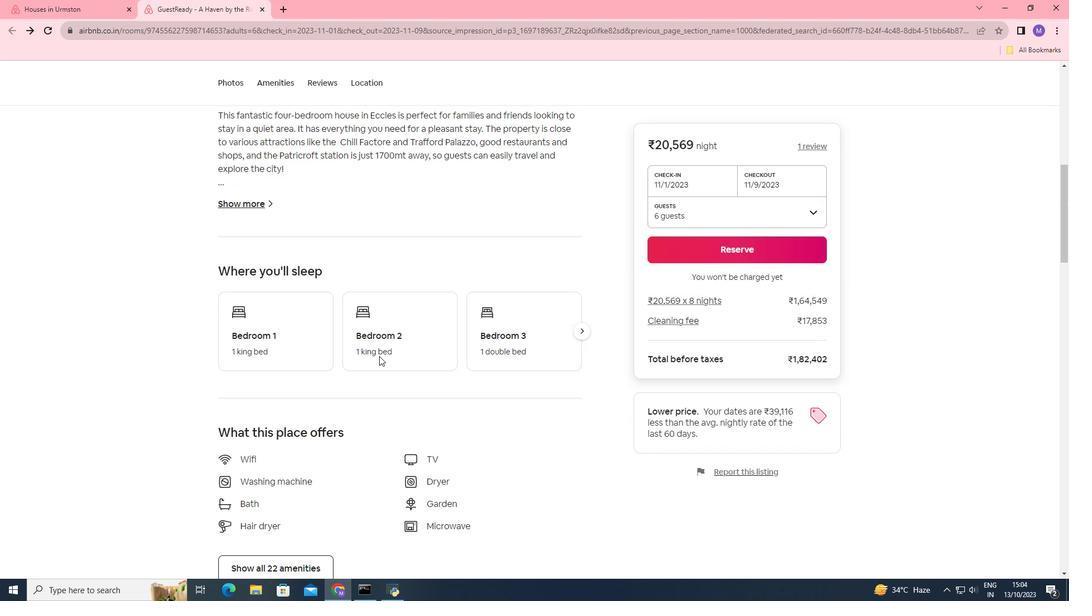 
Action: Mouse scrolled (379, 356) with delta (0, 0)
Screenshot: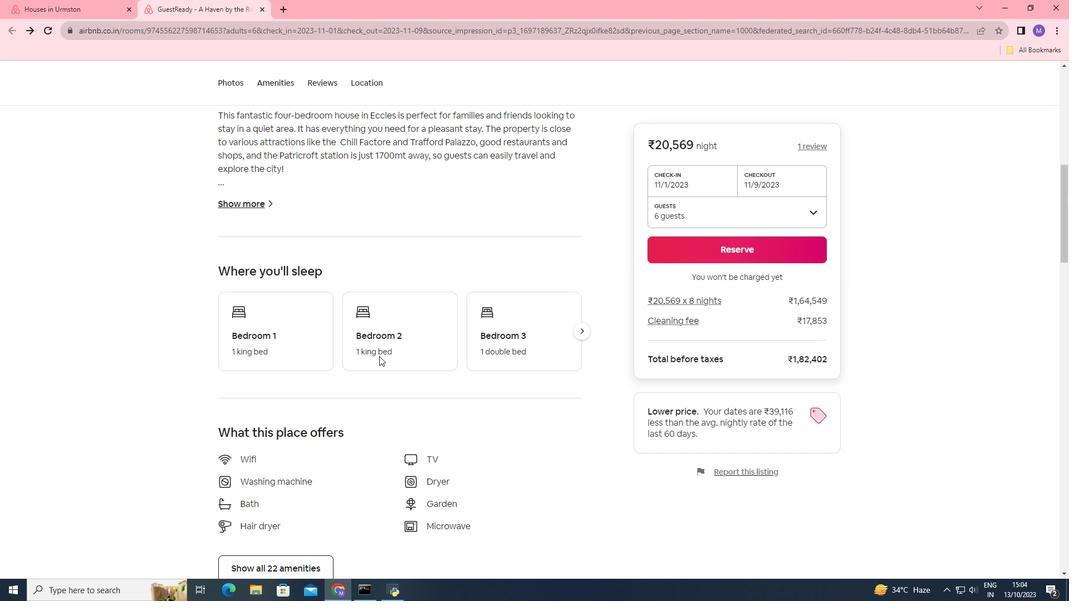 
Action: Mouse scrolled (379, 356) with delta (0, 0)
Screenshot: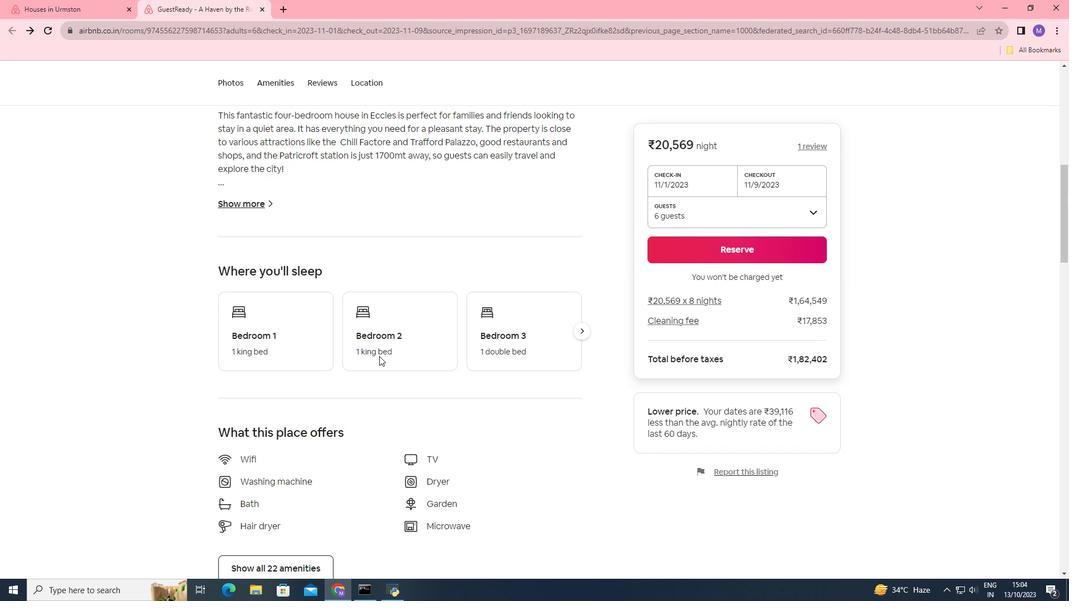 
Action: Mouse moved to (374, 364)
Screenshot: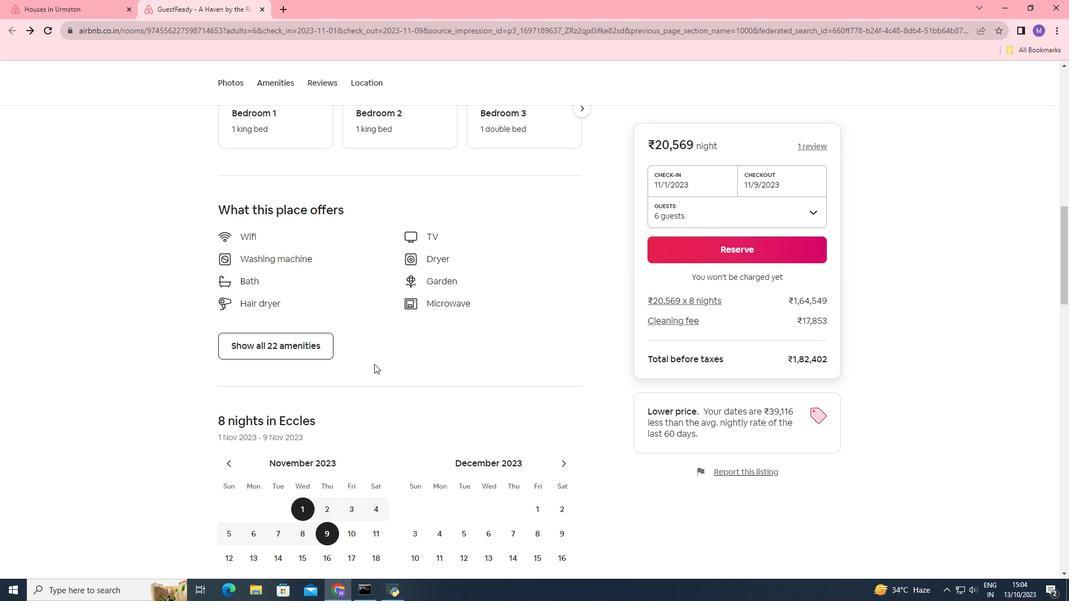 
Action: Mouse scrolled (374, 363) with delta (0, 0)
Screenshot: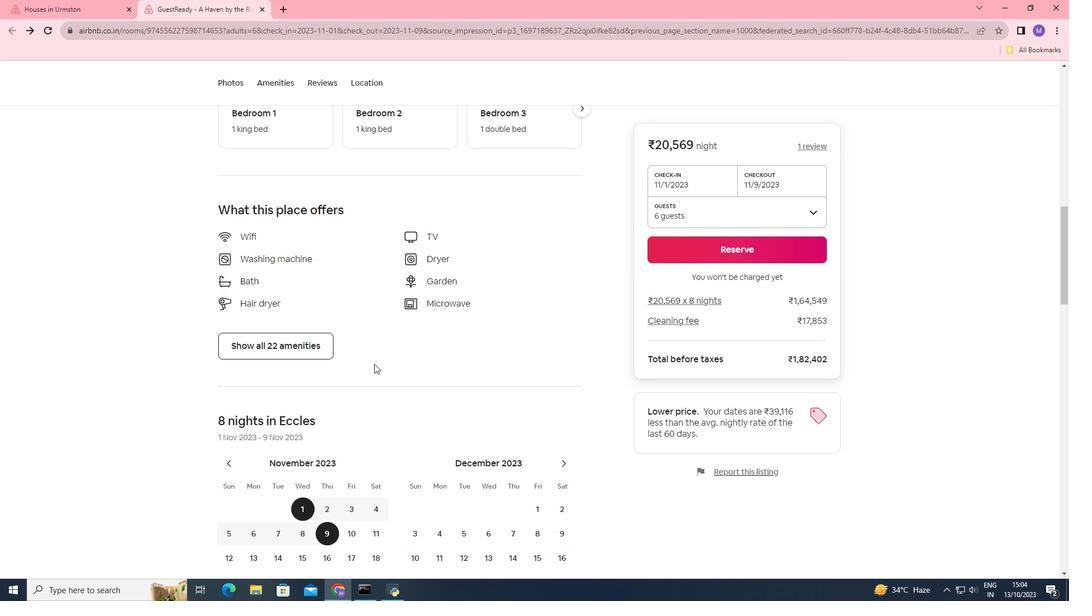
Action: Mouse moved to (374, 364)
Screenshot: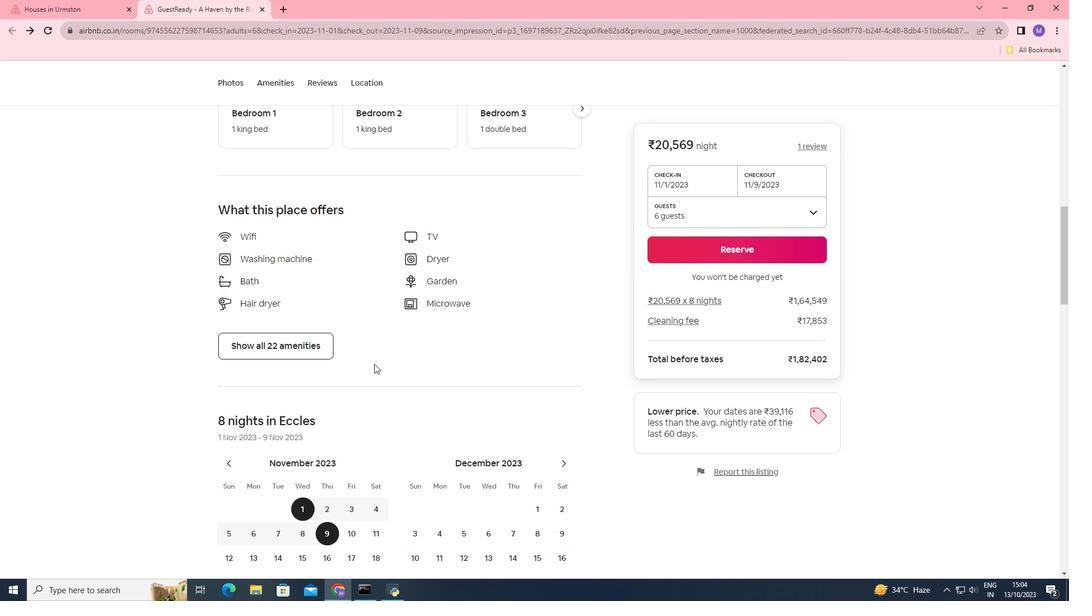 
Action: Mouse scrolled (374, 363) with delta (0, 0)
Screenshot: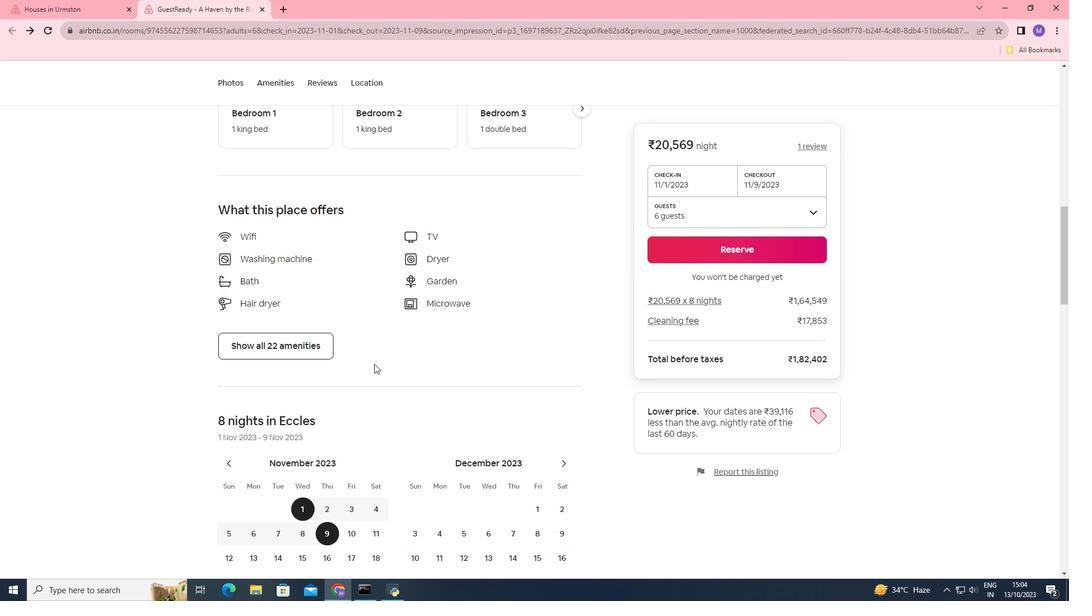 
Action: Mouse scrolled (374, 363) with delta (0, 0)
Screenshot: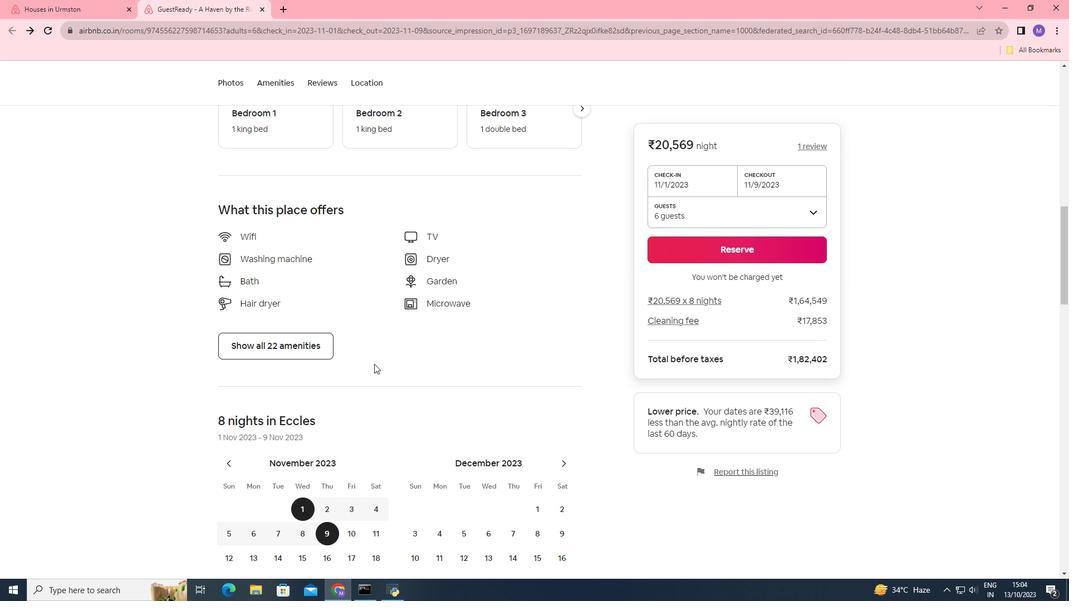 
Action: Mouse scrolled (374, 363) with delta (0, 0)
Screenshot: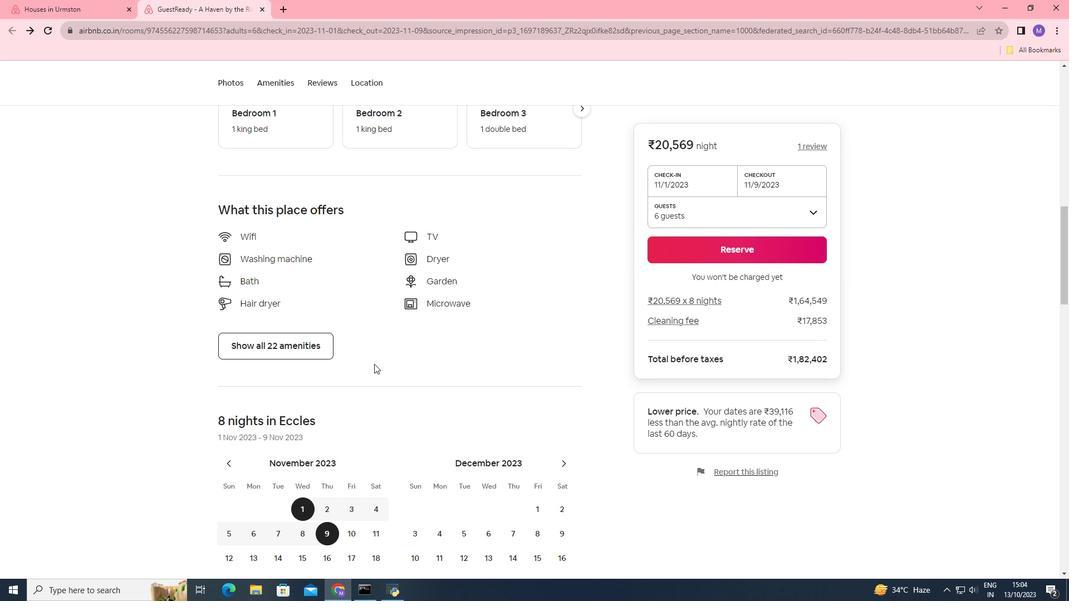 
Action: Mouse moved to (304, 342)
Screenshot: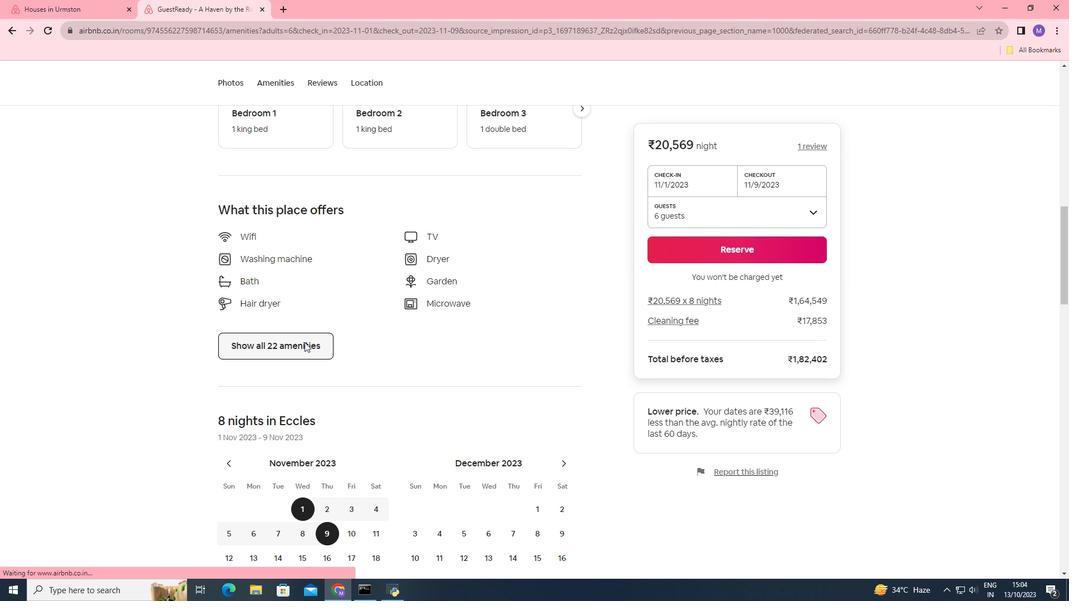 
Action: Mouse pressed left at (304, 342)
Screenshot: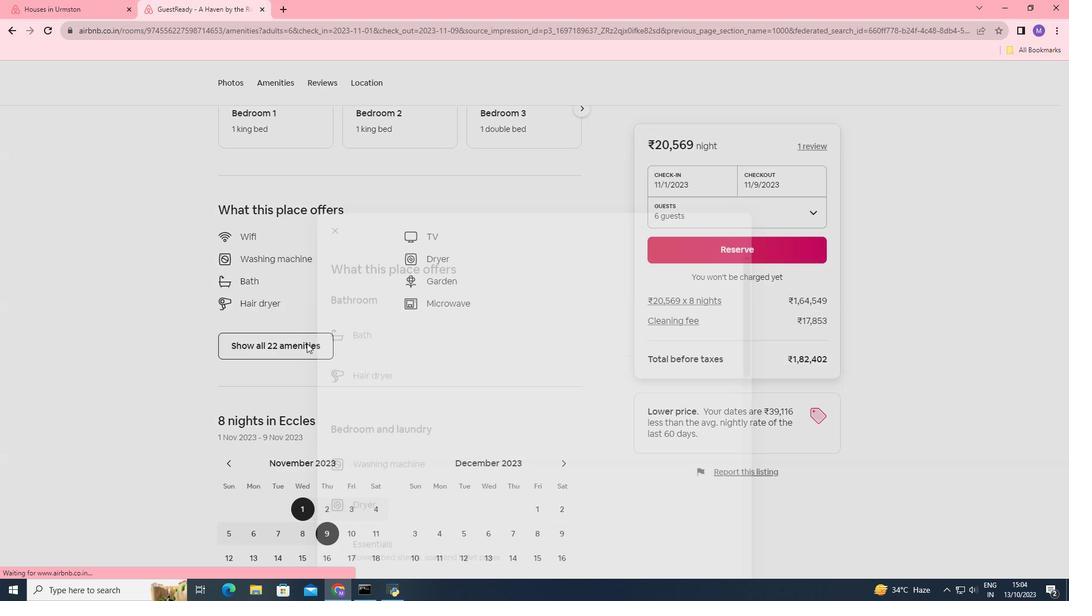 
Action: Mouse moved to (461, 348)
Screenshot: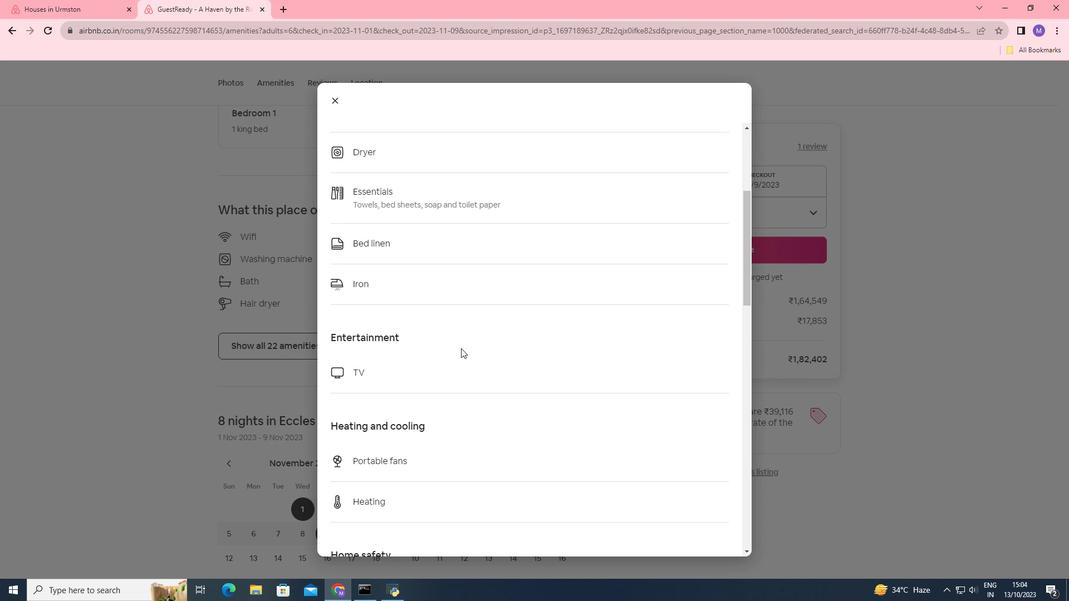 
Action: Mouse scrolled (461, 348) with delta (0, 0)
Screenshot: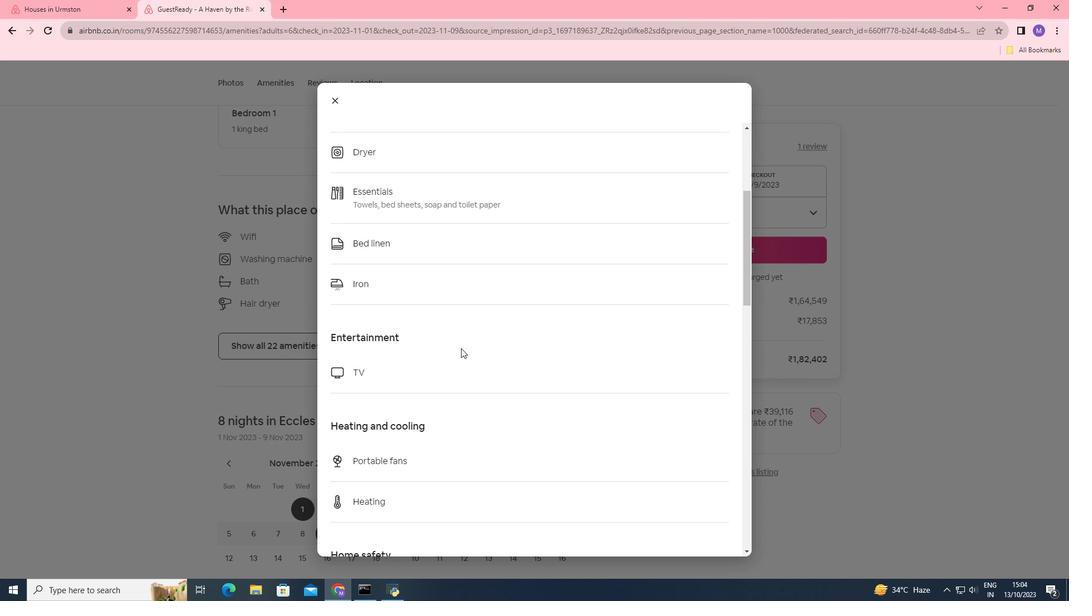 
Action: Mouse scrolled (461, 348) with delta (0, 0)
Screenshot: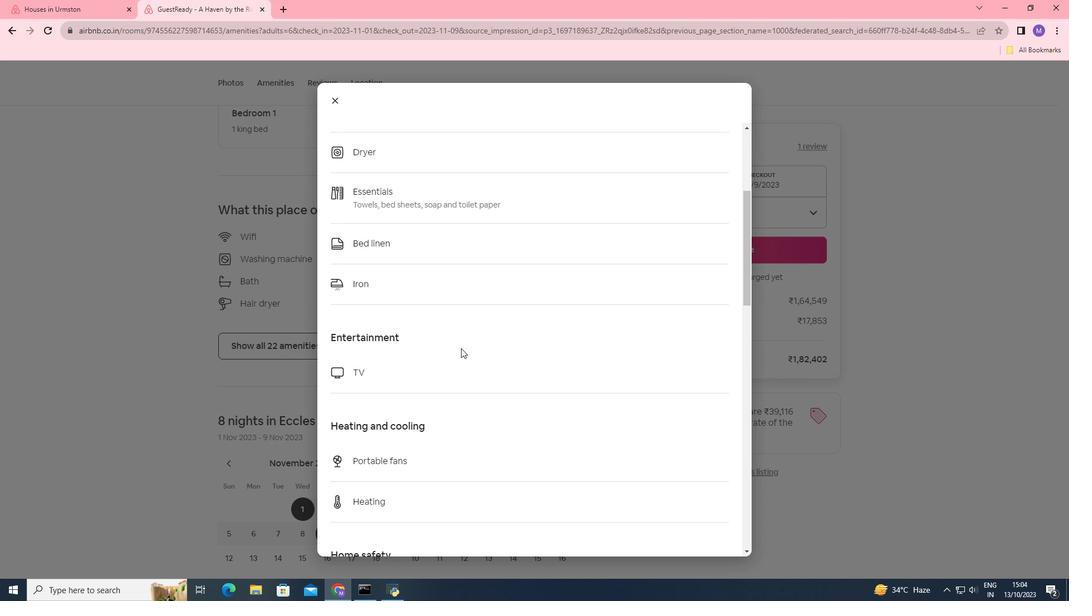 
Action: Mouse scrolled (461, 348) with delta (0, 0)
Screenshot: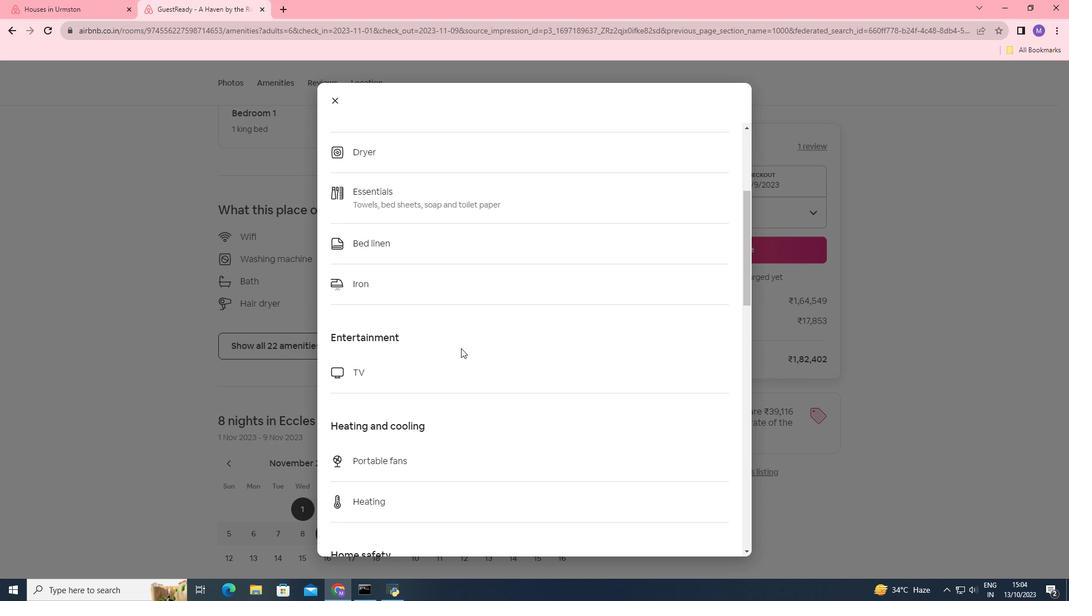 
Action: Mouse scrolled (461, 348) with delta (0, 0)
Screenshot: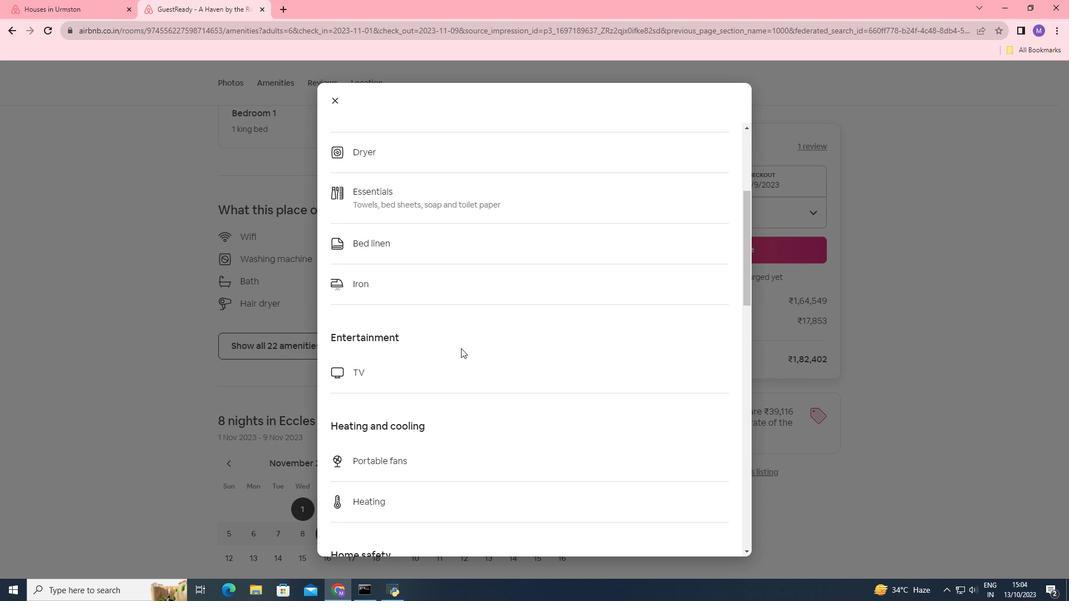 
Action: Mouse scrolled (461, 348) with delta (0, 0)
Screenshot: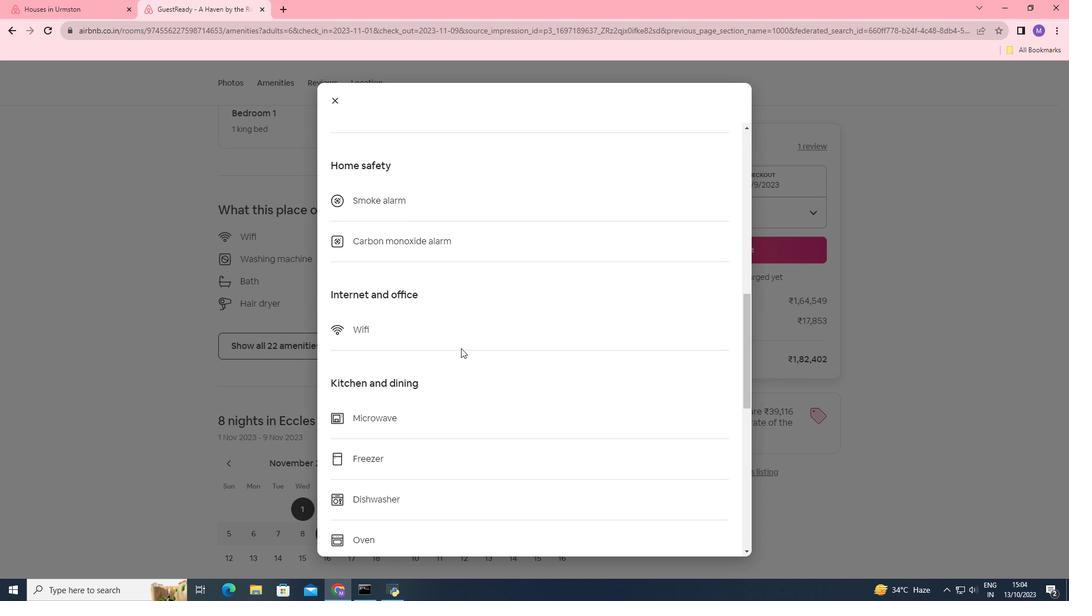 
Action: Mouse scrolled (461, 348) with delta (0, 0)
Screenshot: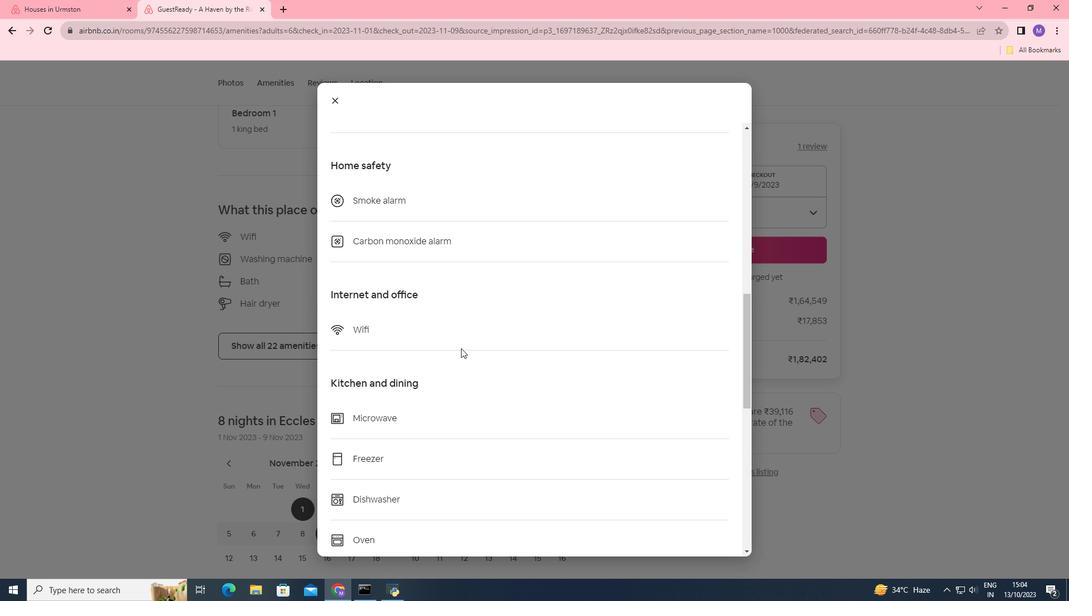 
Action: Mouse scrolled (461, 348) with delta (0, 0)
Screenshot: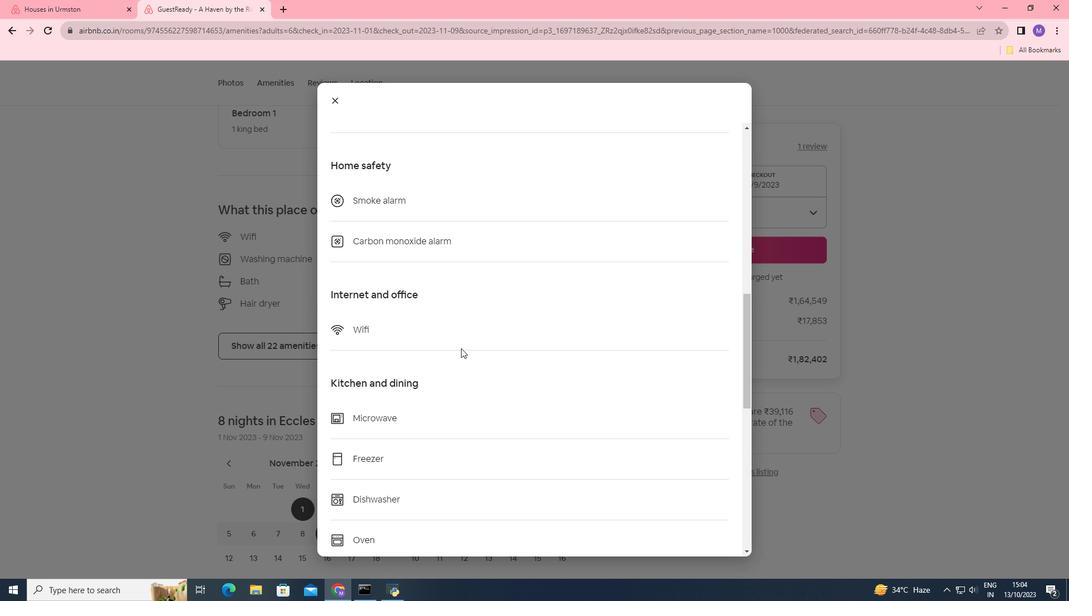 
Action: Mouse scrolled (461, 348) with delta (0, 0)
Screenshot: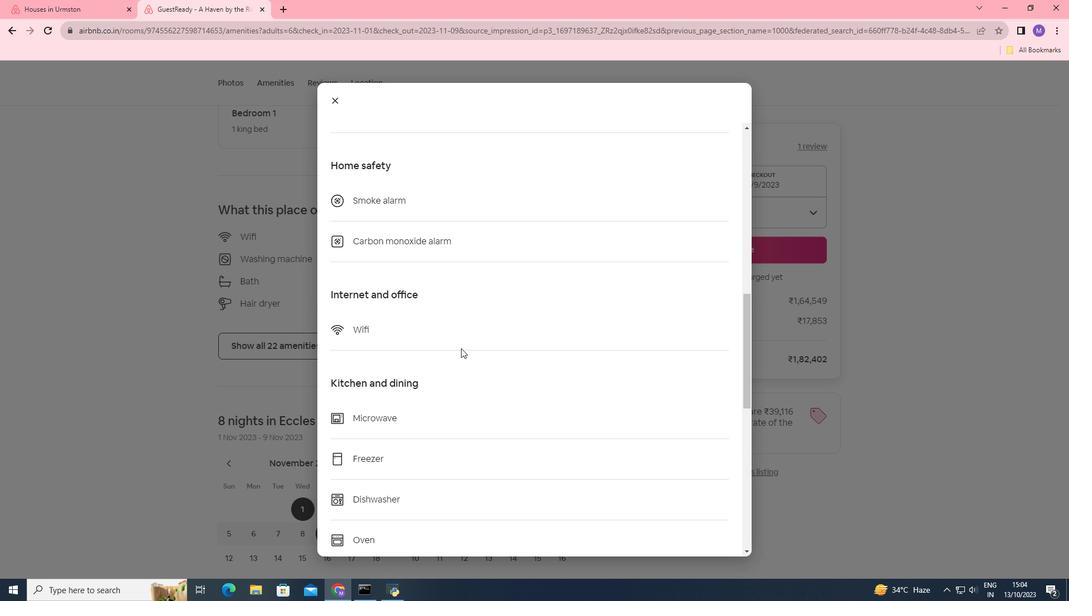 
Action: Mouse scrolled (461, 348) with delta (0, 0)
Screenshot: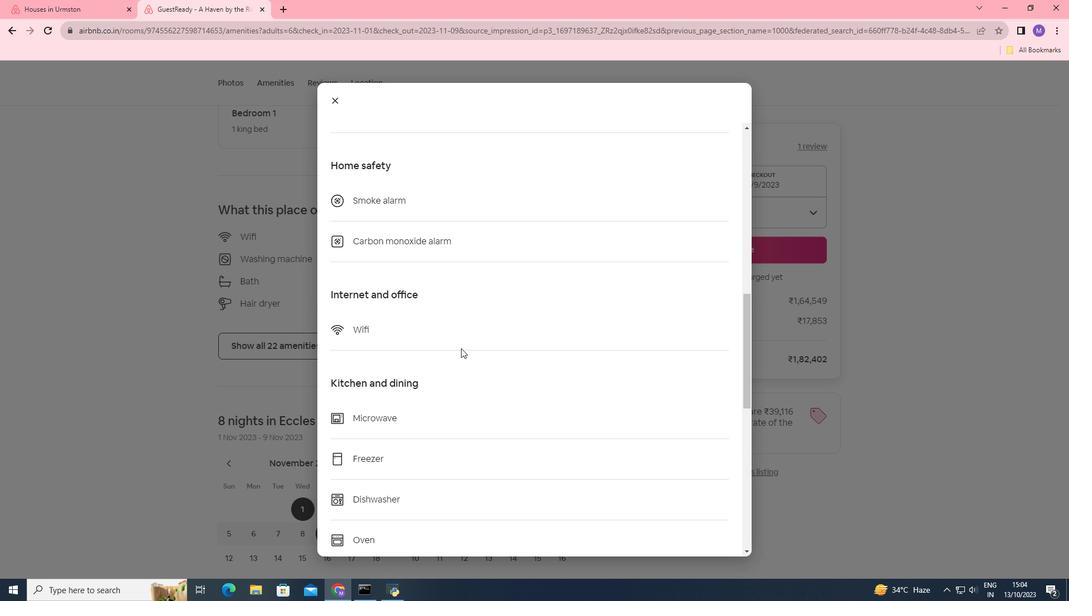 
Action: Mouse scrolled (461, 348) with delta (0, 0)
Screenshot: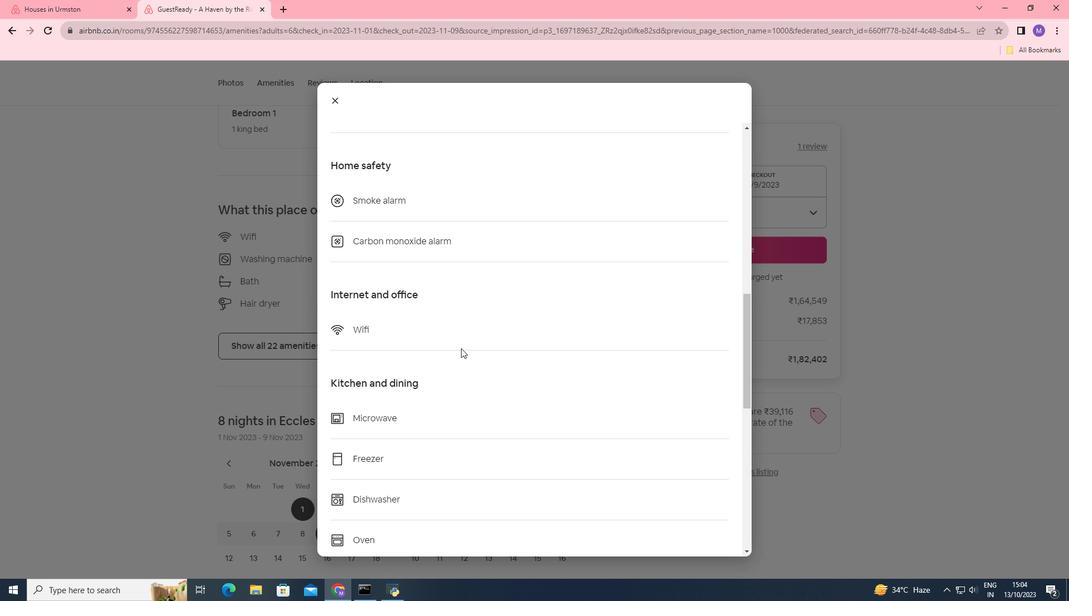
Action: Mouse scrolled (461, 348) with delta (0, 0)
Screenshot: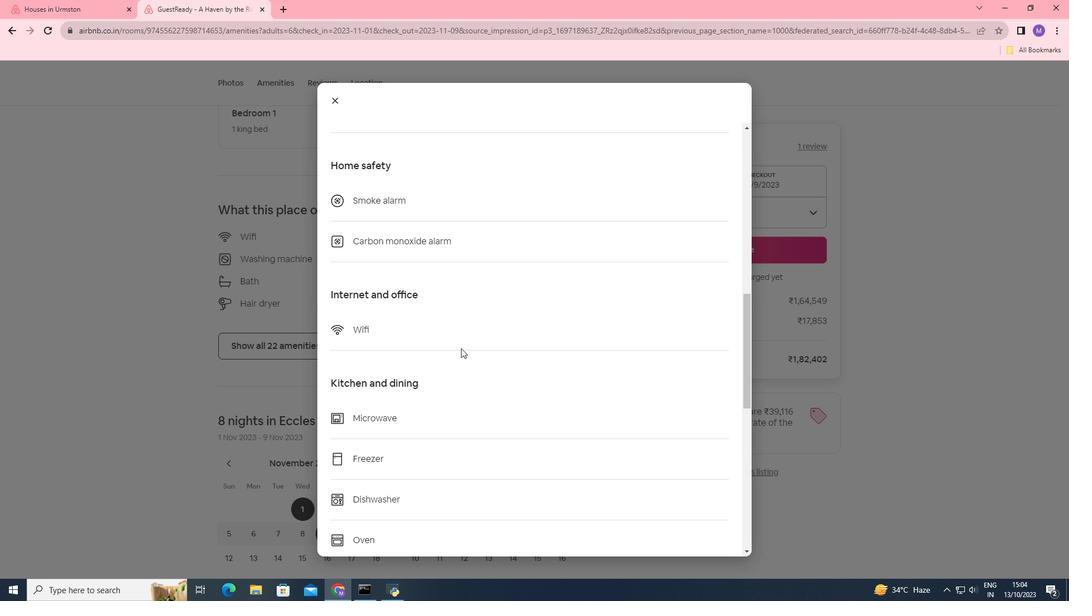 
Action: Mouse scrolled (461, 348) with delta (0, 0)
Screenshot: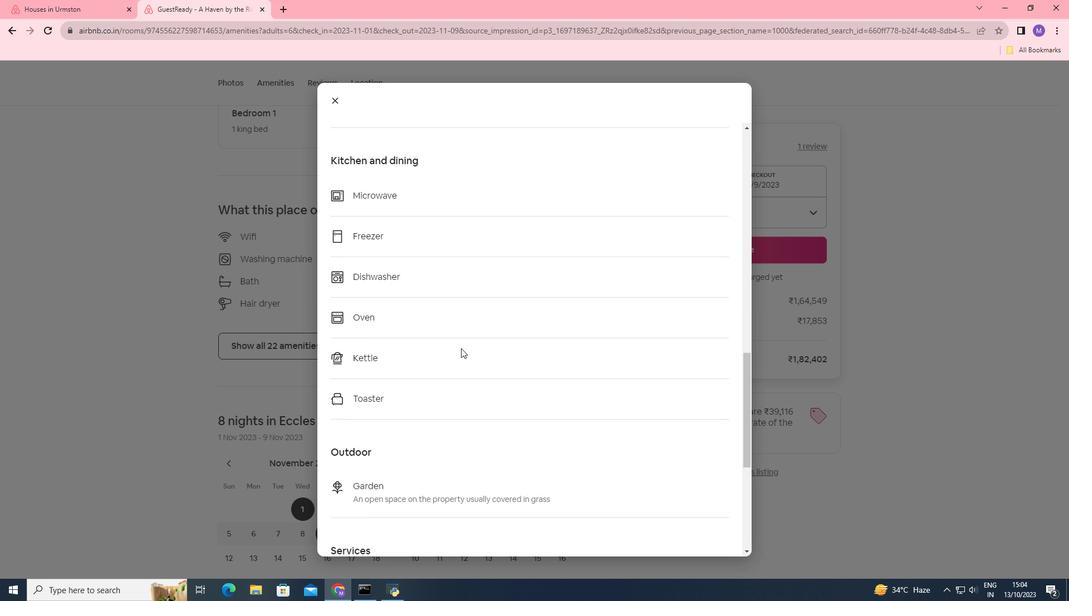 
Action: Mouse scrolled (461, 348) with delta (0, 0)
Screenshot: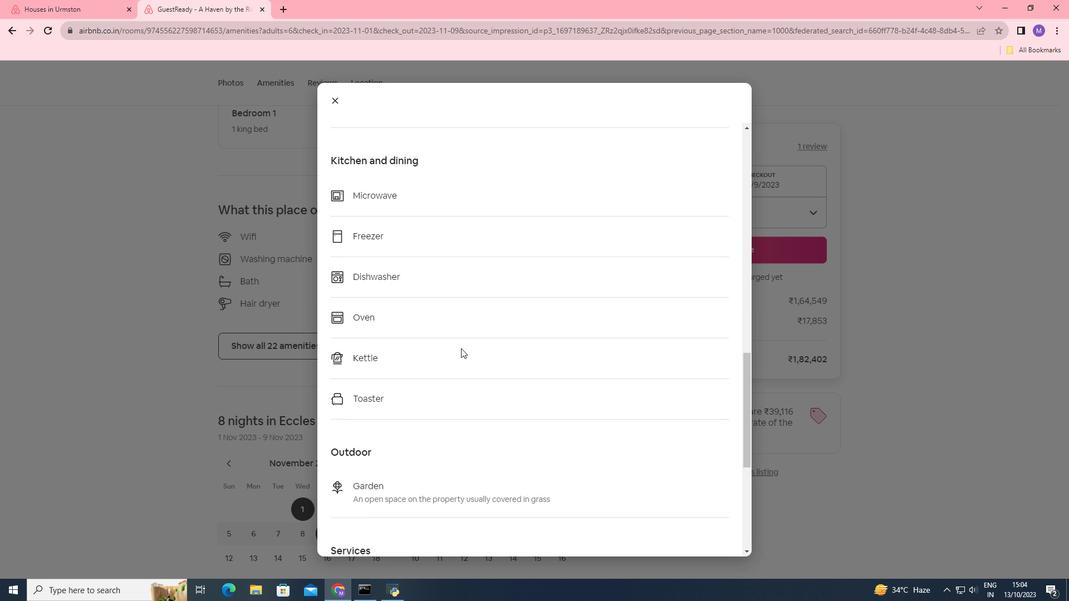 
Action: Mouse scrolled (461, 348) with delta (0, 0)
Screenshot: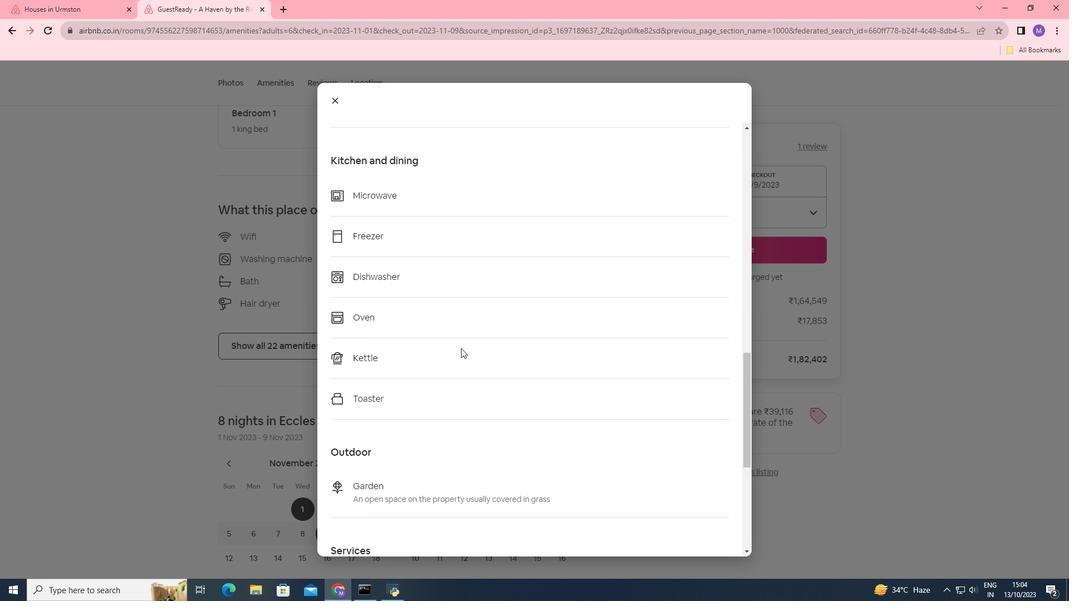 
Action: Mouse scrolled (461, 348) with delta (0, 0)
Screenshot: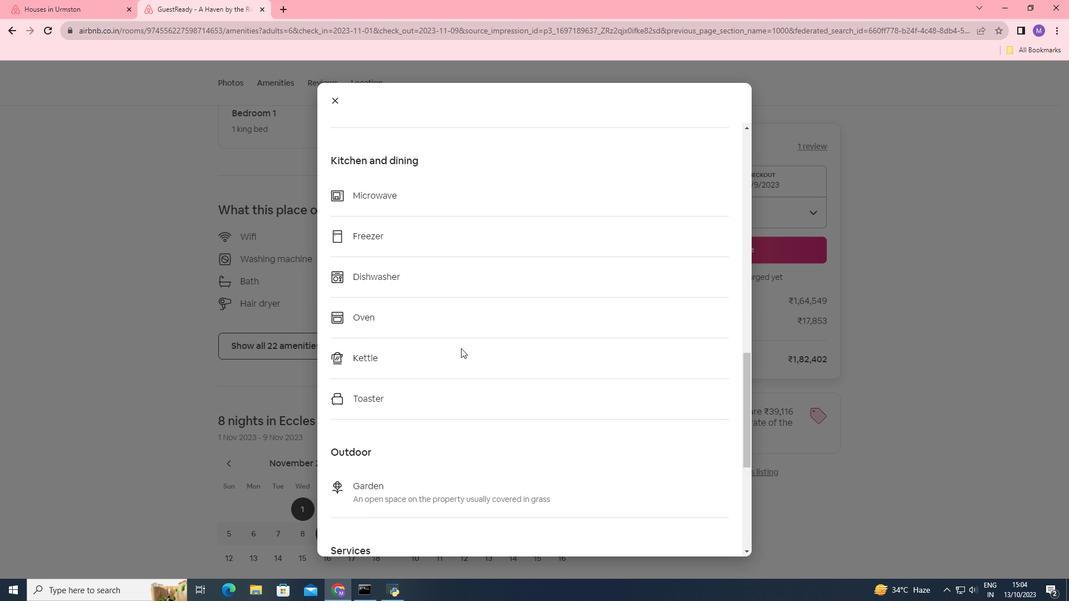 
Action: Mouse scrolled (461, 348) with delta (0, 0)
Screenshot: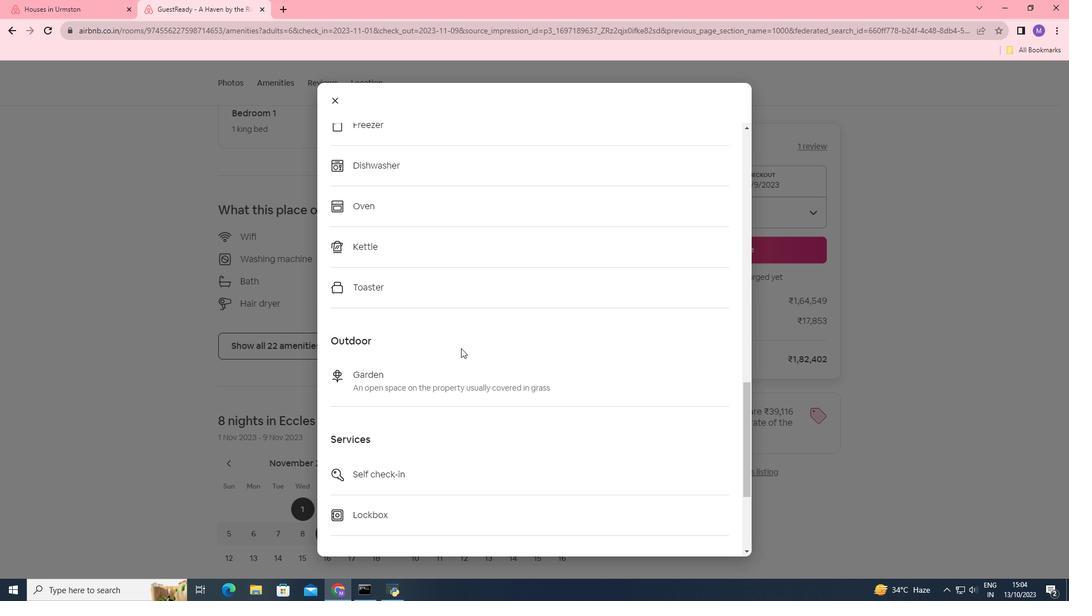 
Action: Mouse scrolled (461, 348) with delta (0, 0)
Screenshot: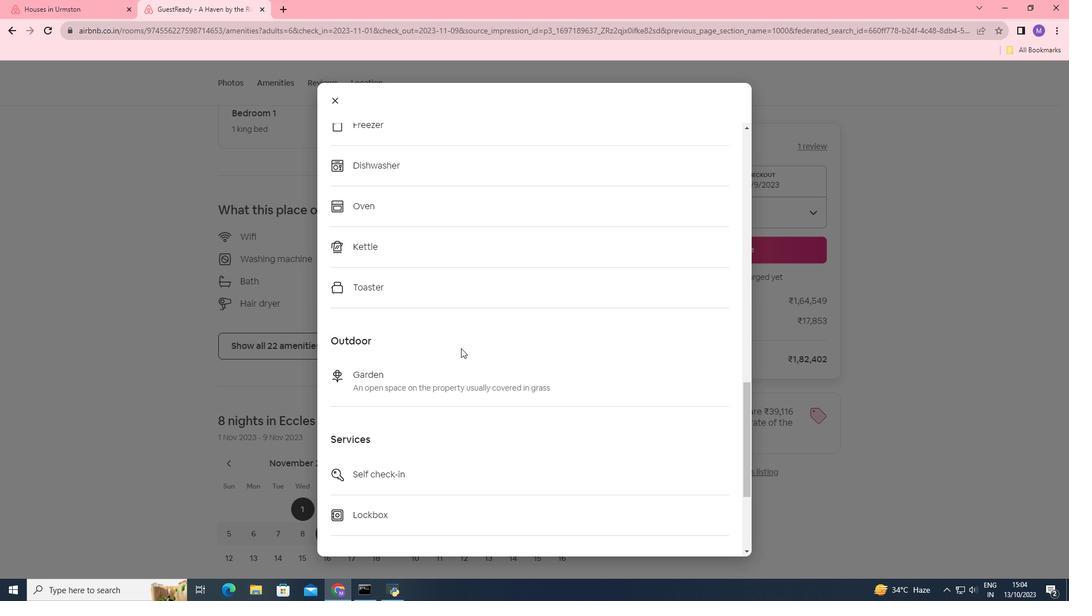 
Action: Mouse scrolled (461, 348) with delta (0, 0)
Screenshot: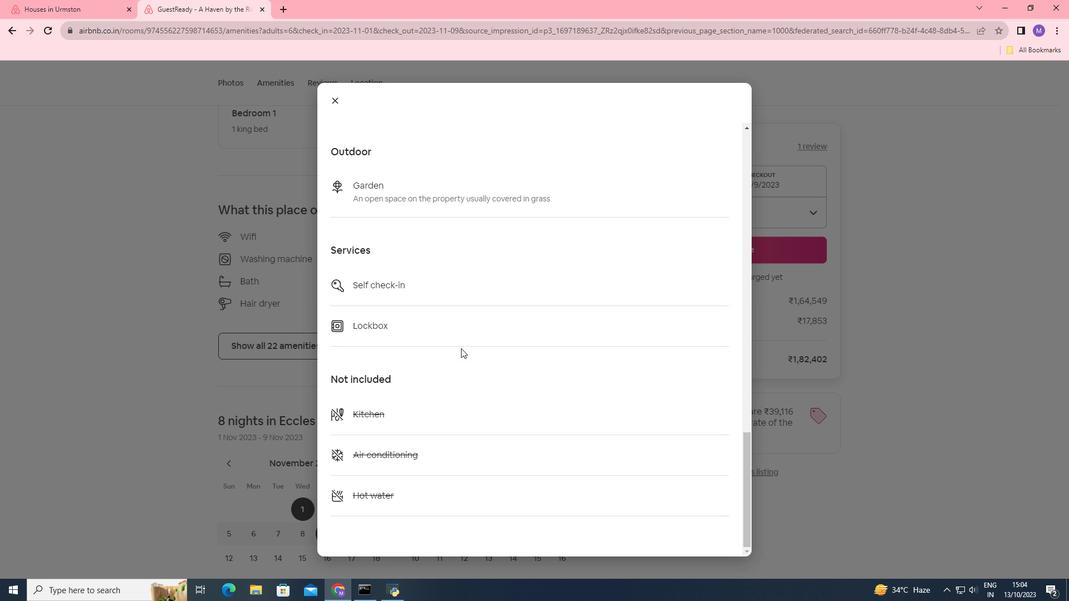 
Action: Mouse scrolled (461, 348) with delta (0, 0)
Screenshot: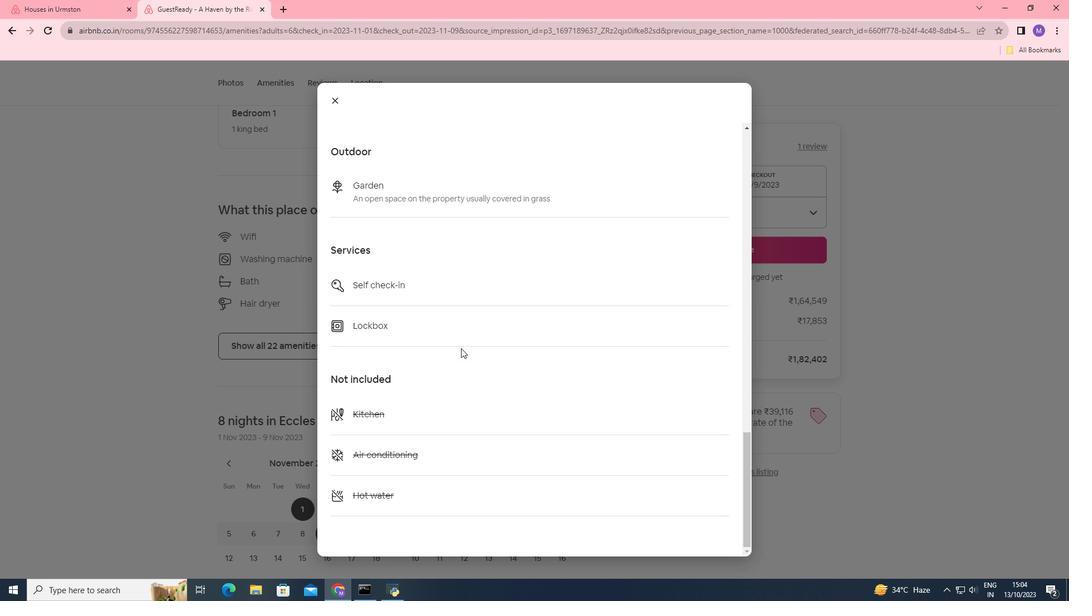 
Action: Mouse scrolled (461, 348) with delta (0, 0)
Screenshot: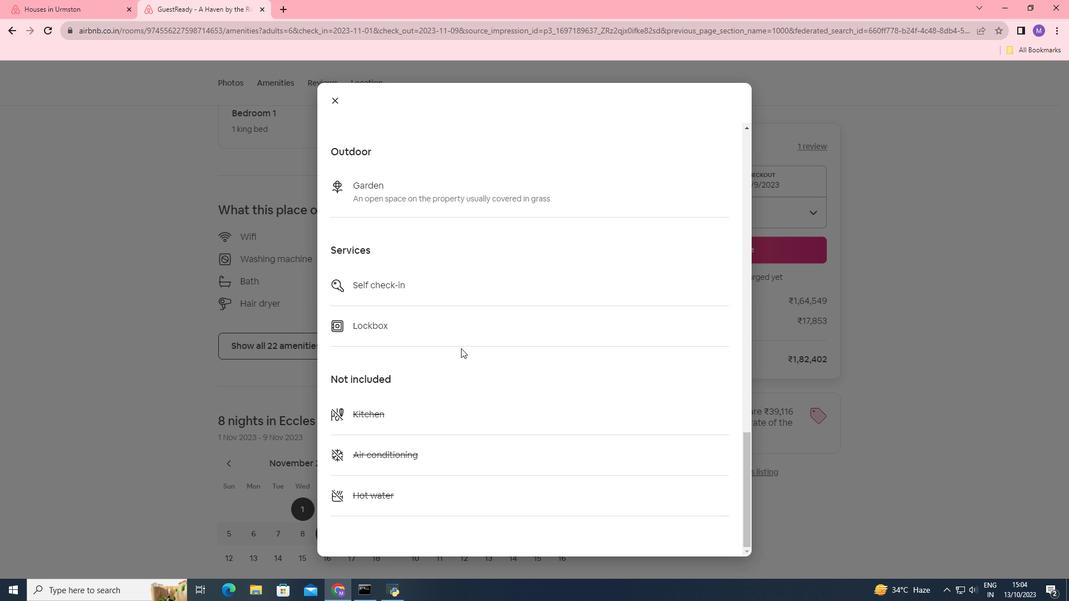 
Action: Mouse scrolled (461, 348) with delta (0, 0)
Screenshot: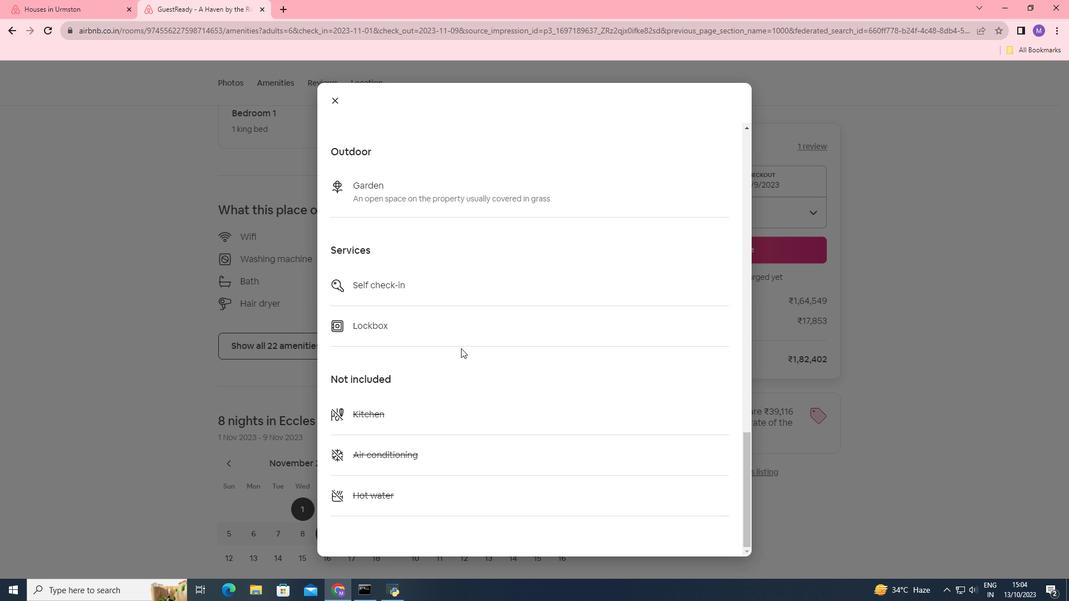 
Action: Mouse scrolled (461, 348) with delta (0, 0)
Screenshot: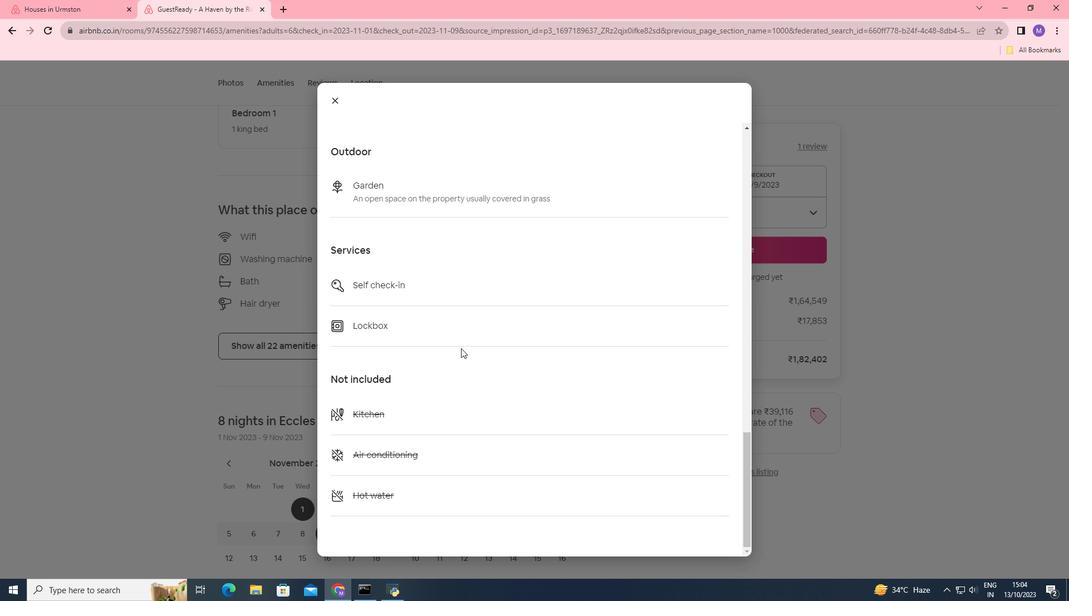 
Action: Mouse moved to (460, 347)
Screenshot: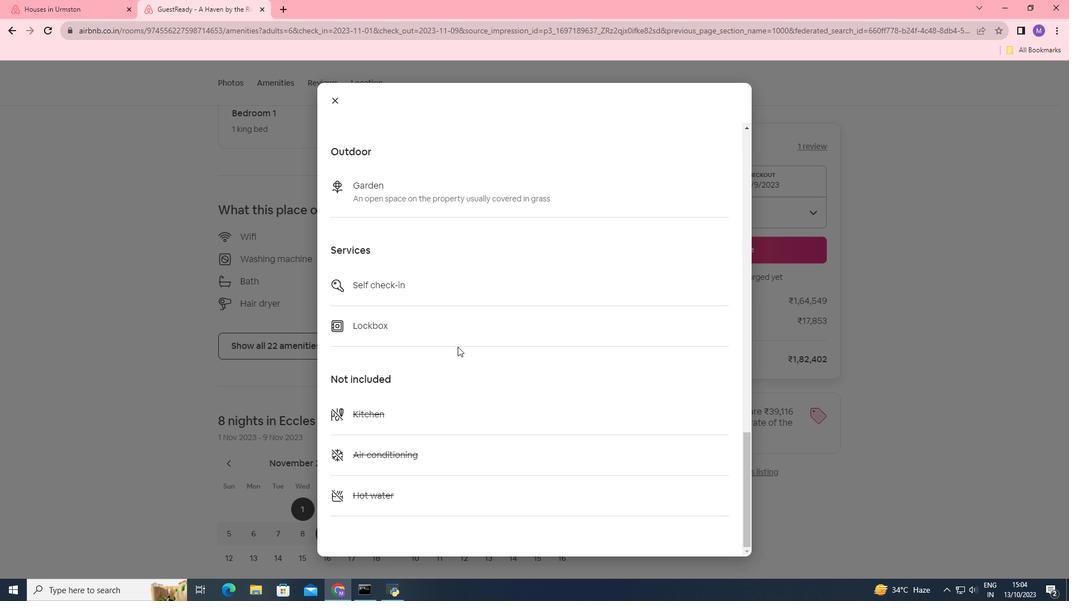 
Action: Mouse scrolled (460, 347) with delta (0, 0)
Screenshot: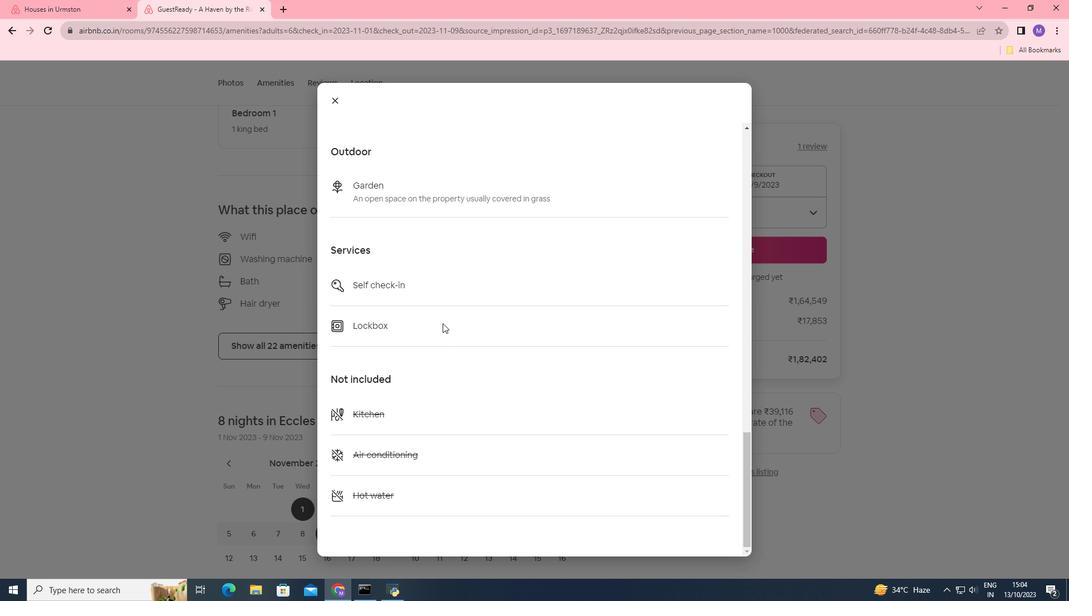 
Action: Mouse scrolled (460, 347) with delta (0, 0)
Screenshot: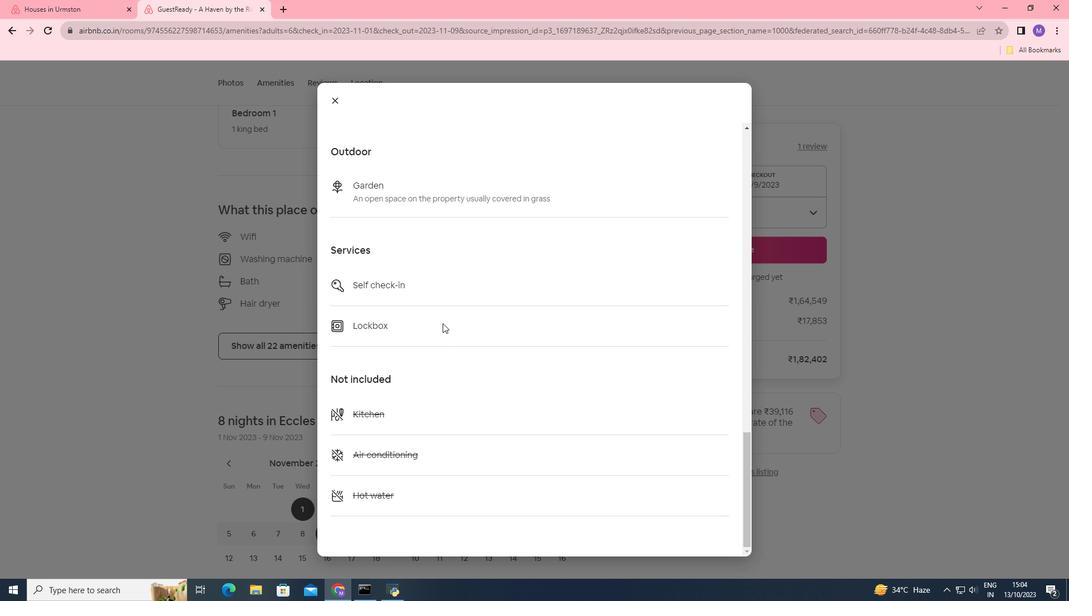 
Action: Mouse scrolled (460, 347) with delta (0, 0)
Screenshot: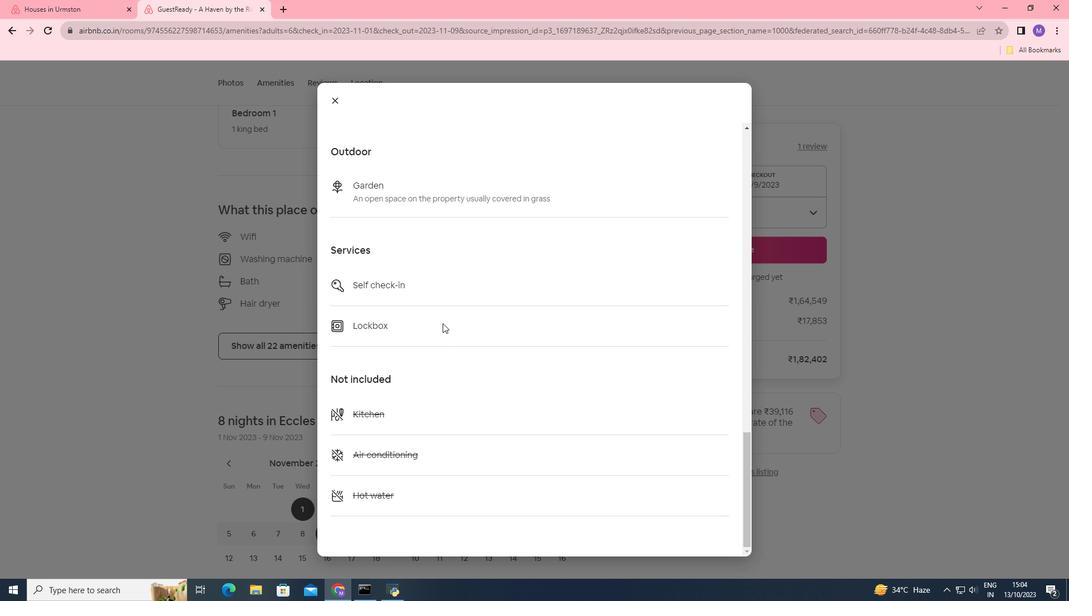 
Action: Mouse scrolled (460, 347) with delta (0, 0)
Screenshot: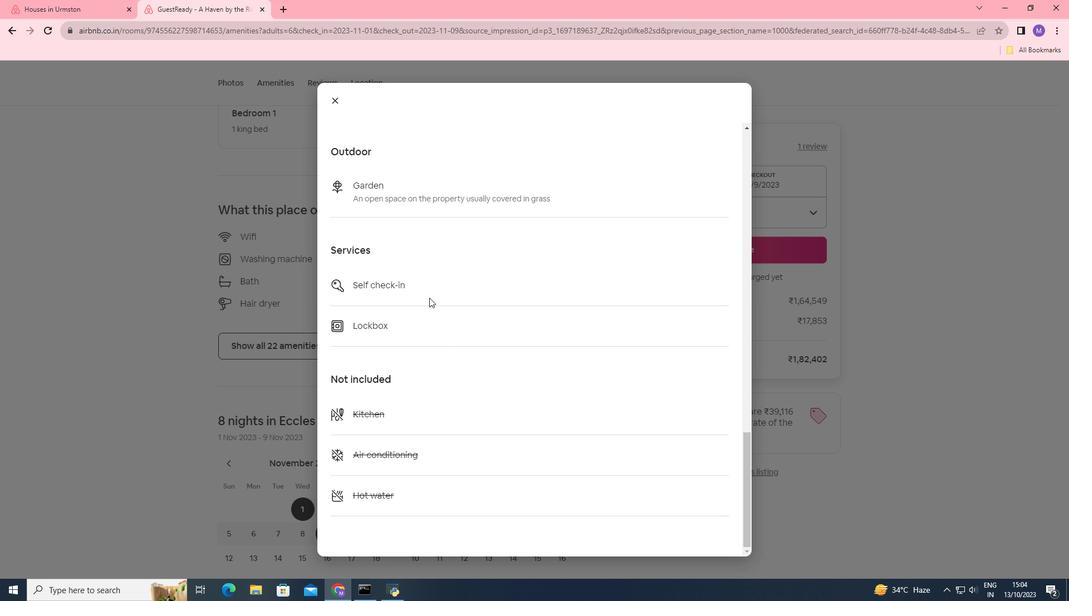 
Action: Mouse scrolled (460, 347) with delta (0, 0)
Screenshot: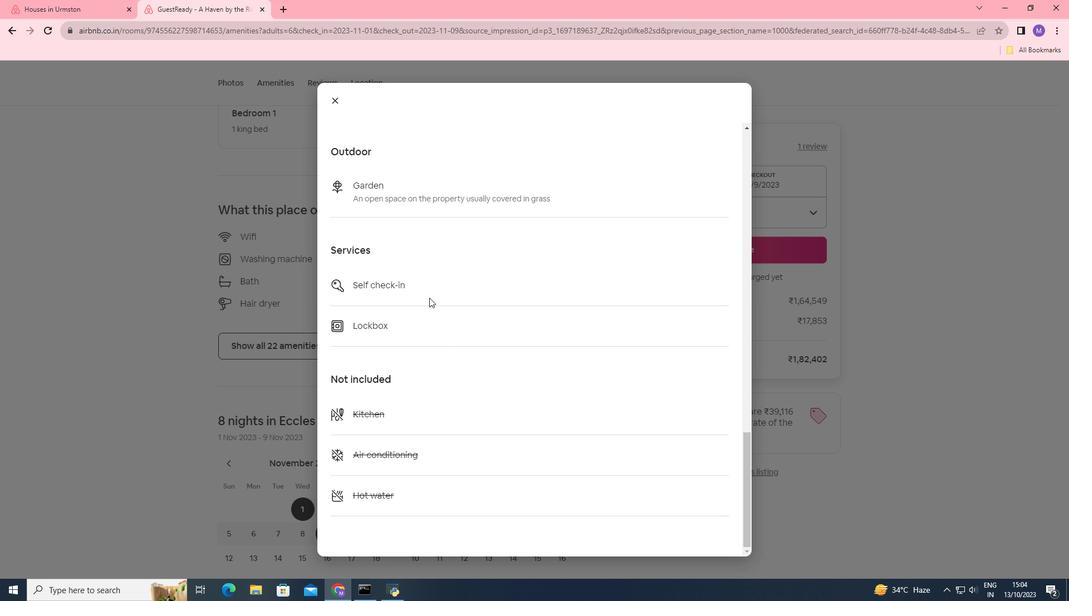 
Action: Mouse scrolled (460, 347) with delta (0, 0)
Screenshot: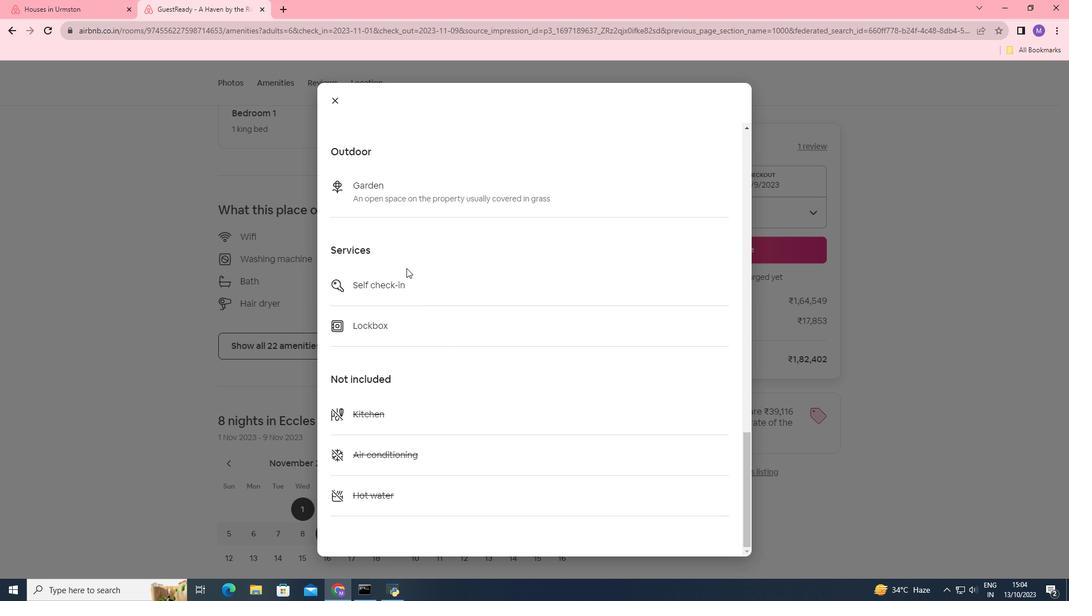 
Action: Mouse moved to (338, 95)
Screenshot: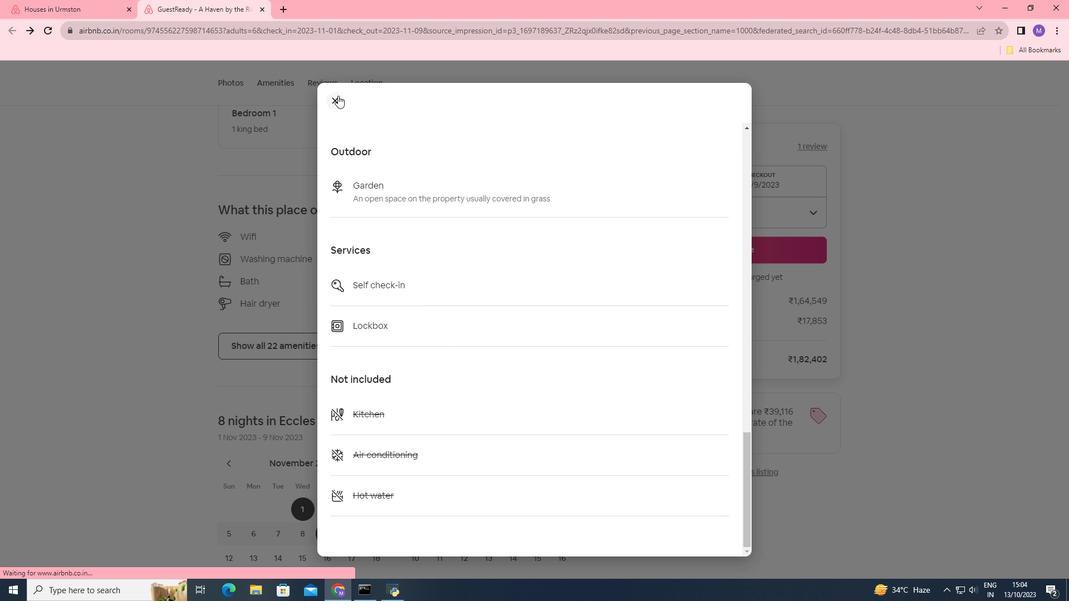 
Action: Mouse pressed left at (338, 95)
Screenshot: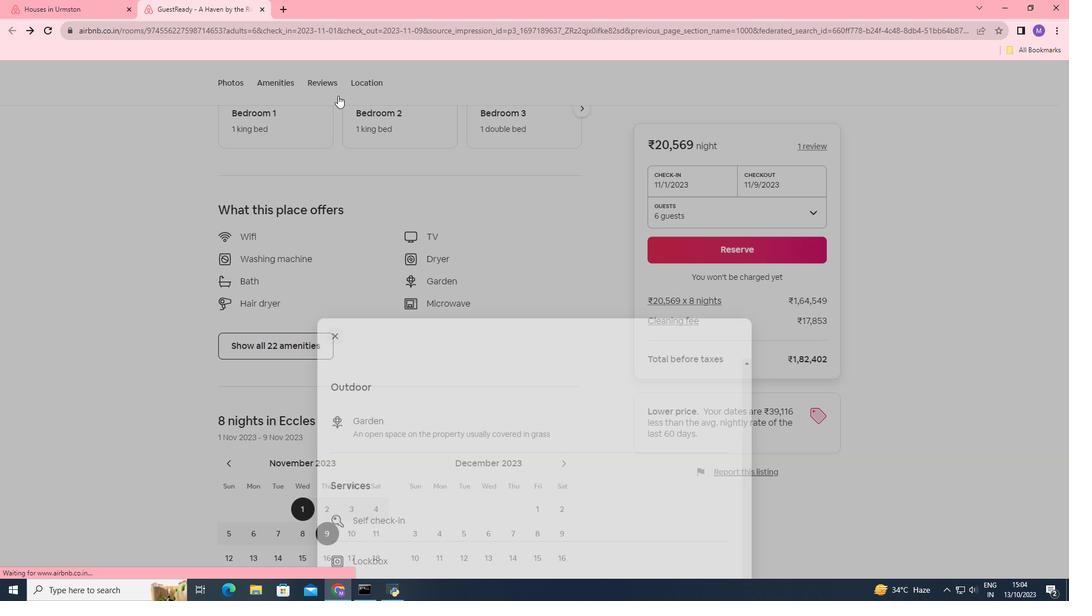 
Action: Mouse moved to (453, 392)
Screenshot: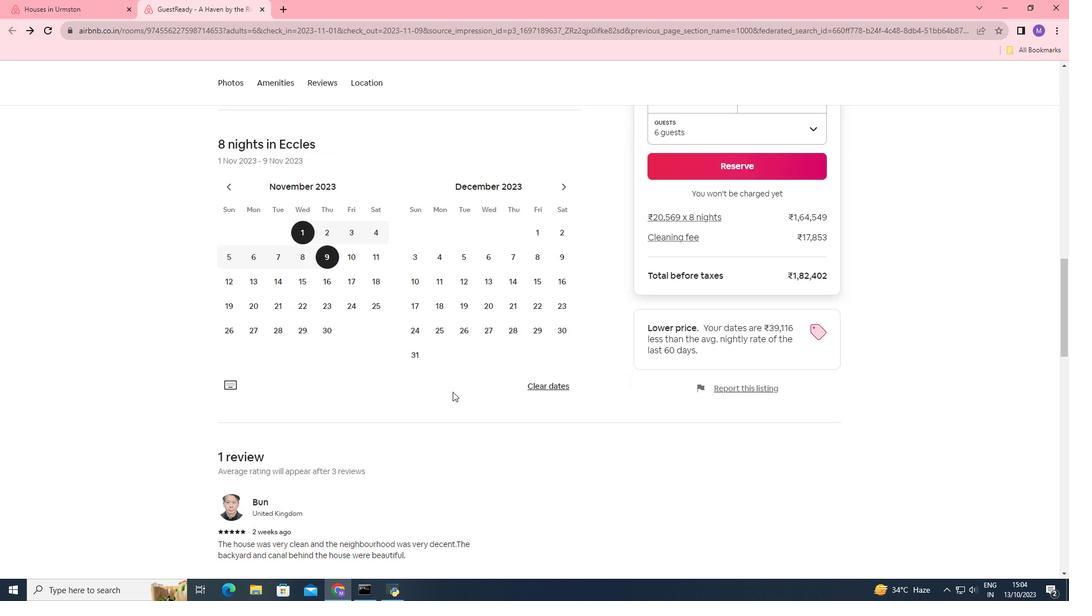 
Action: Mouse scrolled (453, 391) with delta (0, 0)
Screenshot: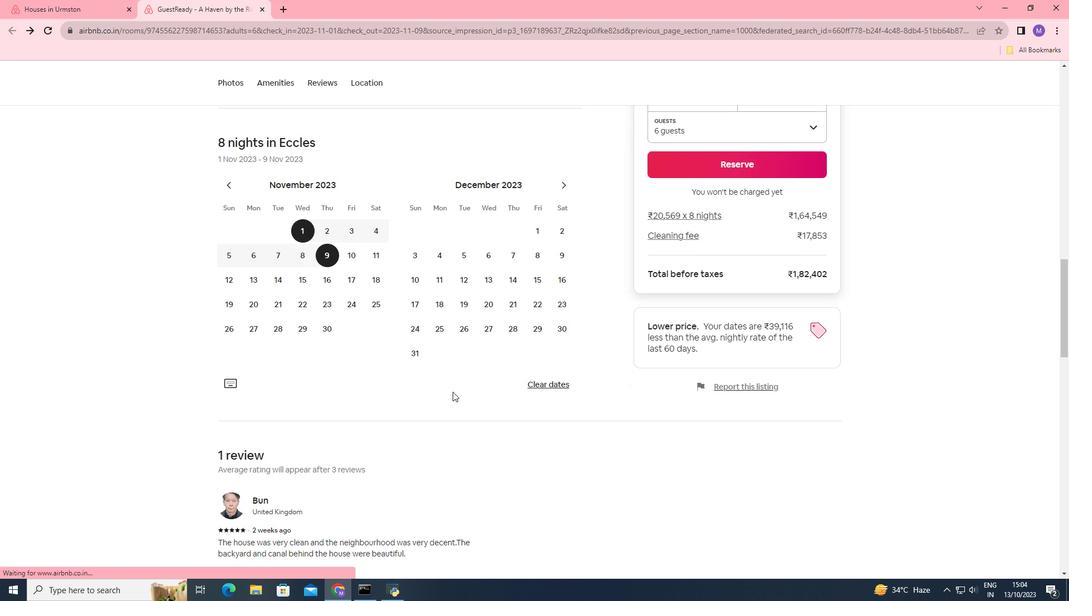 
Action: Mouse scrolled (453, 391) with delta (0, 0)
Screenshot: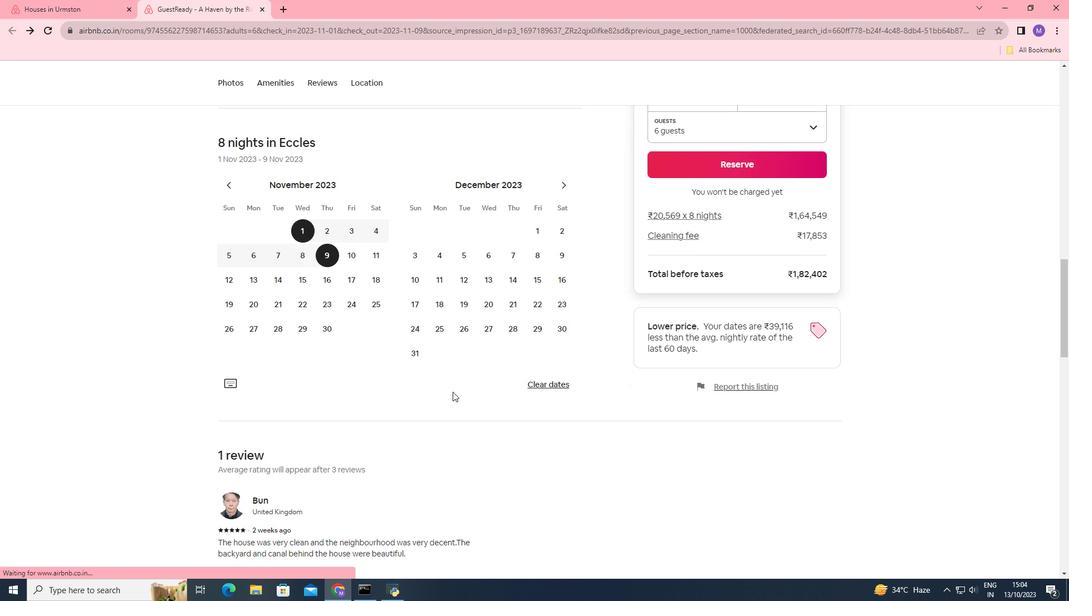 
Action: Mouse scrolled (453, 391) with delta (0, 0)
Screenshot: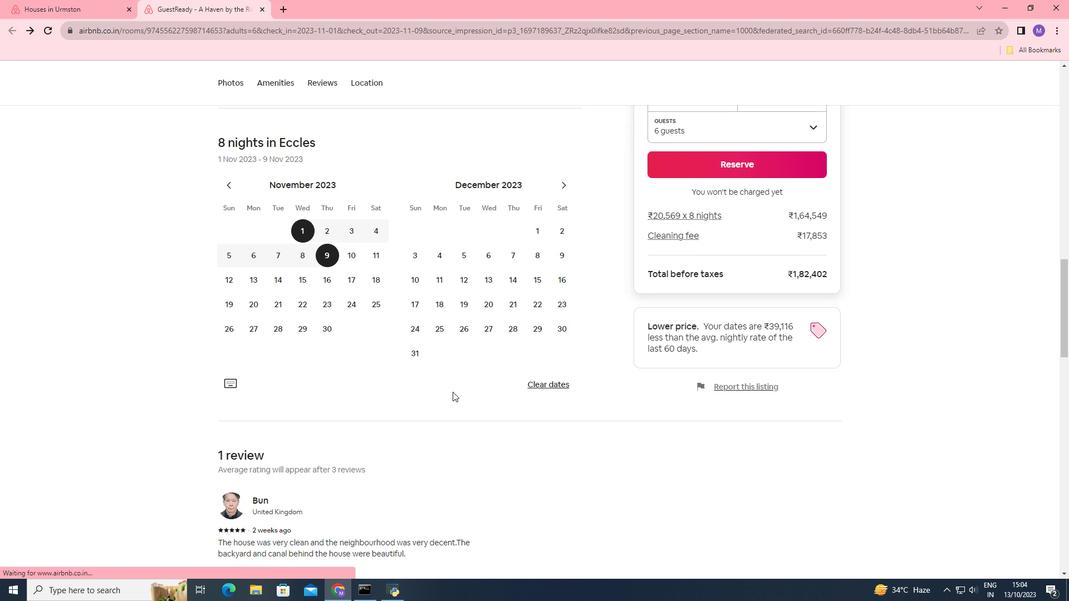 
Action: Mouse scrolled (453, 391) with delta (0, 0)
Screenshot: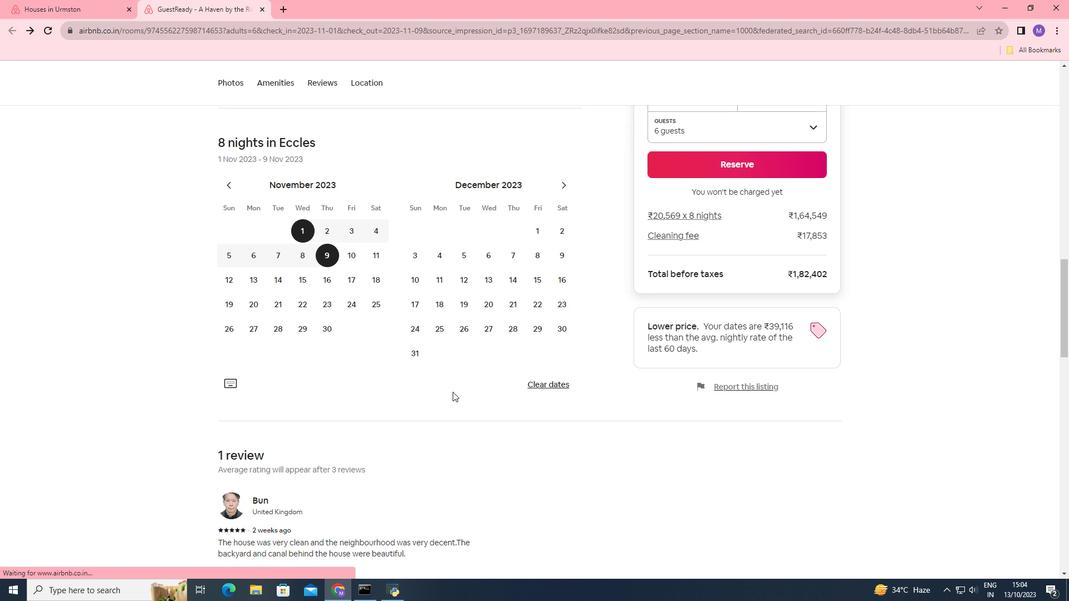 
Action: Mouse scrolled (453, 391) with delta (0, 0)
Screenshot: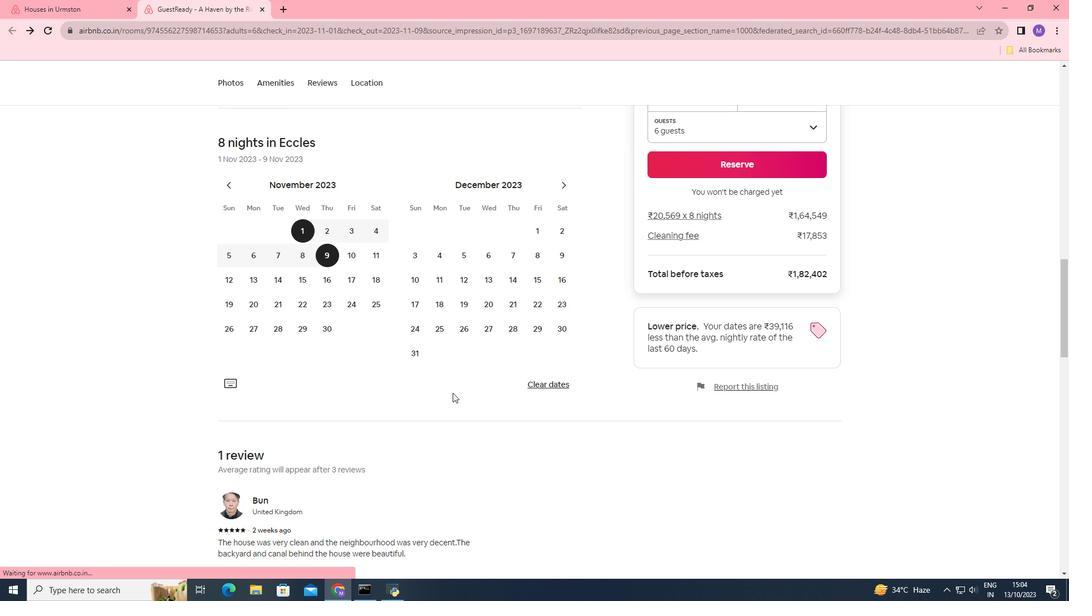 
Action: Mouse moved to (436, 396)
